 Task: Research Airbnb accommodation in Mlowo, Tanzania from 10th January 2024 to 25th January 2024 for 3 adults, 1 child. Place can be shared room with 2 bedrooms having 3 beds and 2 bathrooms. Property type can be guest house. Amenities needed are: wifi, TV, free parkinig on premises, gym, breakfast.
Action: Mouse moved to (562, 149)
Screenshot: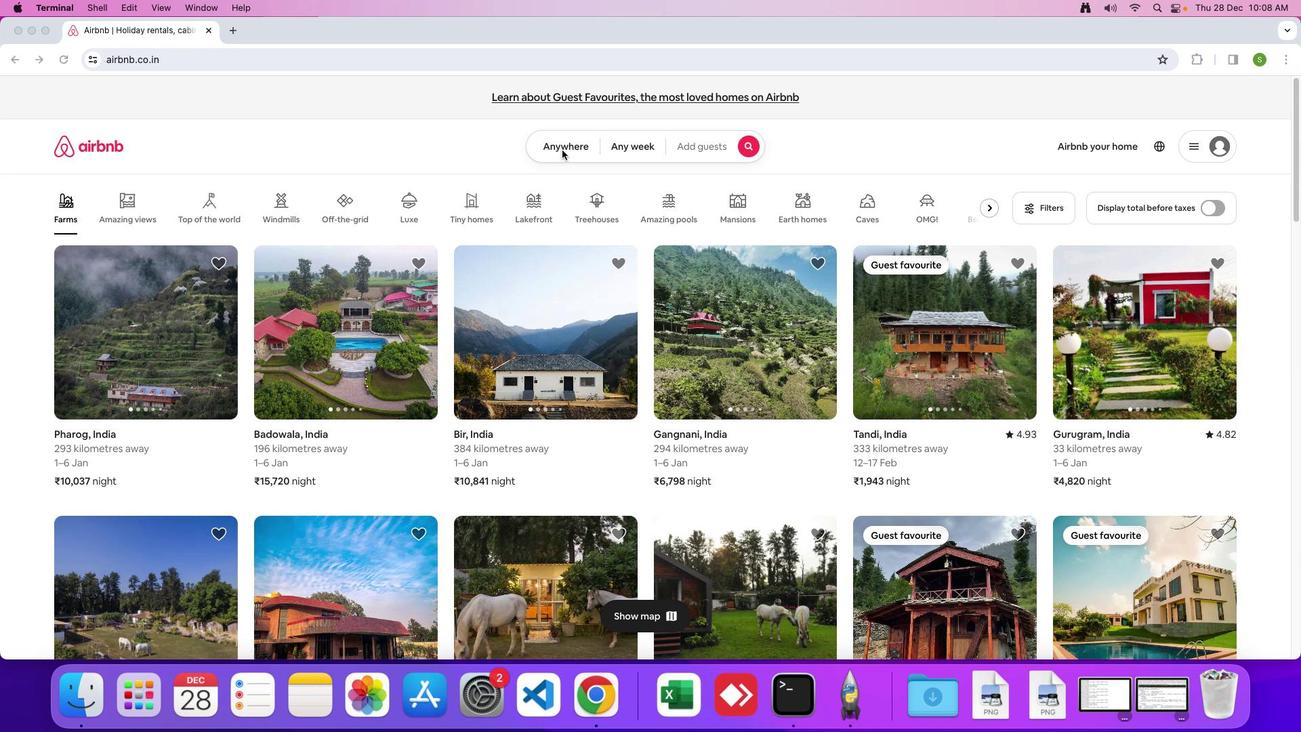 
Action: Mouse pressed left at (562, 149)
Screenshot: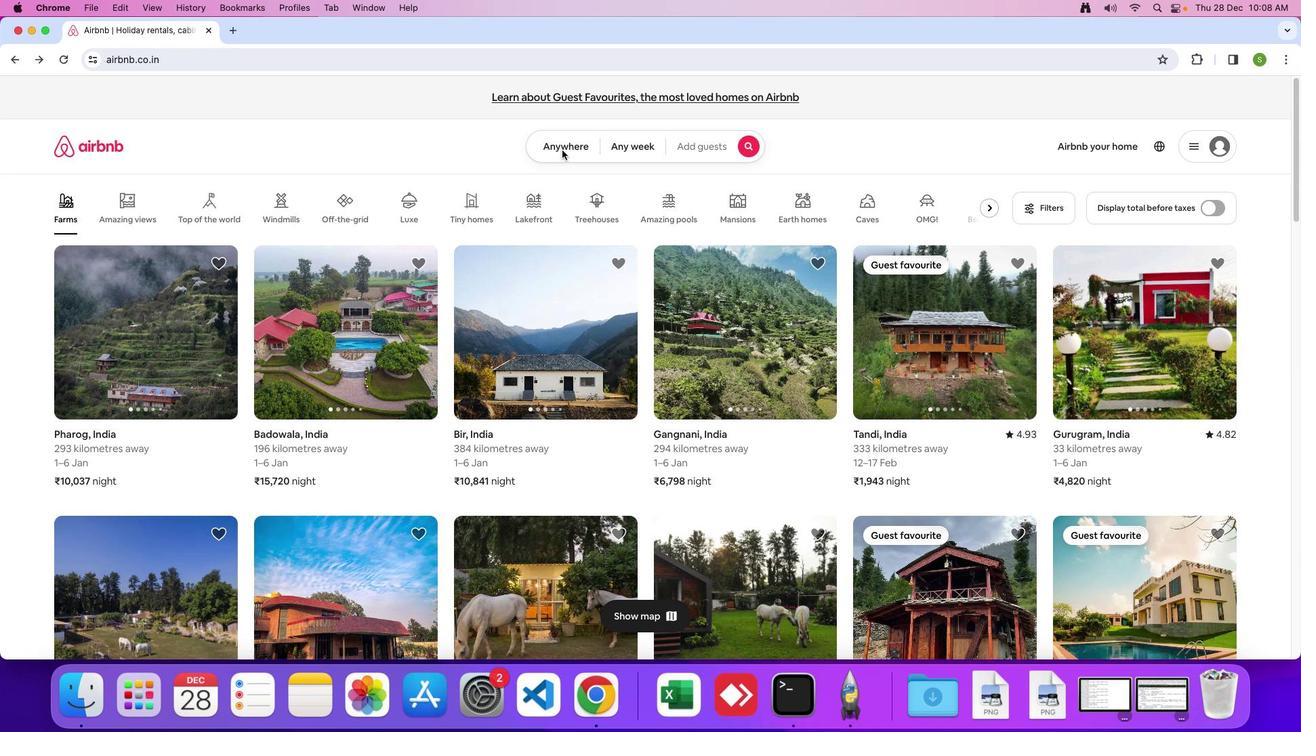 
Action: Mouse moved to (559, 145)
Screenshot: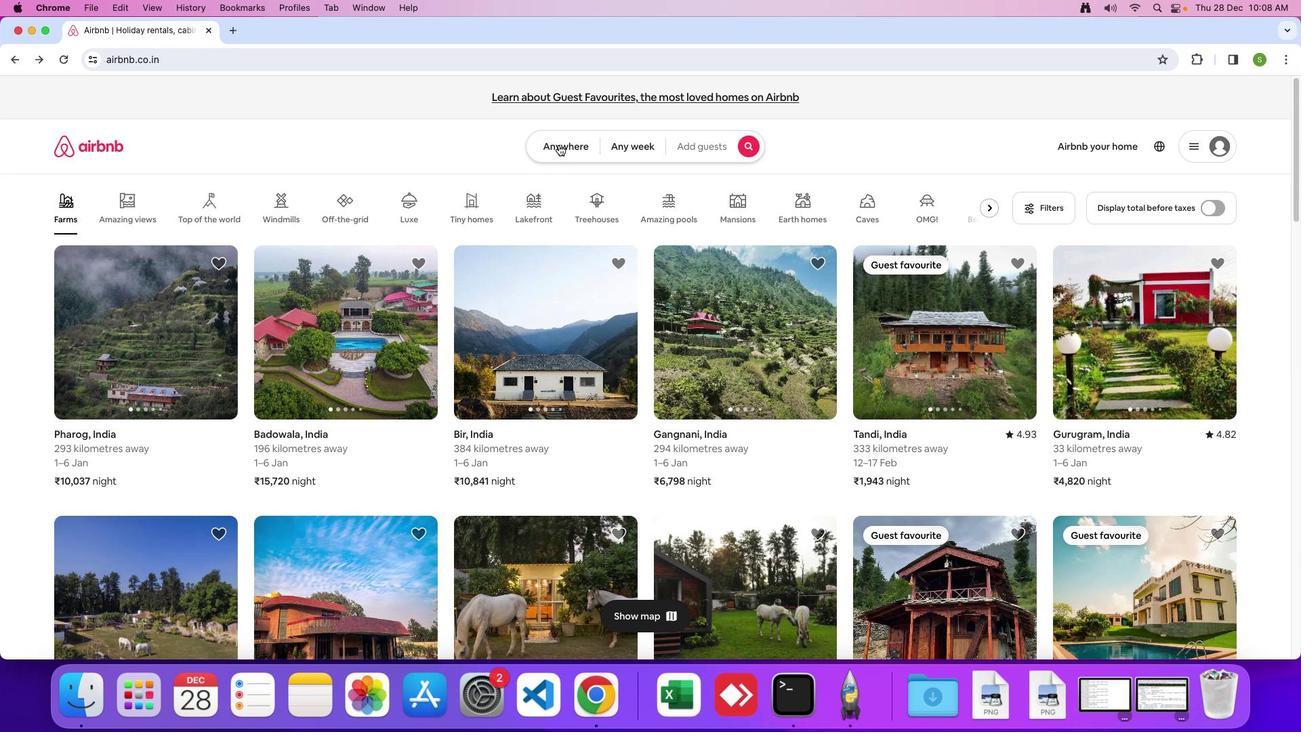 
Action: Mouse pressed left at (559, 145)
Screenshot: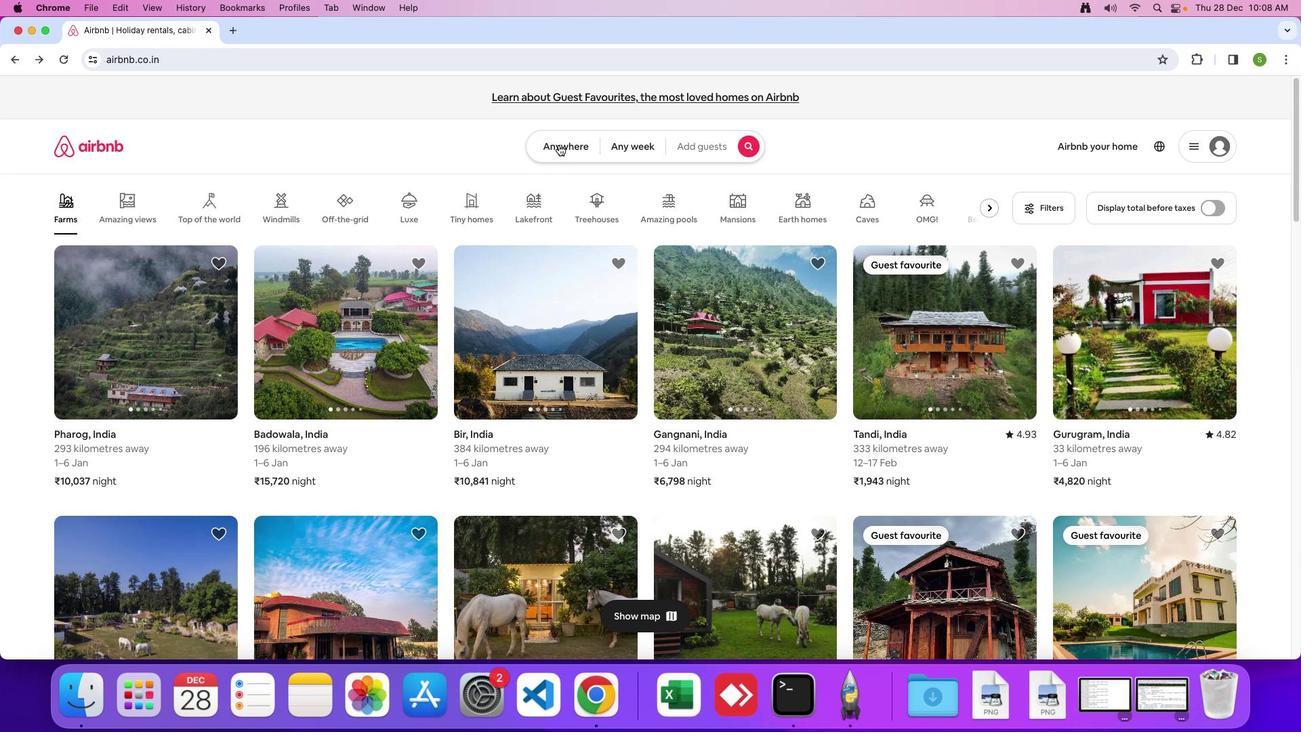 
Action: Mouse moved to (442, 192)
Screenshot: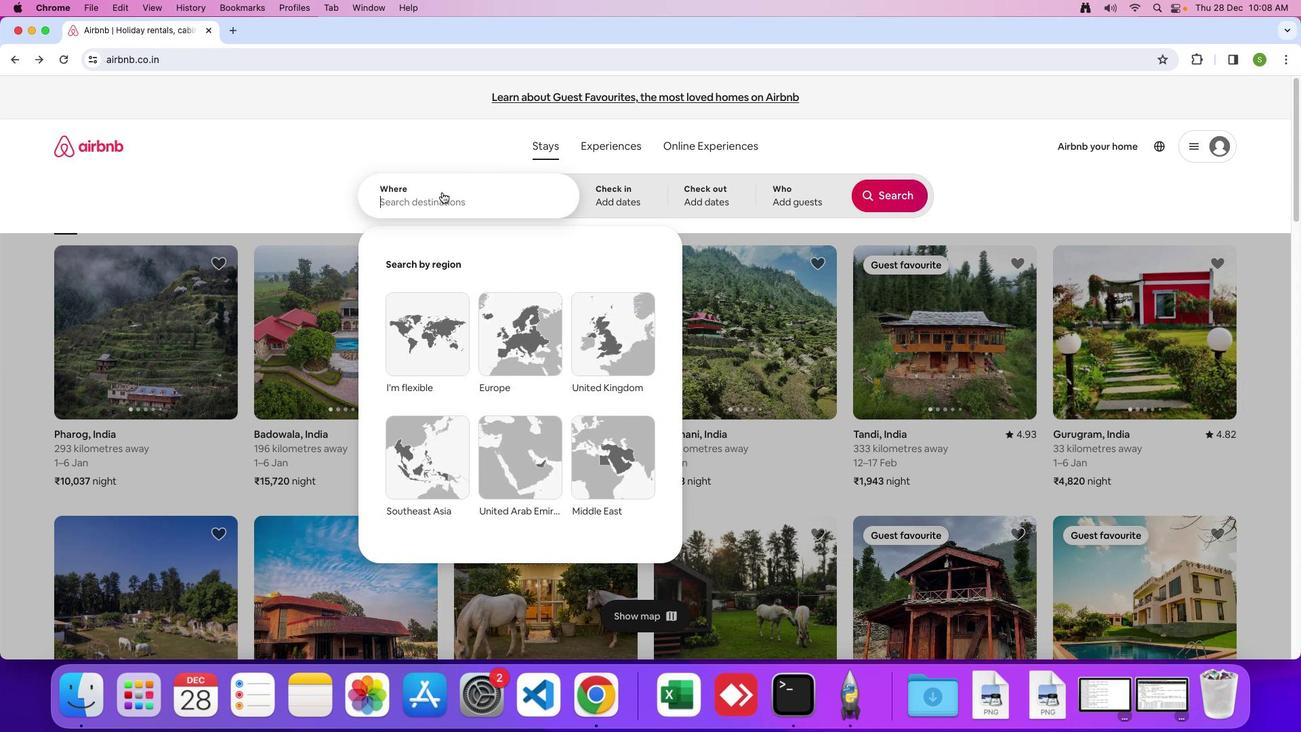 
Action: Mouse pressed left at (442, 192)
Screenshot: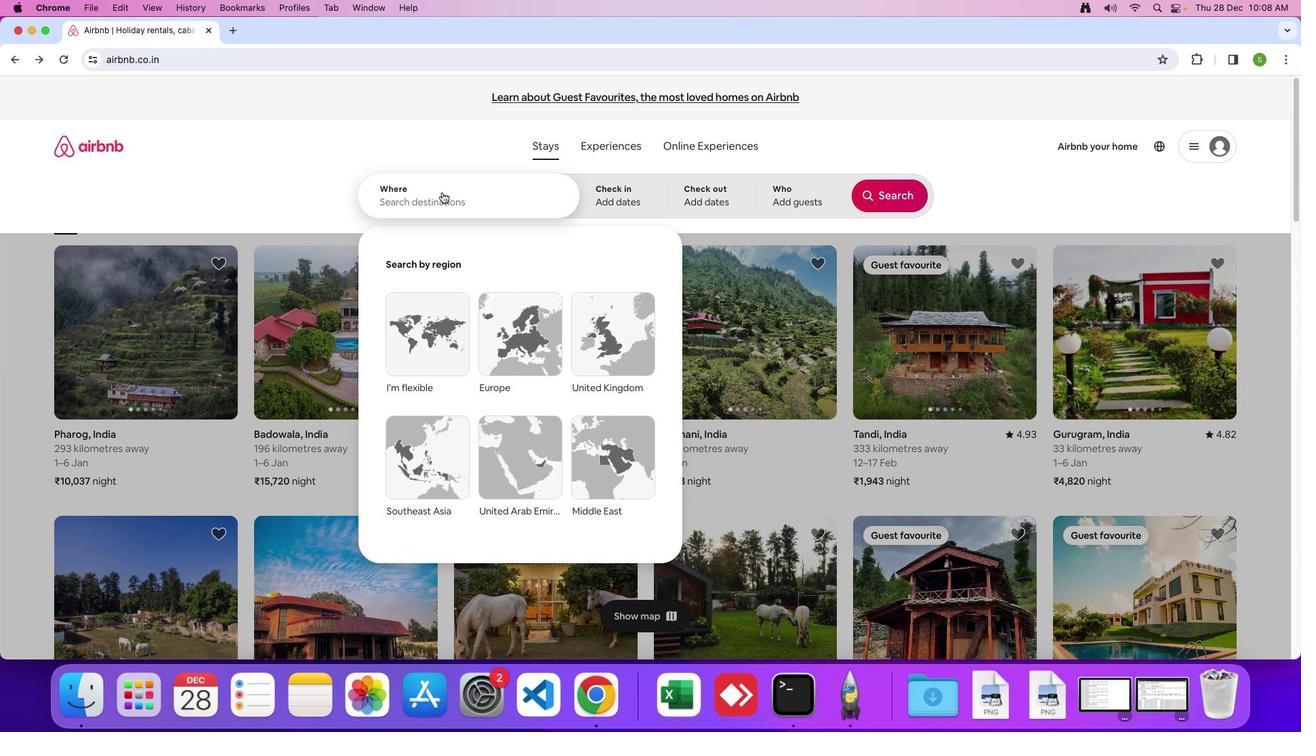 
Action: Key pressed 'M'Key.caps_lock'l''o''w''o'','Key.spaceKey.shift'T''a''n''z''a''n''i''a'Key.enter
Screenshot: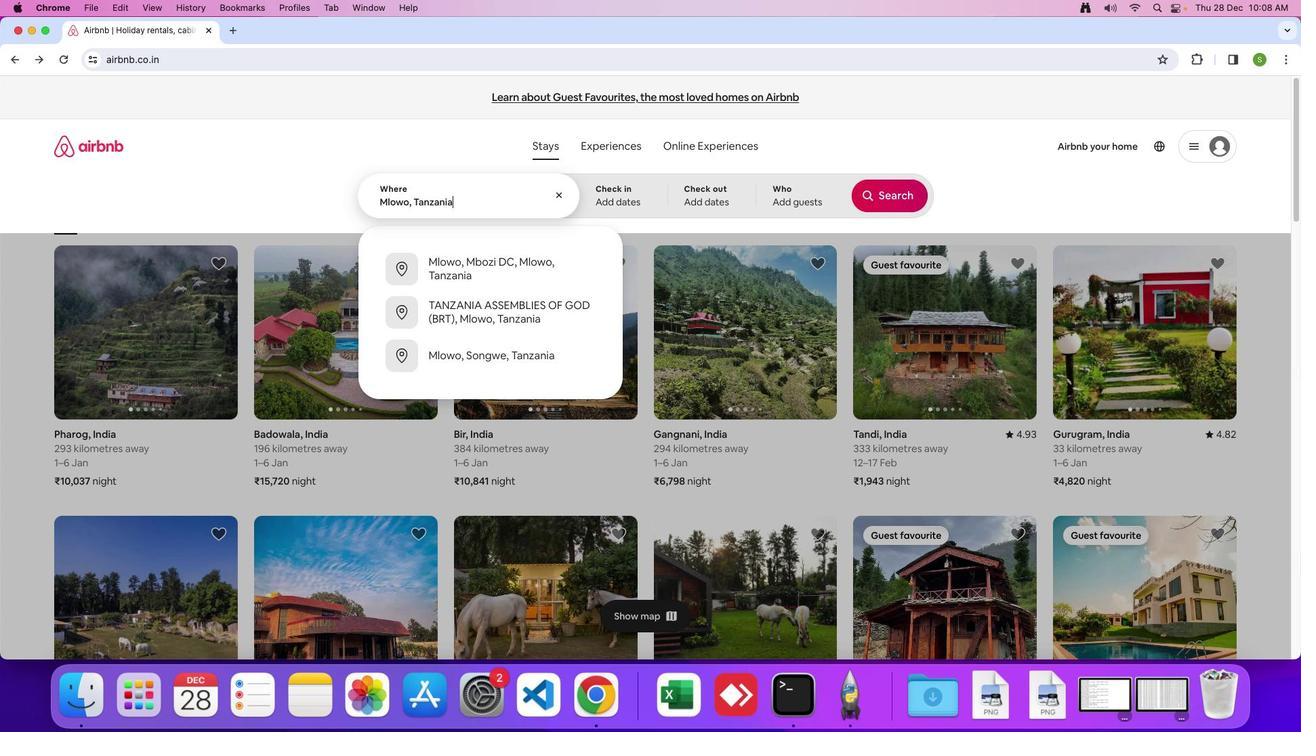 
Action: Mouse moved to (785, 396)
Screenshot: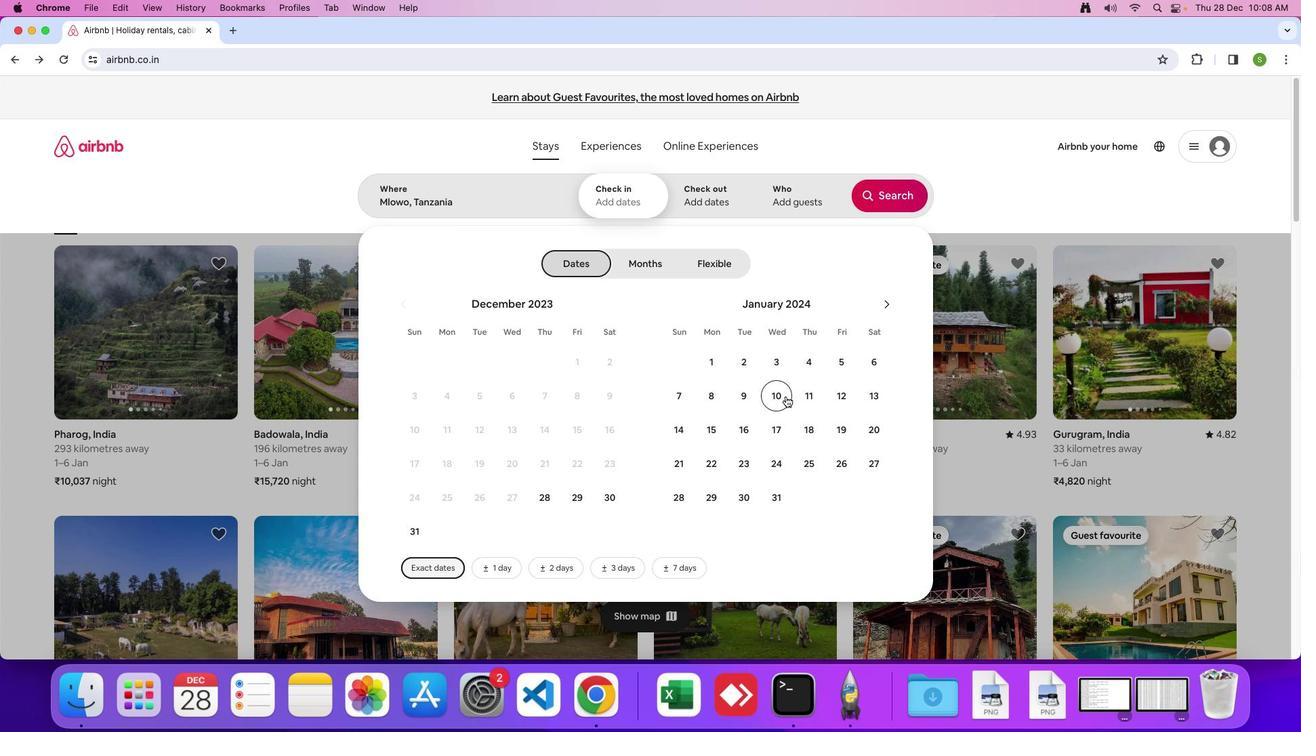 
Action: Mouse pressed left at (785, 396)
Screenshot: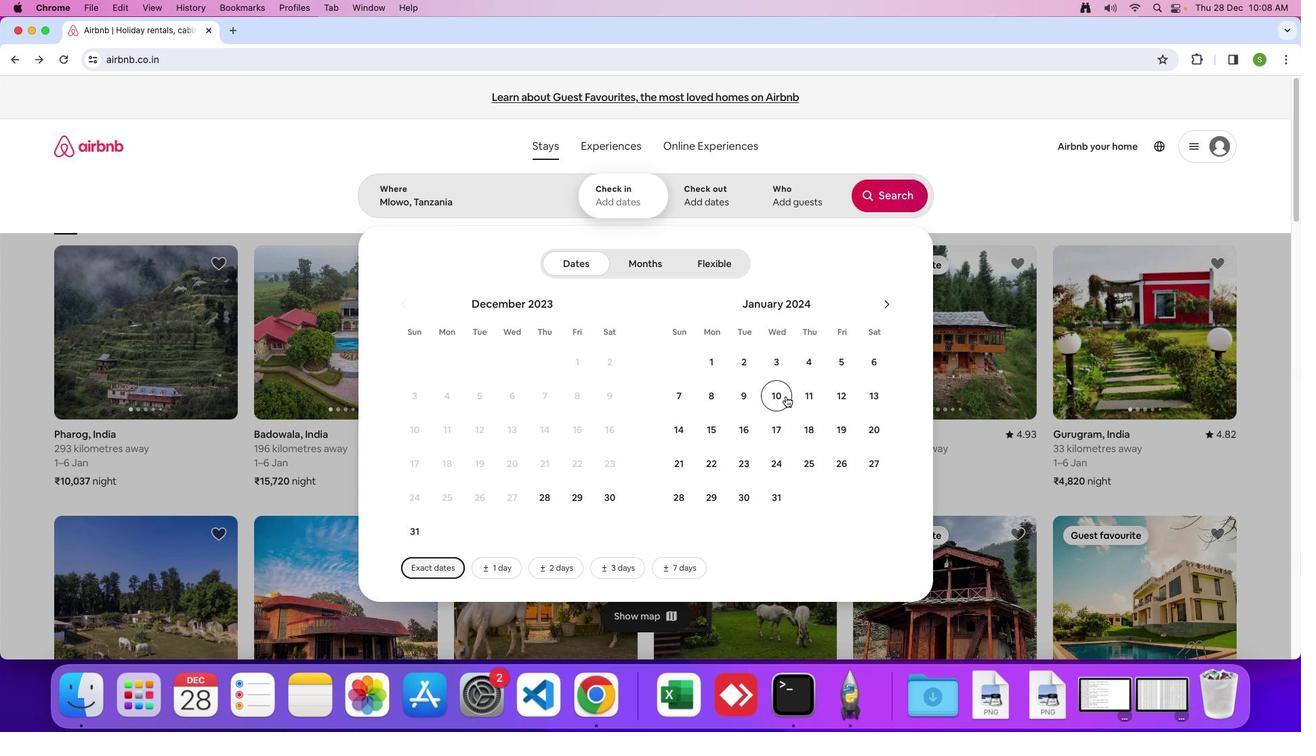 
Action: Mouse moved to (806, 460)
Screenshot: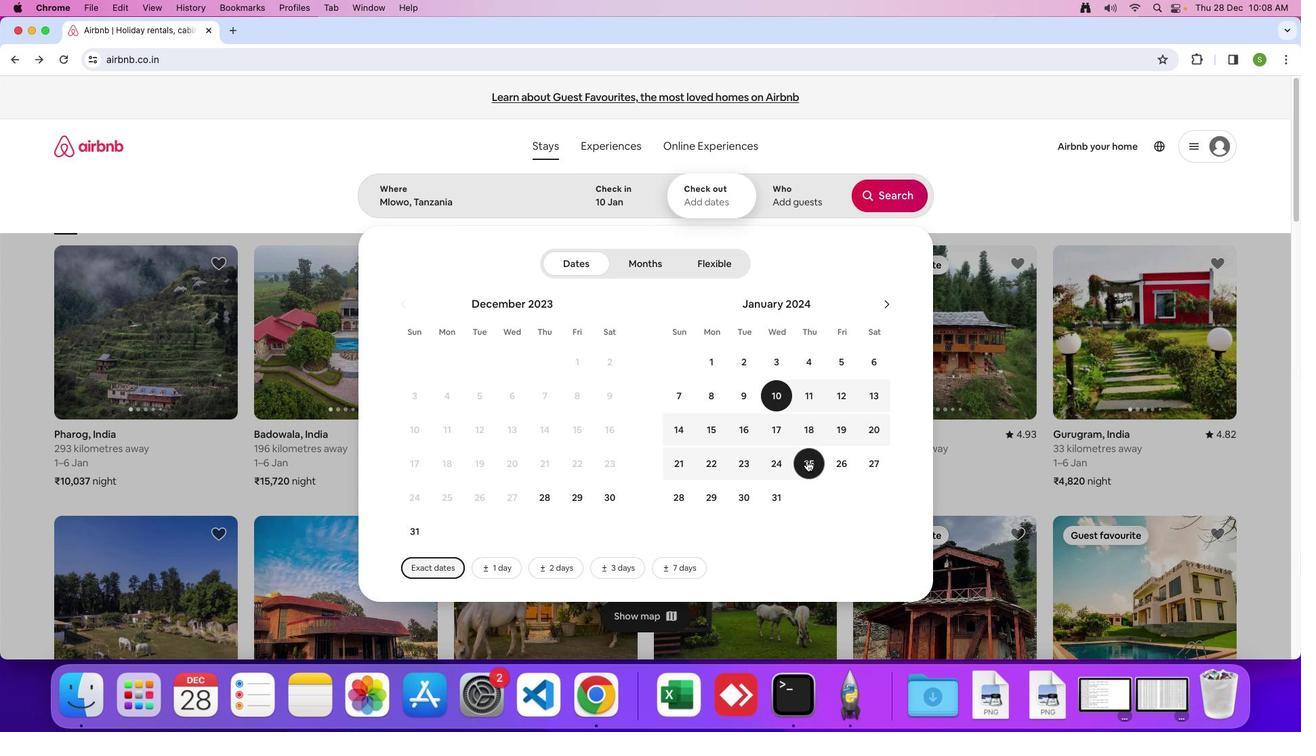 
Action: Mouse pressed left at (806, 460)
Screenshot: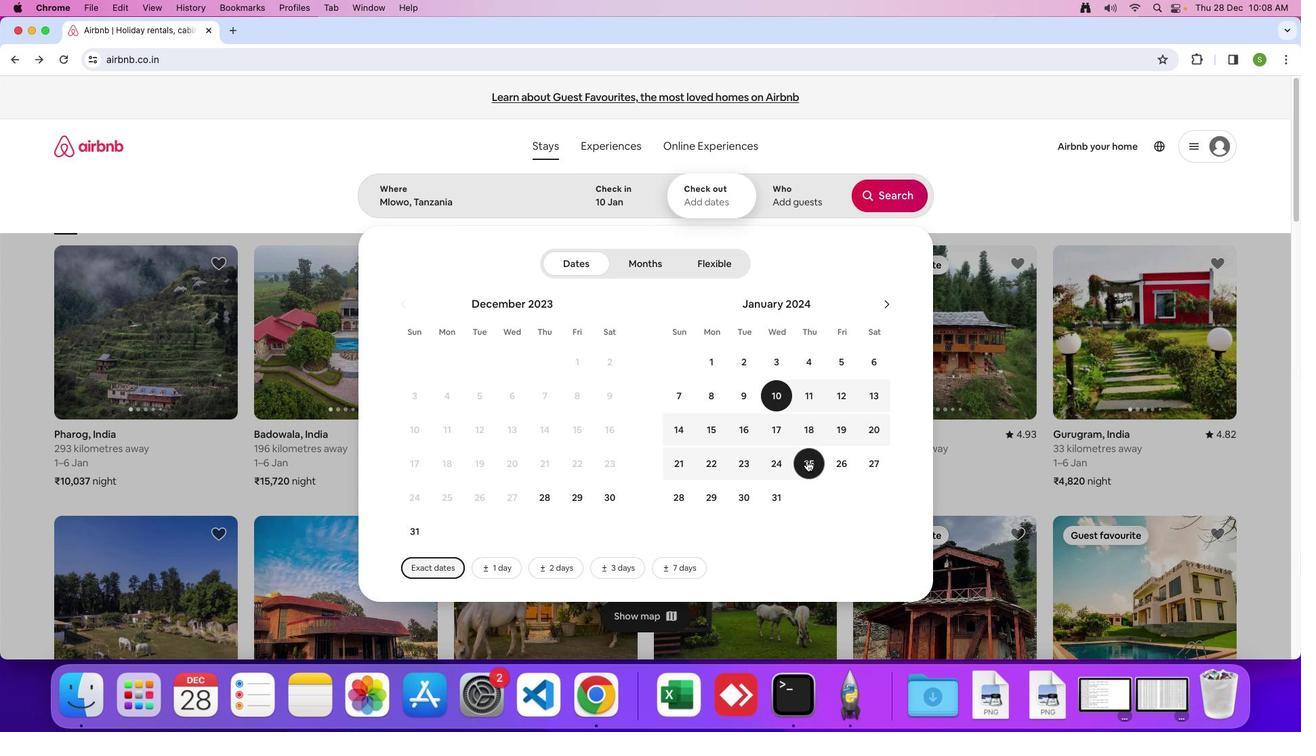 
Action: Mouse moved to (792, 204)
Screenshot: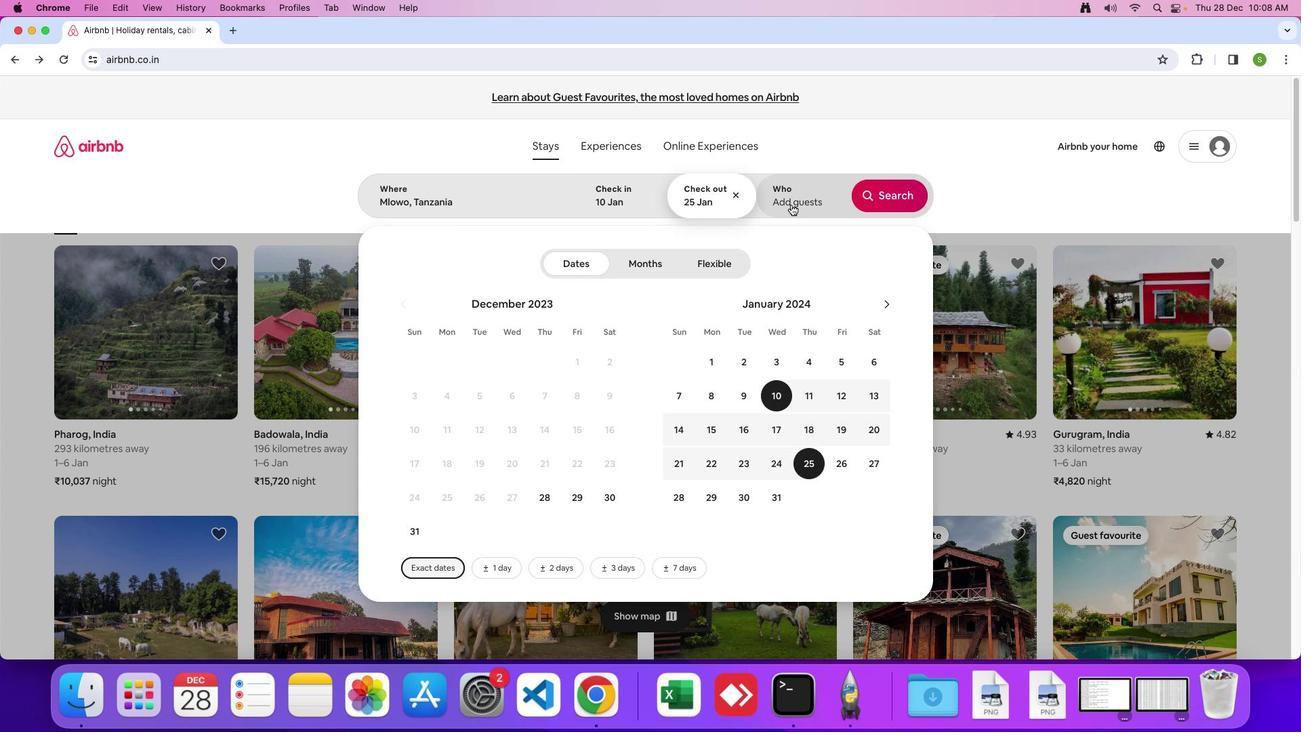 
Action: Mouse pressed left at (792, 204)
Screenshot: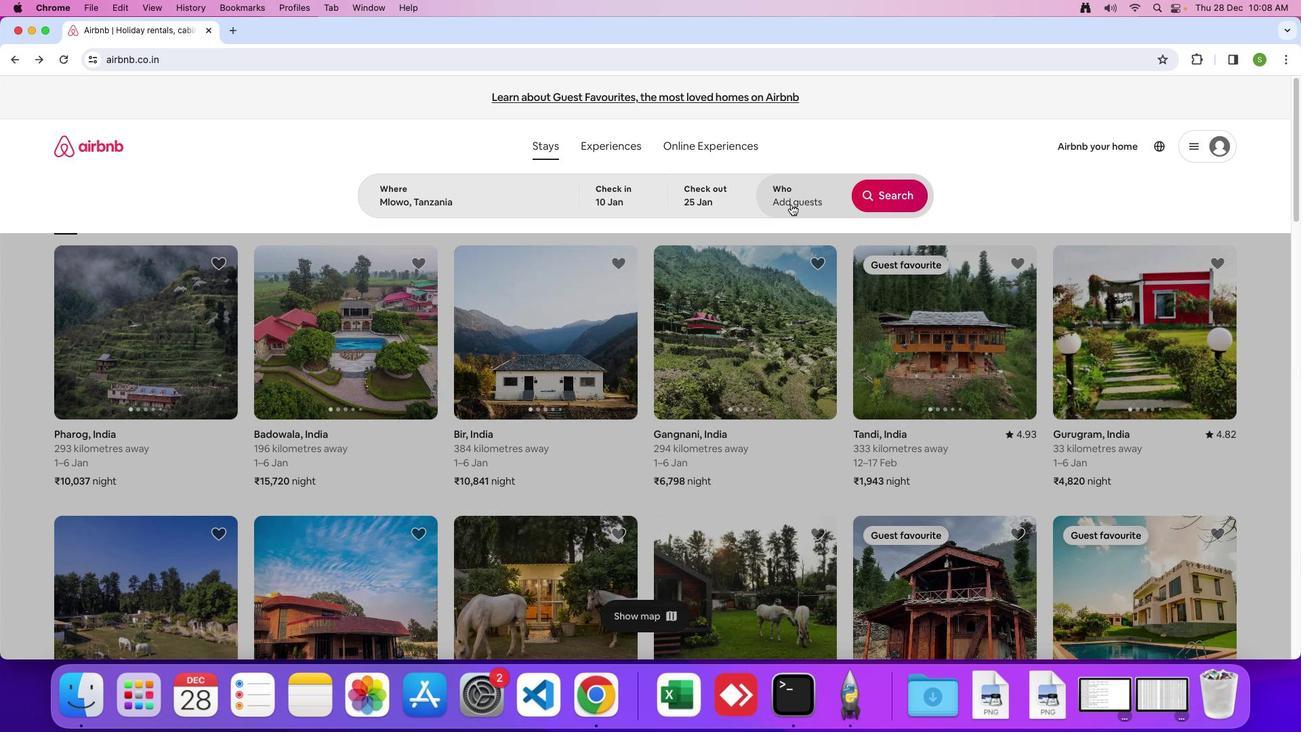
Action: Mouse moved to (899, 267)
Screenshot: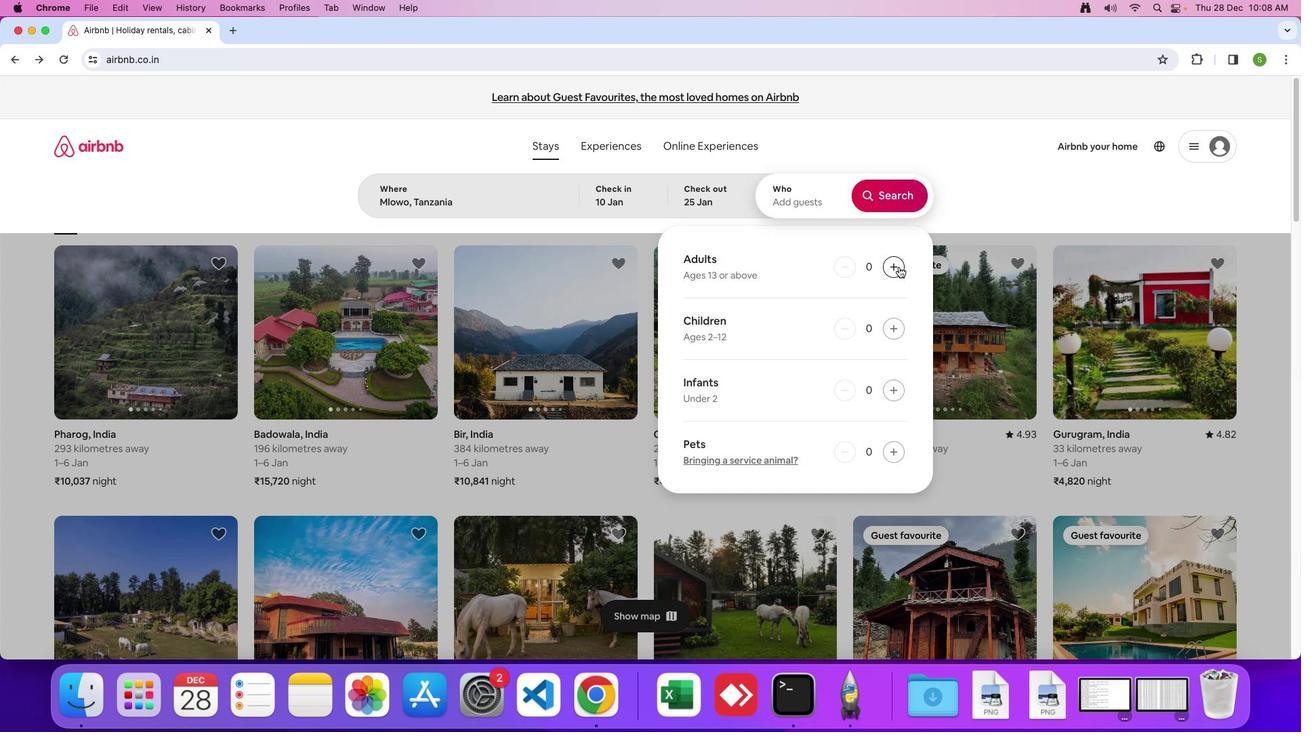 
Action: Mouse pressed left at (899, 267)
Screenshot: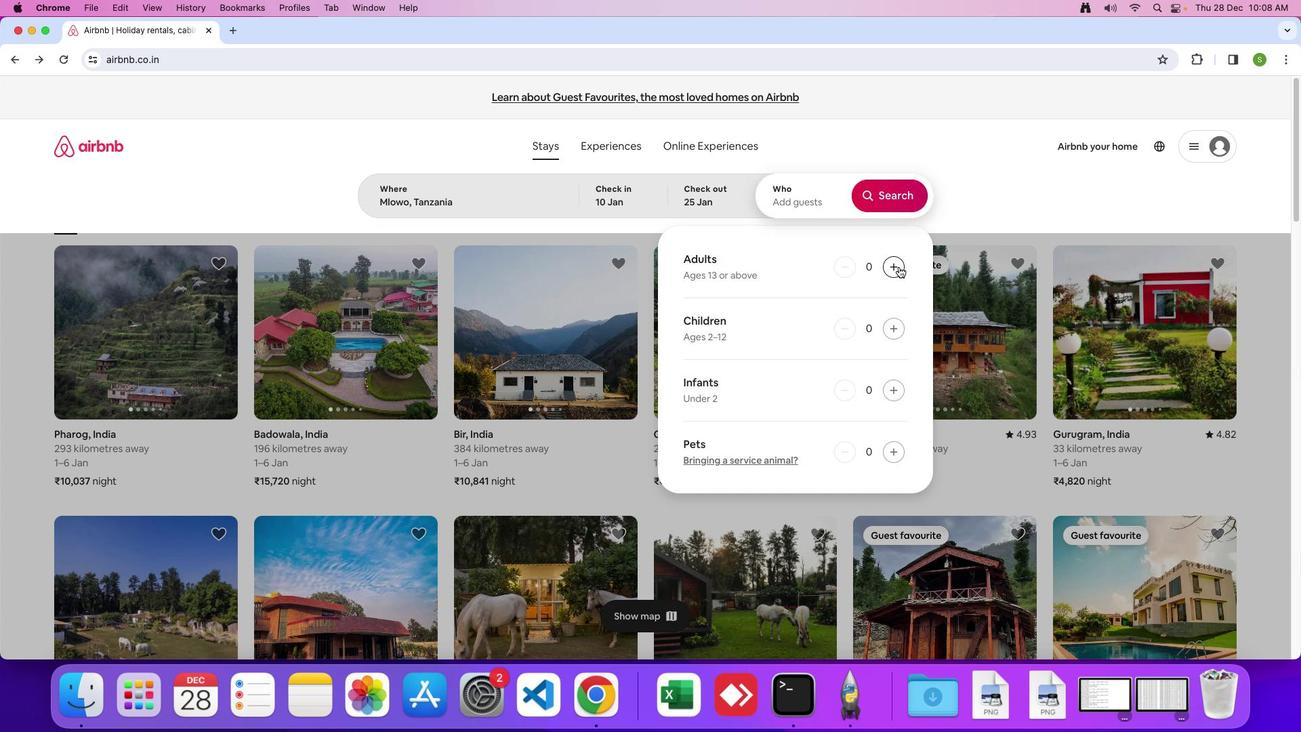 
Action: Mouse pressed left at (899, 267)
Screenshot: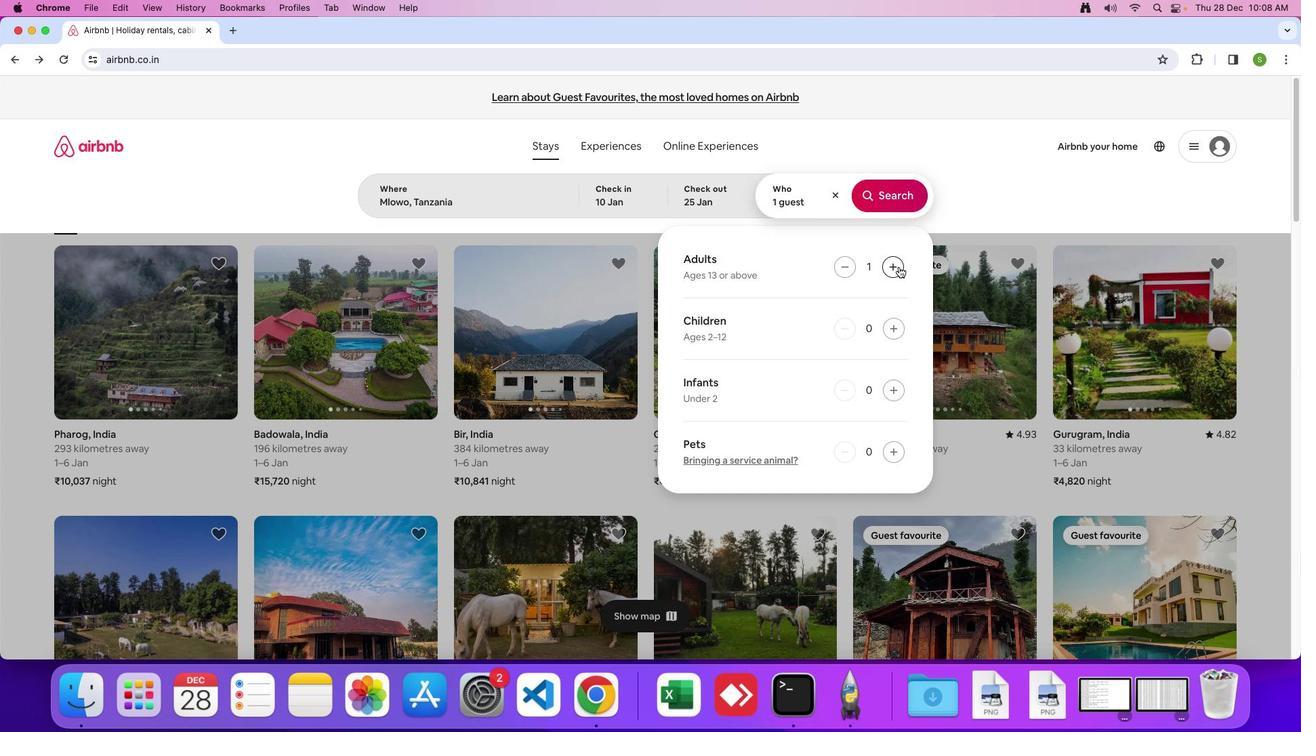 
Action: Mouse pressed left at (899, 267)
Screenshot: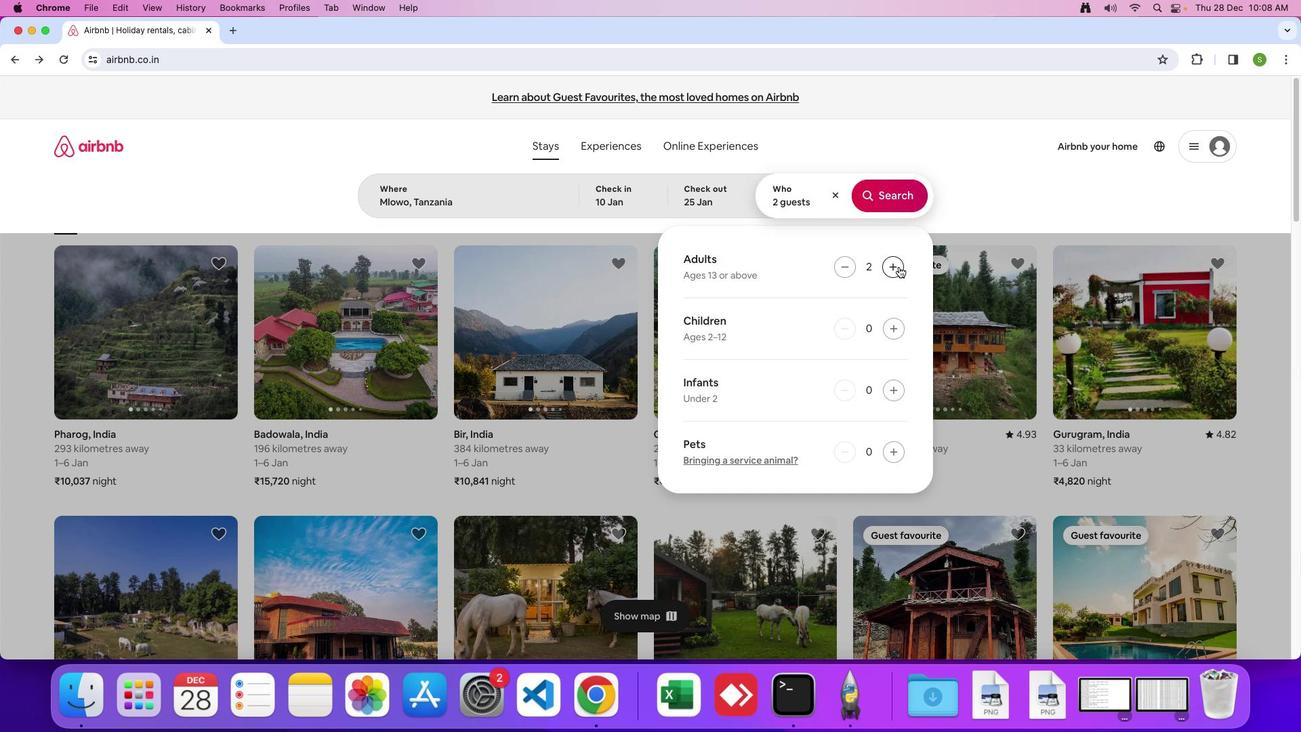 
Action: Mouse moved to (887, 324)
Screenshot: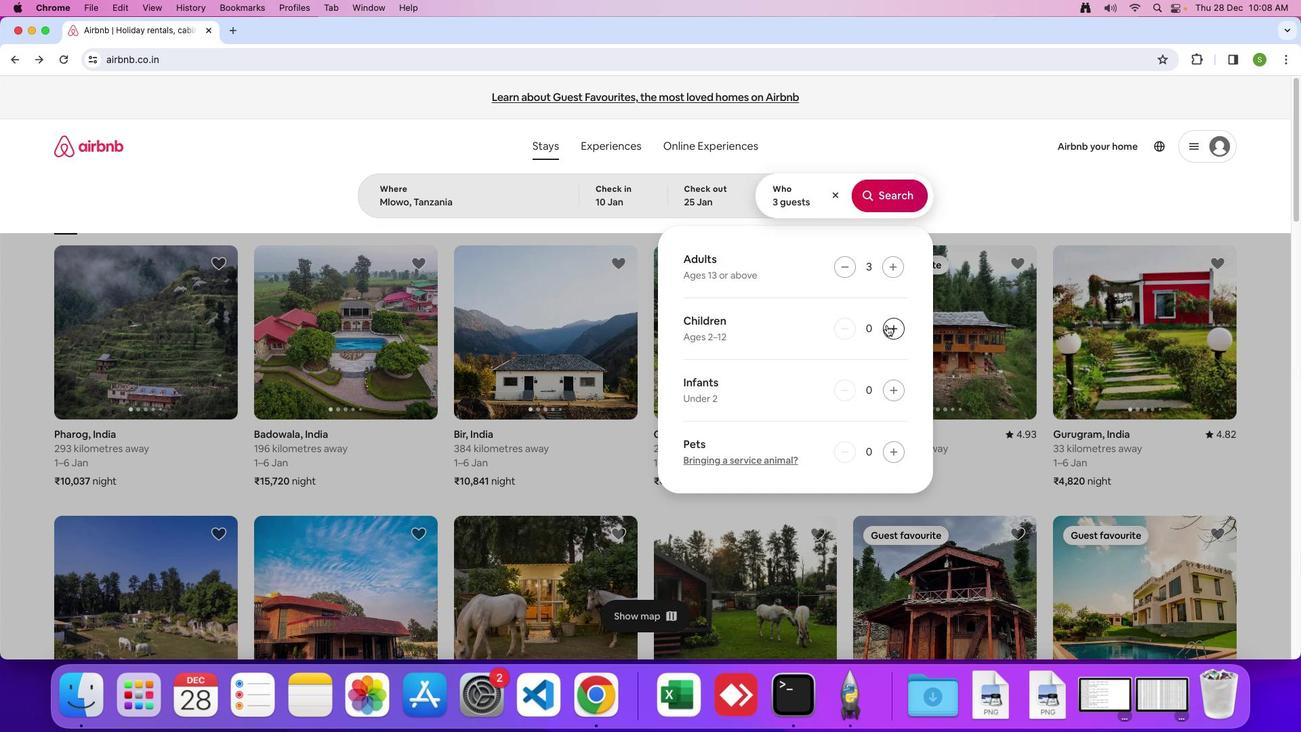 
Action: Mouse pressed left at (887, 324)
Screenshot: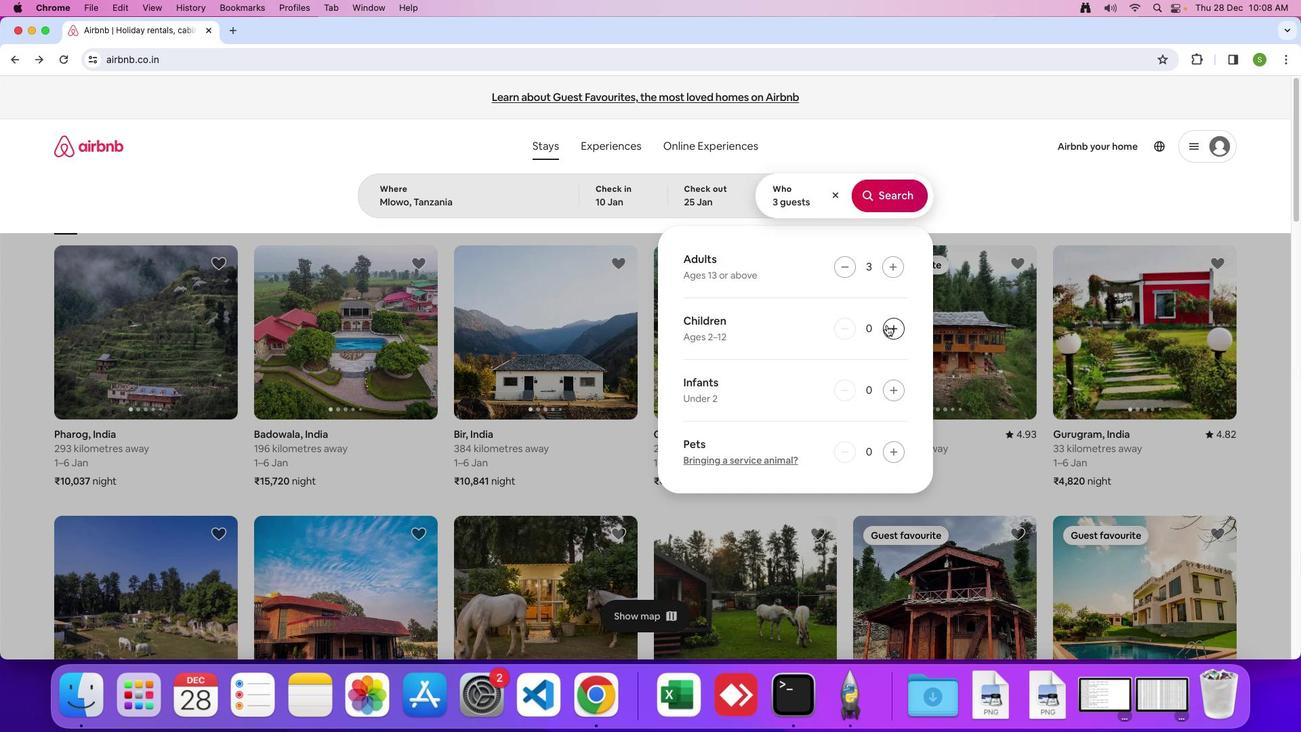 
Action: Mouse moved to (882, 202)
Screenshot: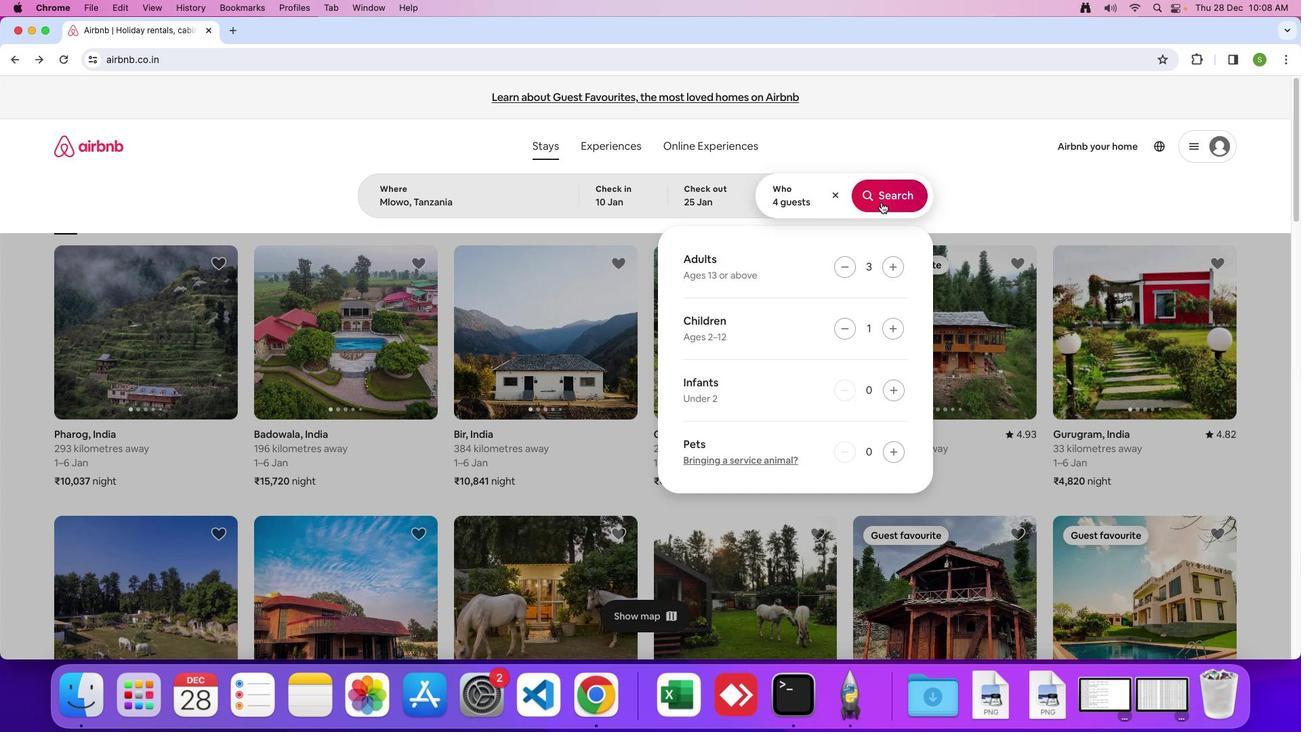 
Action: Mouse pressed left at (882, 202)
Screenshot: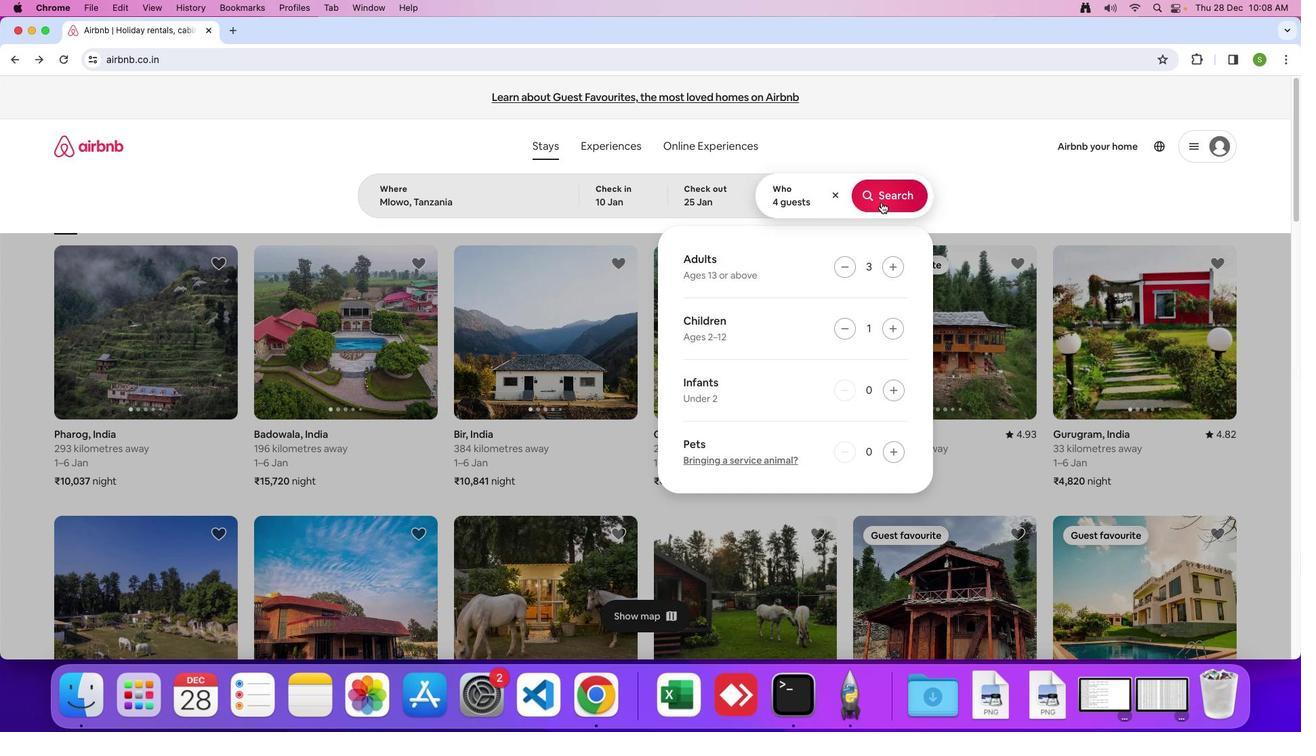 
Action: Mouse moved to (1088, 169)
Screenshot: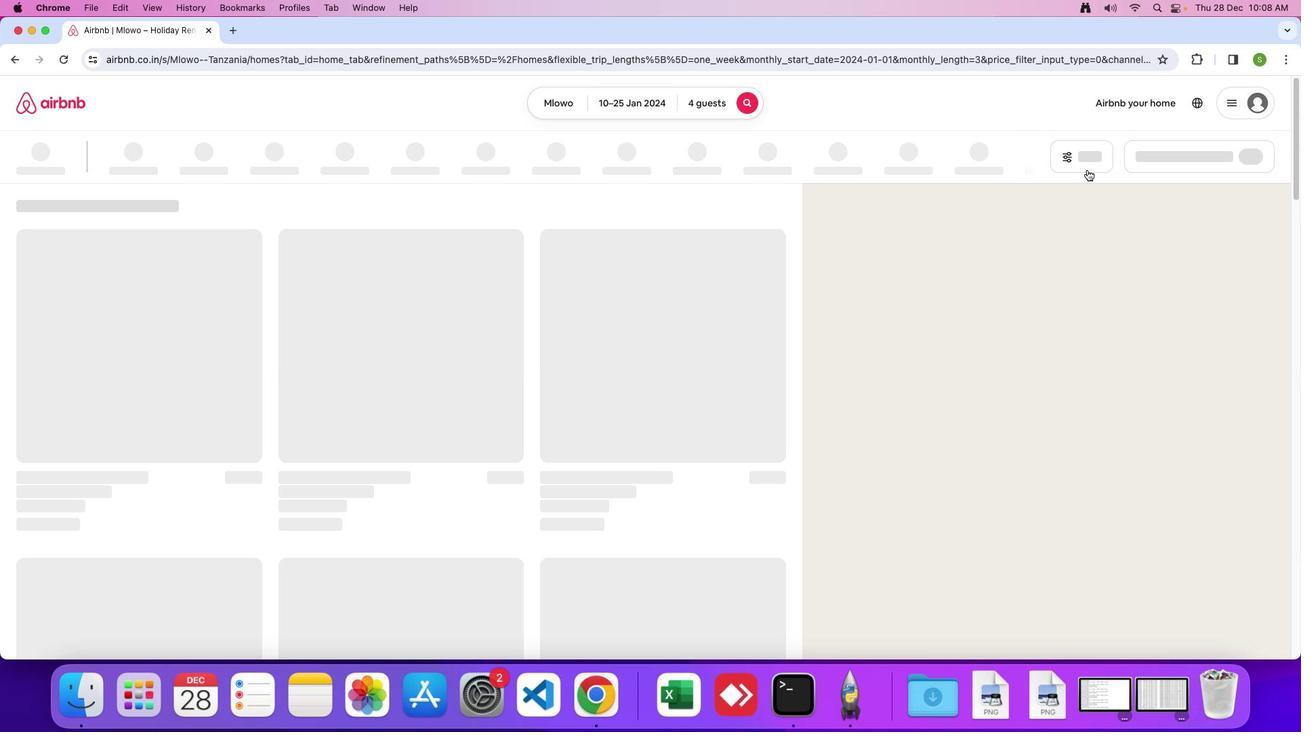 
Action: Mouse pressed left at (1088, 169)
Screenshot: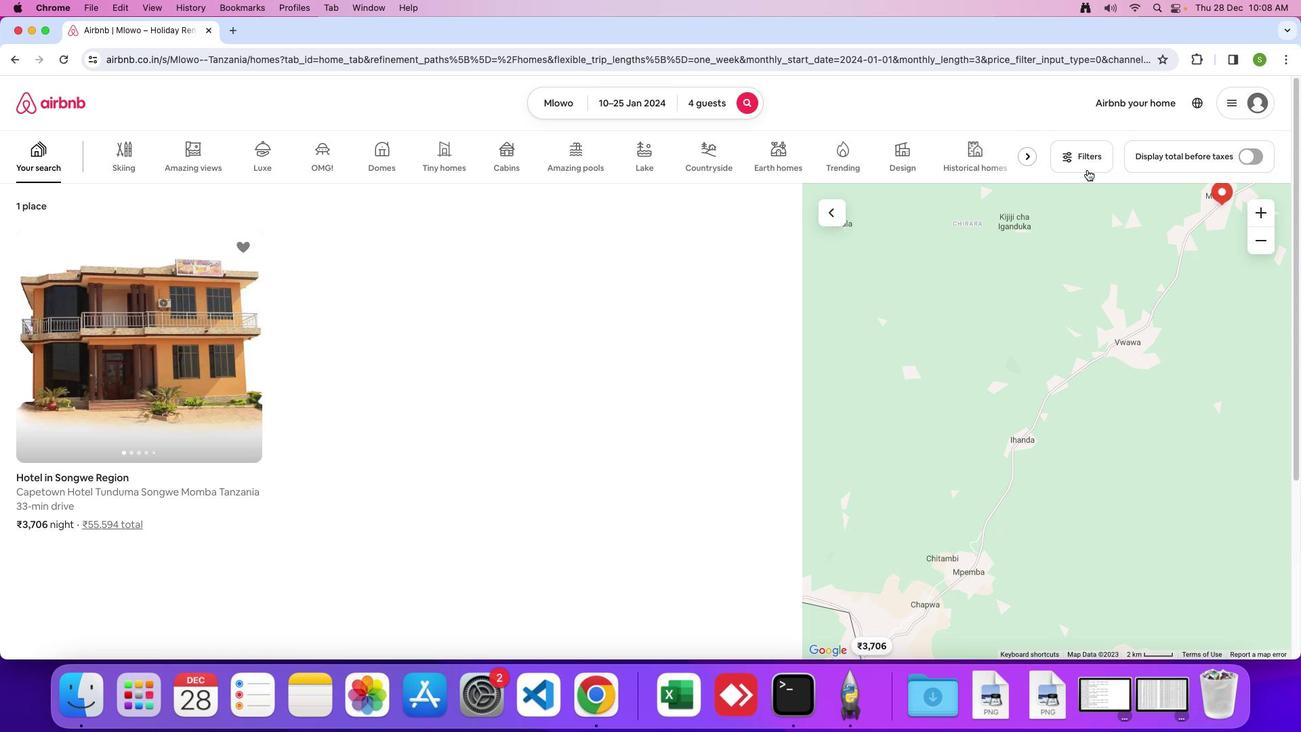 
Action: Mouse moved to (752, 387)
Screenshot: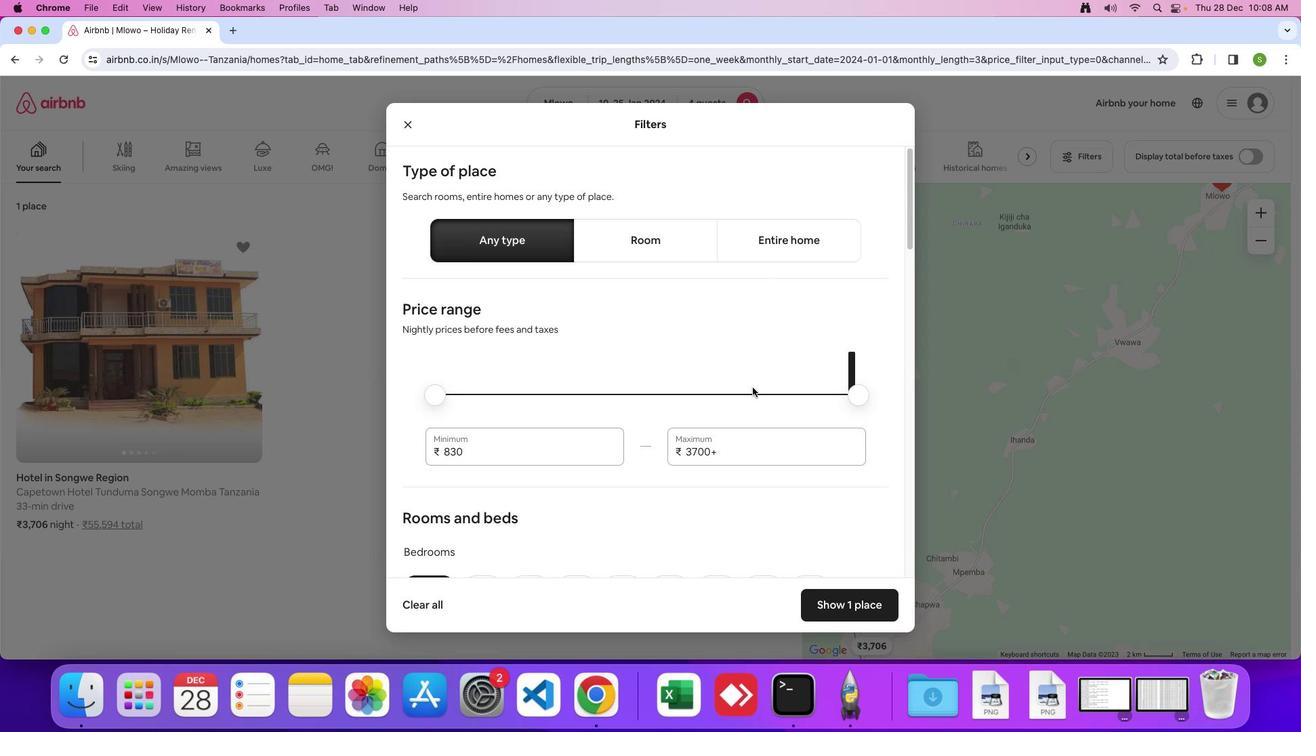 
Action: Mouse scrolled (752, 387) with delta (0, 0)
Screenshot: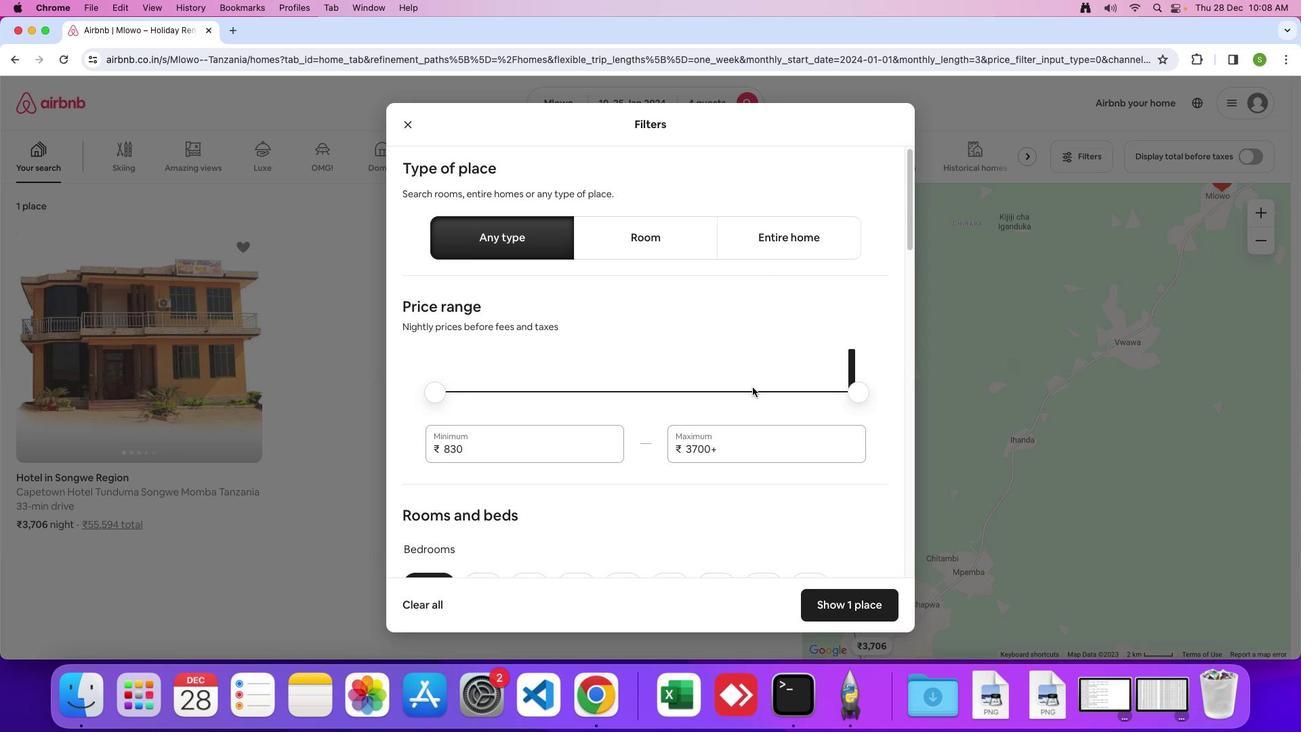 
Action: Mouse scrolled (752, 387) with delta (0, 0)
Screenshot: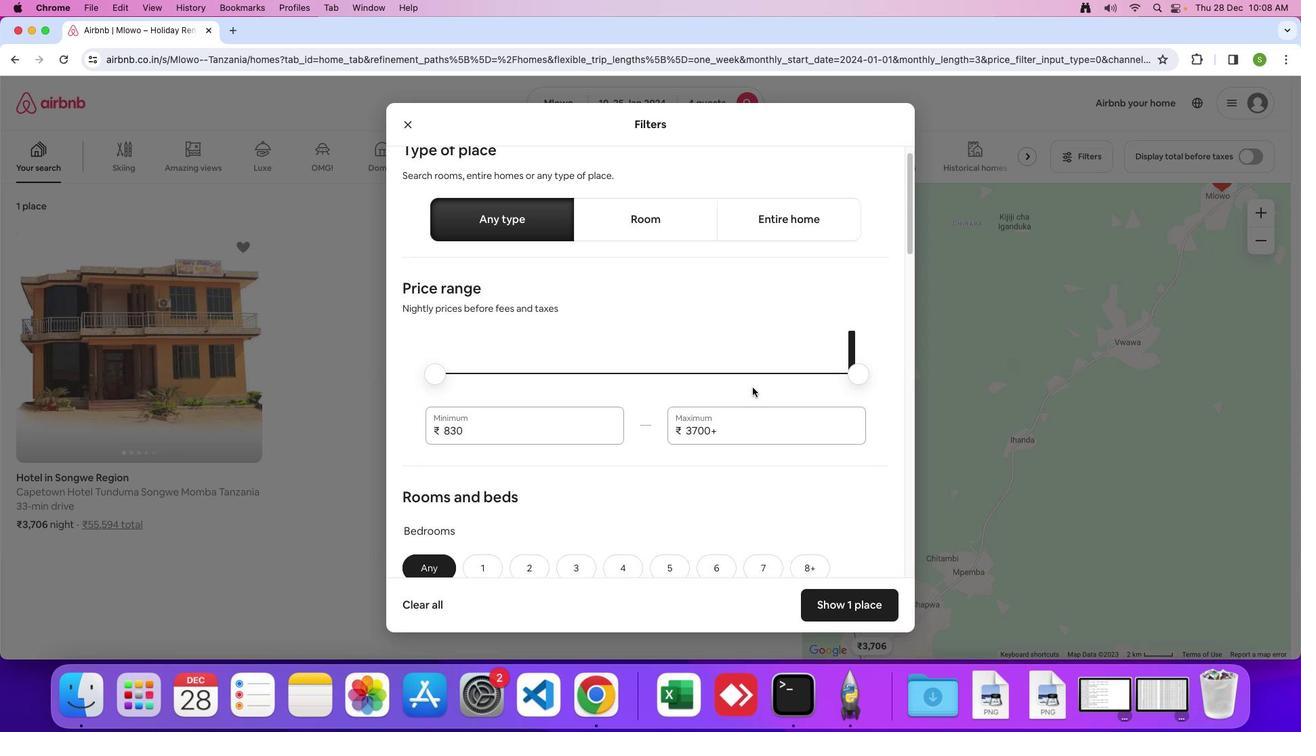 
Action: Mouse scrolled (752, 387) with delta (0, -1)
Screenshot: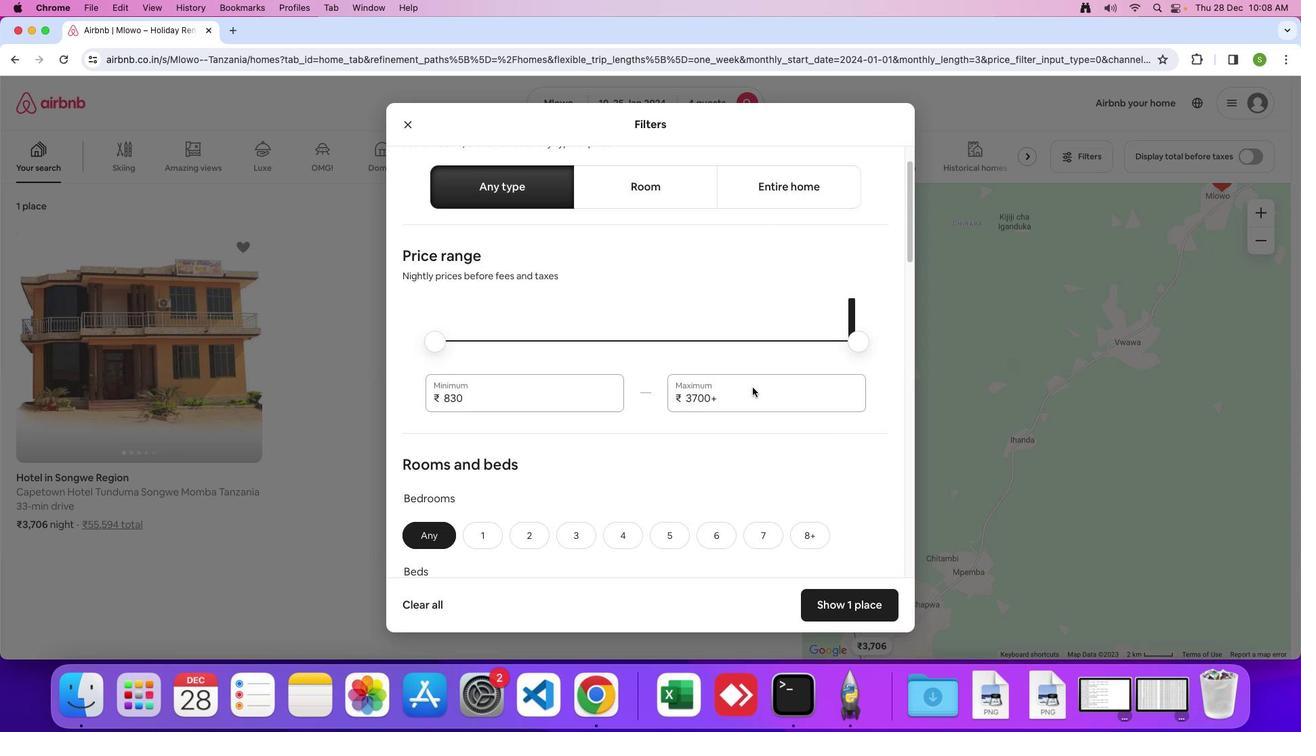 
Action: Mouse moved to (753, 385)
Screenshot: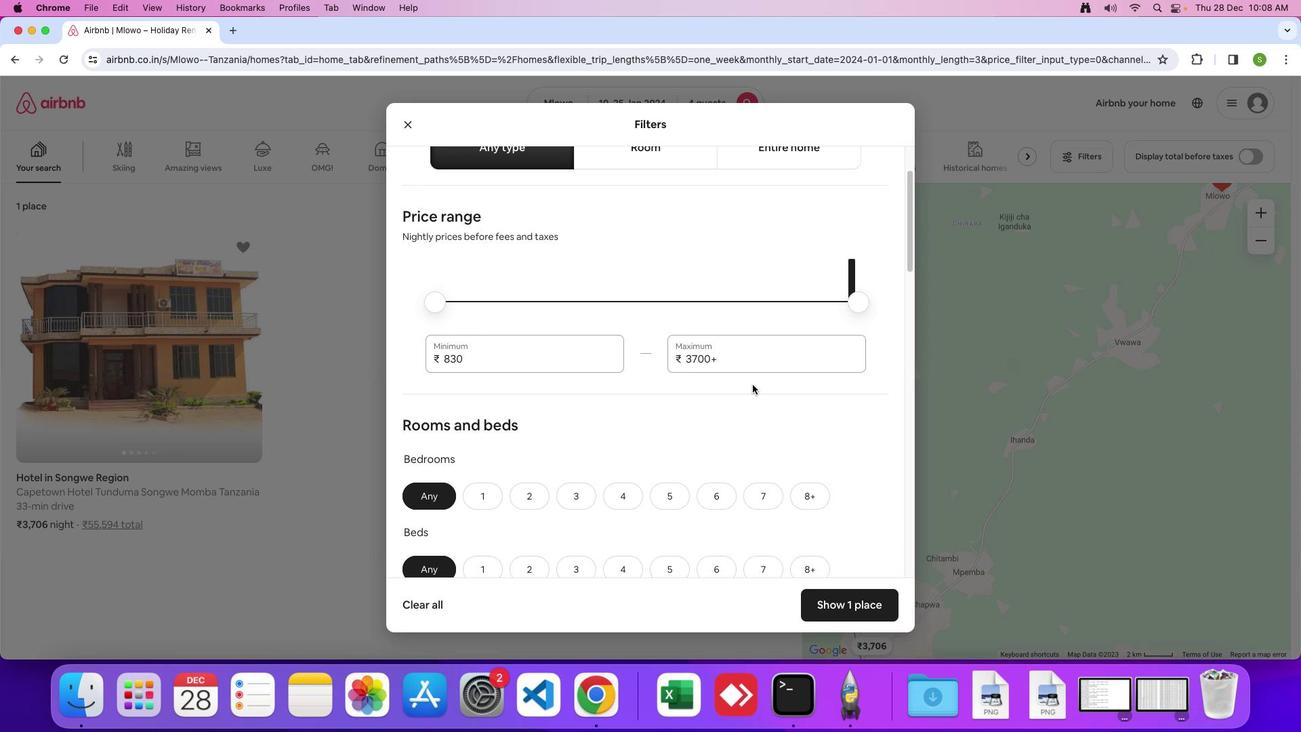 
Action: Mouse scrolled (753, 385) with delta (0, 0)
Screenshot: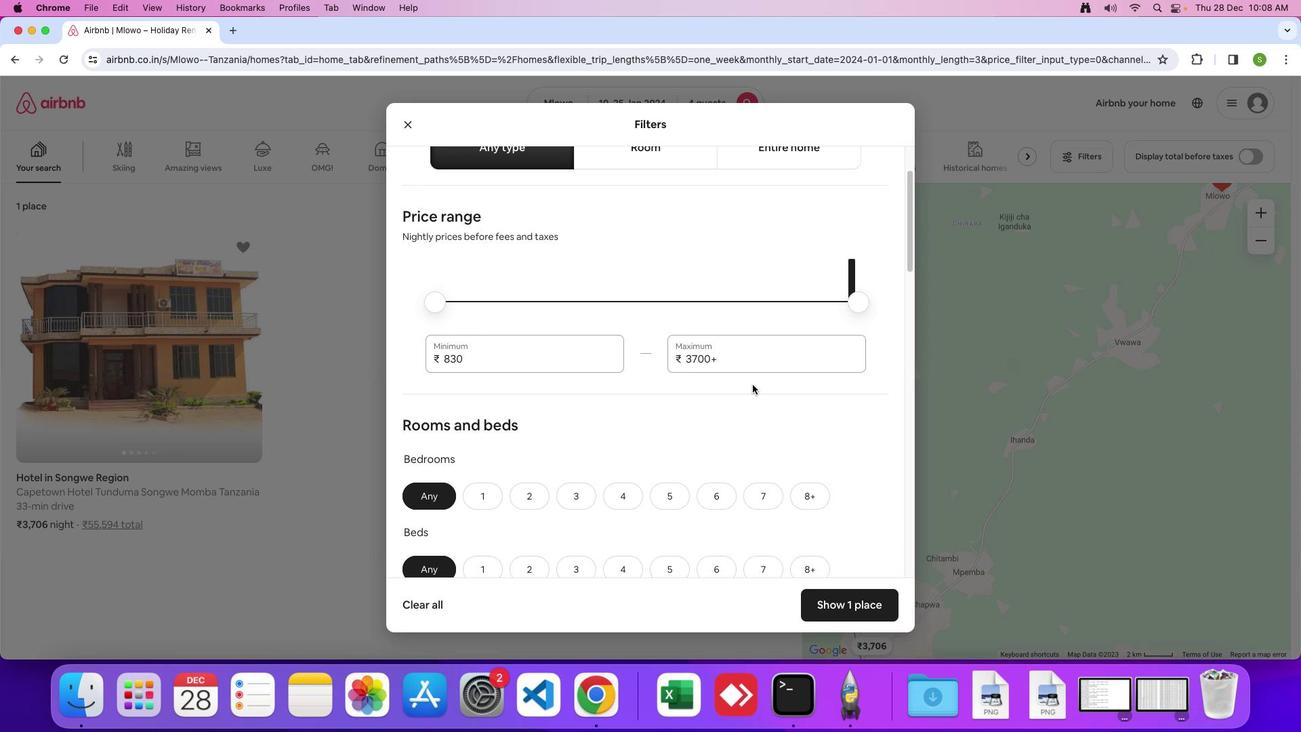 
Action: Mouse moved to (753, 384)
Screenshot: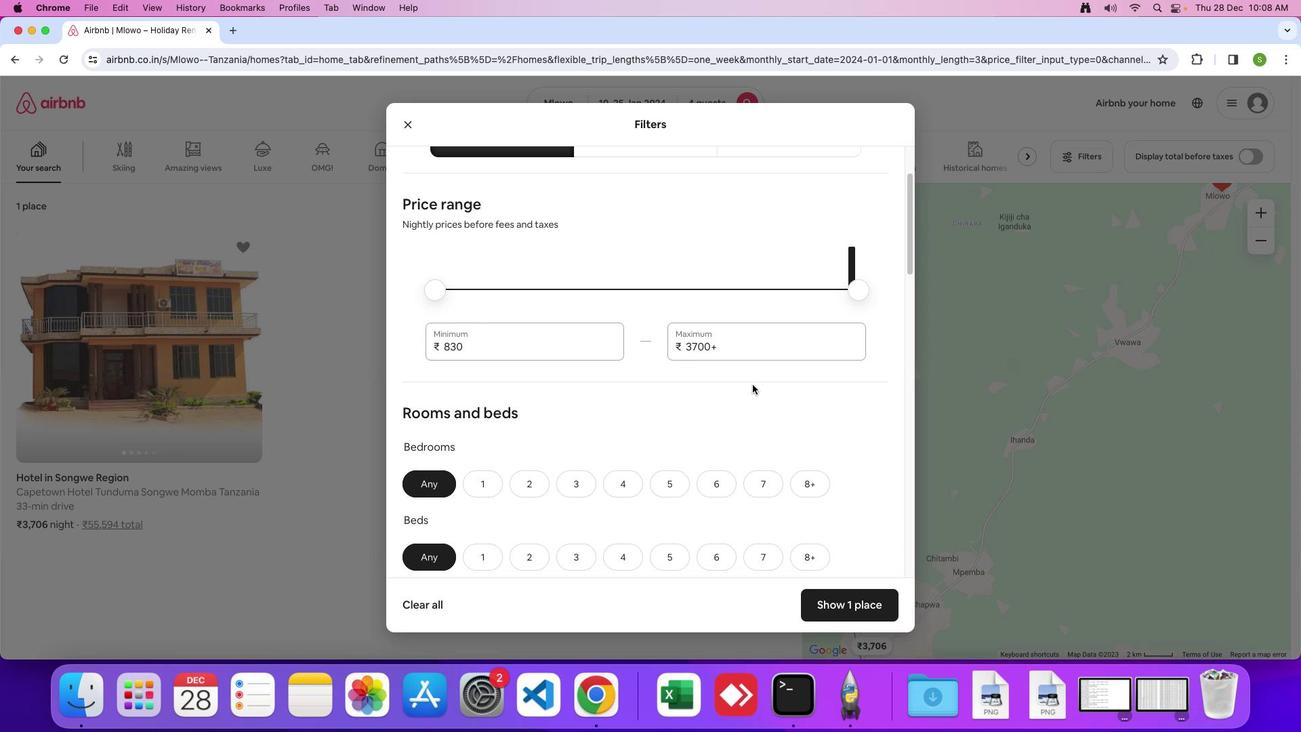 
Action: Mouse scrolled (753, 384) with delta (0, 0)
Screenshot: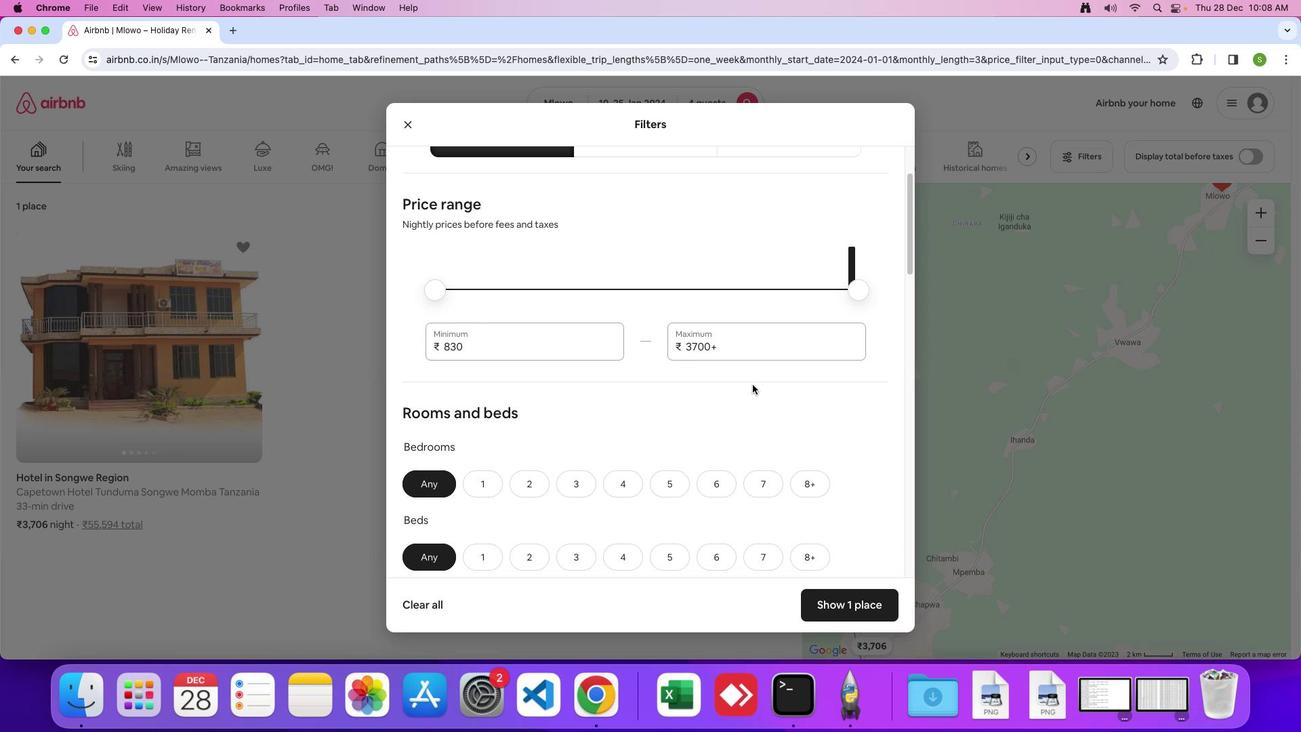 
Action: Mouse moved to (753, 384)
Screenshot: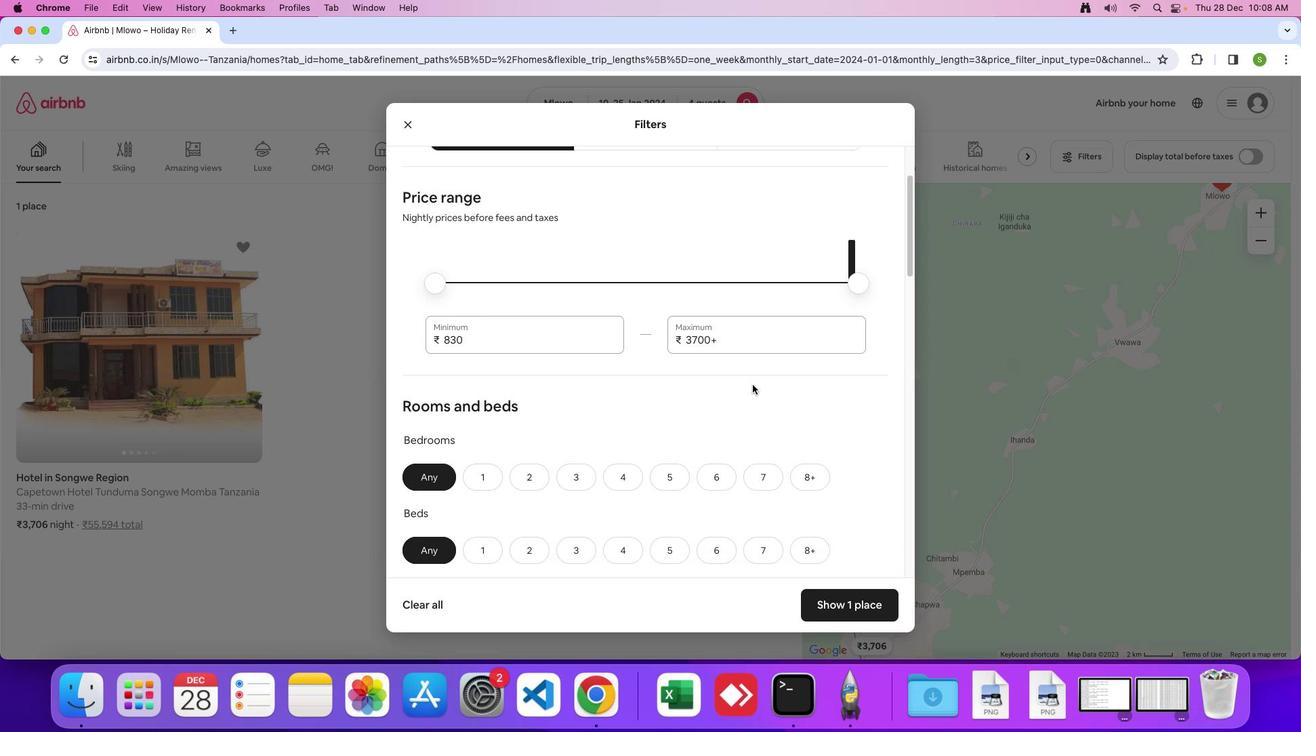 
Action: Mouse scrolled (753, 384) with delta (0, 0)
Screenshot: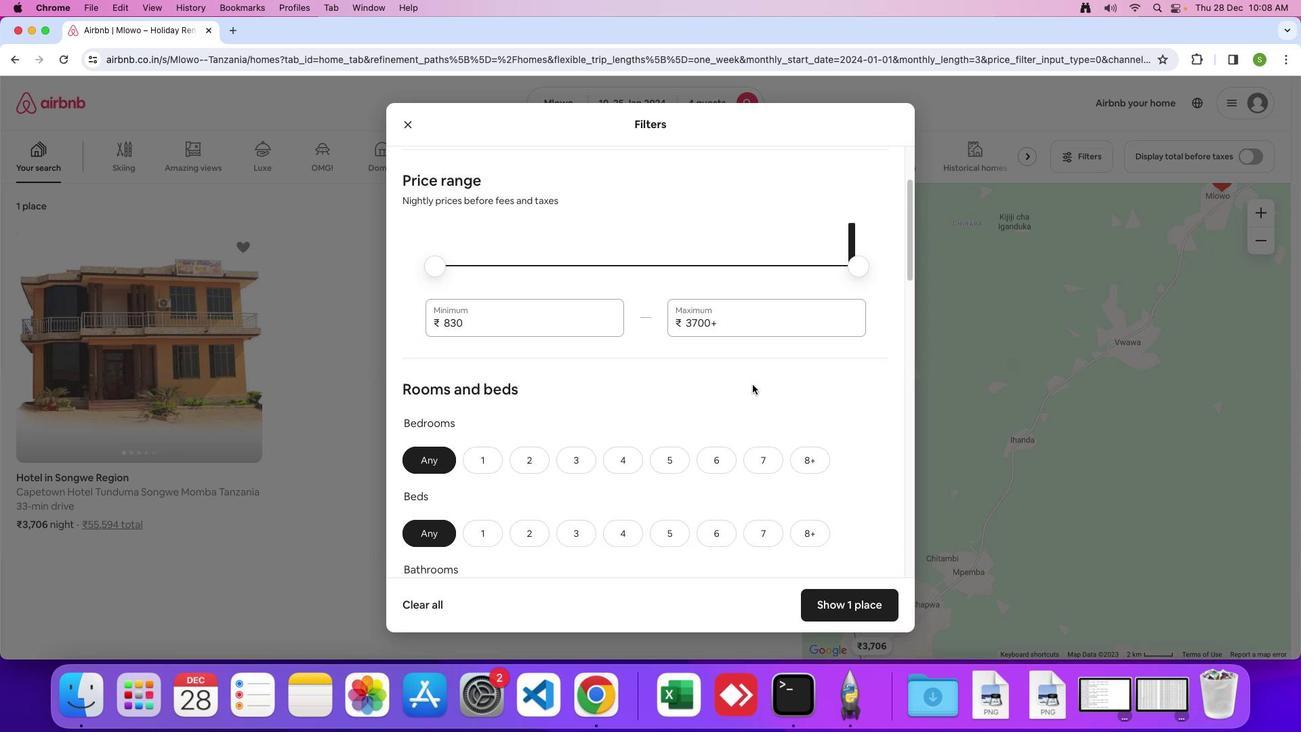 
Action: Mouse moved to (753, 383)
Screenshot: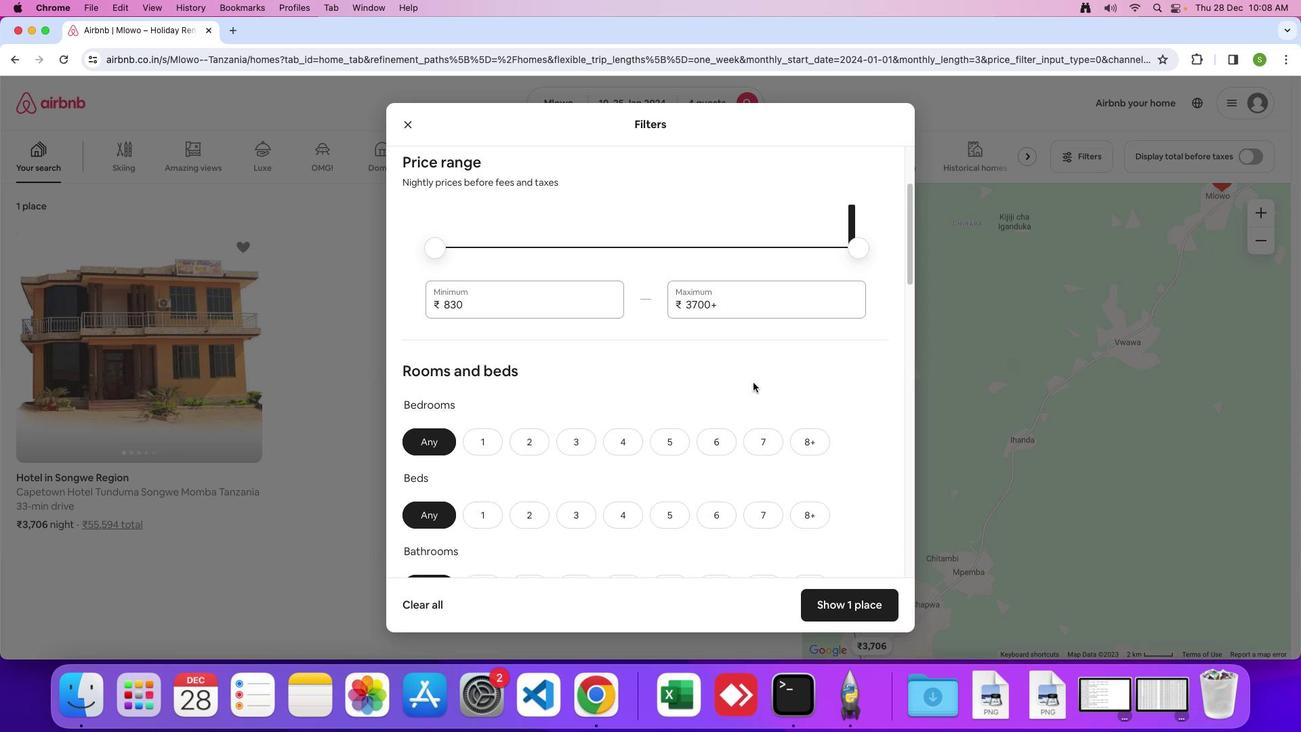 
Action: Mouse scrolled (753, 383) with delta (0, 0)
Screenshot: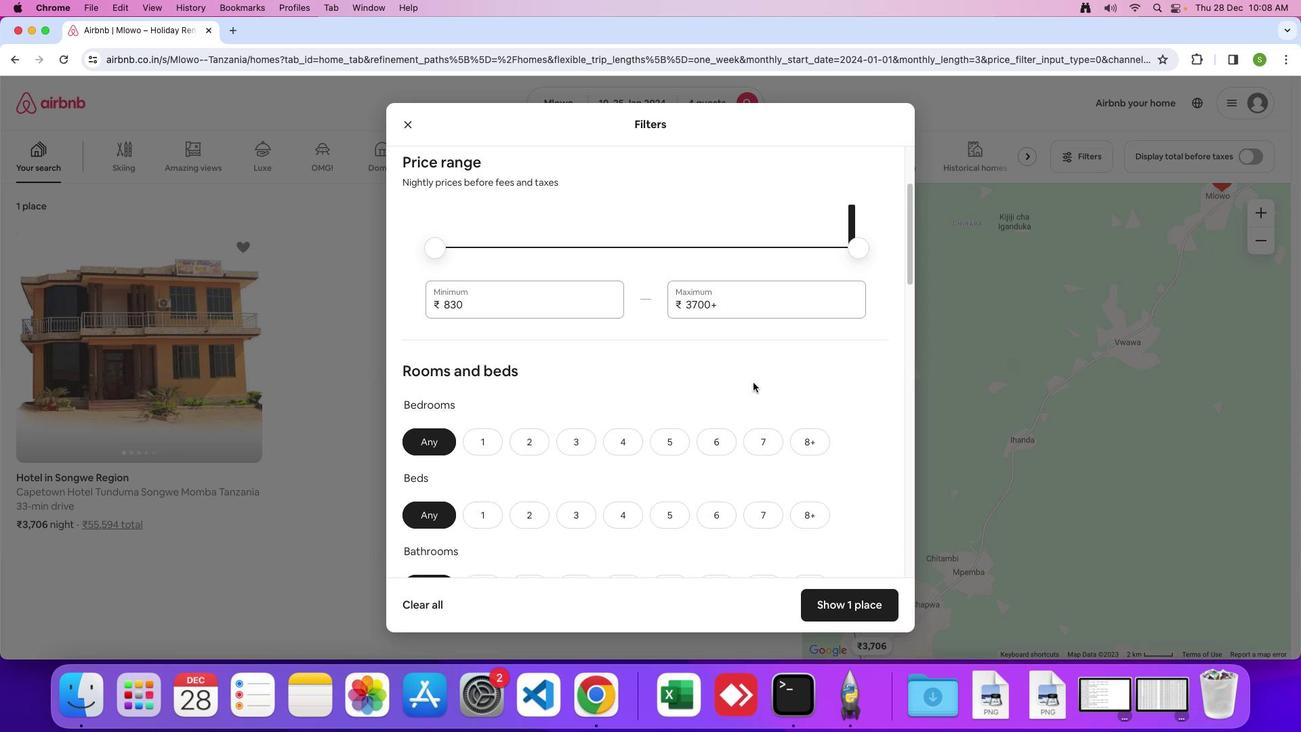 
Action: Mouse moved to (753, 383)
Screenshot: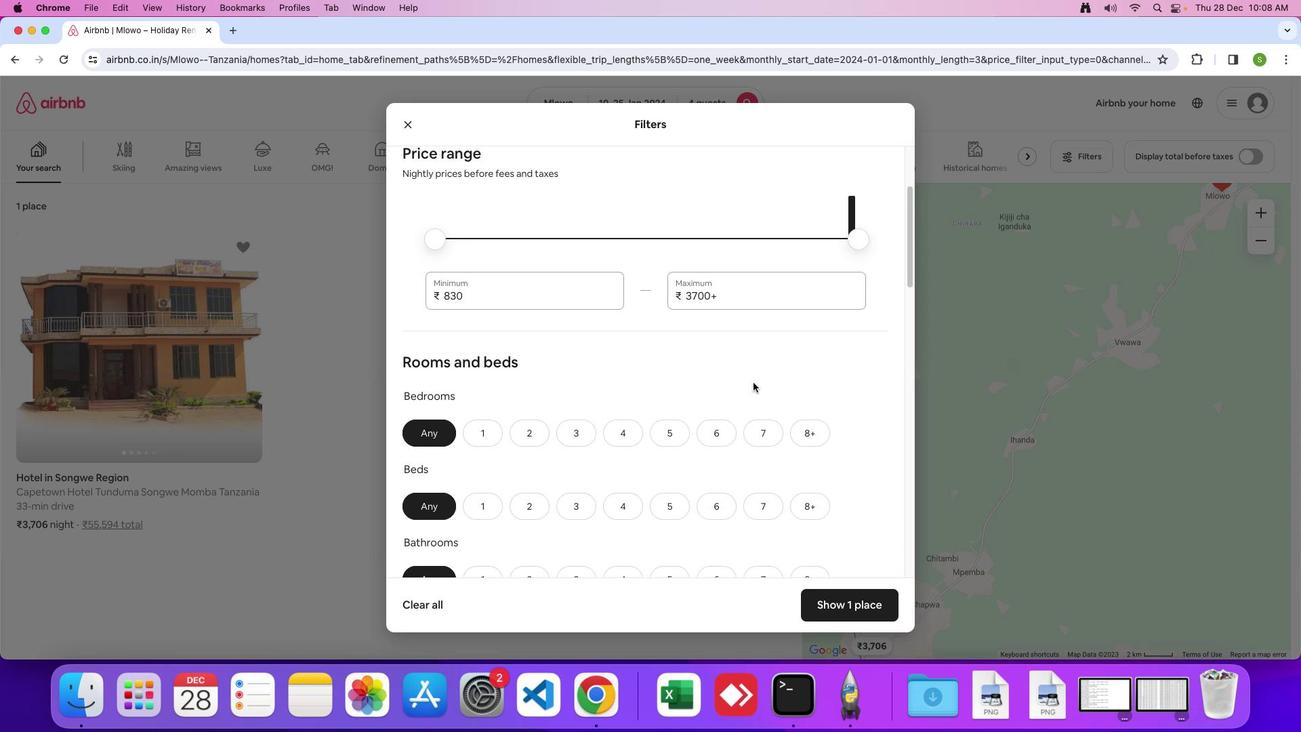 
Action: Mouse scrolled (753, 383) with delta (0, 0)
Screenshot: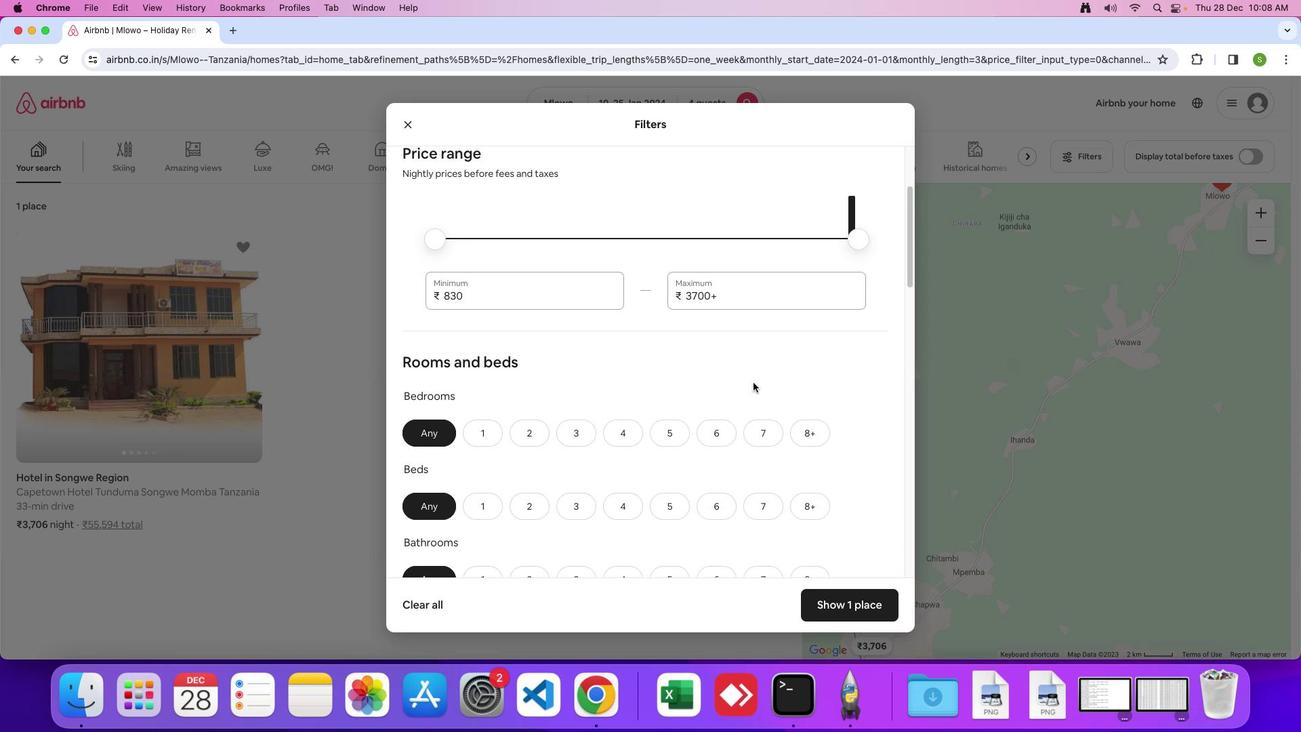 
Action: Mouse moved to (753, 382)
Screenshot: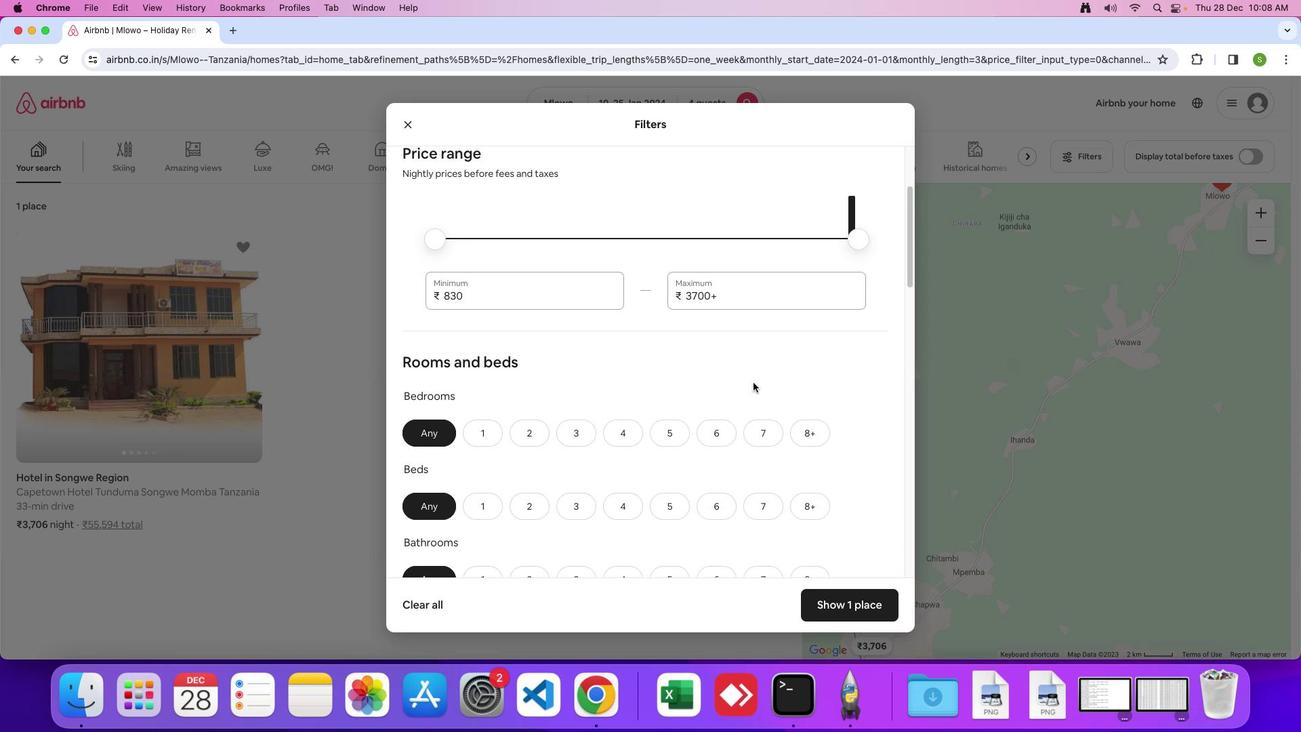 
Action: Mouse scrolled (753, 382) with delta (0, 0)
Screenshot: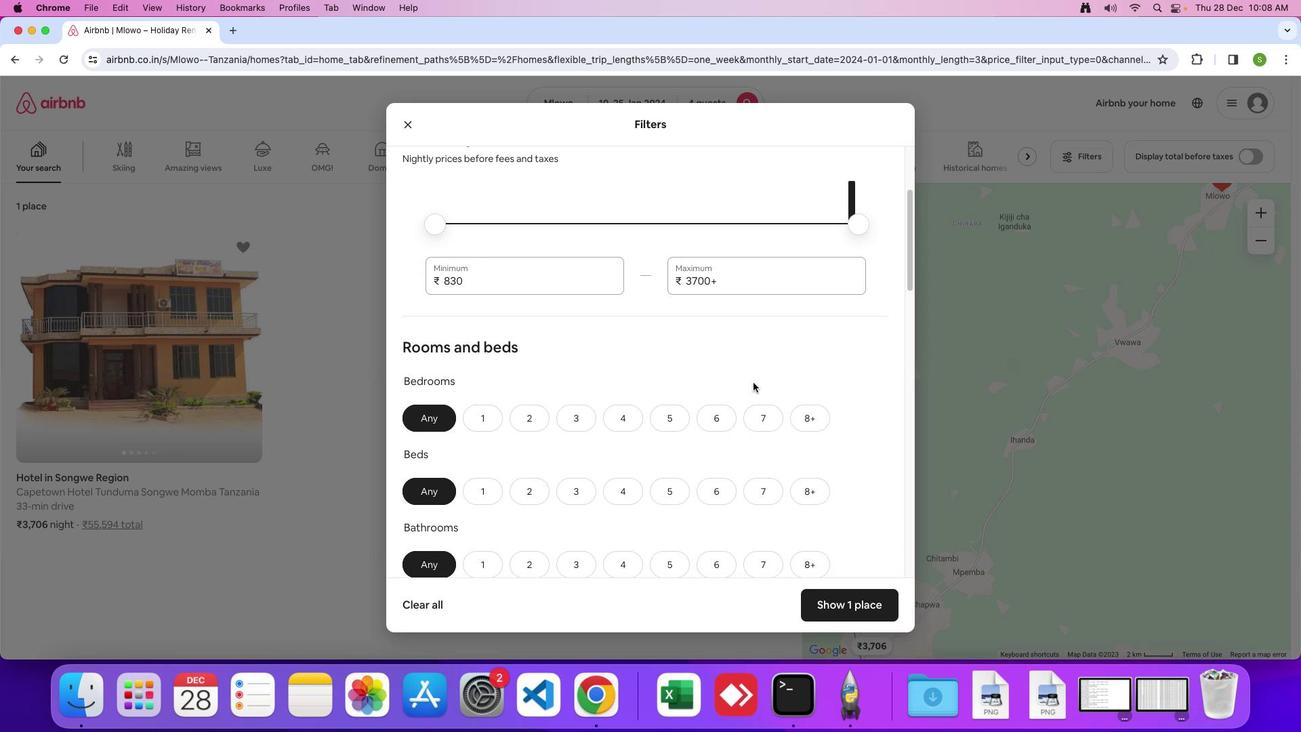 
Action: Mouse scrolled (753, 382) with delta (0, 0)
Screenshot: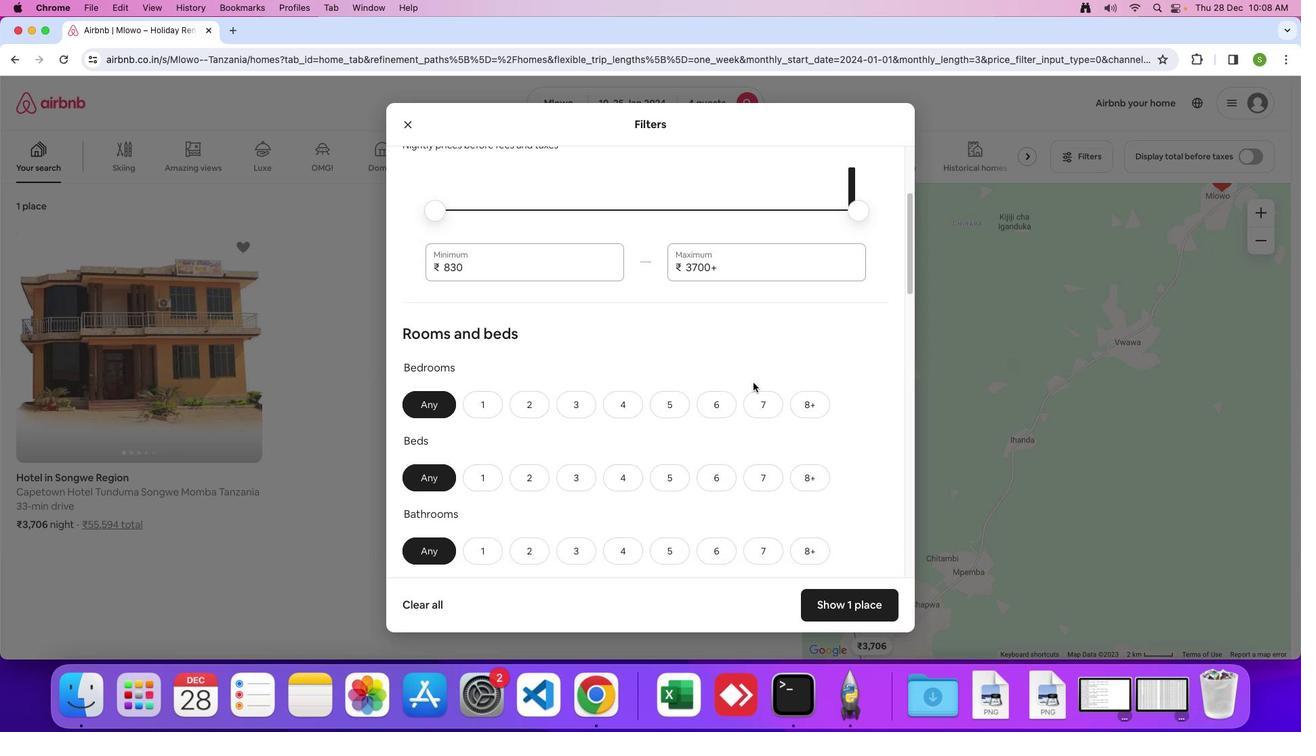 
Action: Mouse scrolled (753, 382) with delta (0, -2)
Screenshot: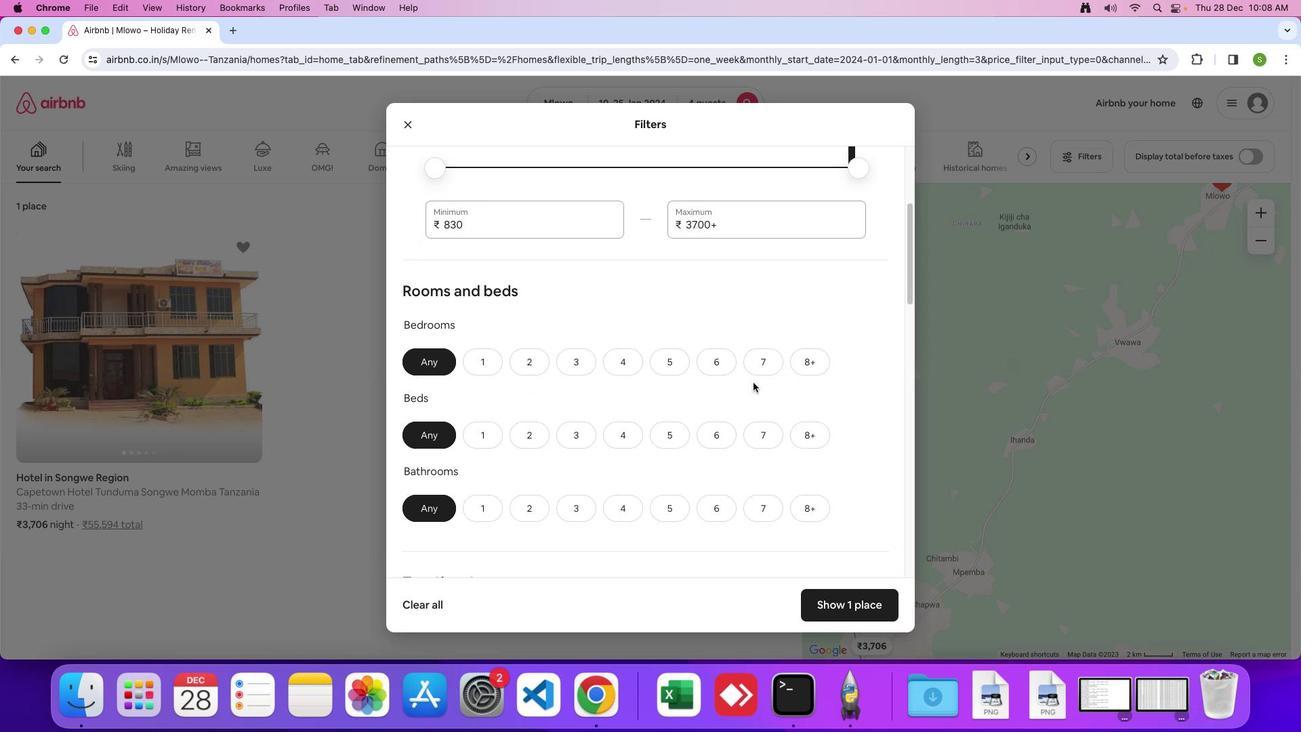 
Action: Mouse scrolled (753, 382) with delta (0, 0)
Screenshot: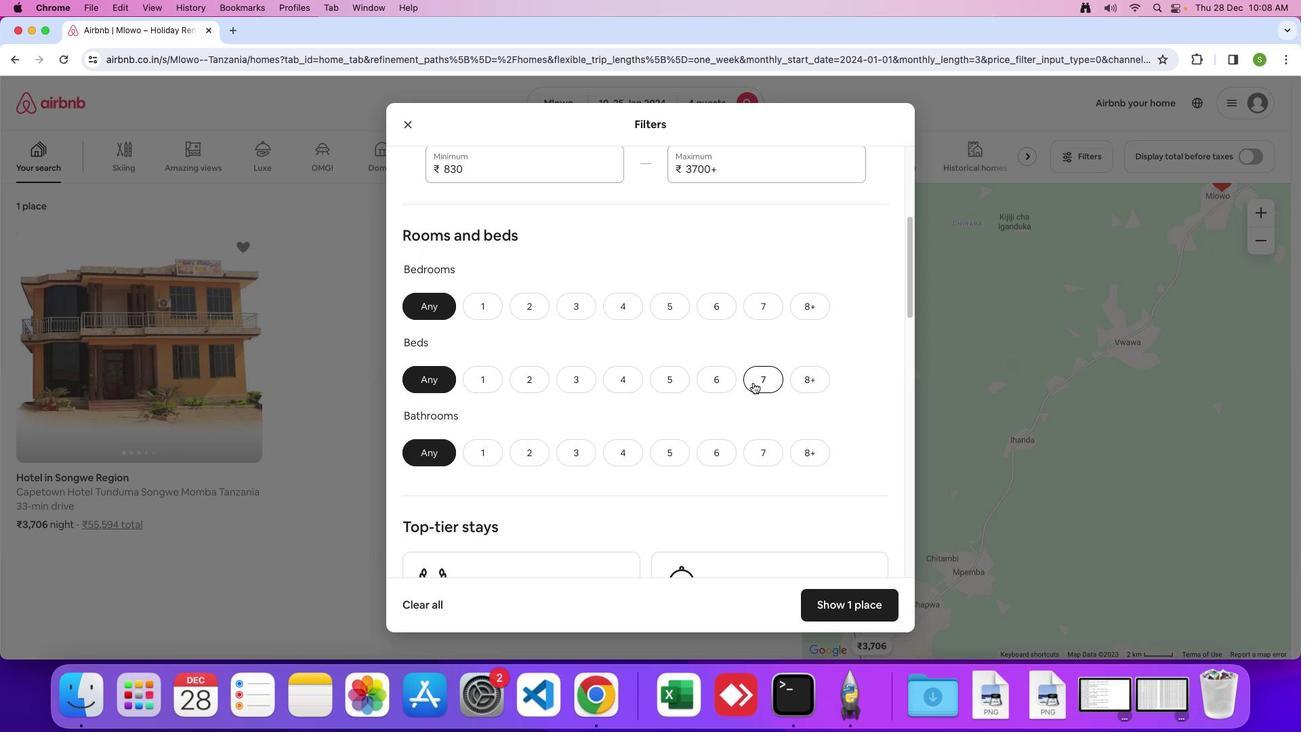 
Action: Mouse scrolled (753, 382) with delta (0, 0)
Screenshot: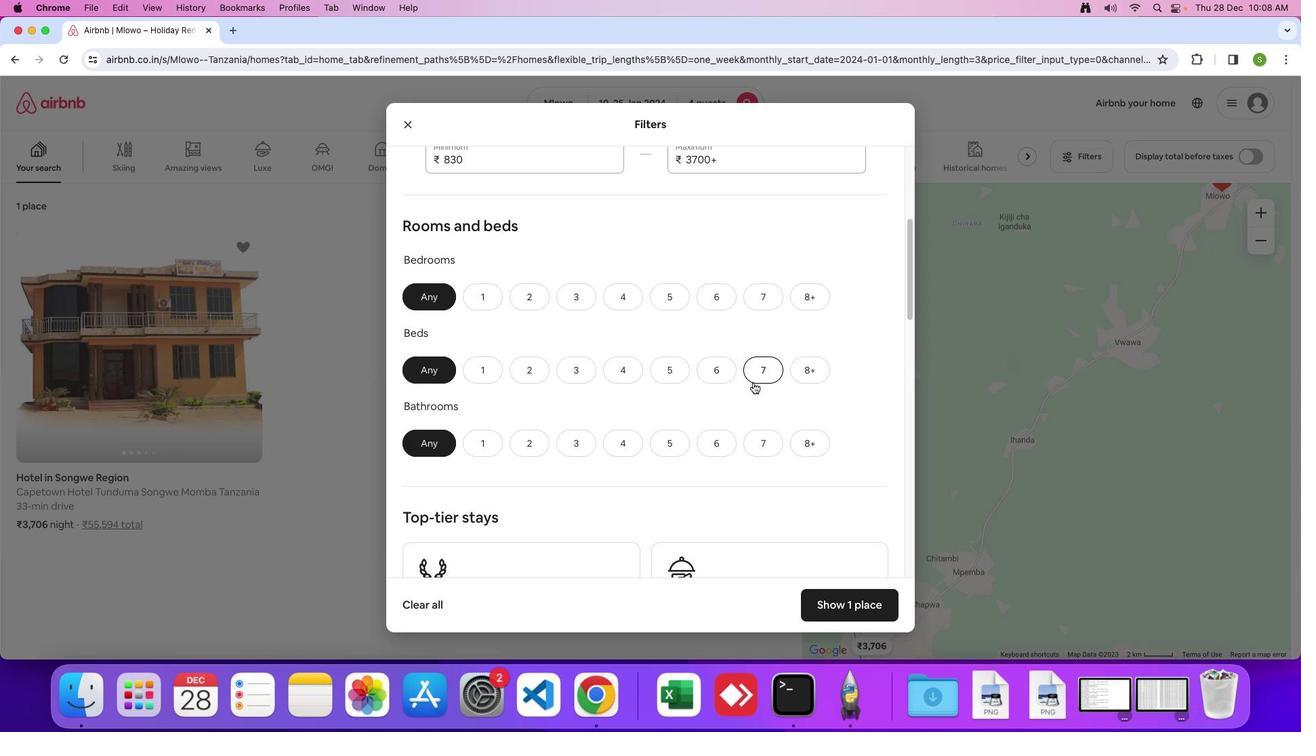 
Action: Mouse moved to (753, 381)
Screenshot: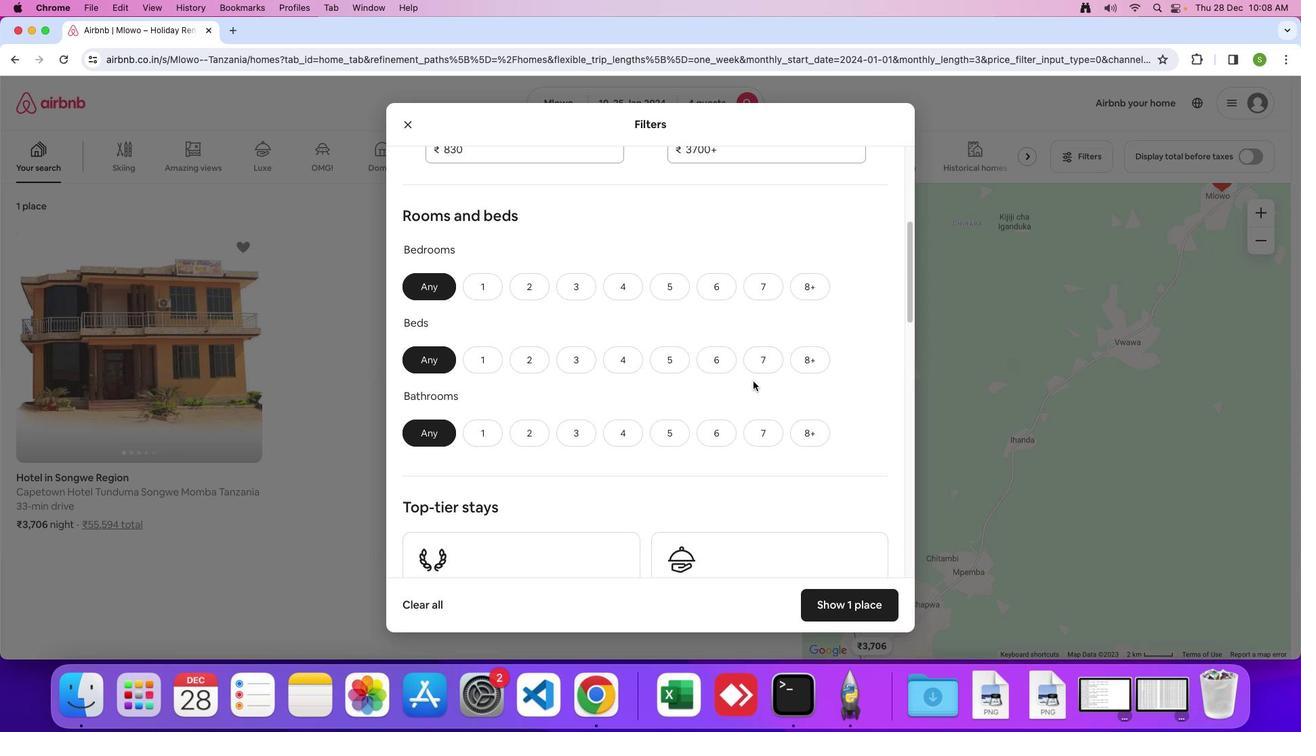 
Action: Mouse scrolled (753, 381) with delta (0, 0)
Screenshot: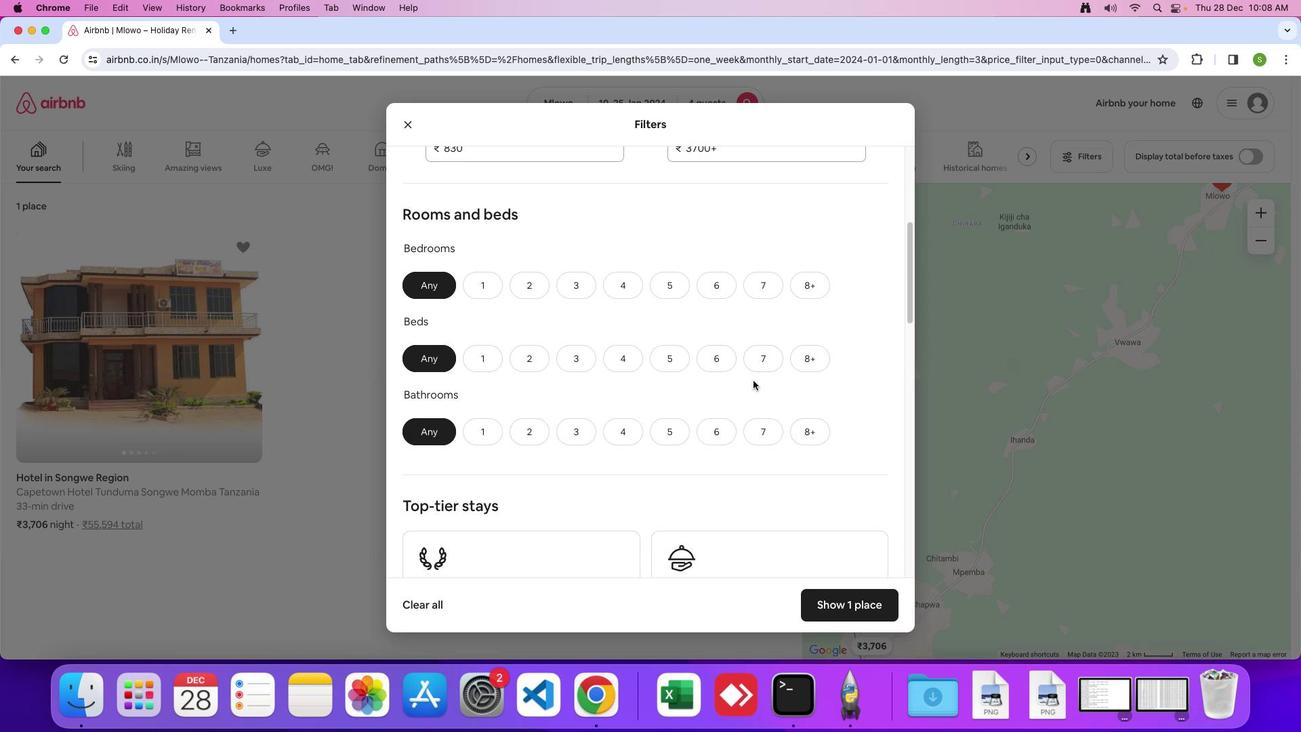 
Action: Mouse moved to (753, 380)
Screenshot: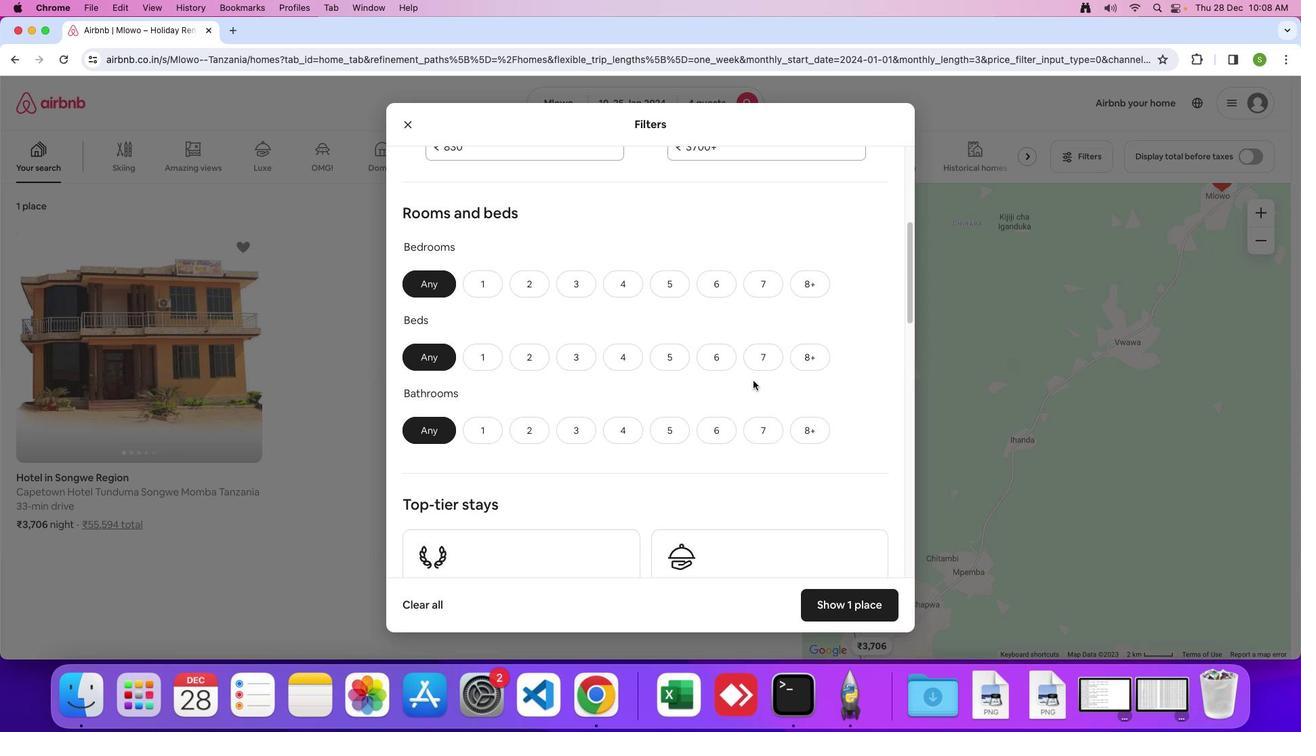 
Action: Mouse scrolled (753, 380) with delta (0, 0)
Screenshot: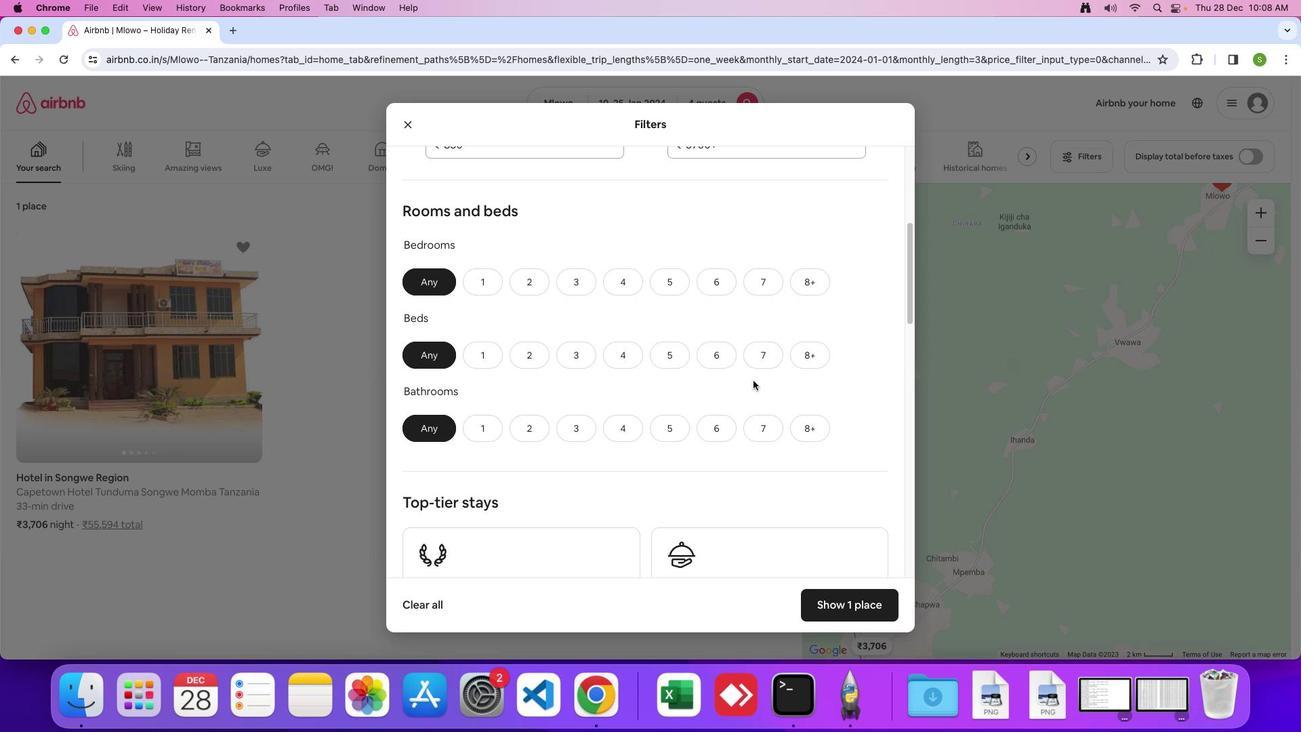 
Action: Mouse moved to (753, 378)
Screenshot: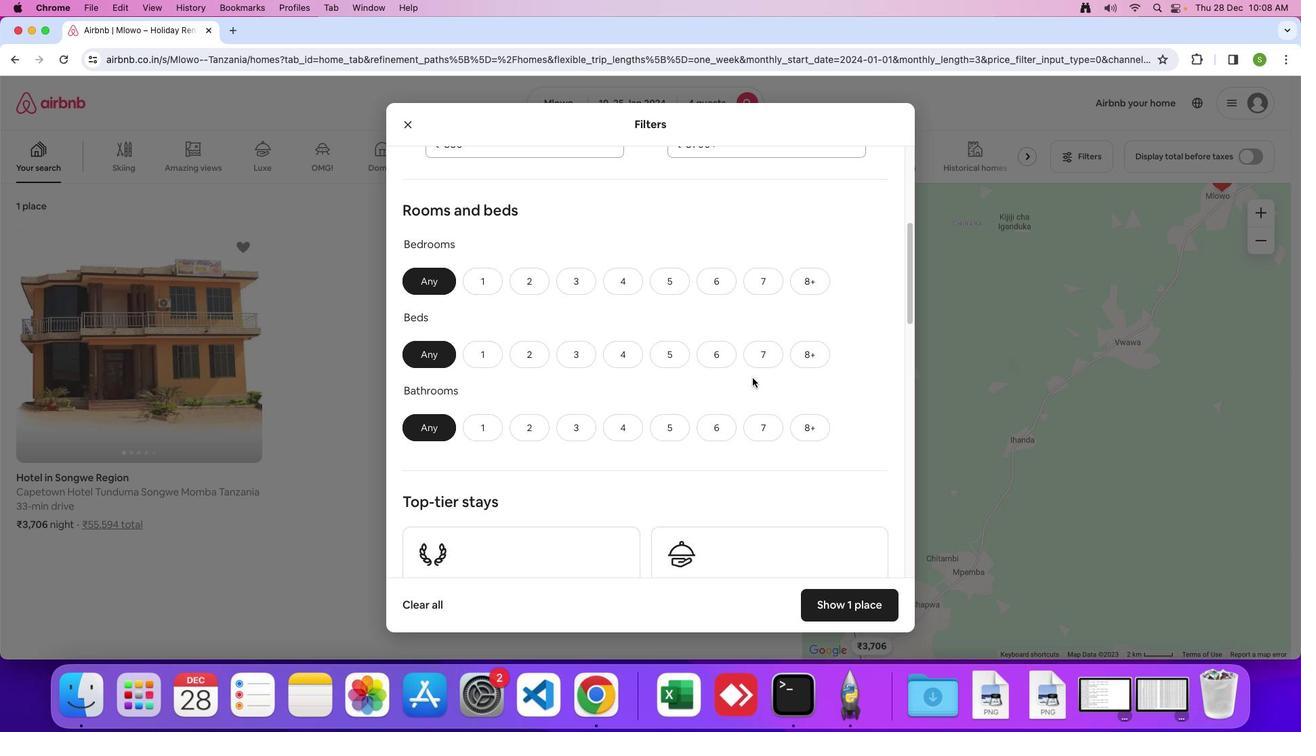 
Action: Mouse scrolled (753, 378) with delta (0, 0)
Screenshot: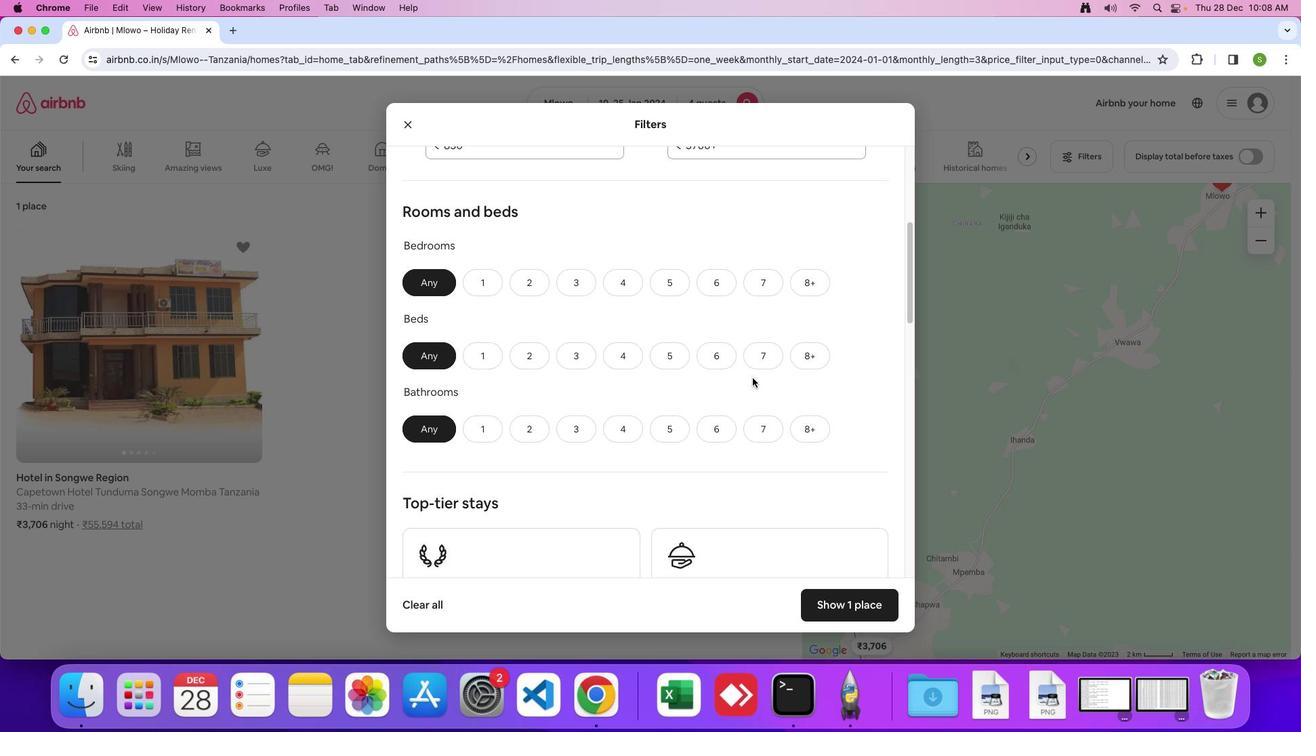 
Action: Mouse moved to (542, 284)
Screenshot: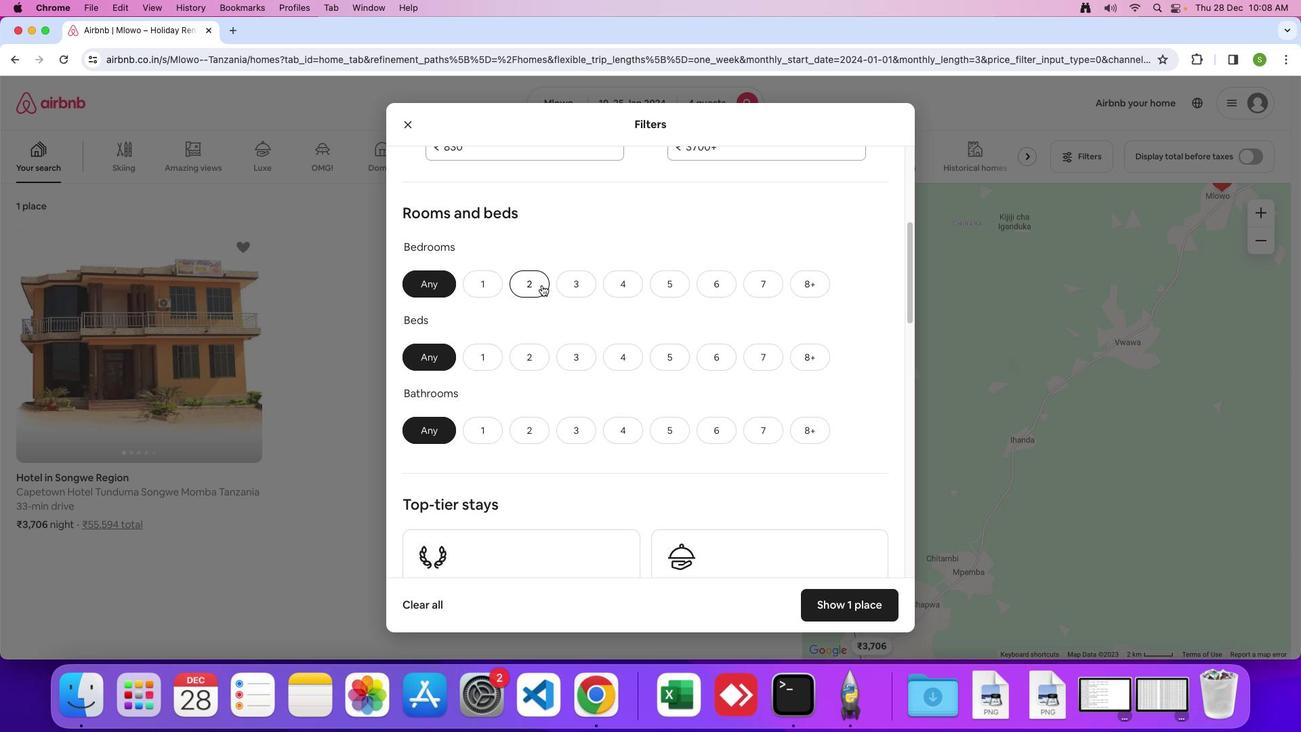 
Action: Mouse pressed left at (542, 284)
Screenshot: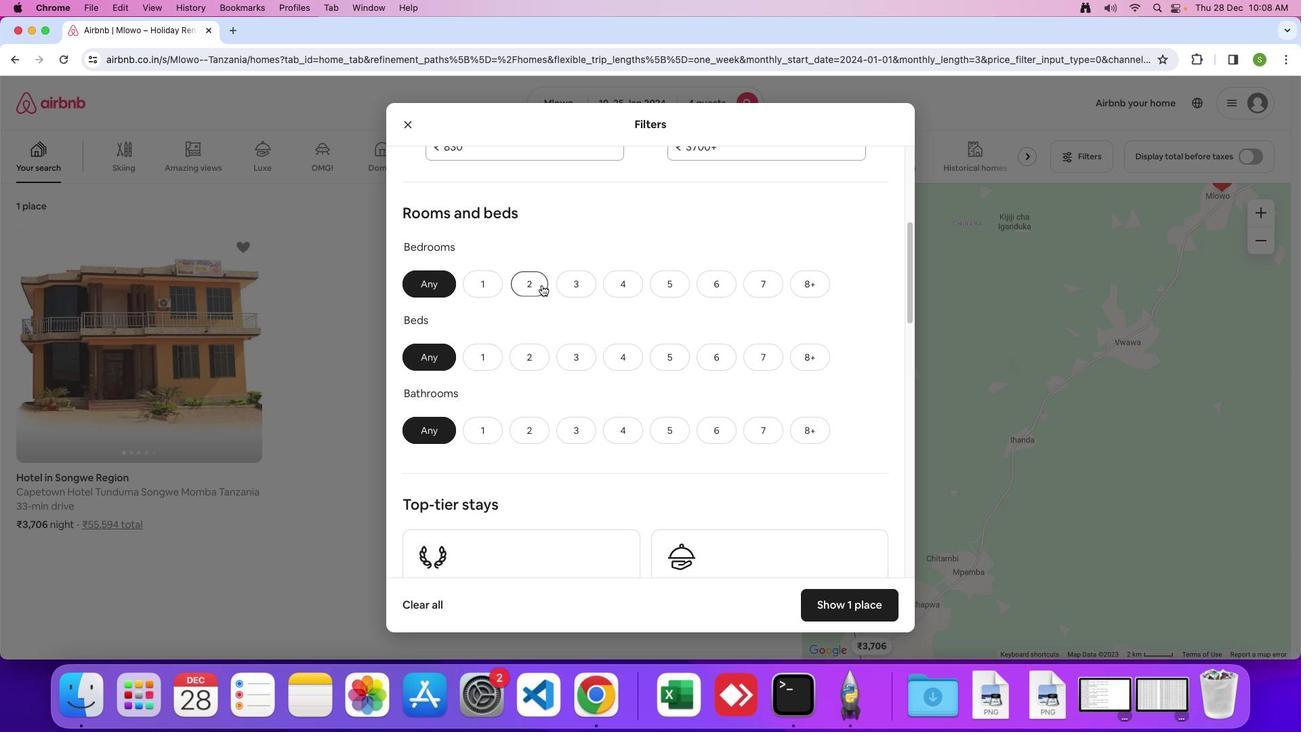 
Action: Mouse moved to (579, 352)
Screenshot: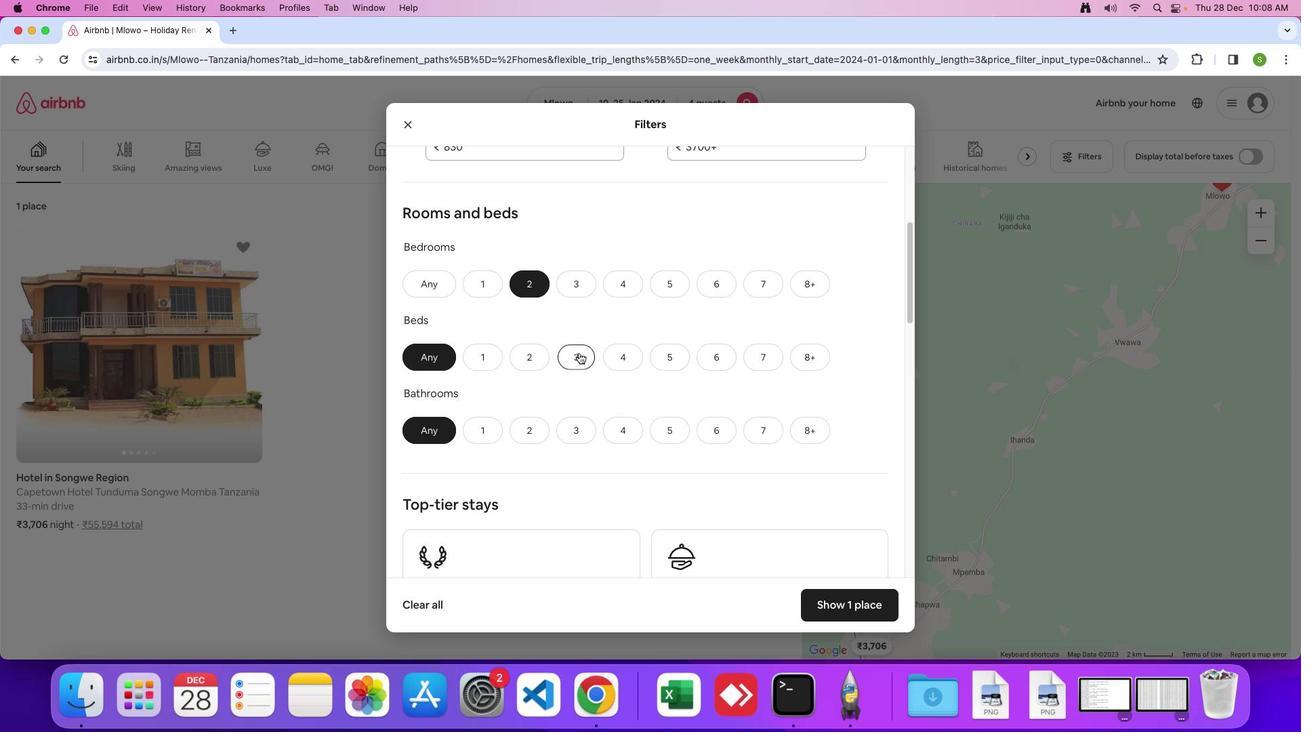 
Action: Mouse pressed left at (579, 352)
Screenshot: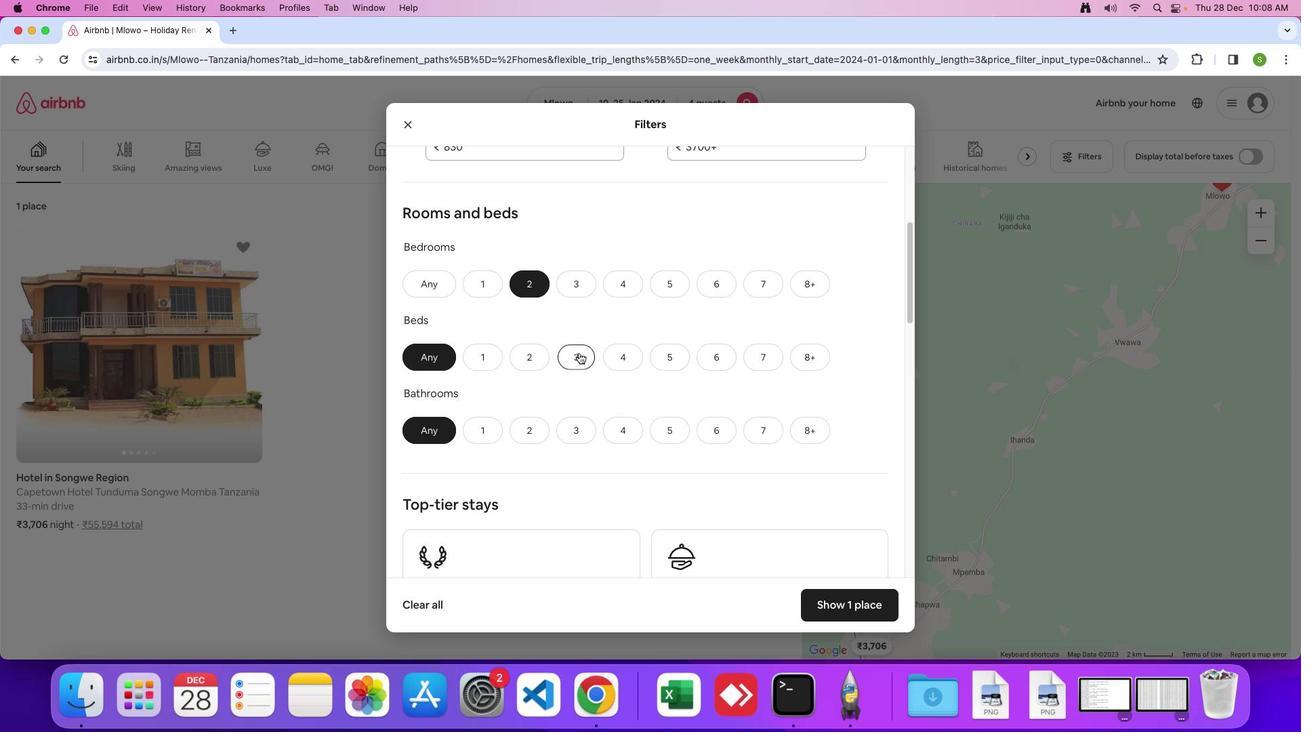 
Action: Mouse moved to (535, 421)
Screenshot: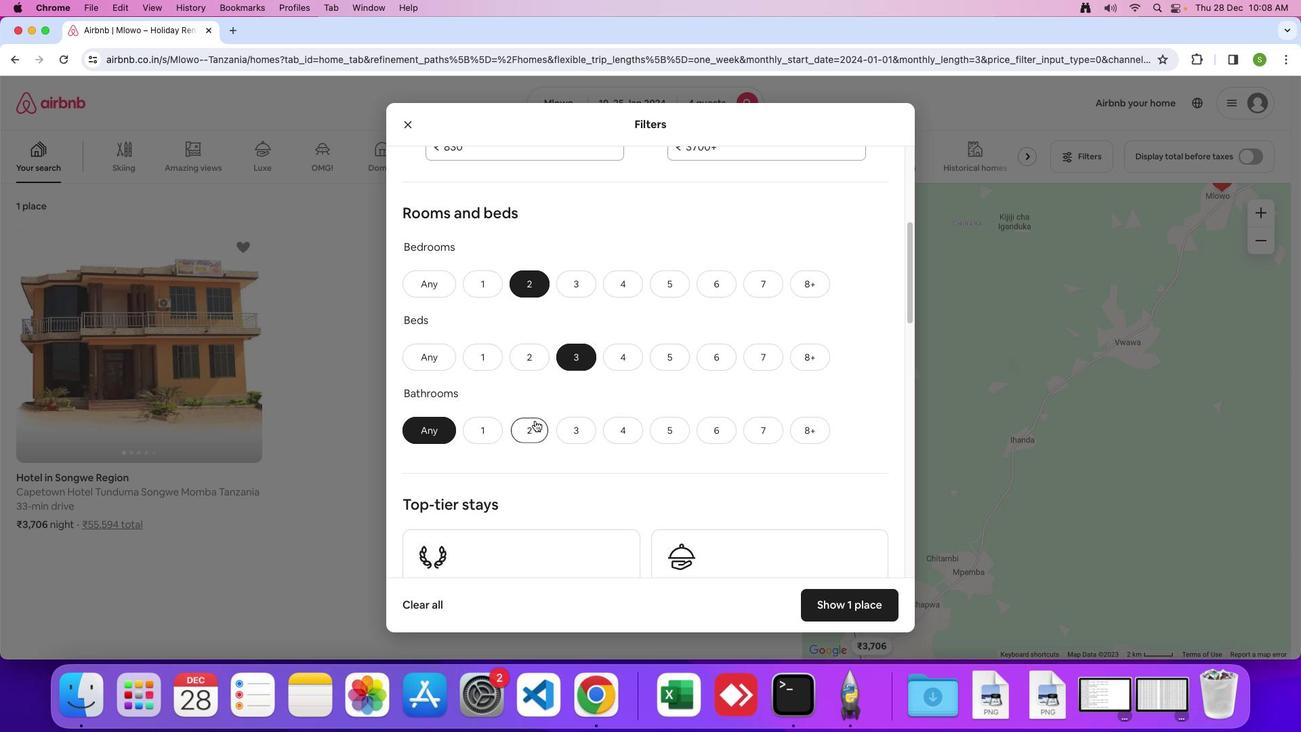 
Action: Mouse pressed left at (535, 421)
Screenshot: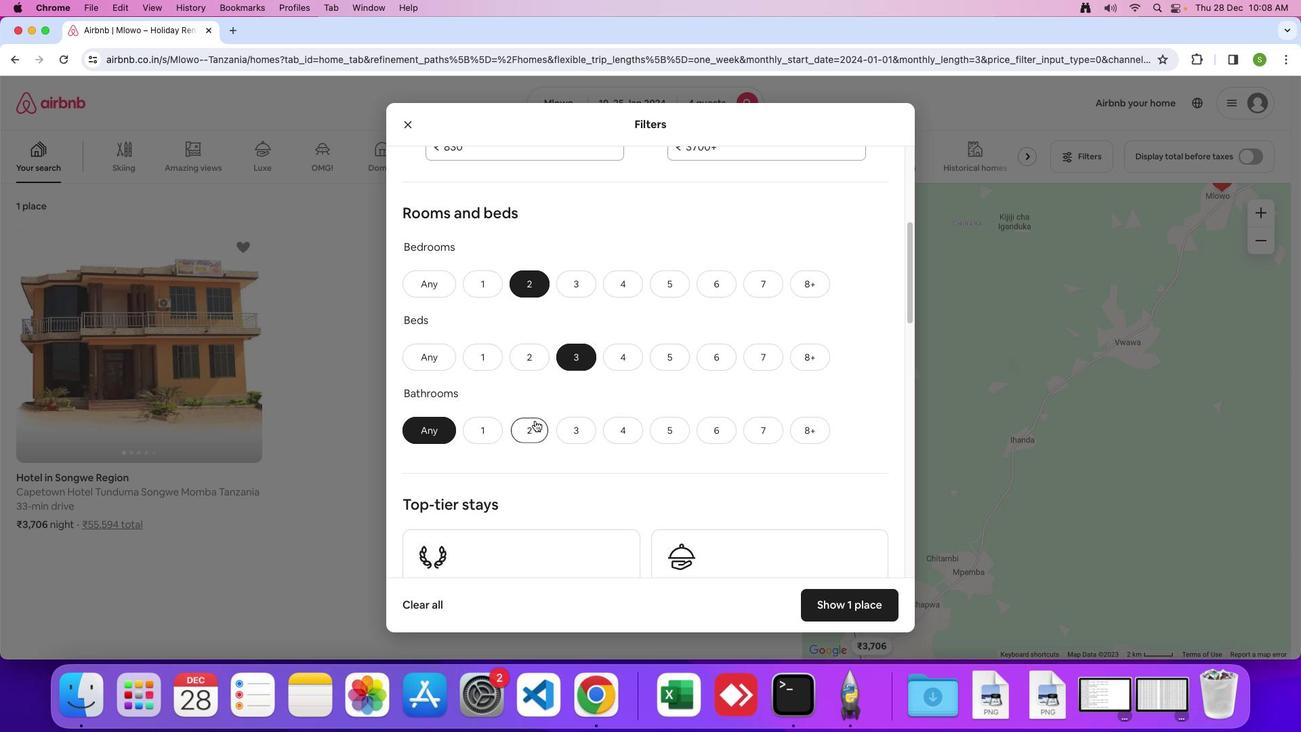 
Action: Mouse moved to (664, 395)
Screenshot: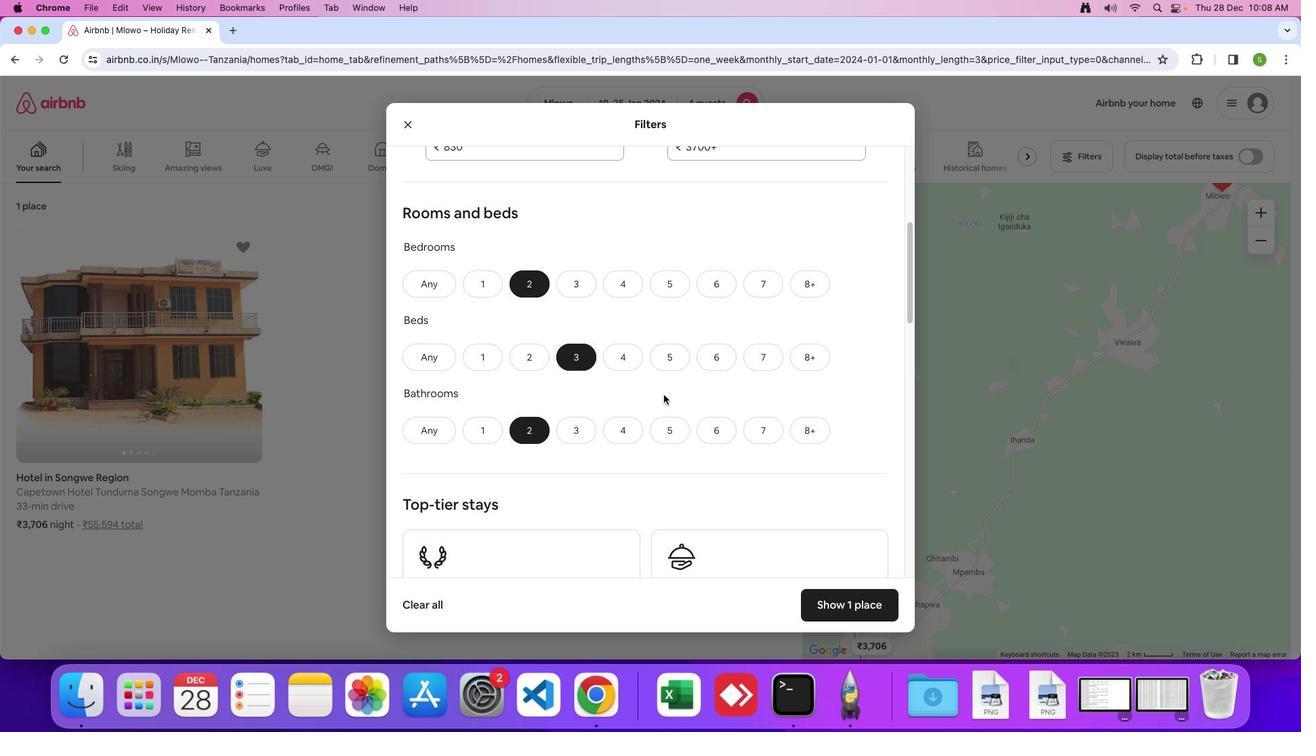 
Action: Mouse scrolled (664, 395) with delta (0, 0)
Screenshot: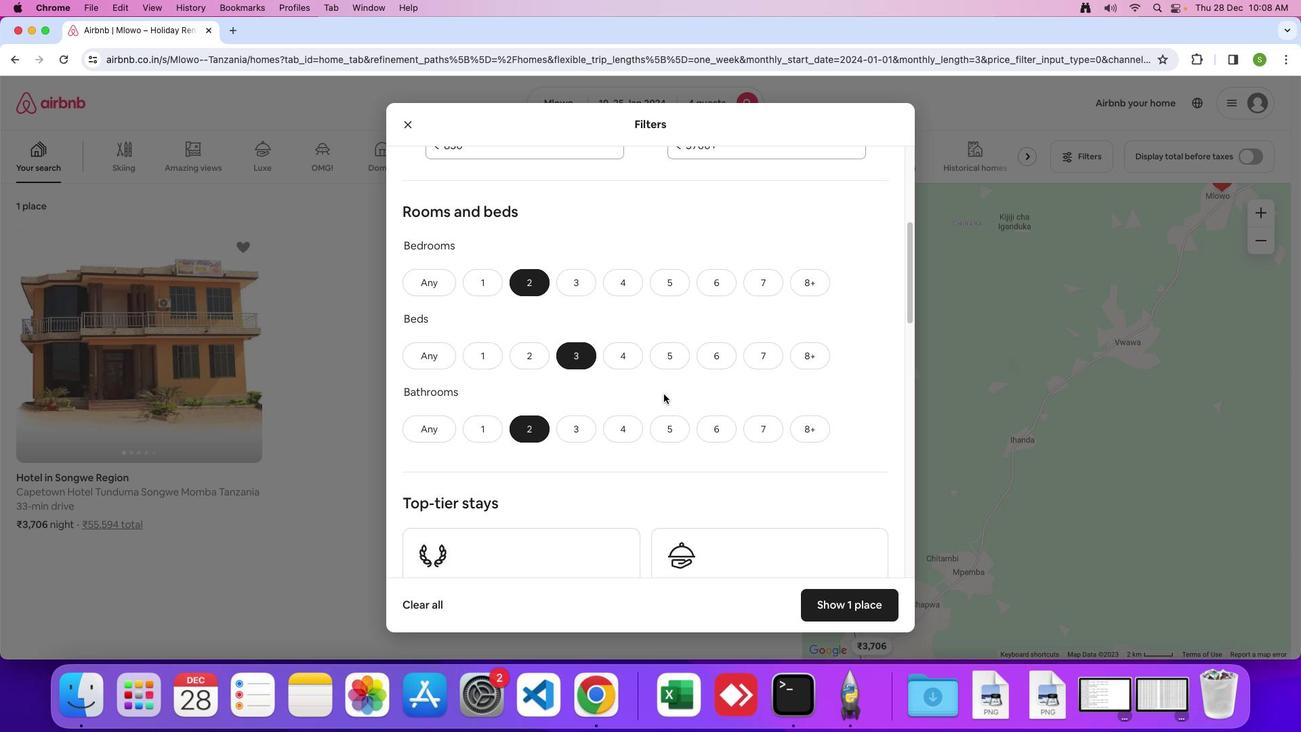 
Action: Mouse moved to (664, 393)
Screenshot: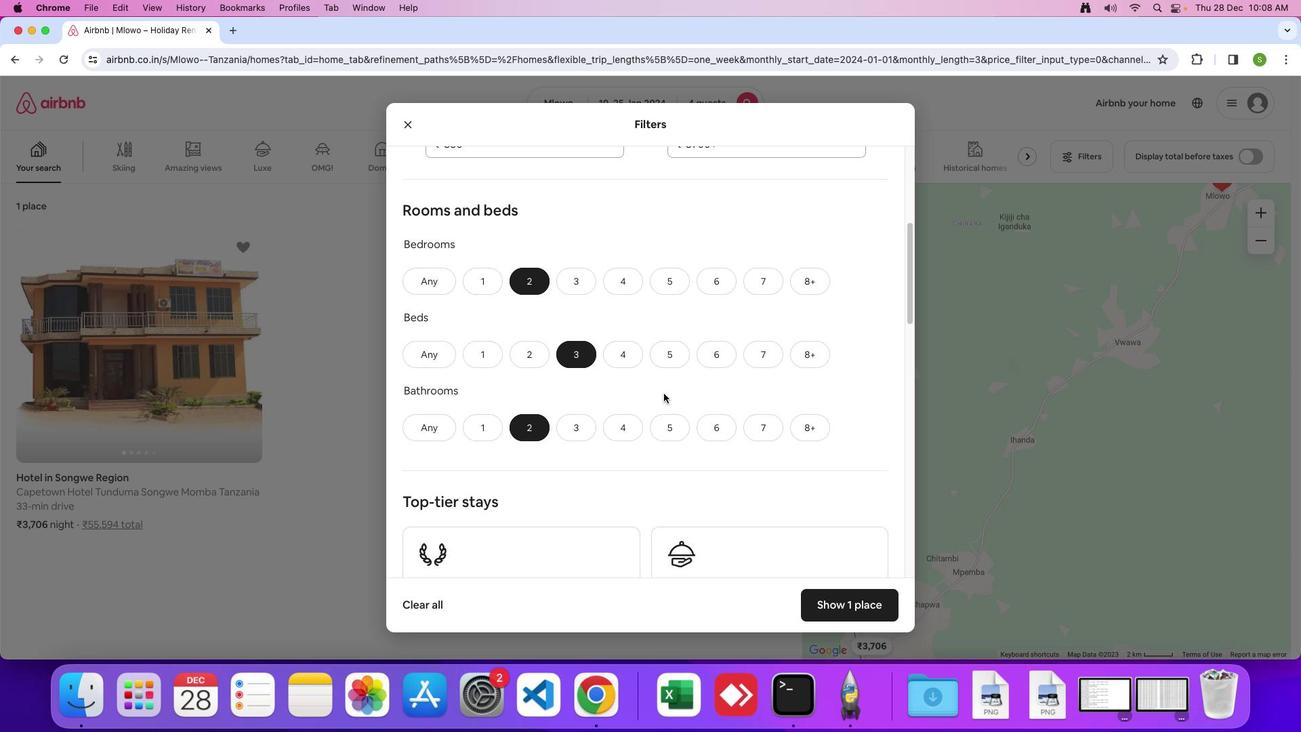 
Action: Mouse scrolled (664, 393) with delta (0, 0)
Screenshot: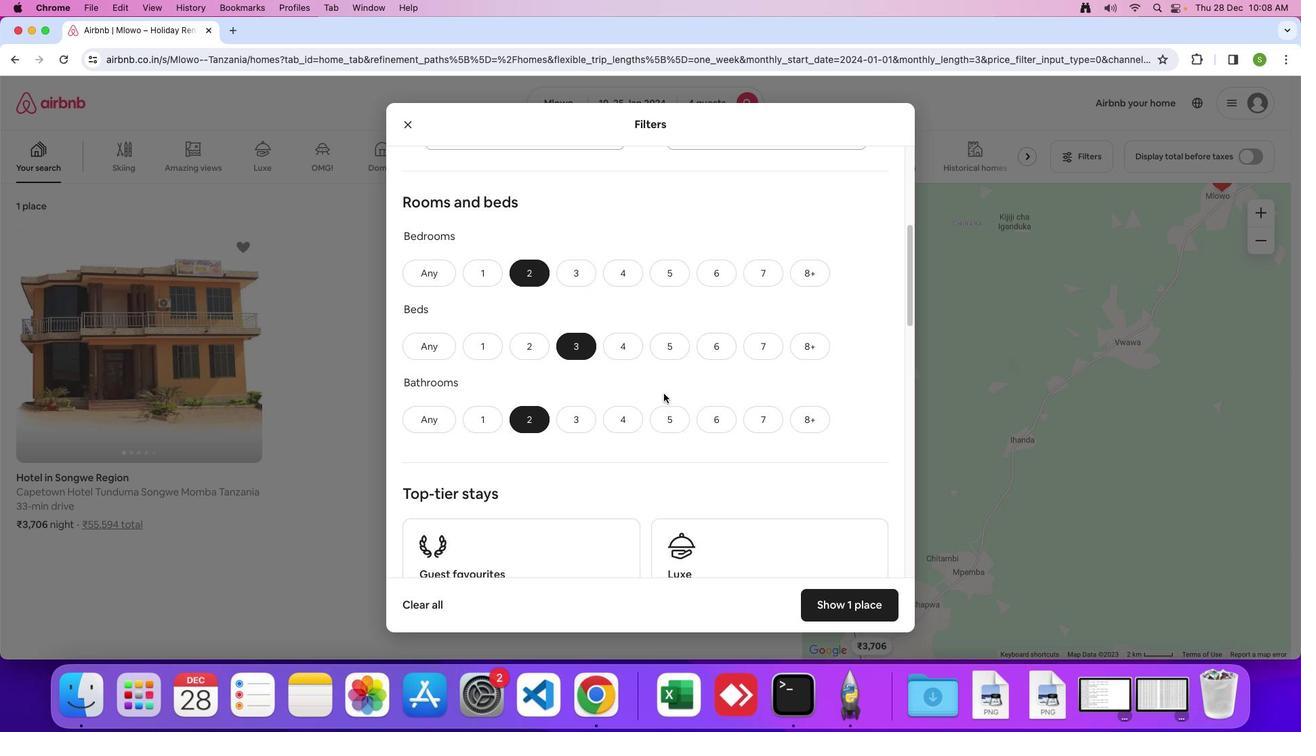 
Action: Mouse scrolled (664, 393) with delta (0, 0)
Screenshot: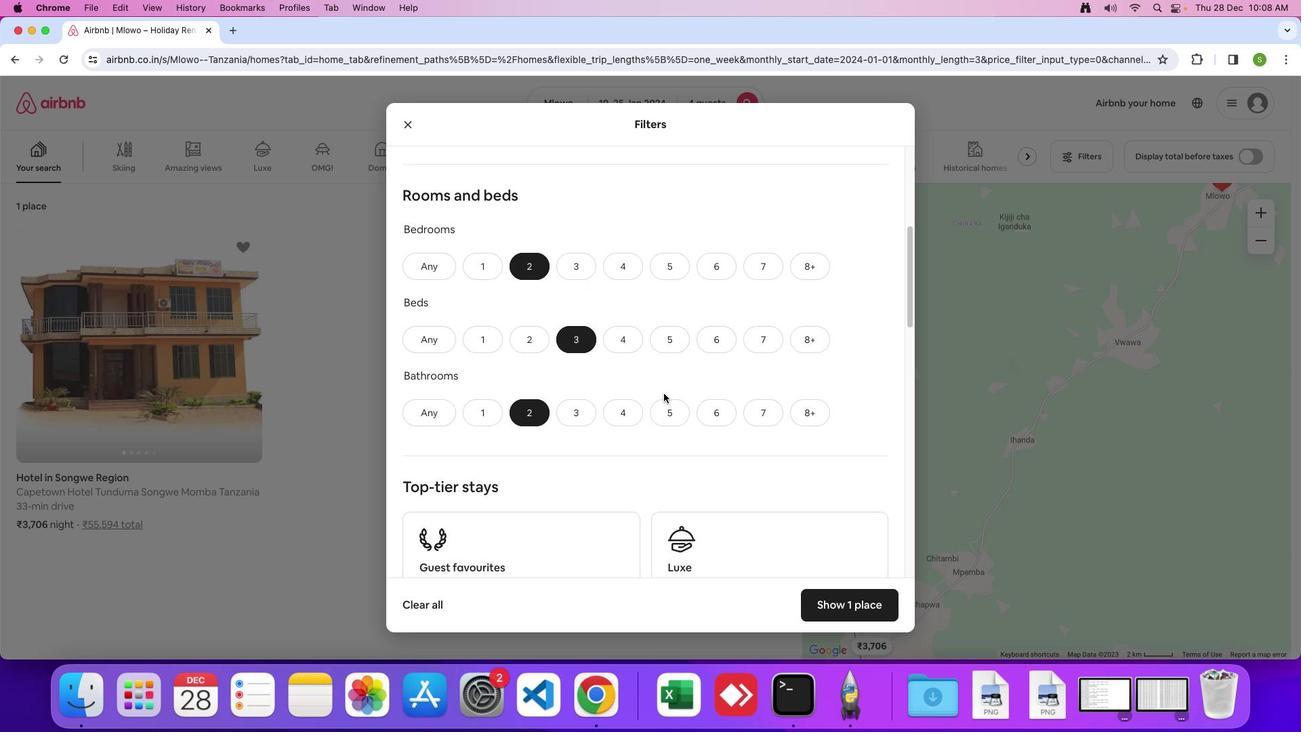 
Action: Mouse moved to (664, 393)
Screenshot: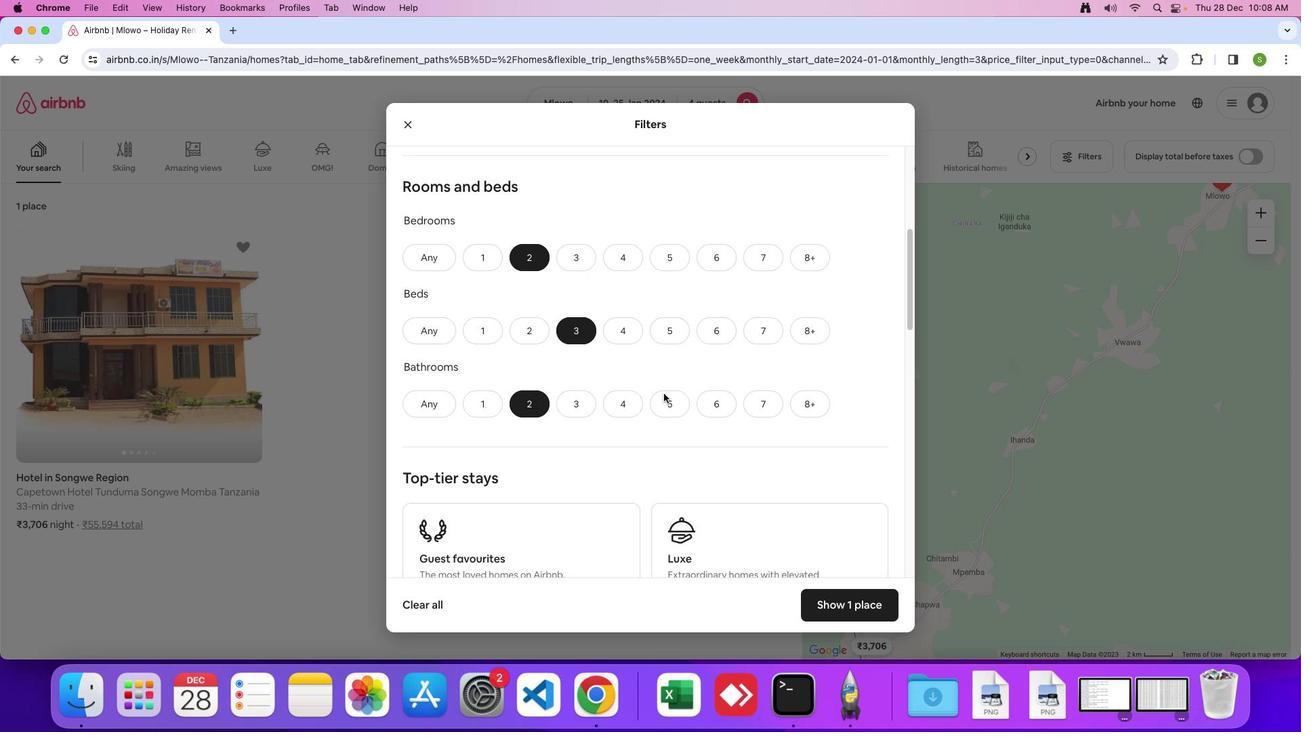 
Action: Mouse scrolled (664, 393) with delta (0, 0)
Screenshot: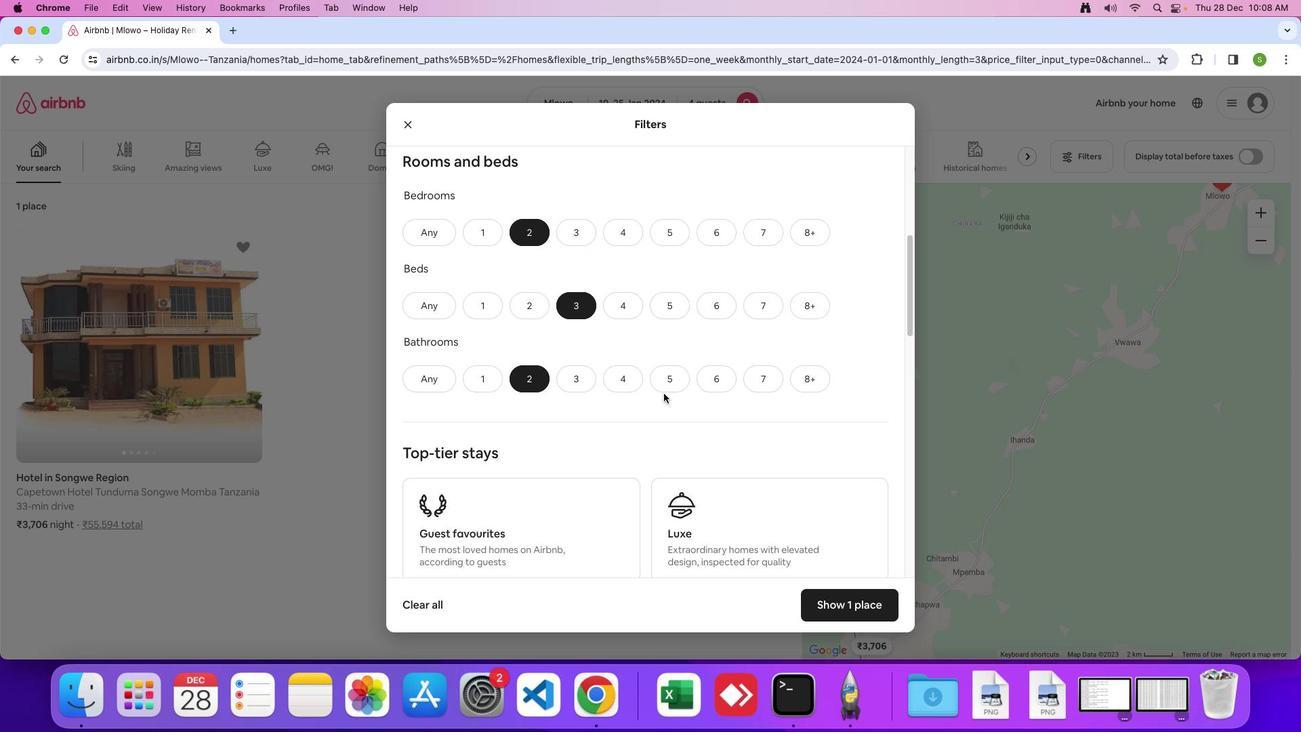 
Action: Mouse scrolled (664, 393) with delta (0, 0)
Screenshot: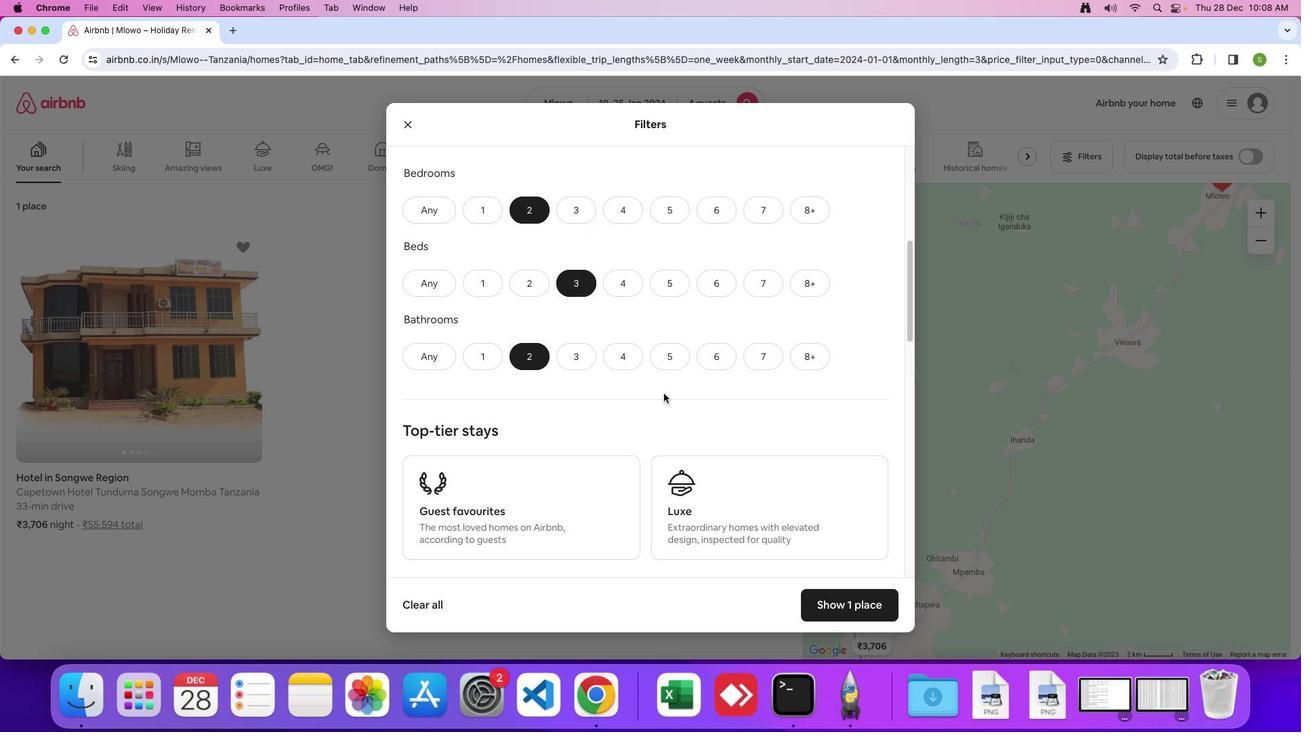 
Action: Mouse scrolled (664, 393) with delta (0, 0)
Screenshot: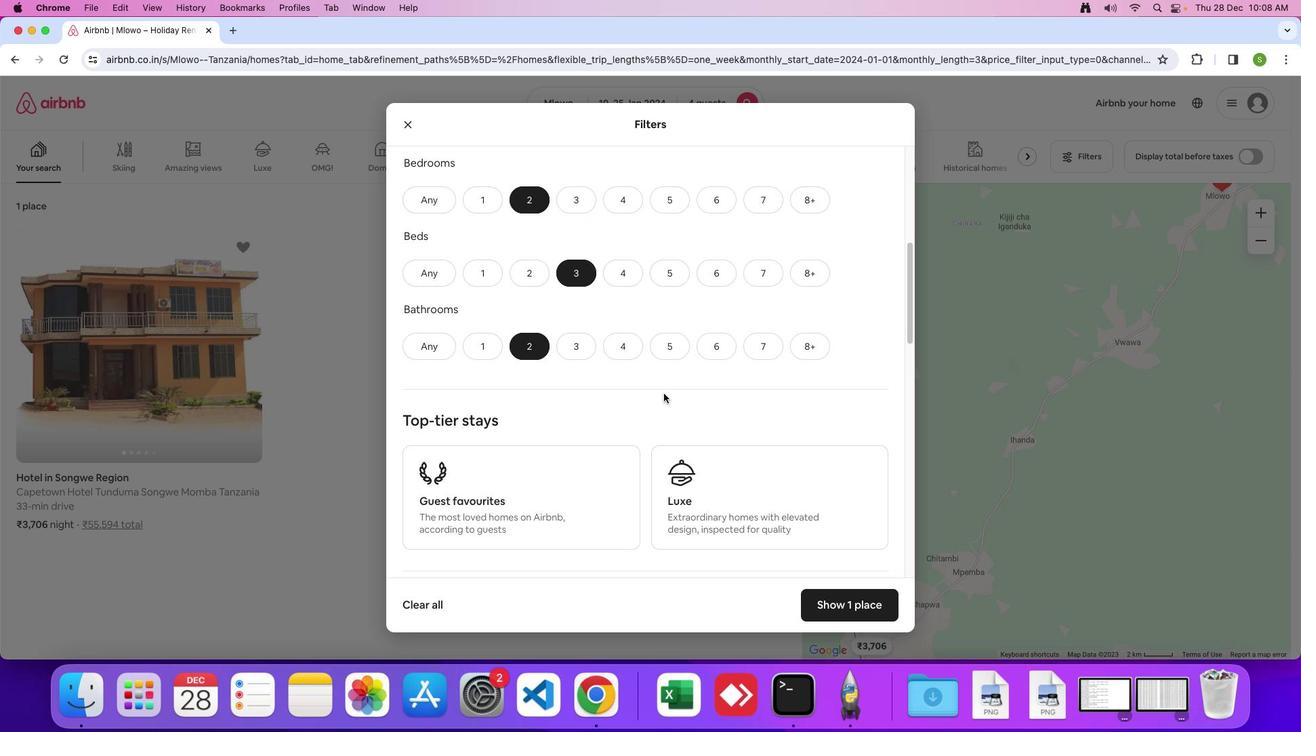 
Action: Mouse scrolled (664, 393) with delta (0, 0)
Screenshot: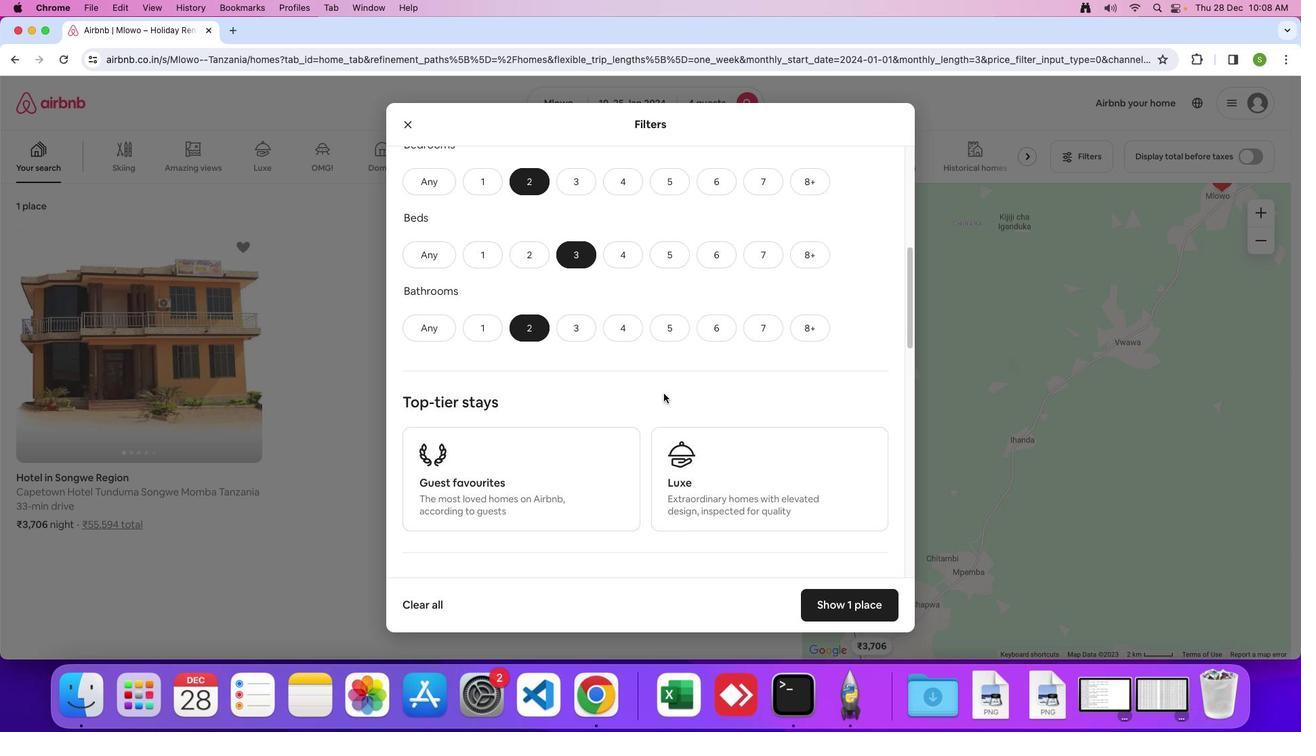 
Action: Mouse scrolled (664, 393) with delta (0, 0)
Screenshot: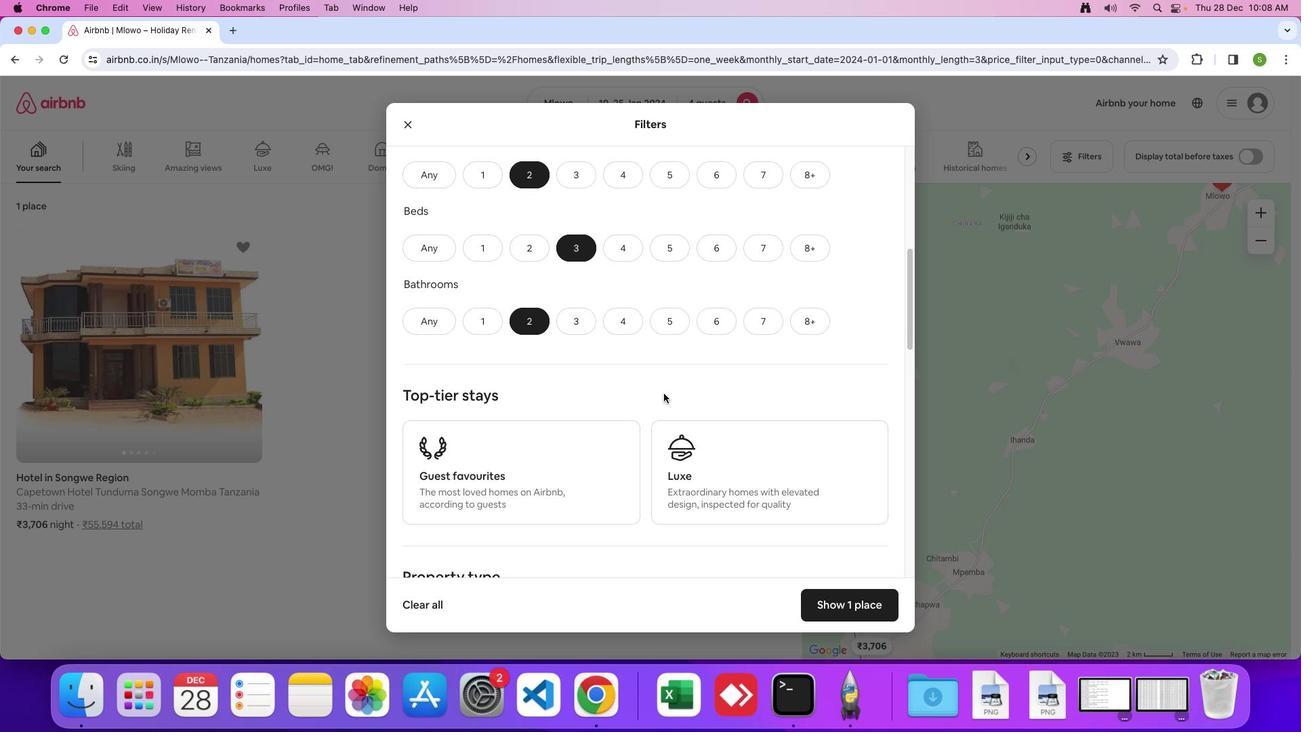 
Action: Mouse scrolled (664, 393) with delta (0, 0)
Screenshot: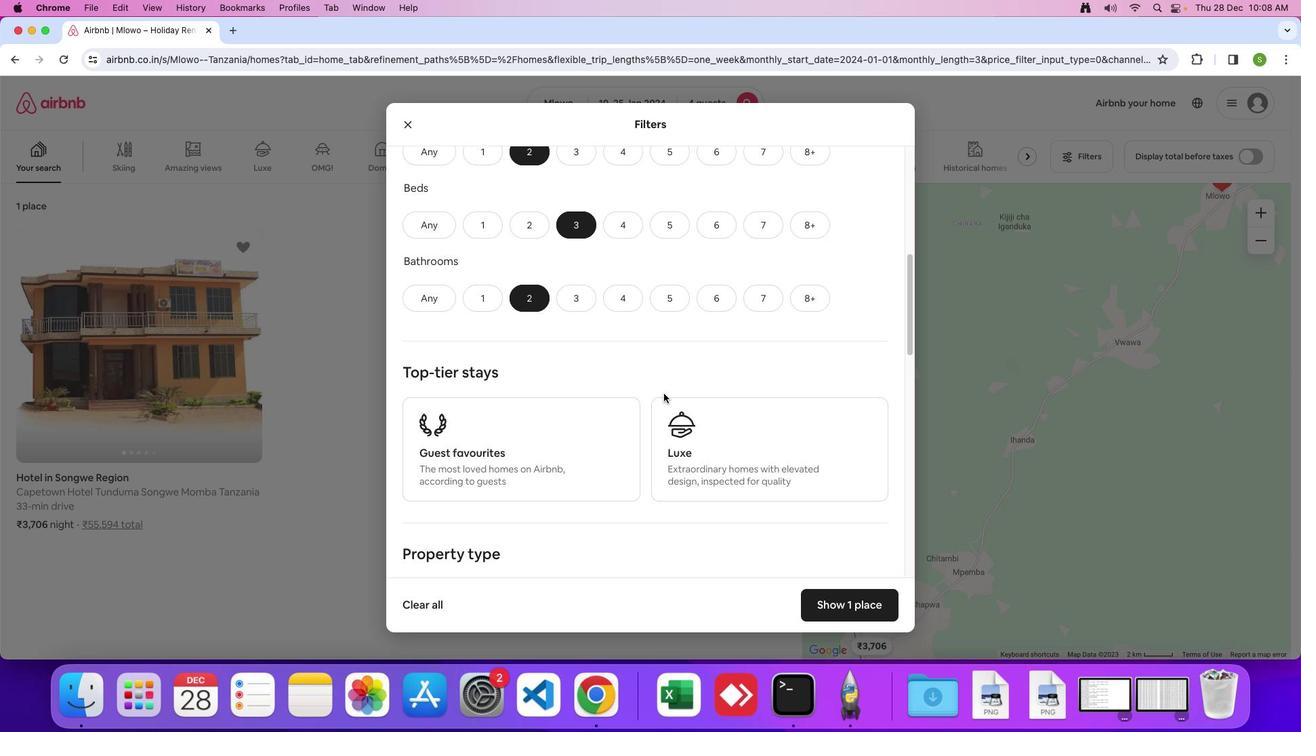 
Action: Mouse scrolled (664, 393) with delta (0, 0)
Screenshot: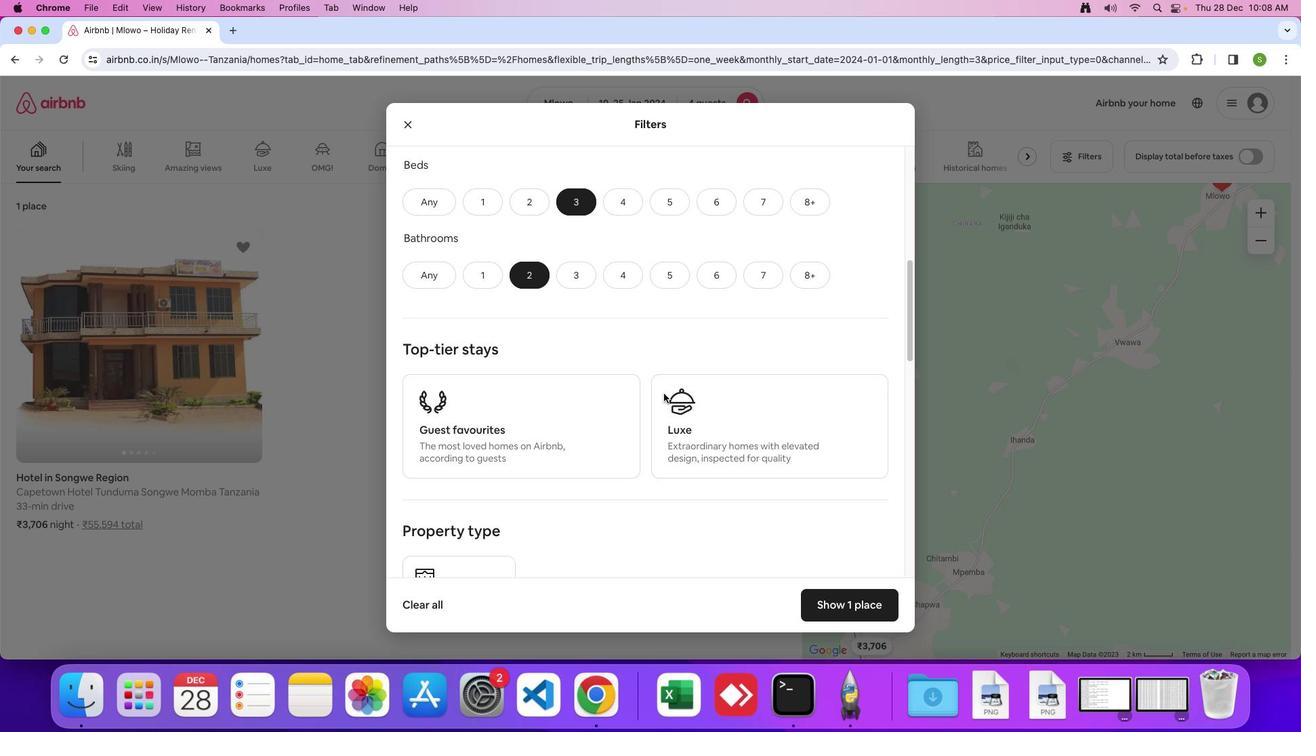 
Action: Mouse scrolled (664, 393) with delta (0, -2)
Screenshot: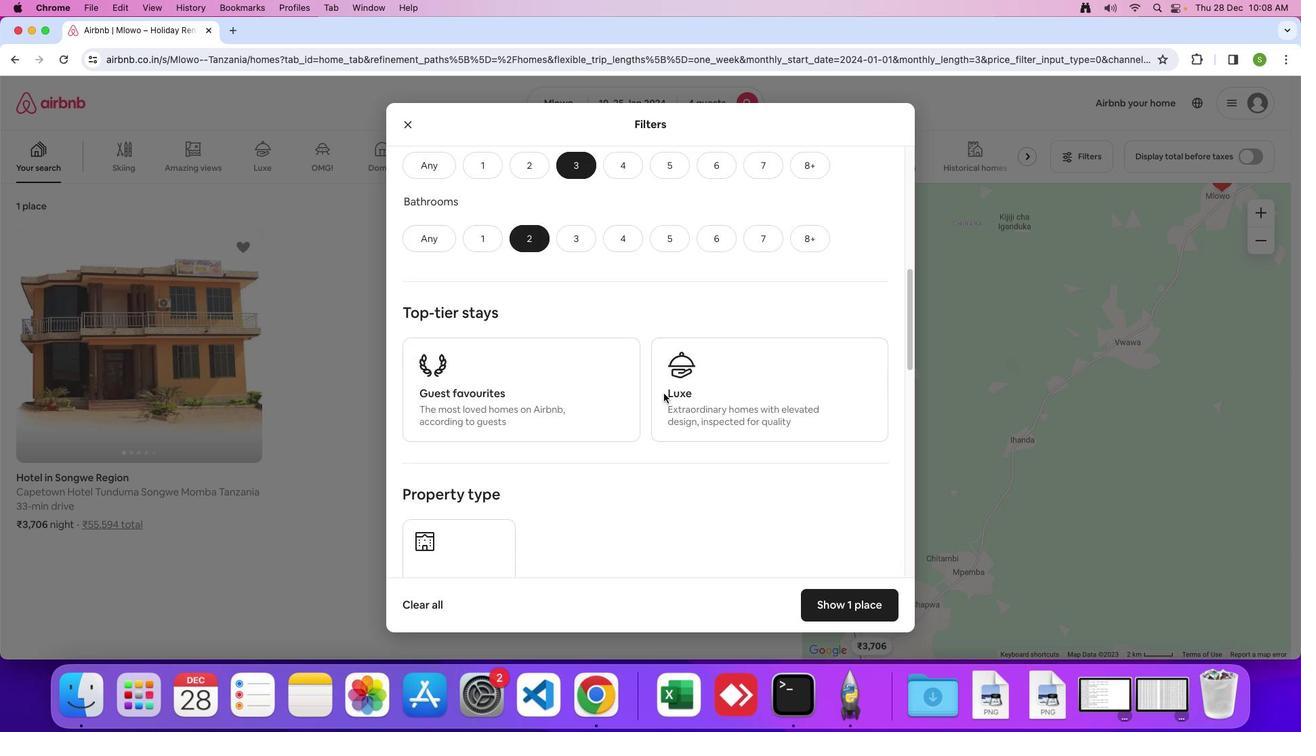 
Action: Mouse scrolled (664, 393) with delta (0, 0)
Screenshot: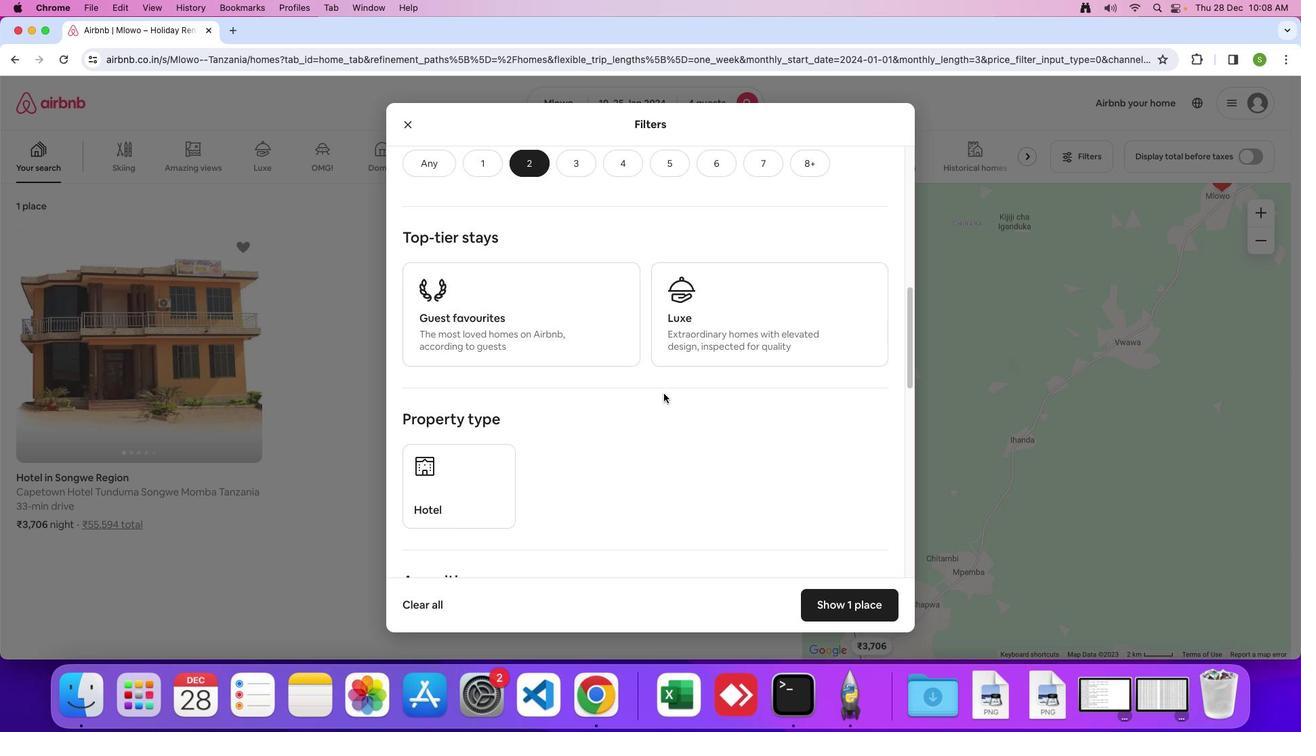 
Action: Mouse scrolled (664, 393) with delta (0, 0)
Screenshot: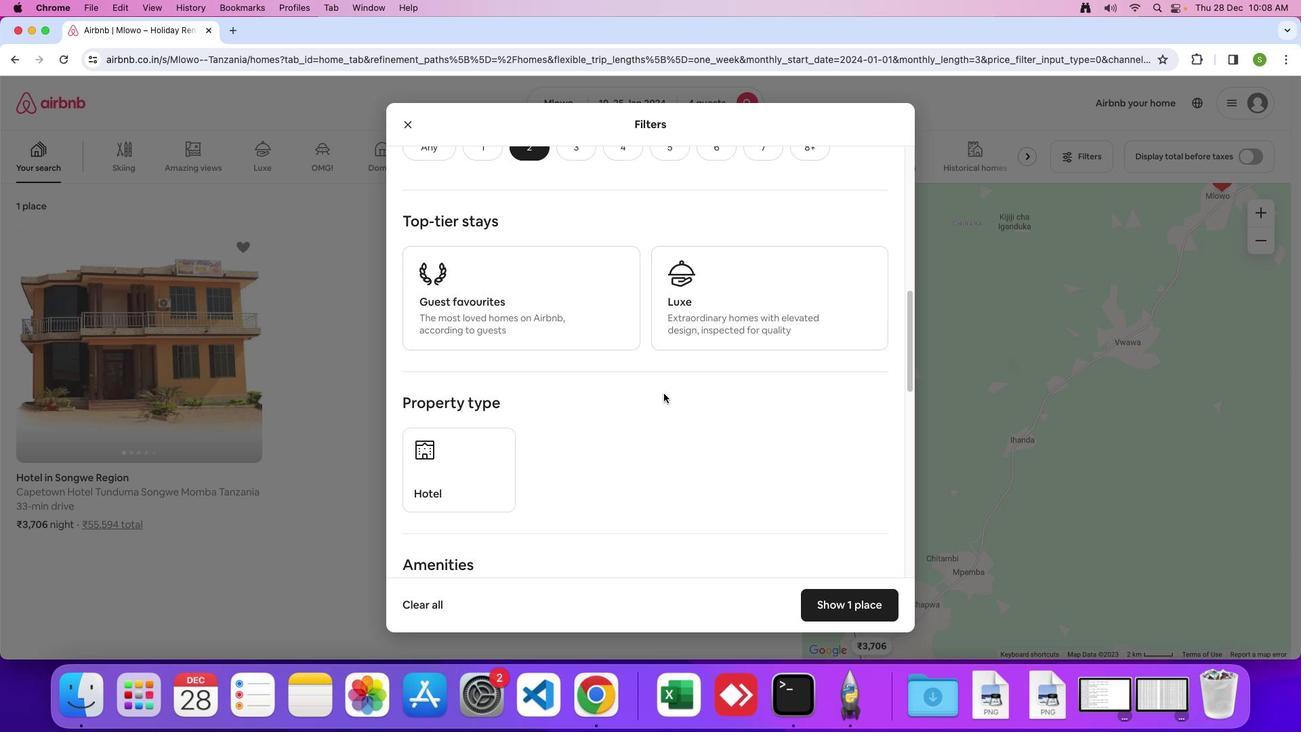 
Action: Mouse scrolled (664, 393) with delta (0, -2)
Screenshot: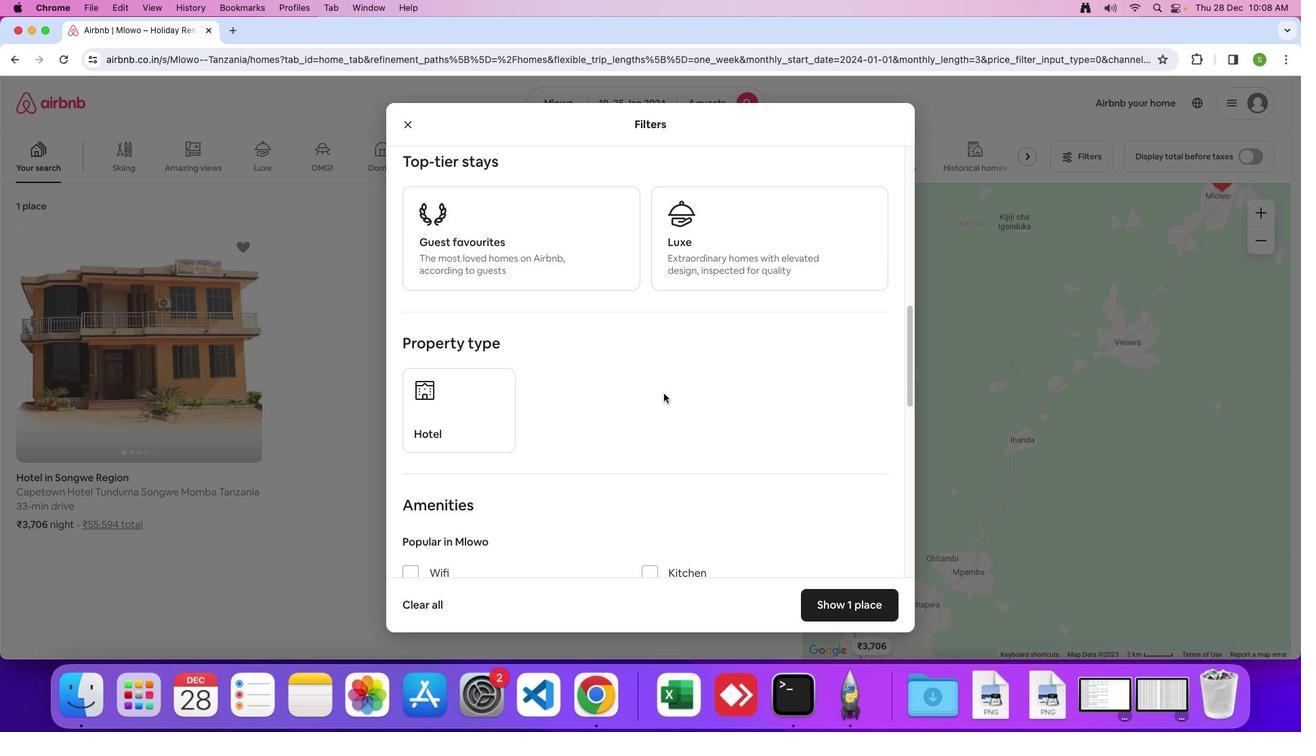 
Action: Mouse moved to (588, 386)
Screenshot: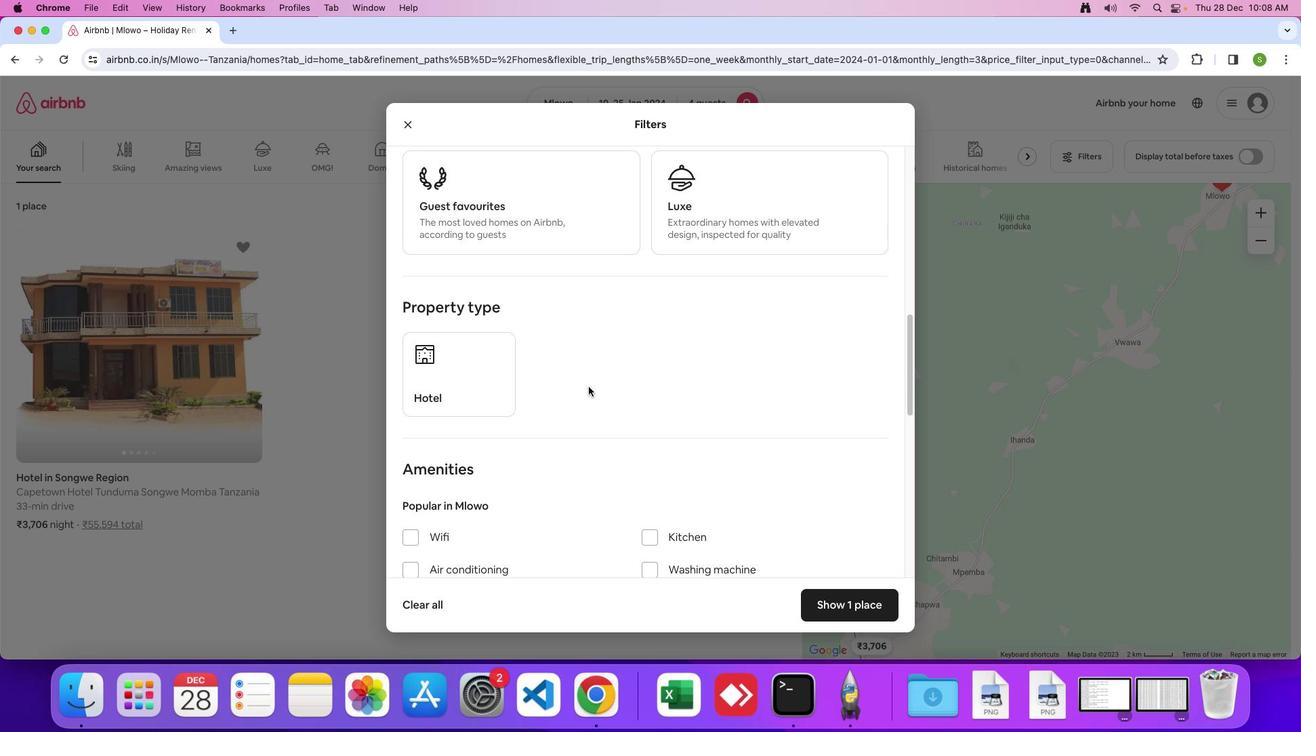 
Action: Mouse scrolled (588, 386) with delta (0, 0)
Screenshot: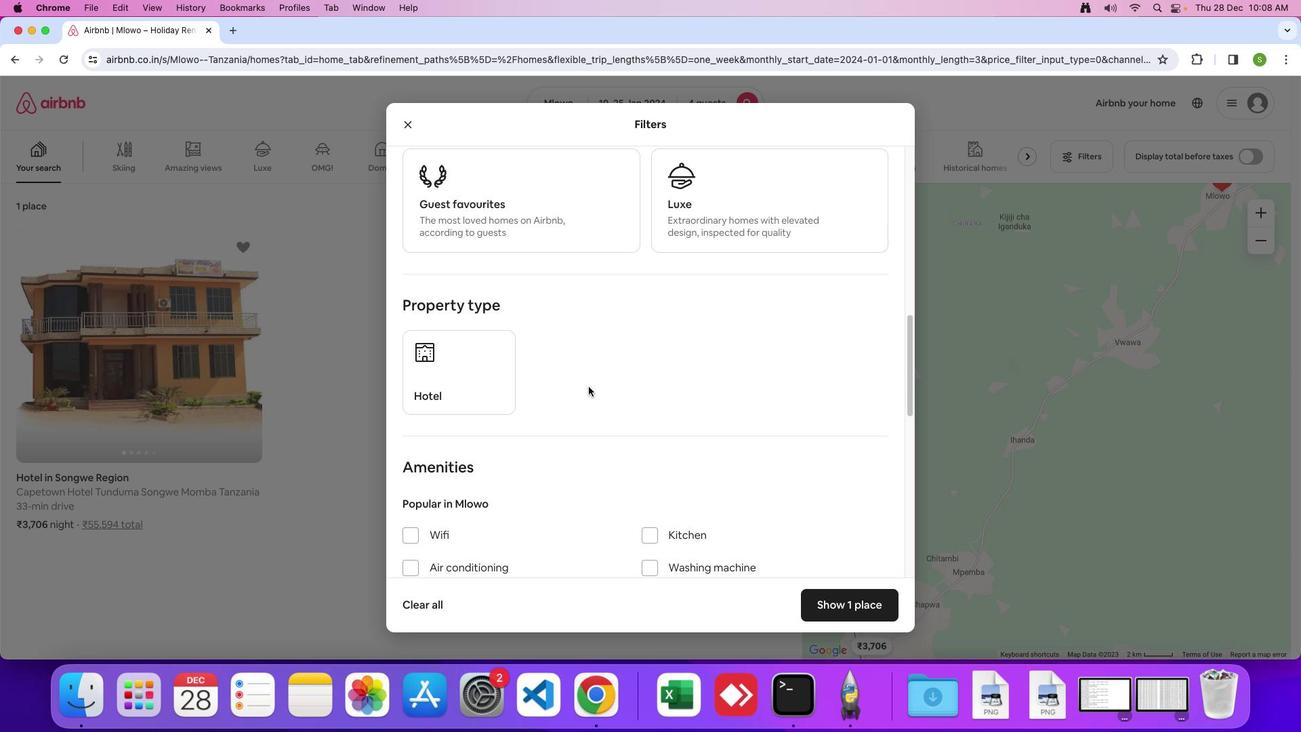 
Action: Mouse scrolled (588, 386) with delta (0, 0)
Screenshot: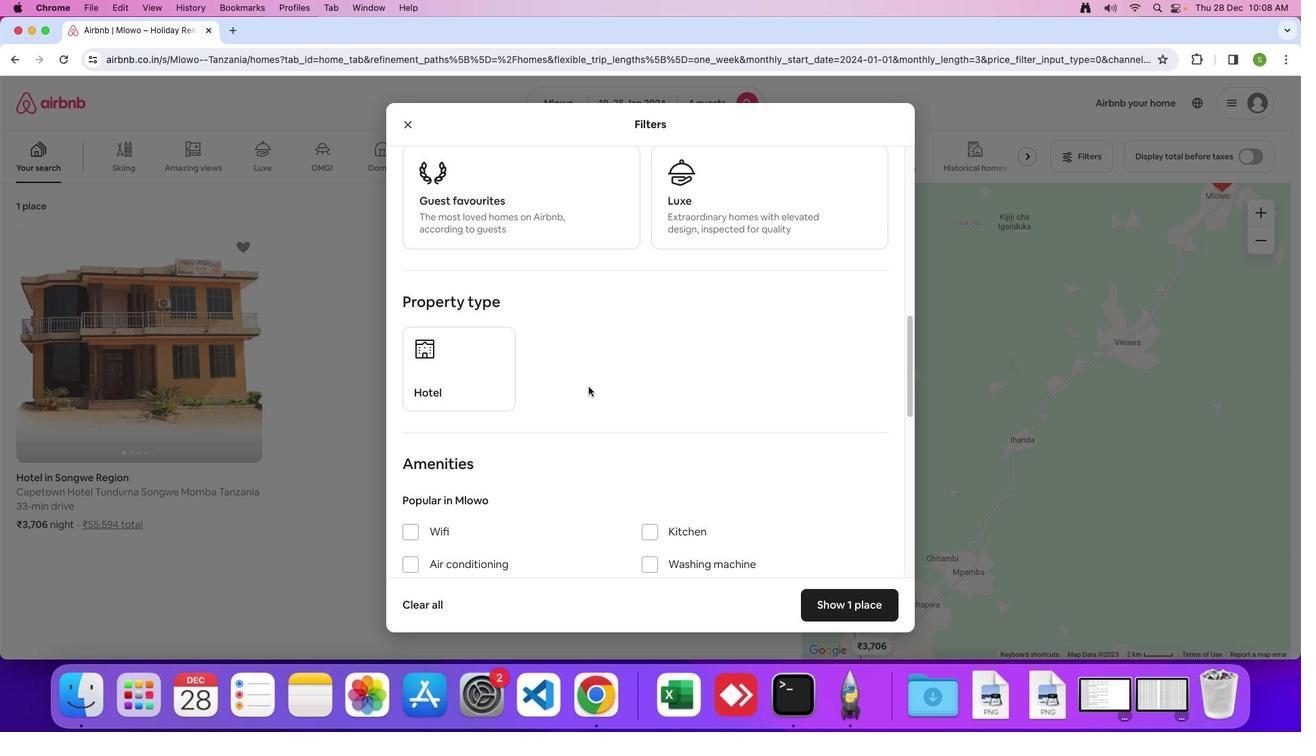 
Action: Mouse scrolled (588, 386) with delta (0, 0)
Screenshot: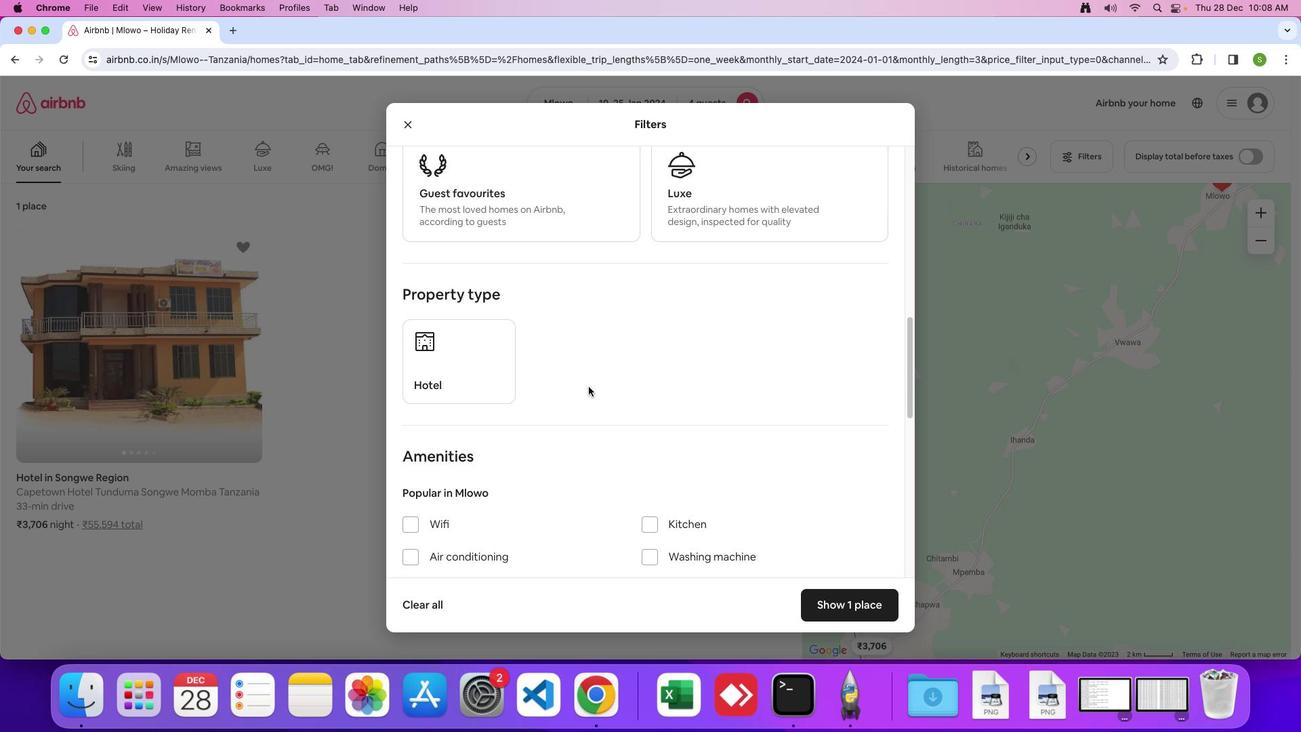 
Action: Mouse scrolled (588, 386) with delta (0, 0)
Screenshot: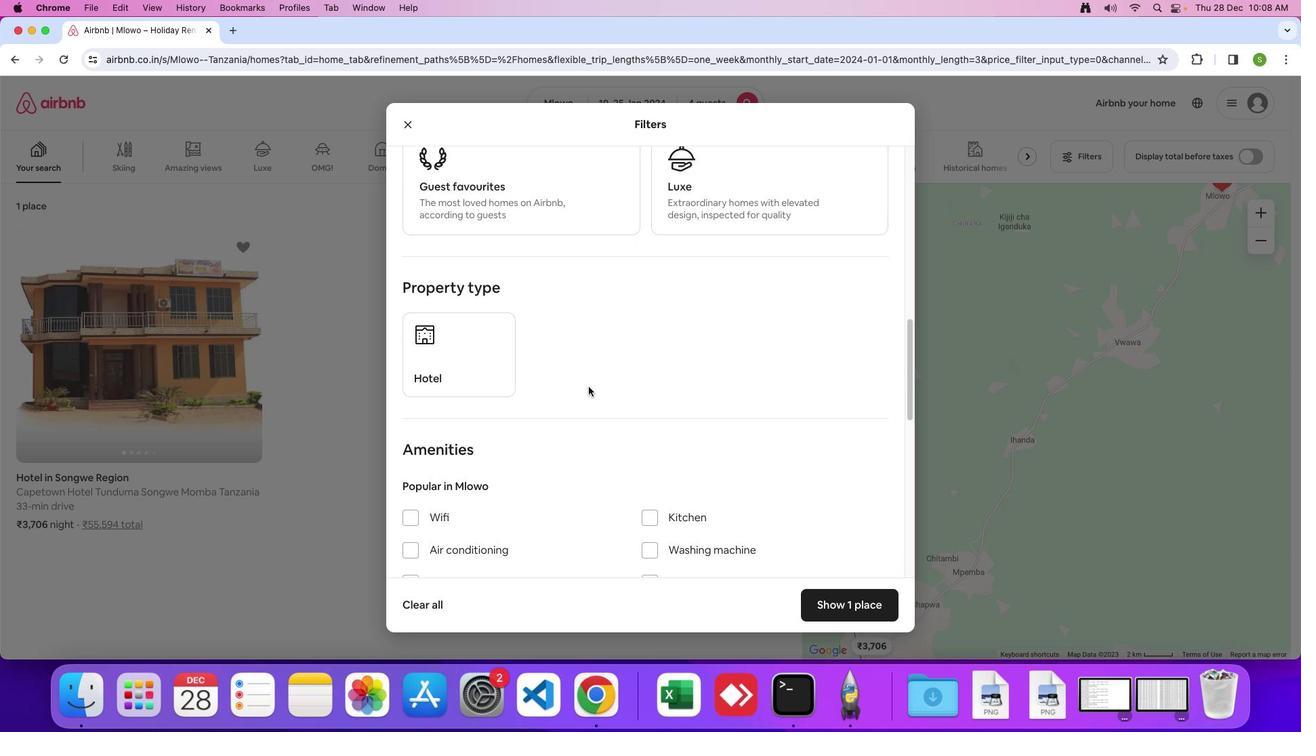 
Action: Mouse scrolled (588, 386) with delta (0, 0)
Screenshot: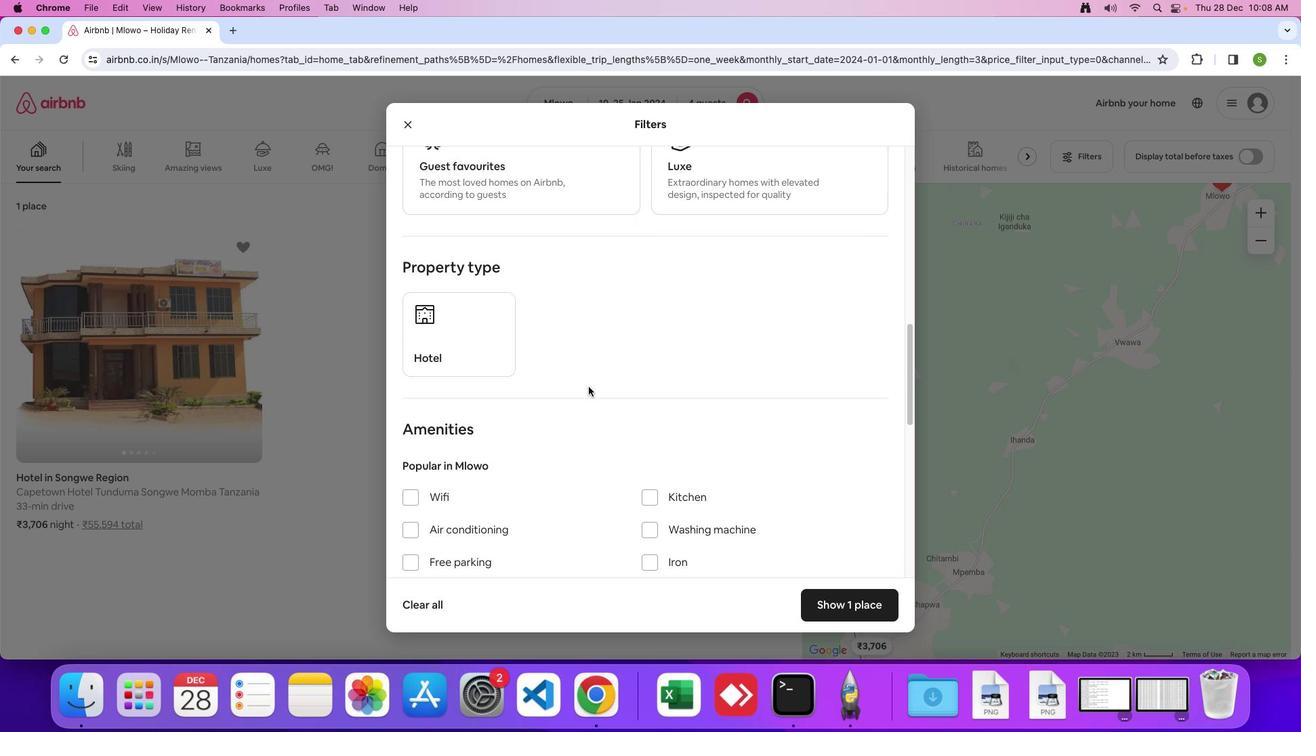
Action: Mouse scrolled (588, 386) with delta (0, 0)
Screenshot: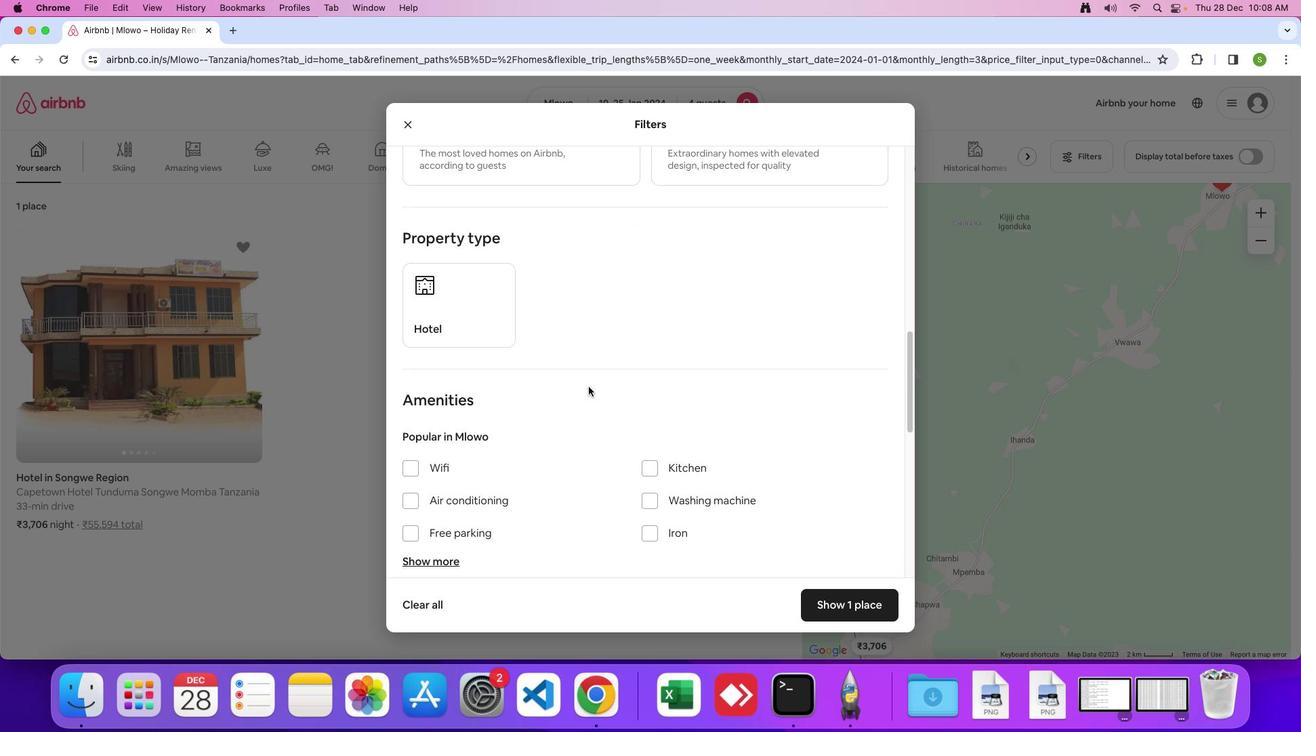 
Action: Mouse scrolled (588, 386) with delta (0, -2)
Screenshot: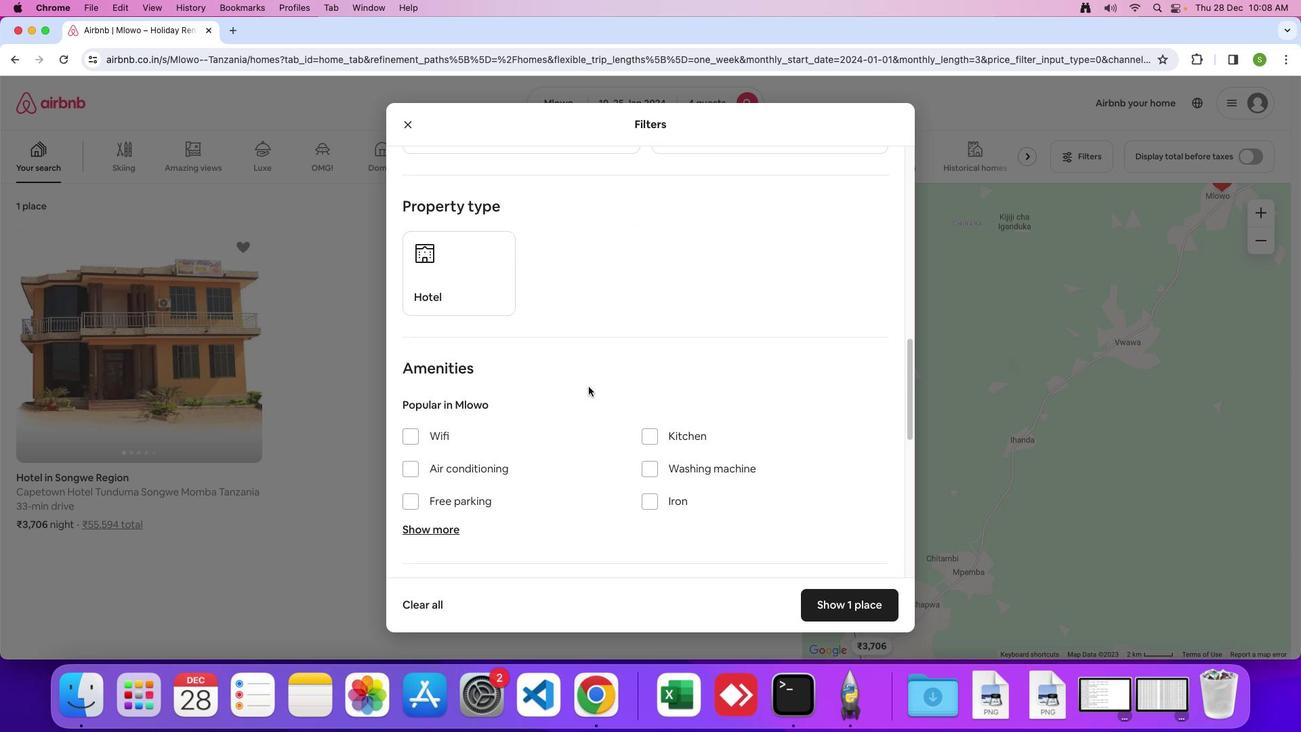 
Action: Mouse scrolled (588, 386) with delta (0, 0)
Screenshot: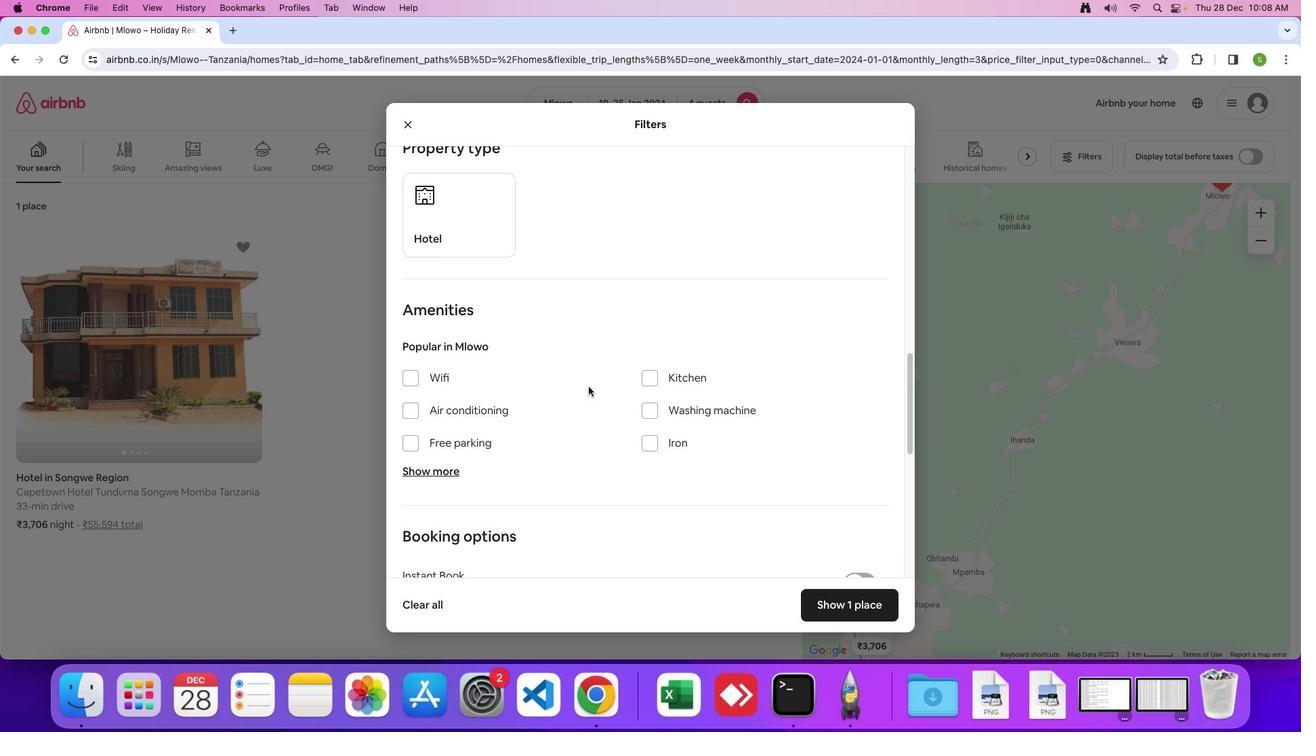 
Action: Mouse scrolled (588, 386) with delta (0, 0)
Screenshot: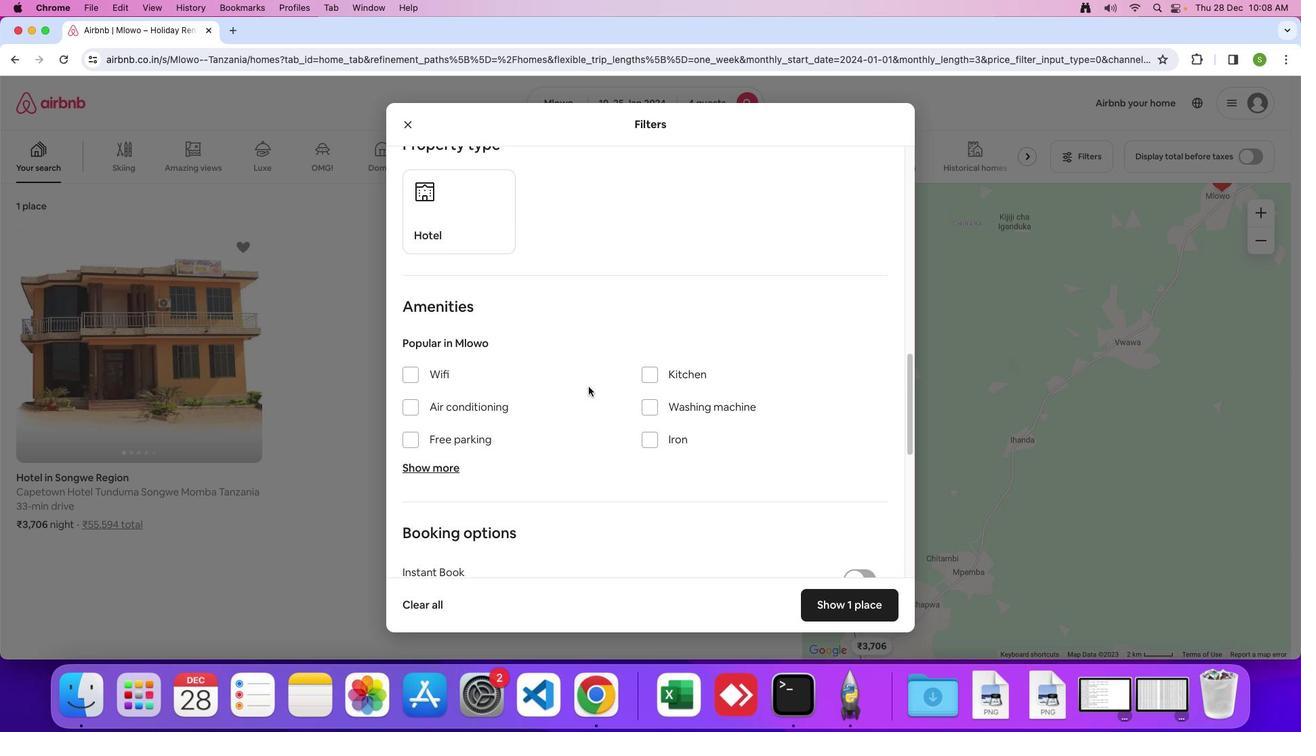 
Action: Mouse moved to (417, 362)
Screenshot: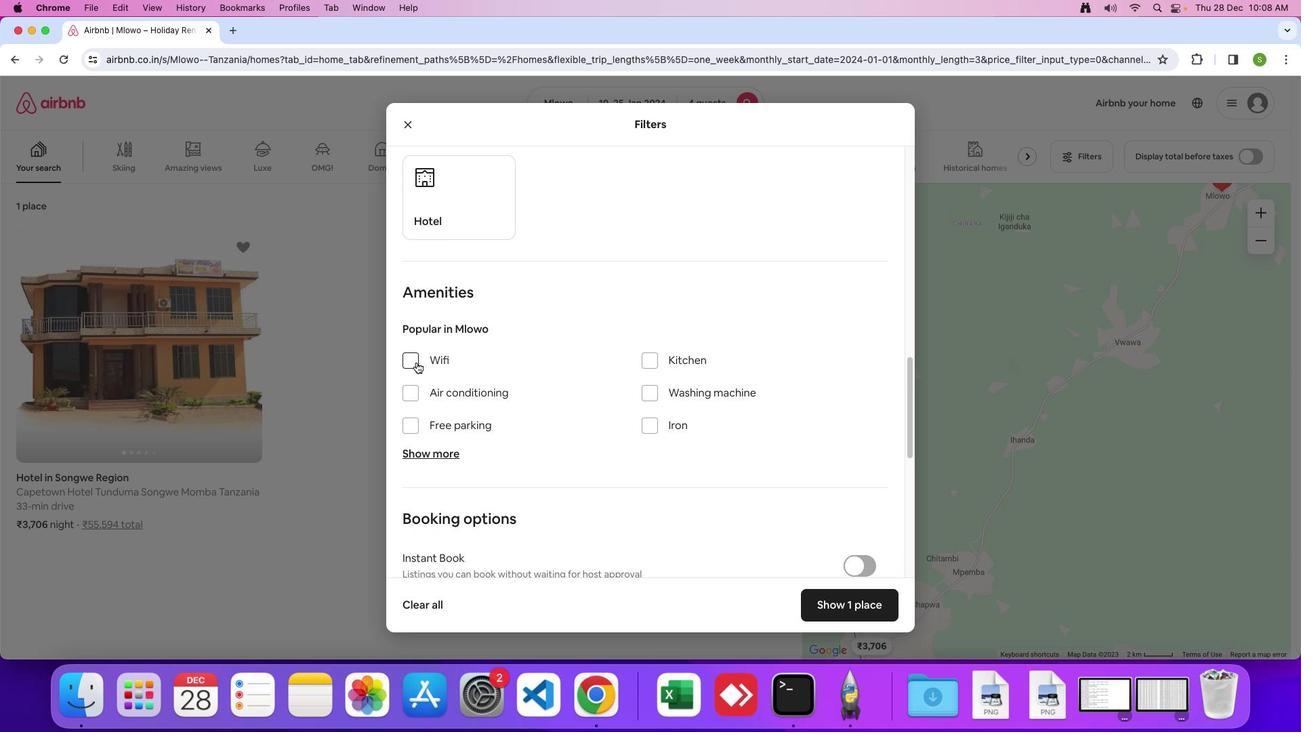 
Action: Mouse pressed left at (417, 362)
Screenshot: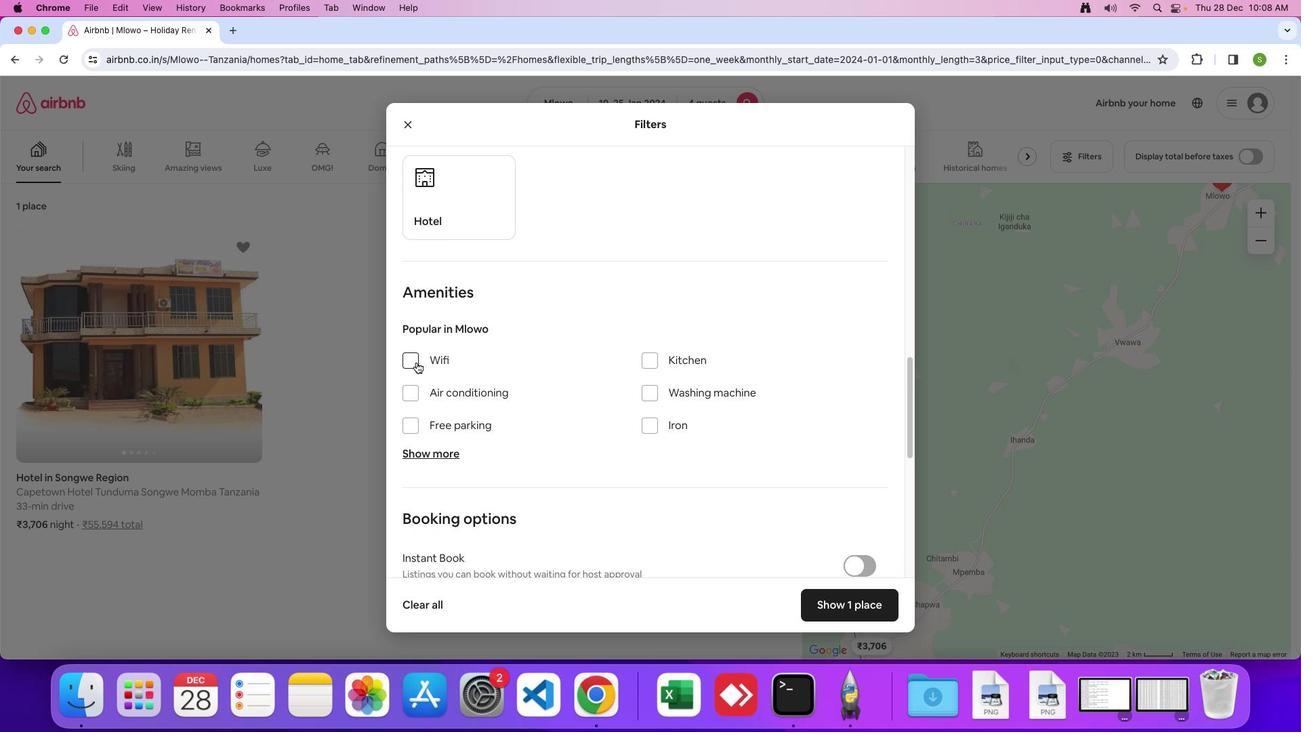 
Action: Mouse moved to (412, 425)
Screenshot: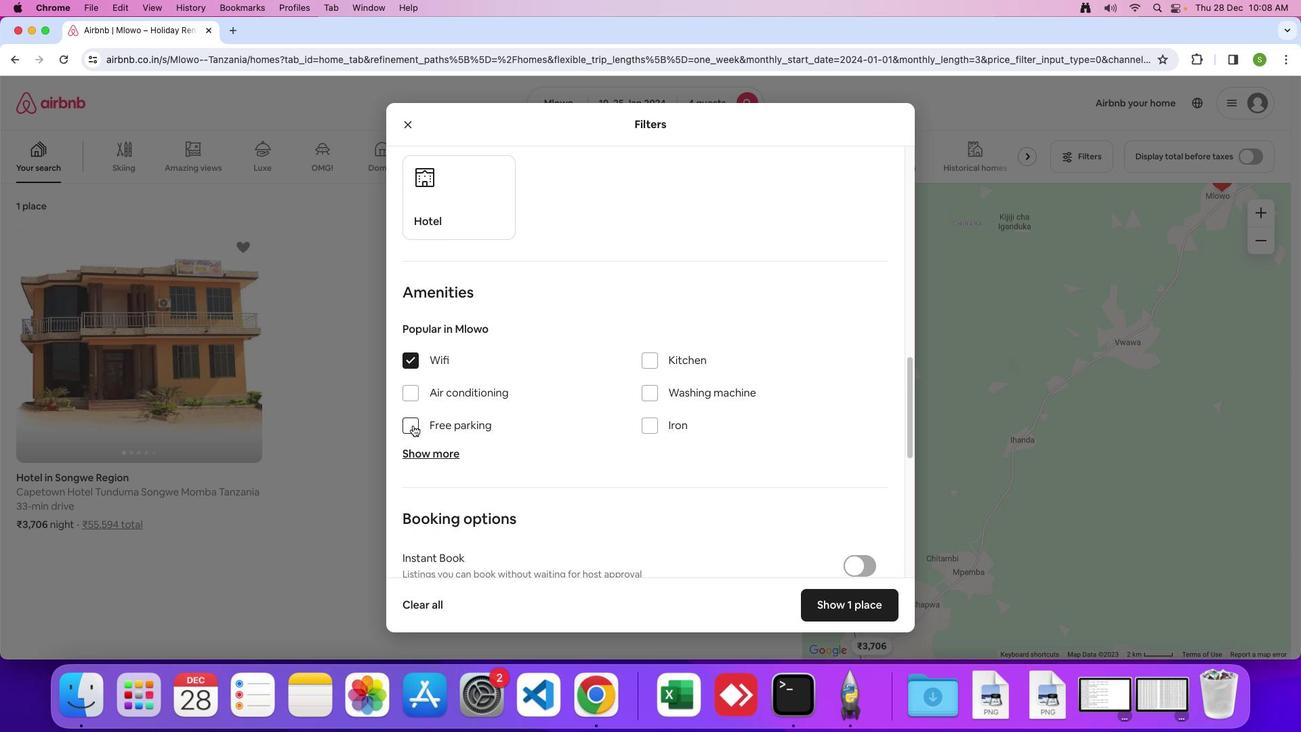 
Action: Mouse pressed left at (412, 425)
Screenshot: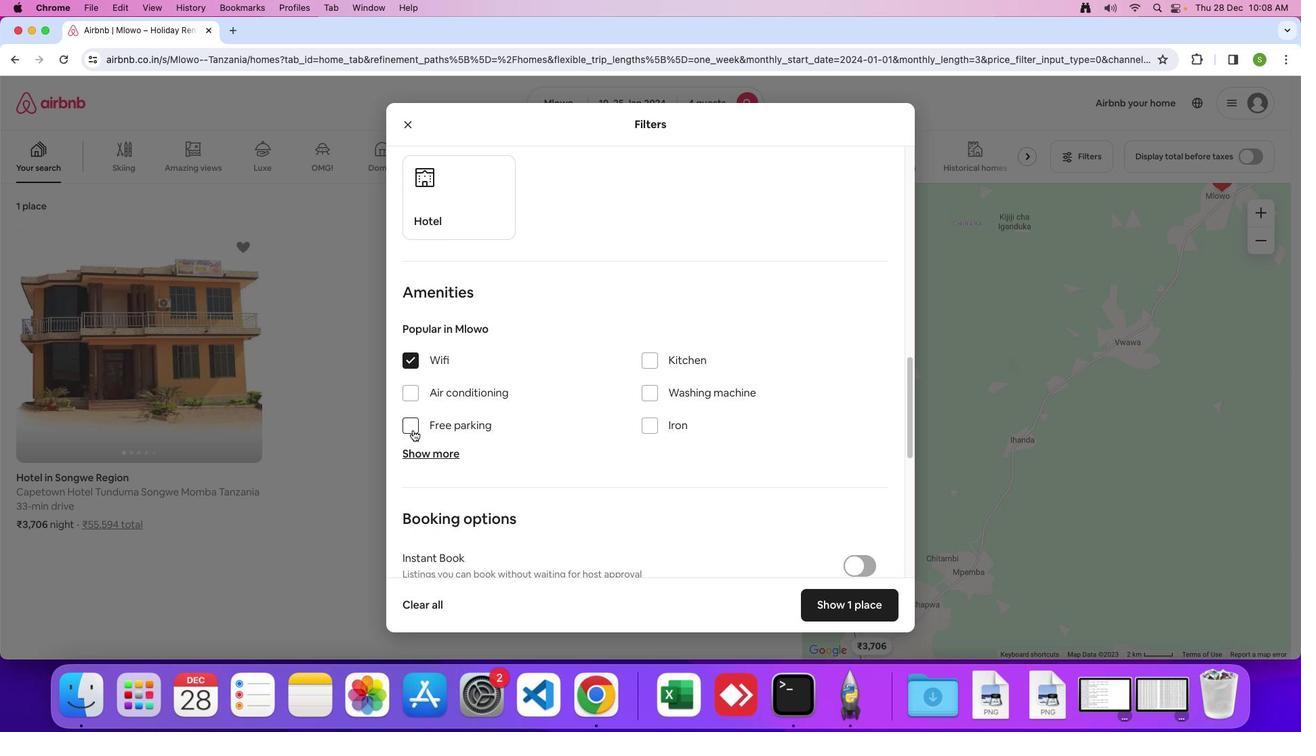 
Action: Mouse moved to (424, 452)
Screenshot: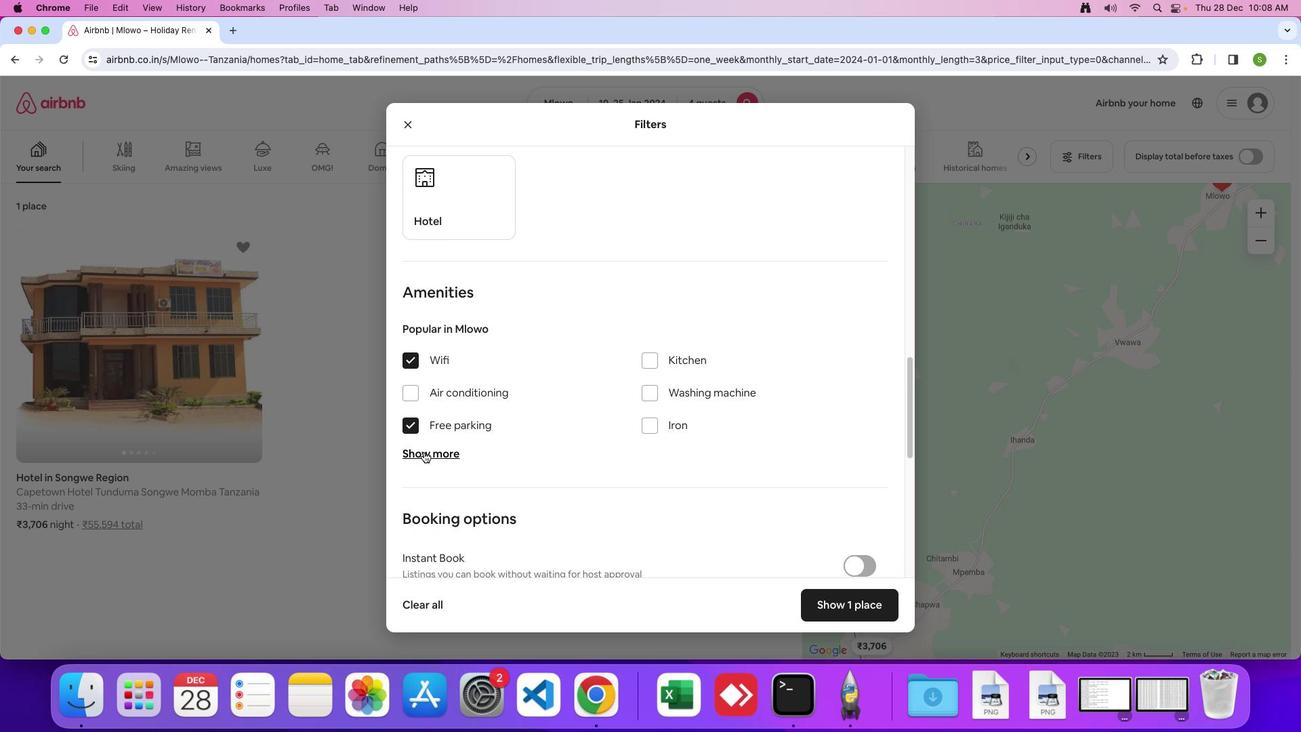 
Action: Mouse pressed left at (424, 452)
Screenshot: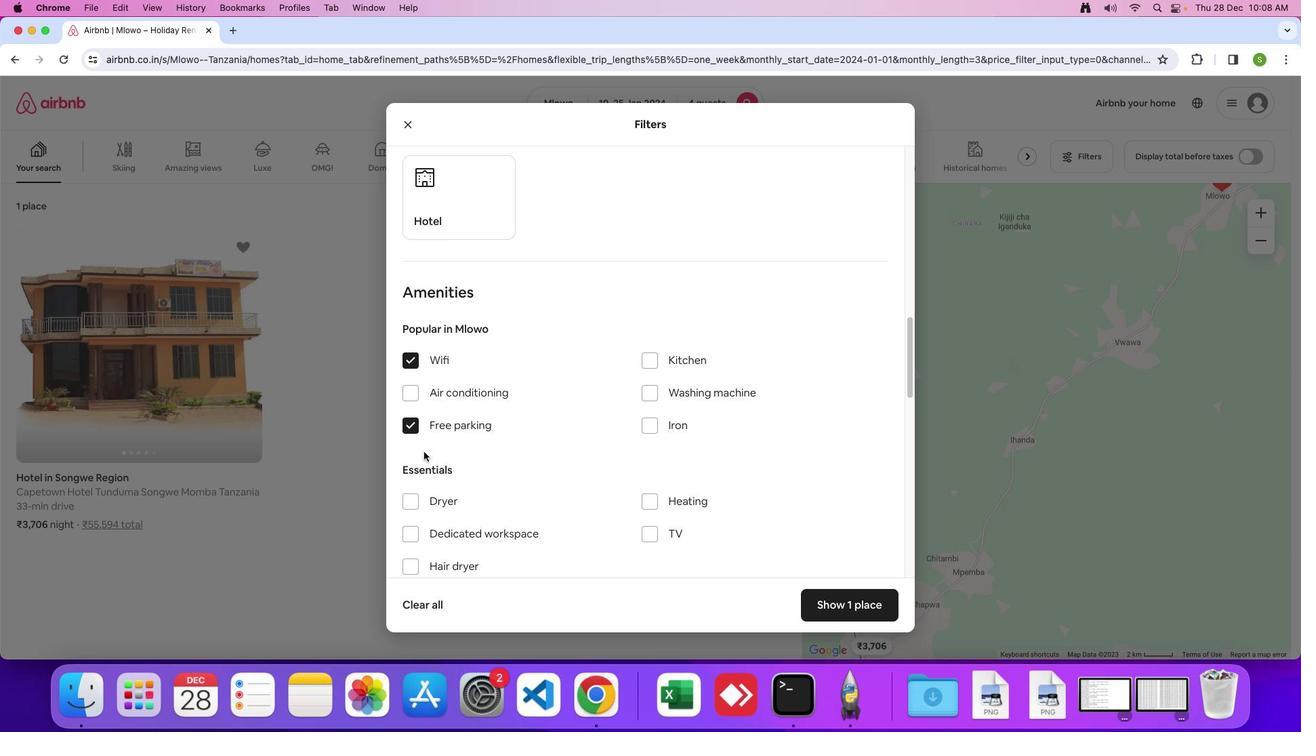
Action: Mouse moved to (647, 528)
Screenshot: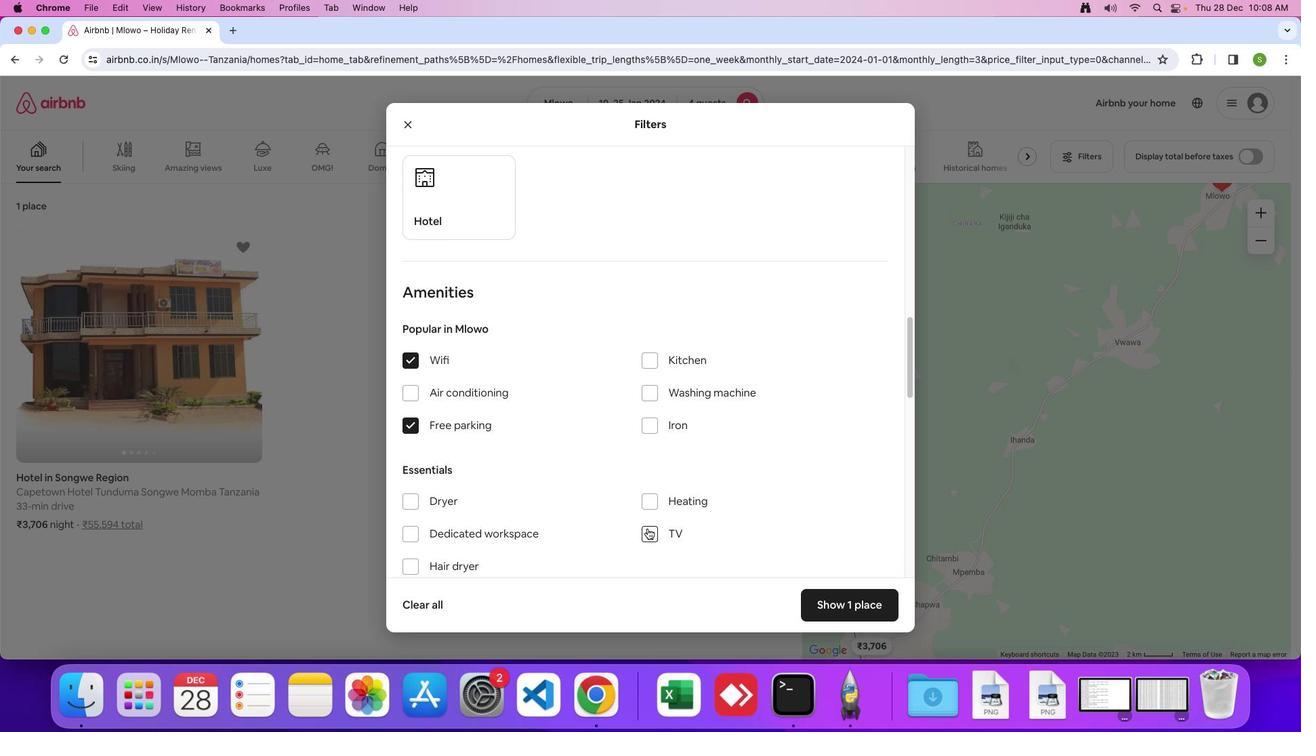 
Action: Mouse pressed left at (647, 528)
Screenshot: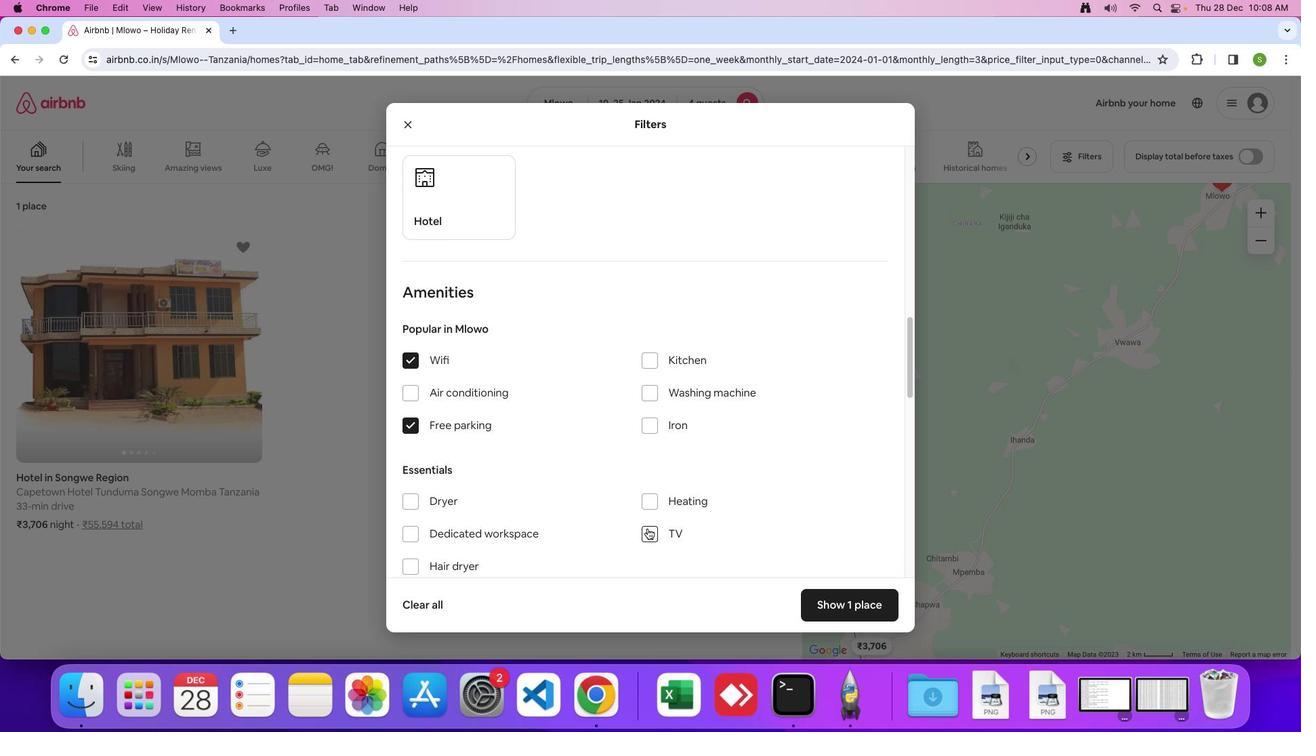 
Action: Mouse moved to (596, 436)
Screenshot: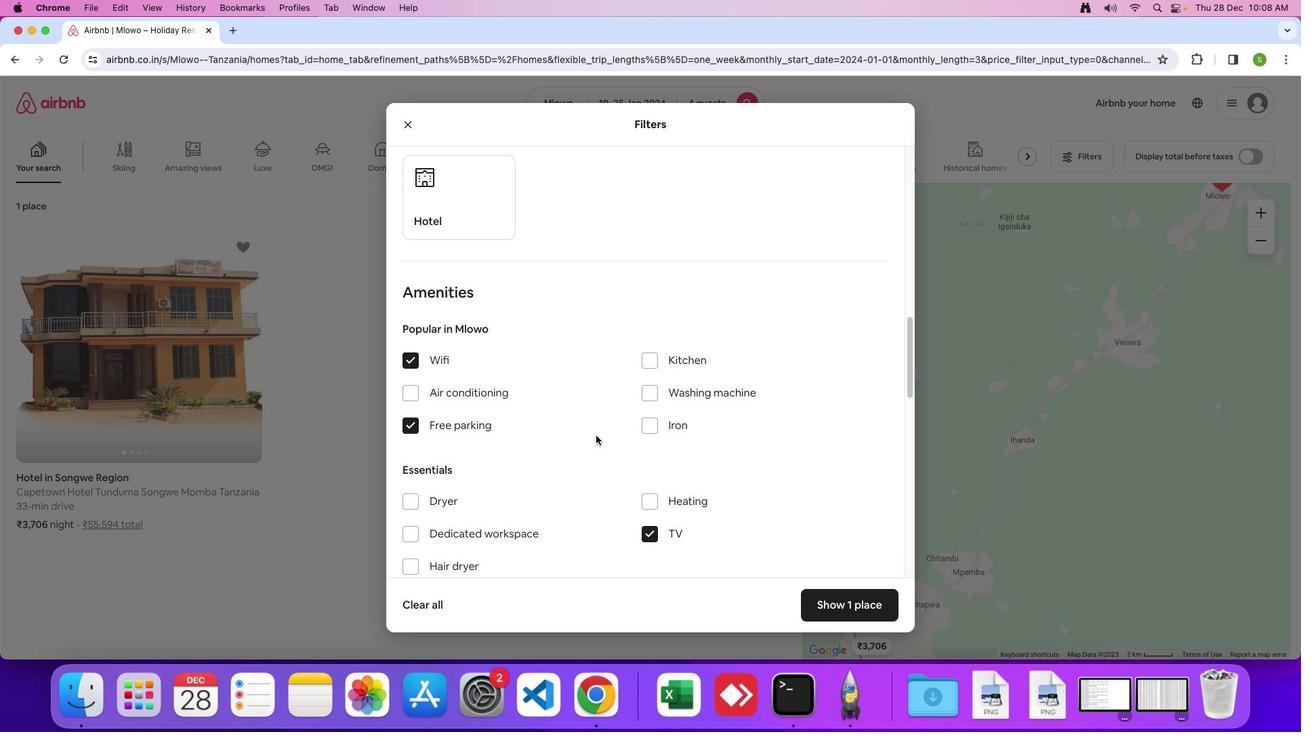 
Action: Mouse scrolled (596, 436) with delta (0, 0)
Screenshot: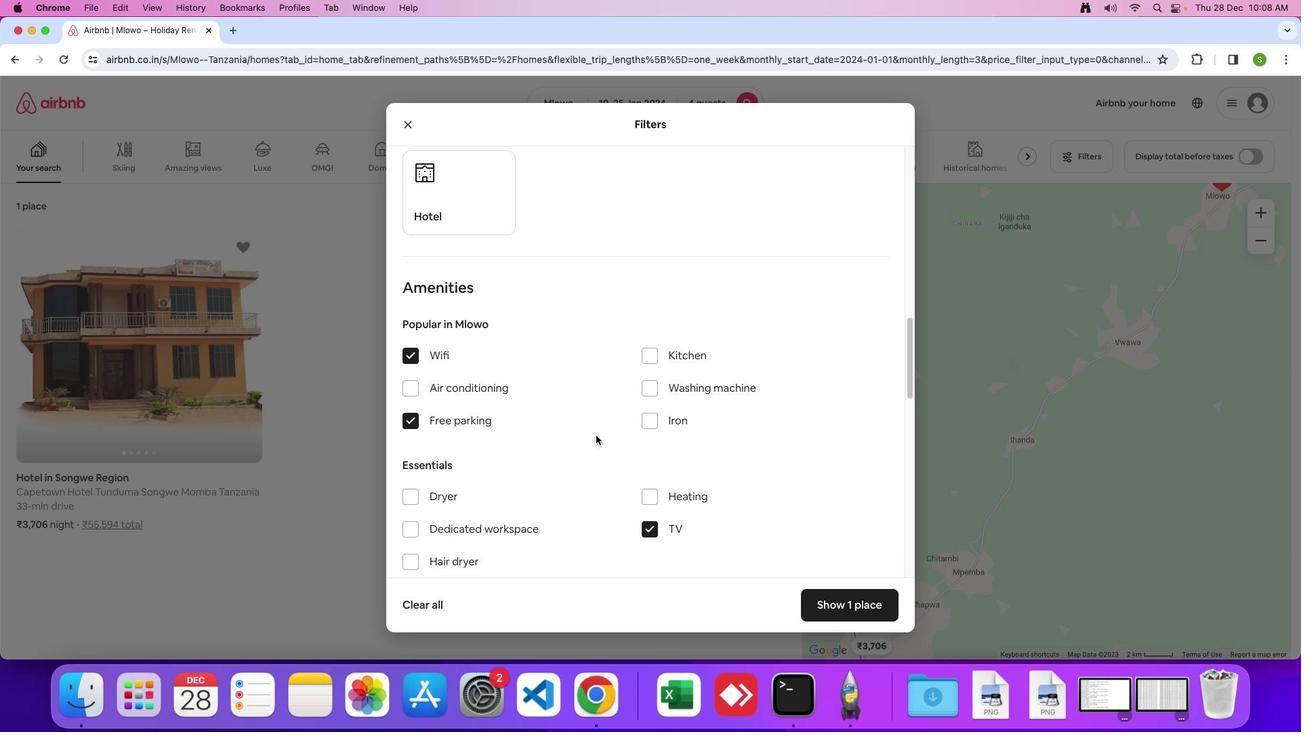 
Action: Mouse moved to (596, 435)
Screenshot: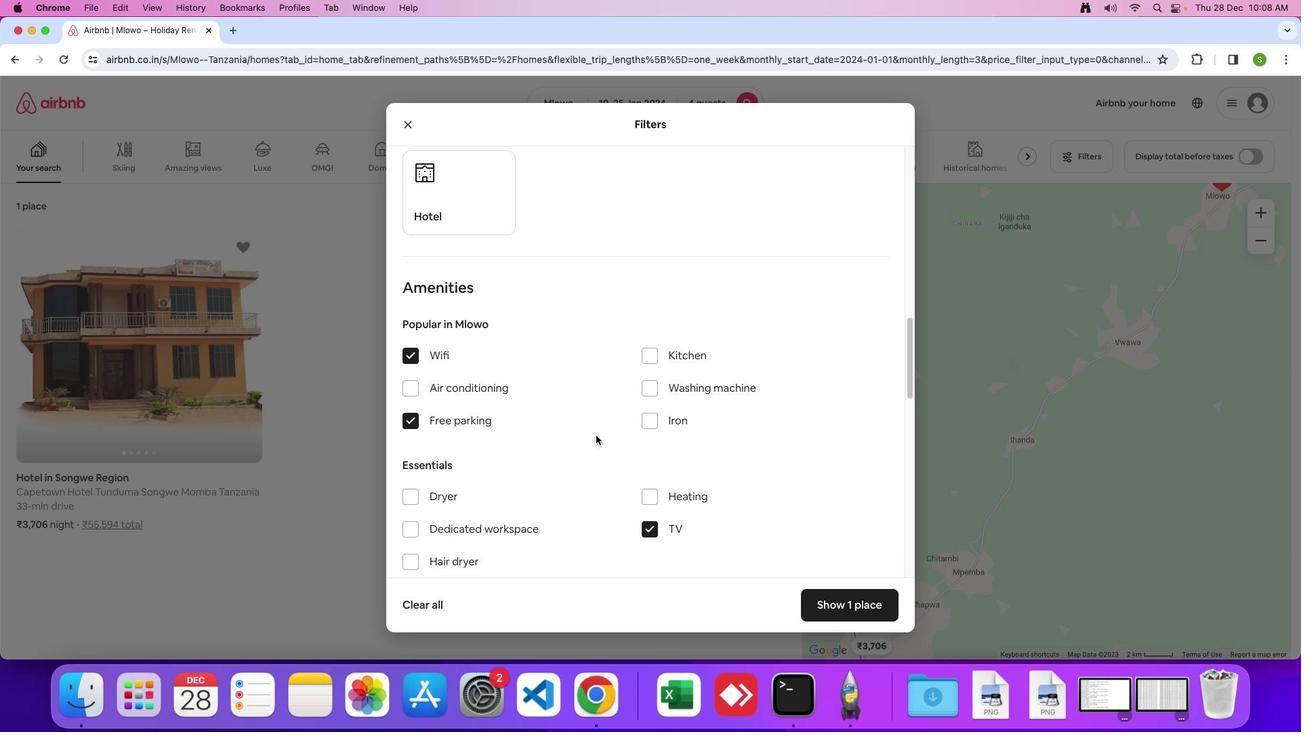 
Action: Mouse scrolled (596, 435) with delta (0, 0)
Screenshot: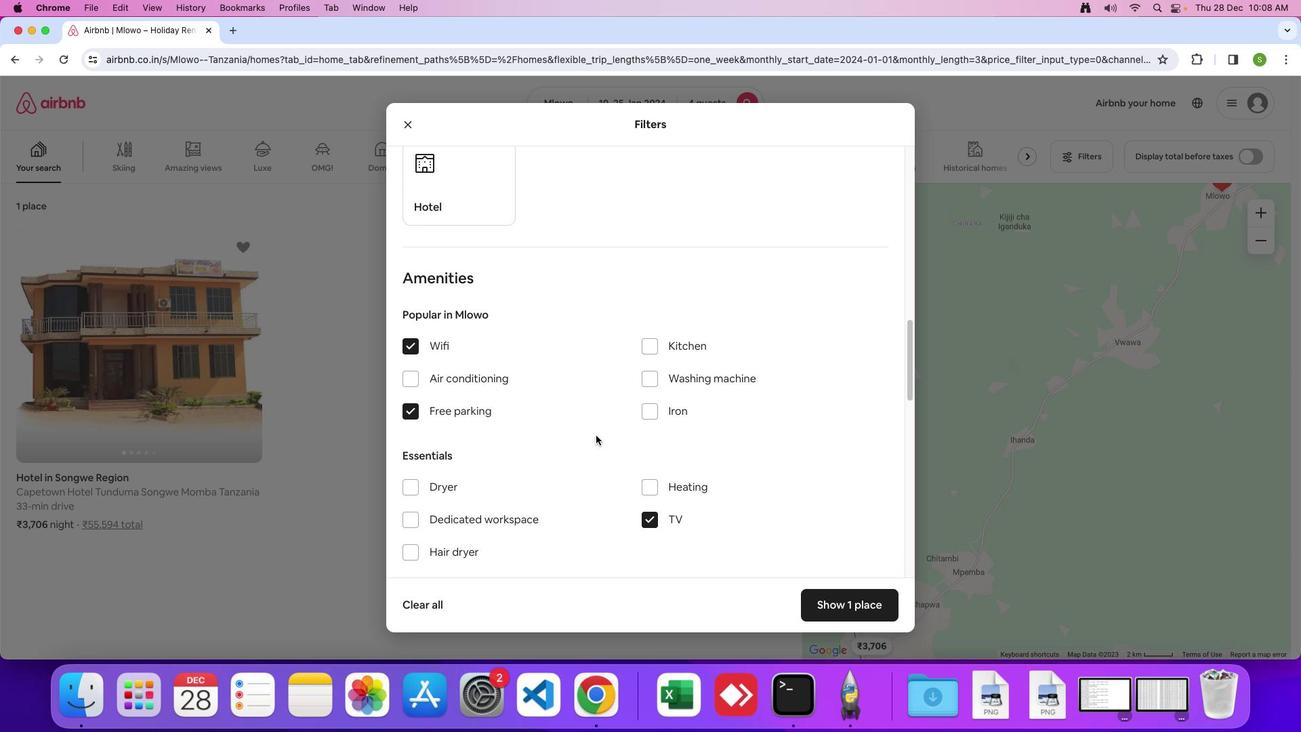 
Action: Mouse moved to (596, 435)
Screenshot: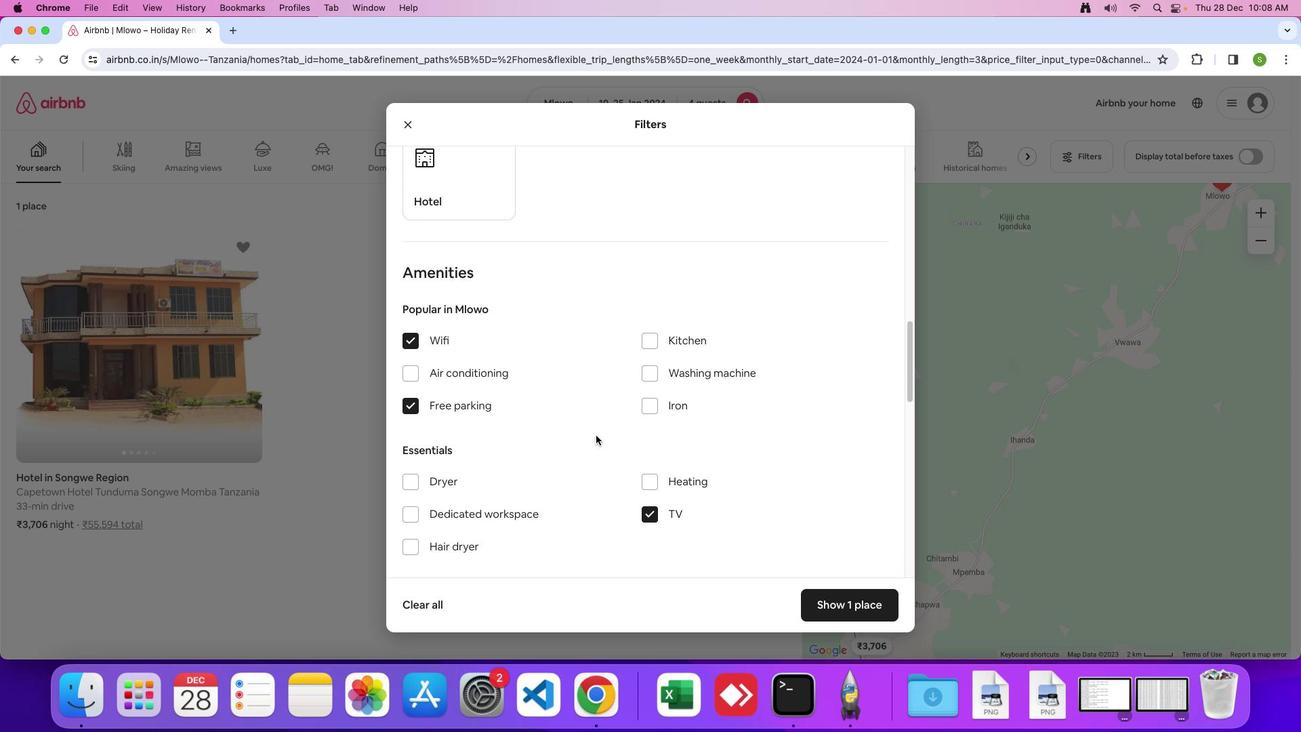 
Action: Mouse scrolled (596, 435) with delta (0, 0)
Screenshot: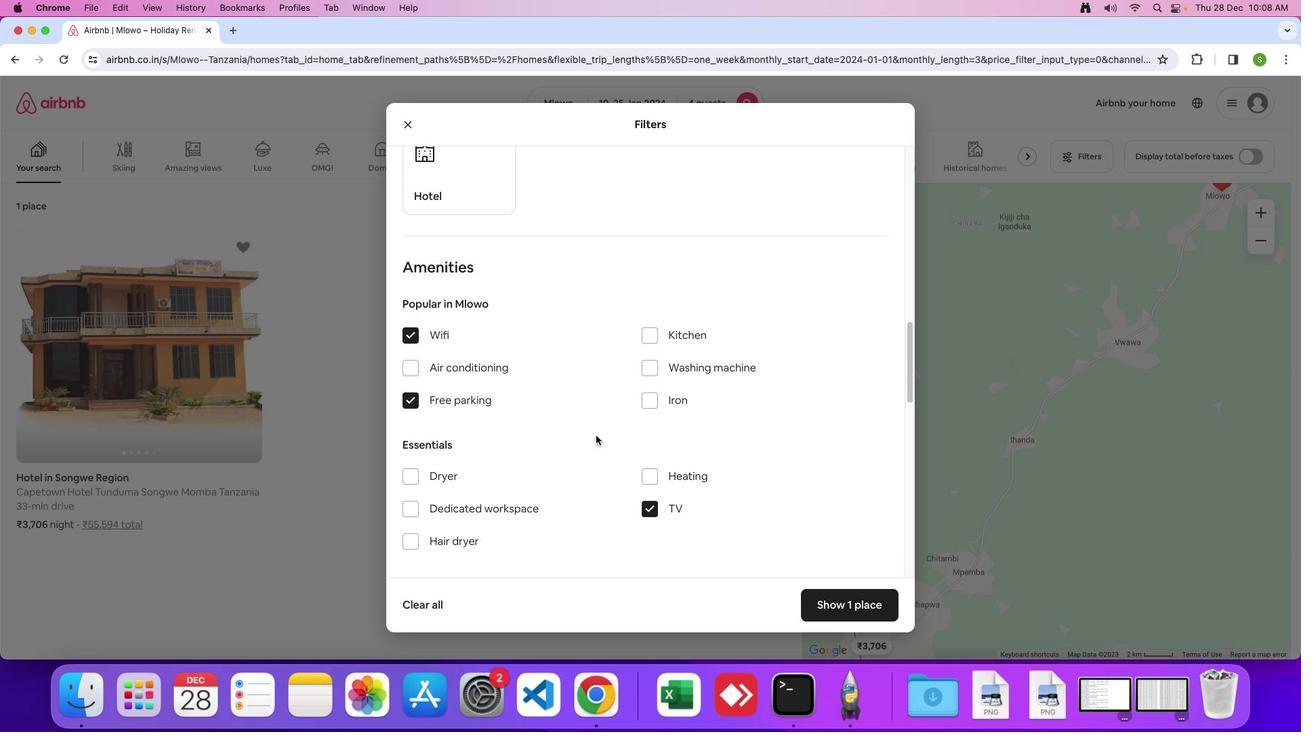
Action: Mouse scrolled (596, 435) with delta (0, 0)
Screenshot: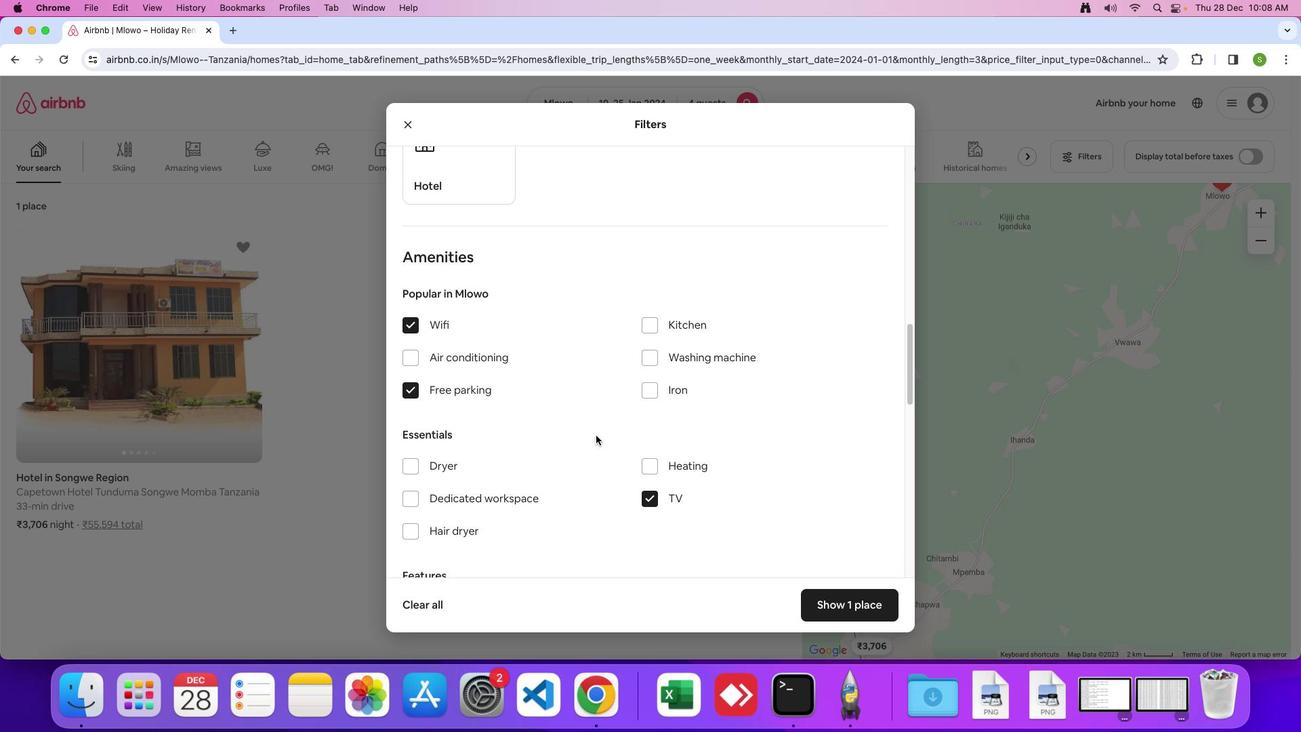 
Action: Mouse scrolled (596, 435) with delta (0, 0)
Screenshot: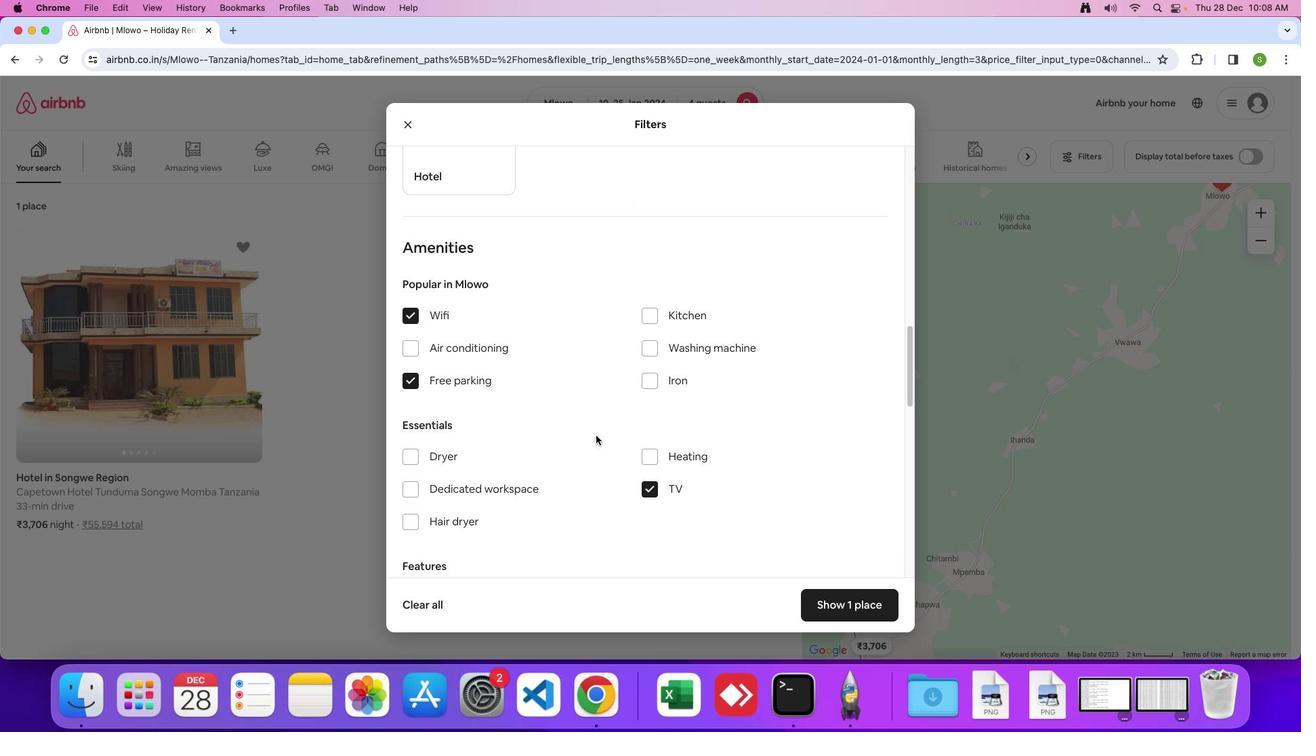 
Action: Mouse scrolled (596, 435) with delta (0, 0)
Screenshot: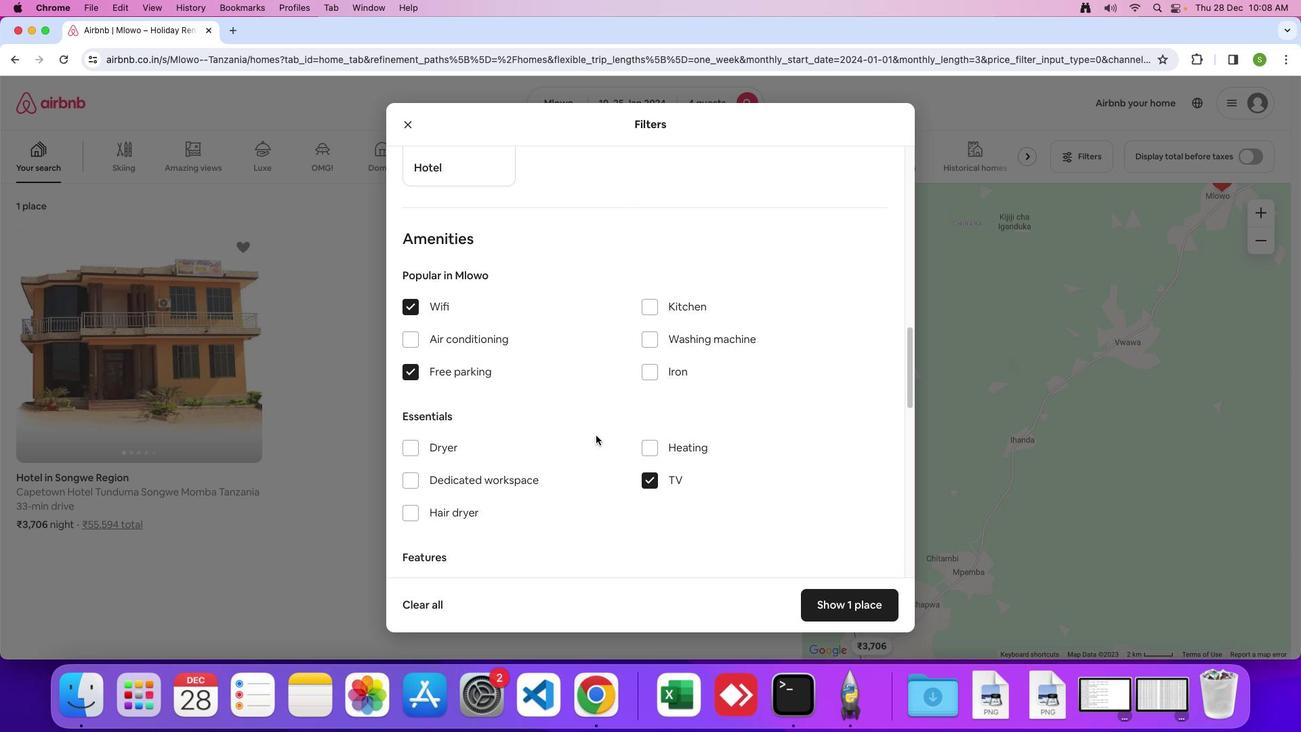 
Action: Mouse scrolled (596, 435) with delta (0, 0)
Screenshot: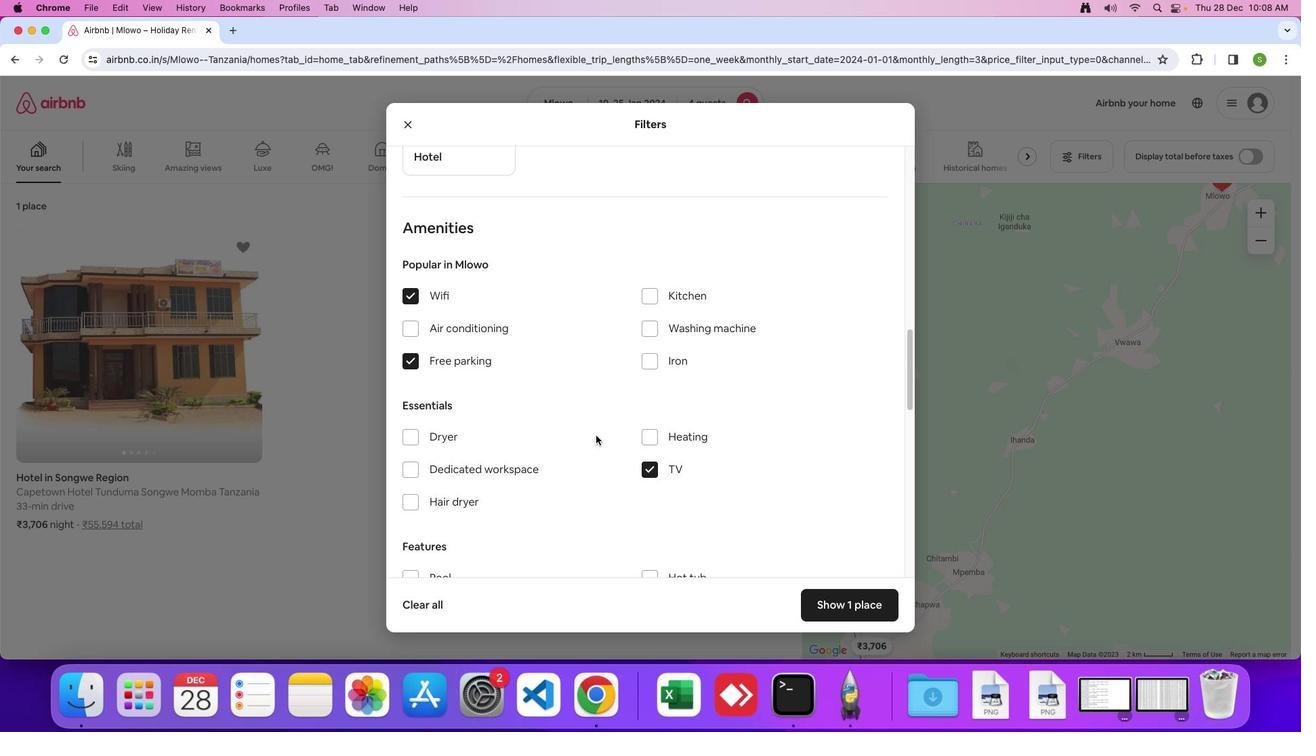 
Action: Mouse scrolled (596, 435) with delta (0, 0)
Screenshot: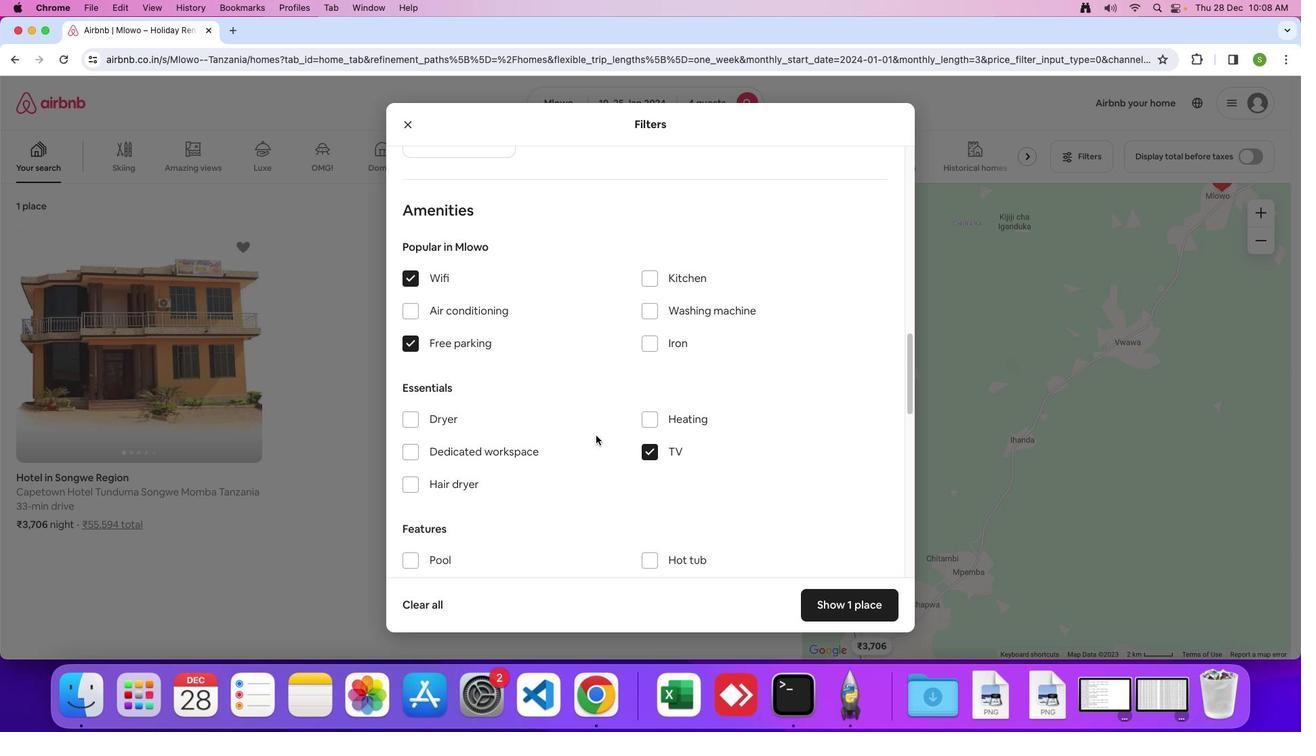 
Action: Mouse scrolled (596, 435) with delta (0, -1)
Screenshot: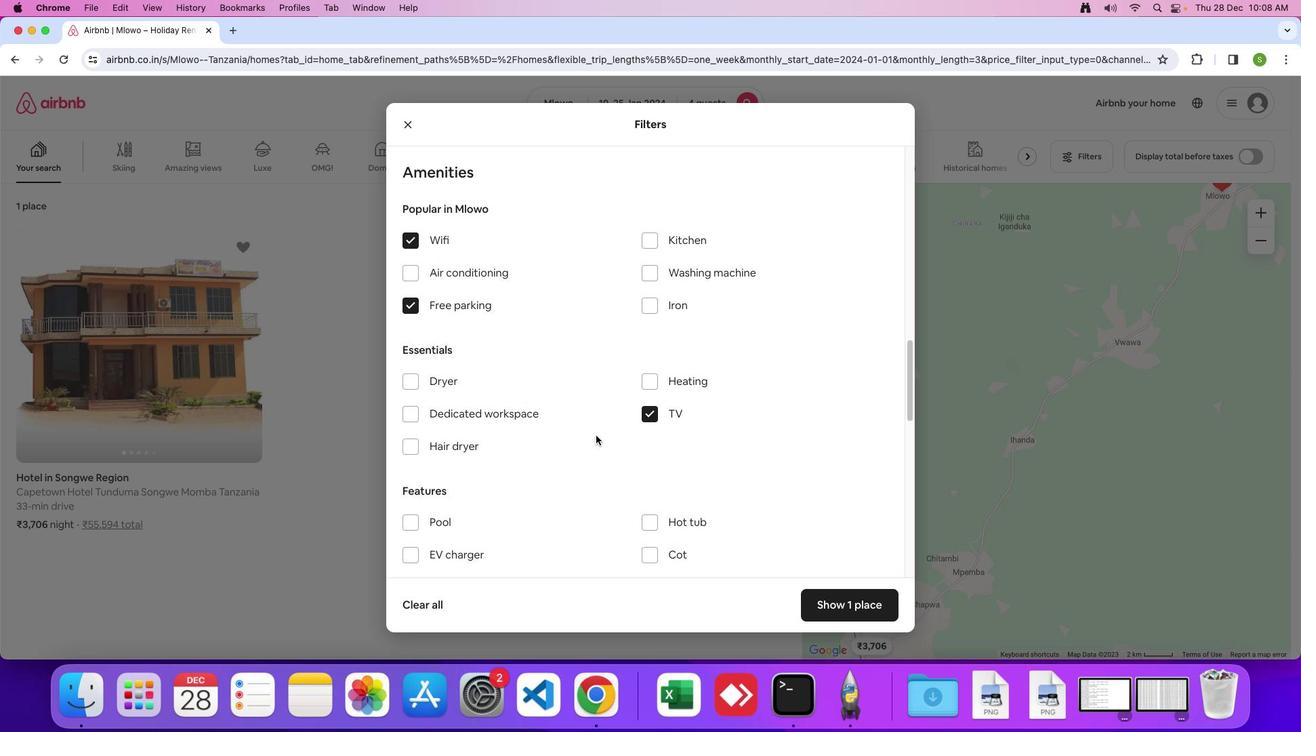 
Action: Mouse scrolled (596, 435) with delta (0, 0)
Screenshot: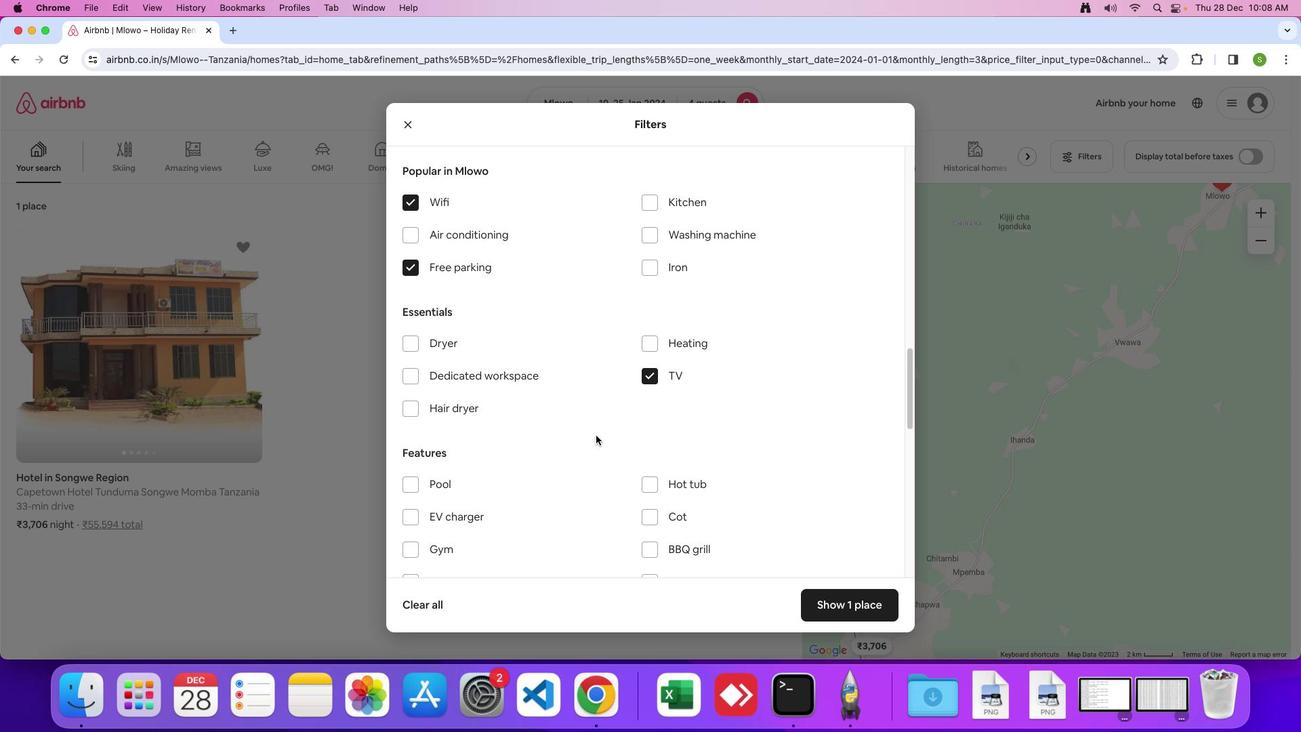 
Action: Mouse scrolled (596, 435) with delta (0, 0)
Screenshot: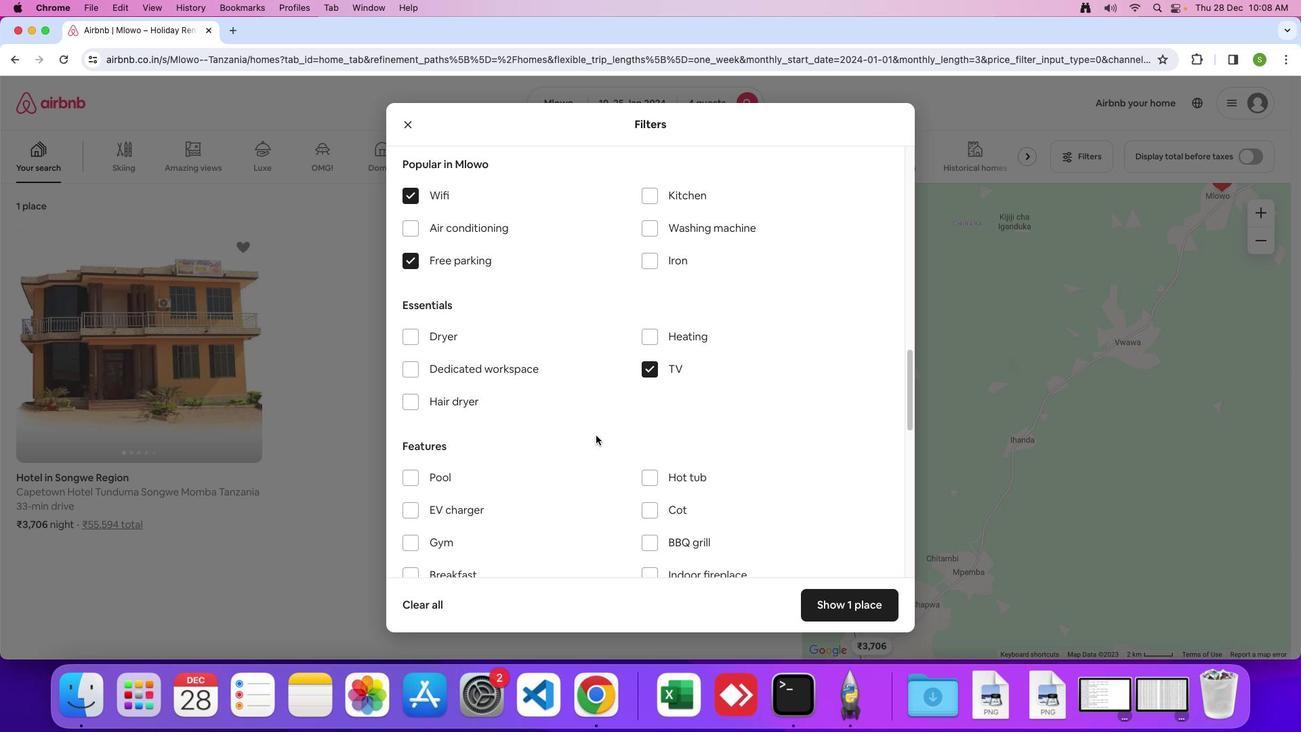 
Action: Mouse moved to (595, 434)
Screenshot: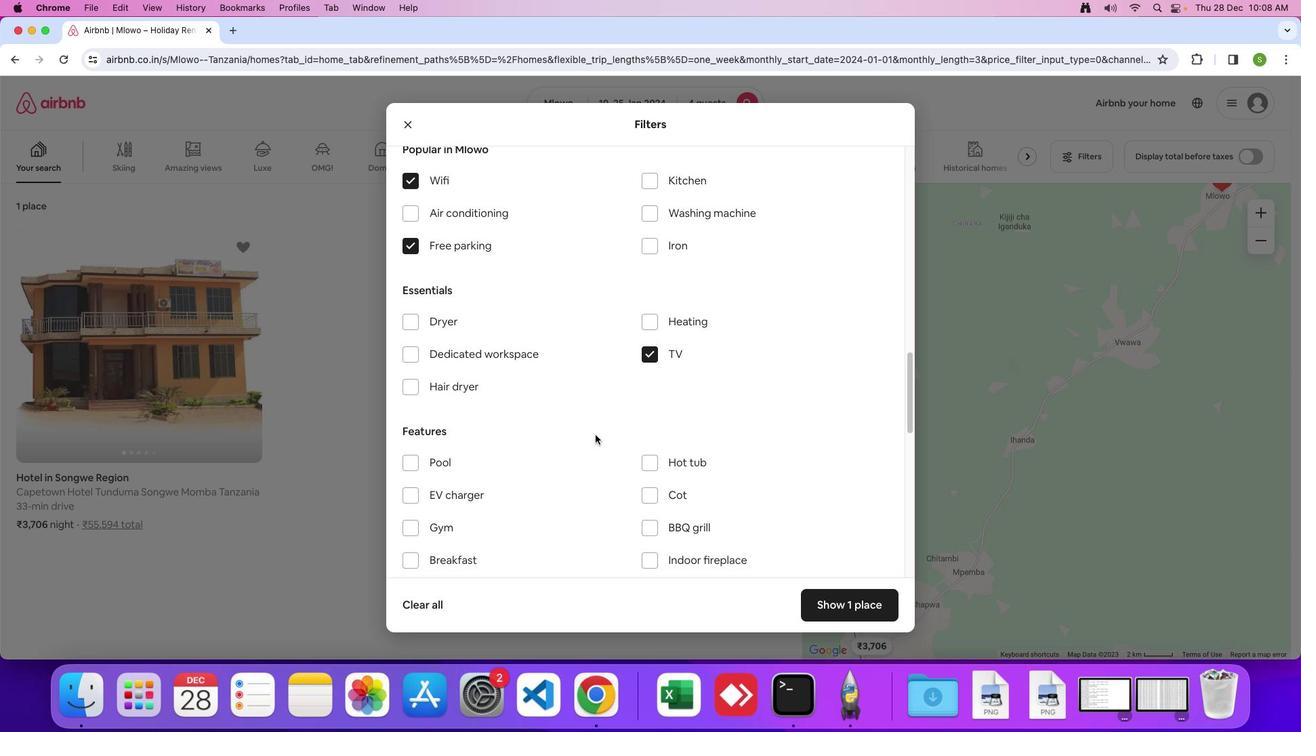 
Action: Mouse scrolled (595, 434) with delta (0, 0)
Screenshot: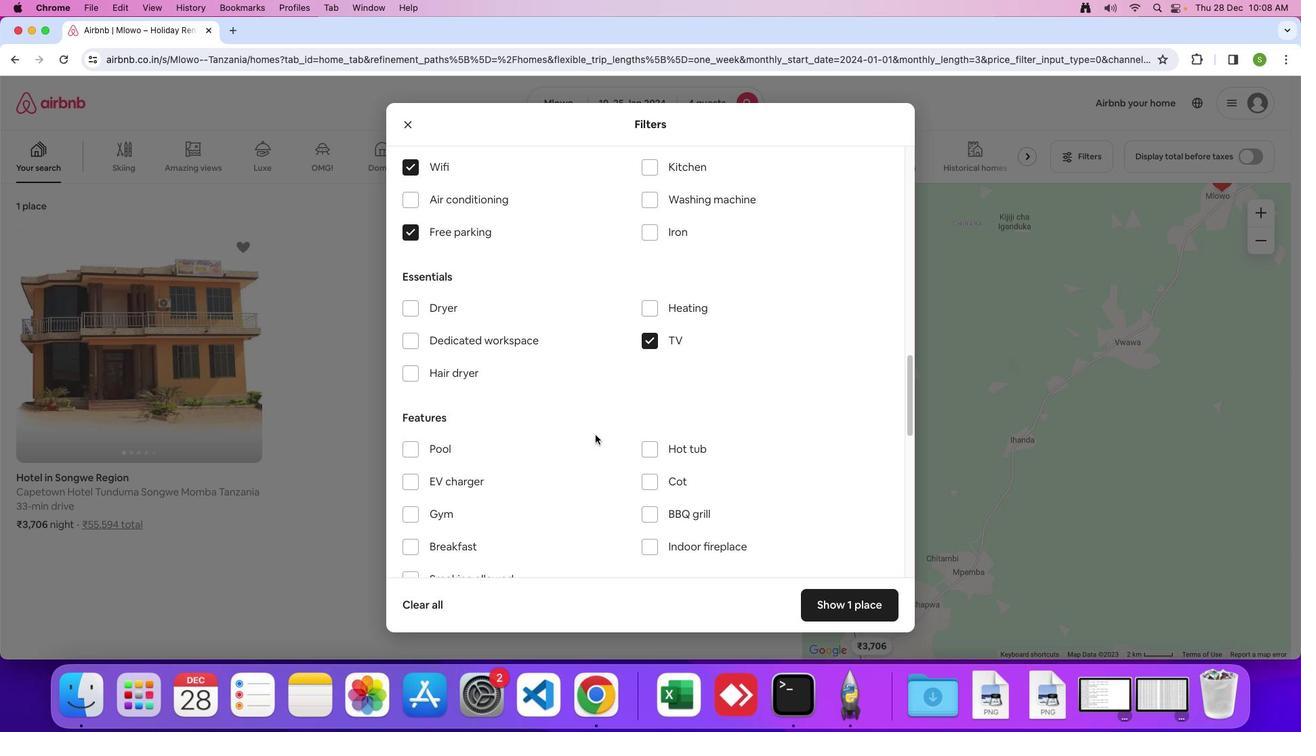
Action: Mouse scrolled (595, 434) with delta (0, 0)
Screenshot: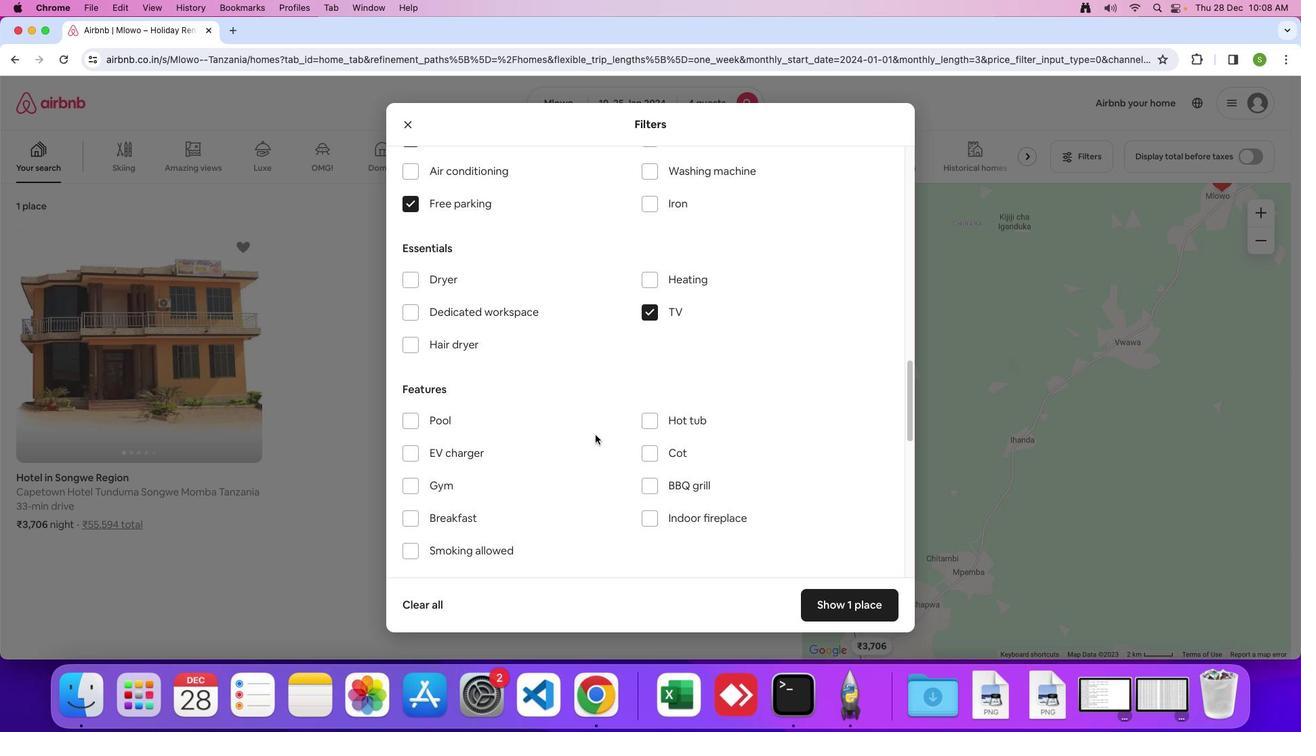 
Action: Mouse scrolled (595, 434) with delta (0, -2)
Screenshot: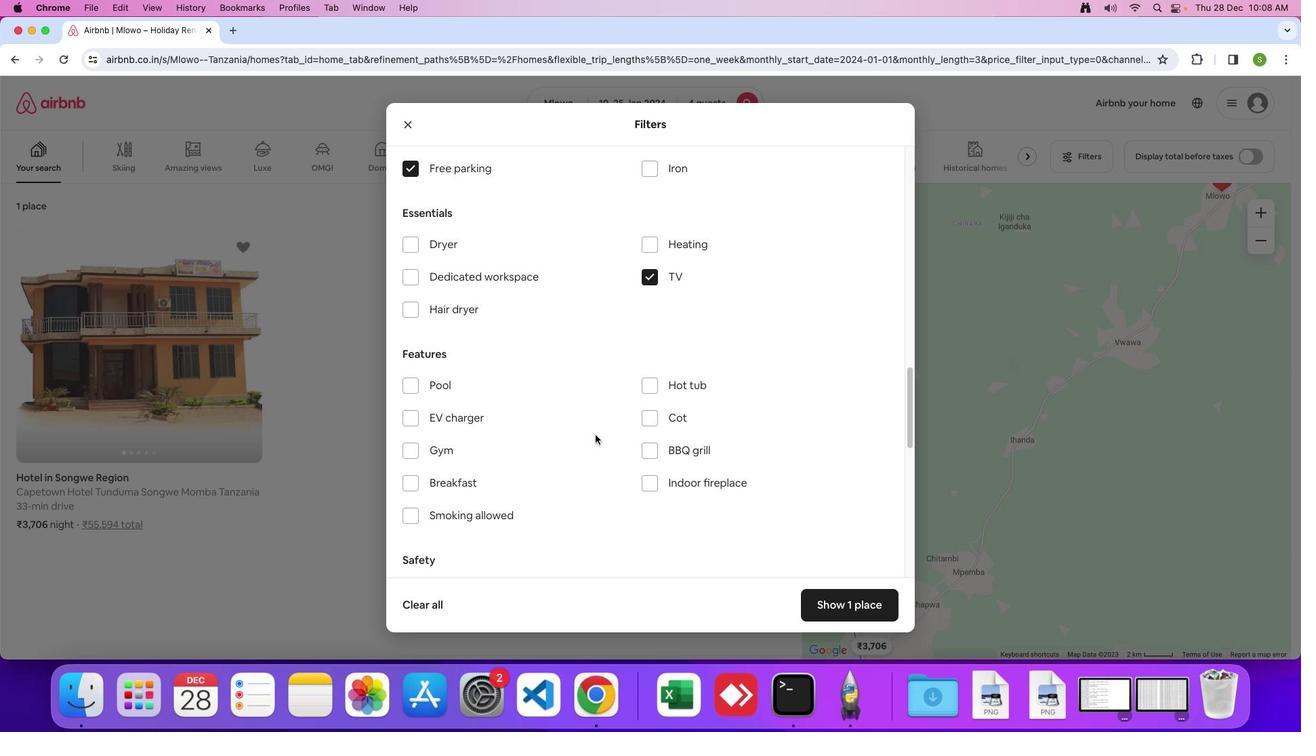 
Action: Mouse moved to (413, 413)
Screenshot: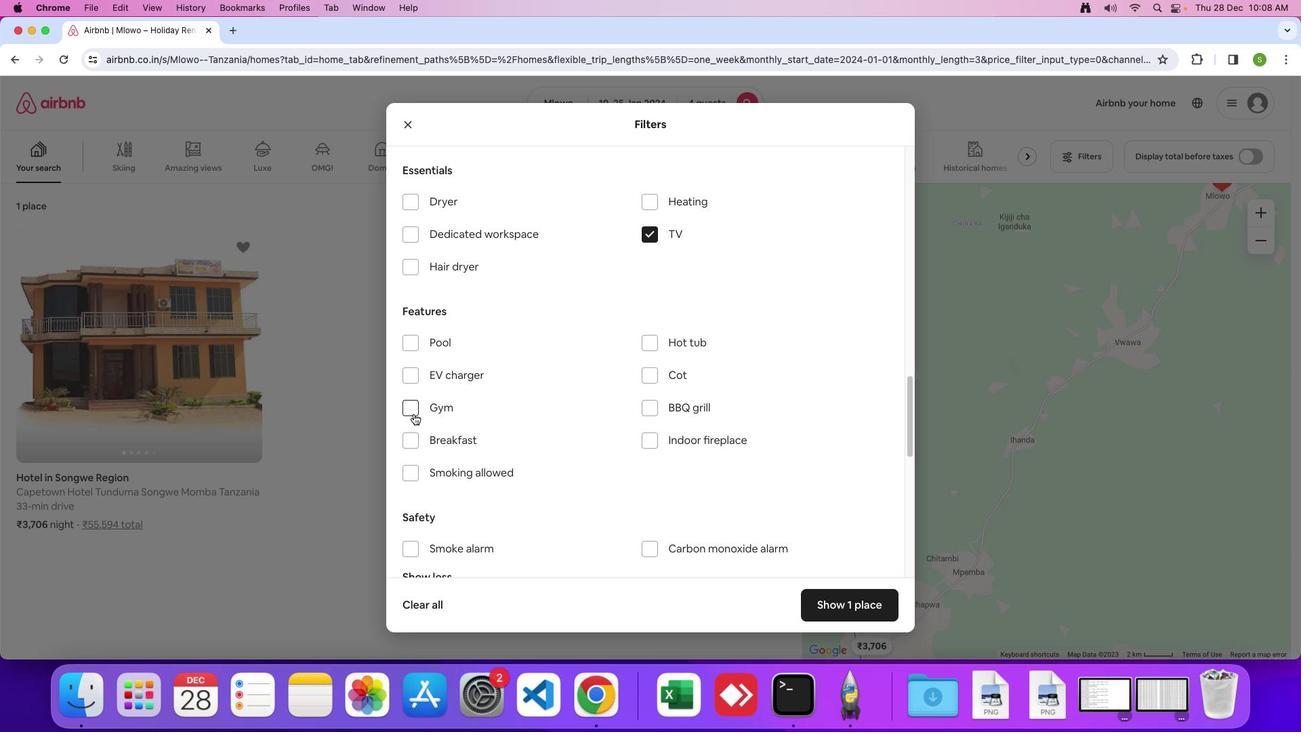 
Action: Mouse pressed left at (413, 413)
Screenshot: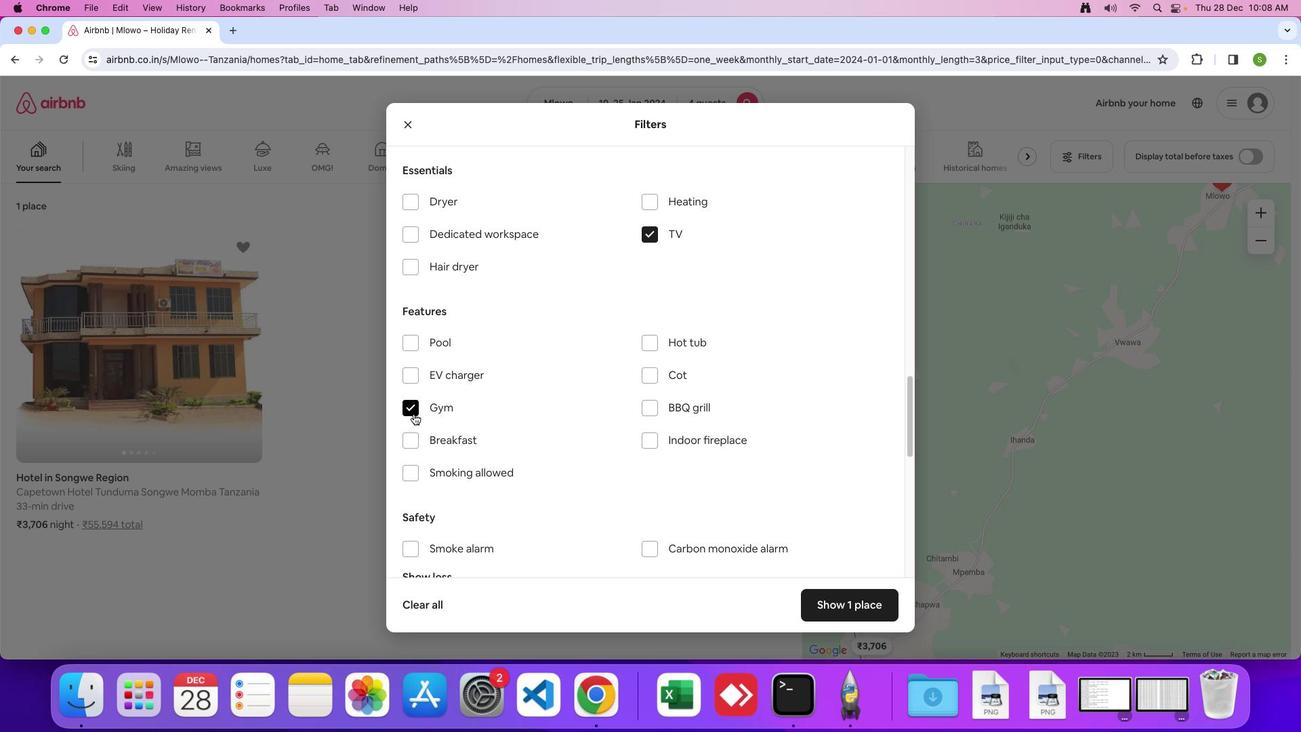 
Action: Mouse moved to (415, 440)
Screenshot: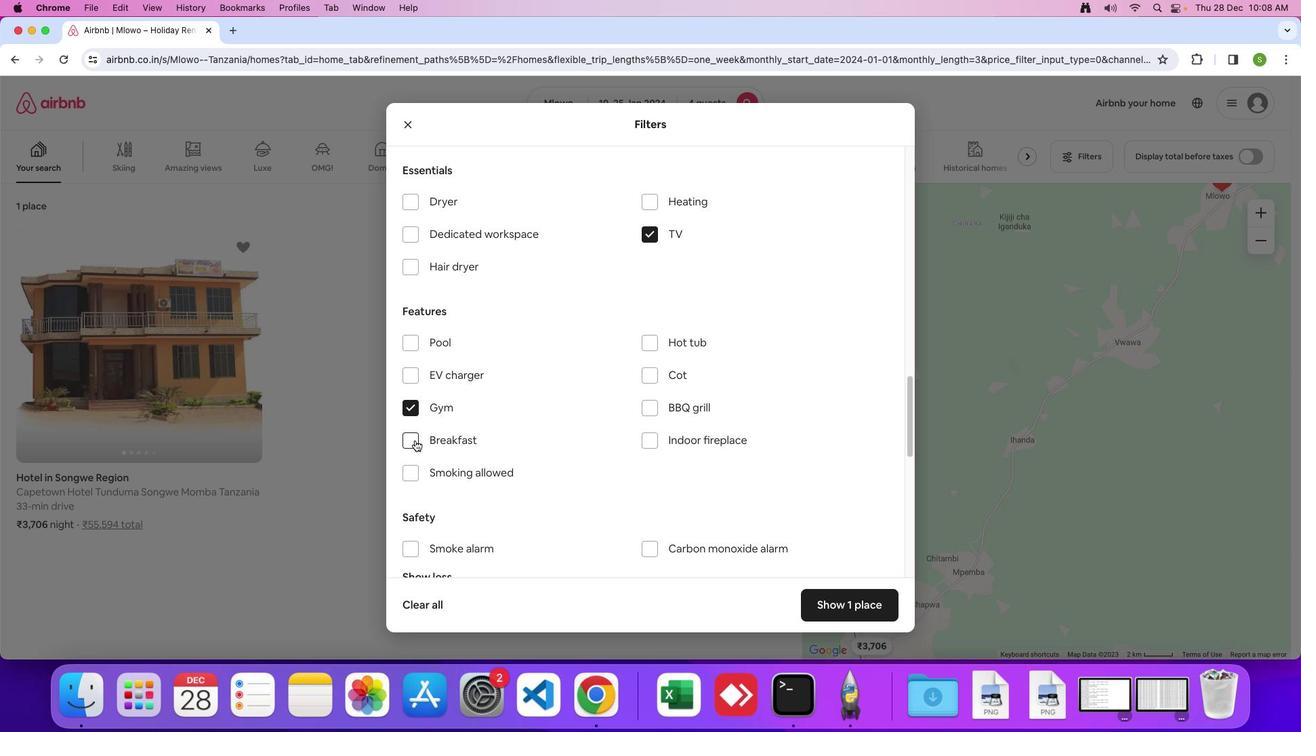 
Action: Mouse pressed left at (415, 440)
Screenshot: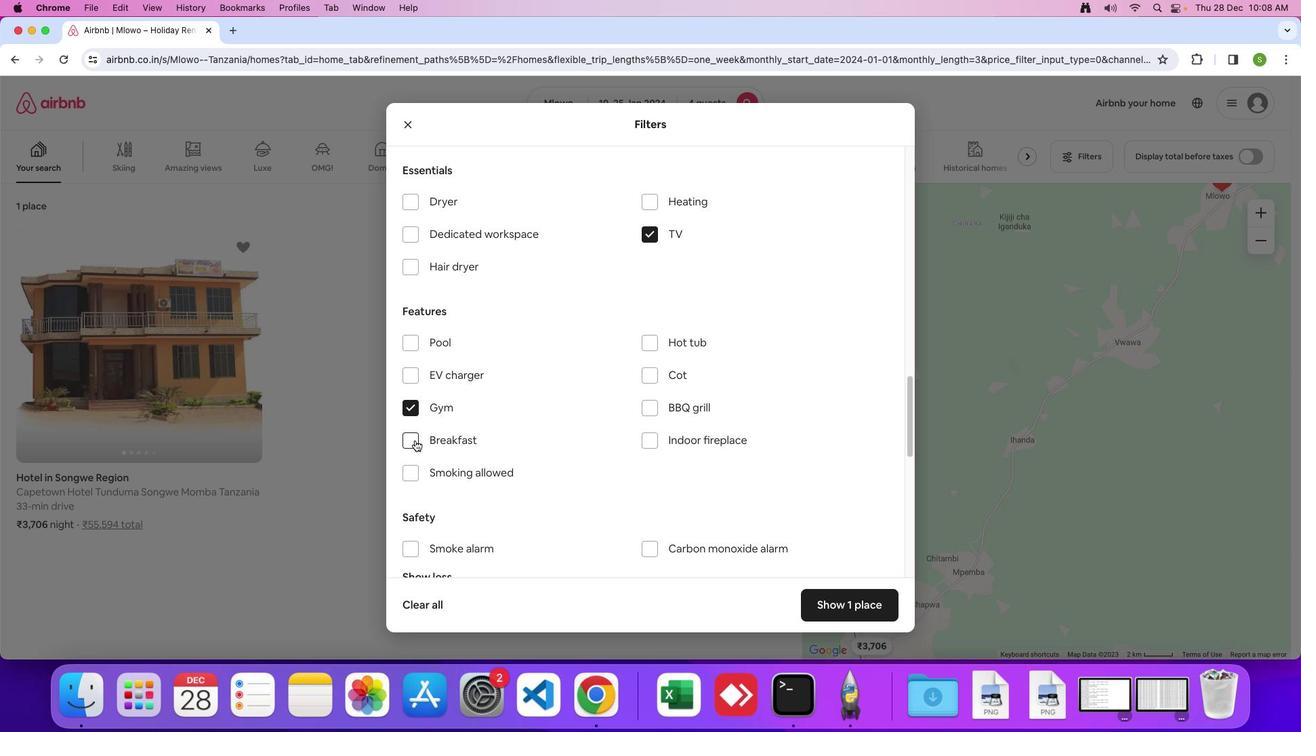 
Action: Mouse moved to (545, 397)
Screenshot: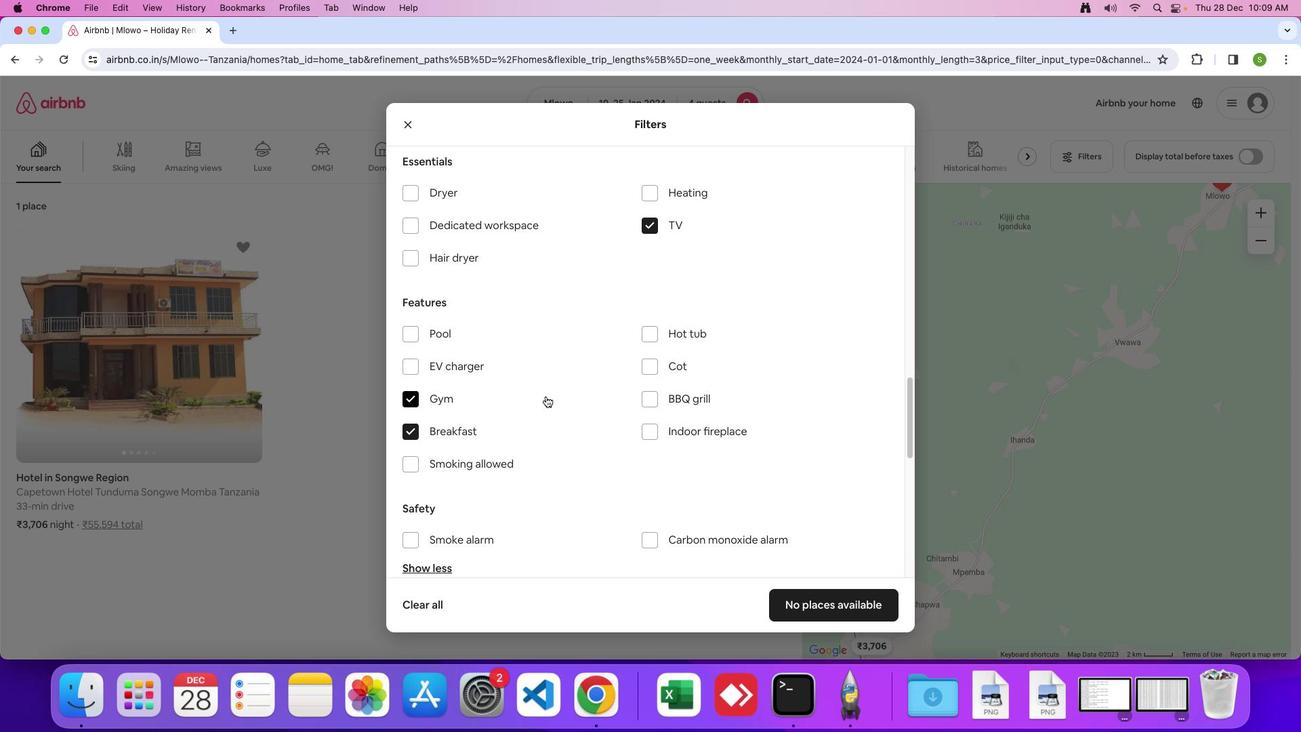 
Action: Mouse scrolled (545, 397) with delta (0, 0)
Screenshot: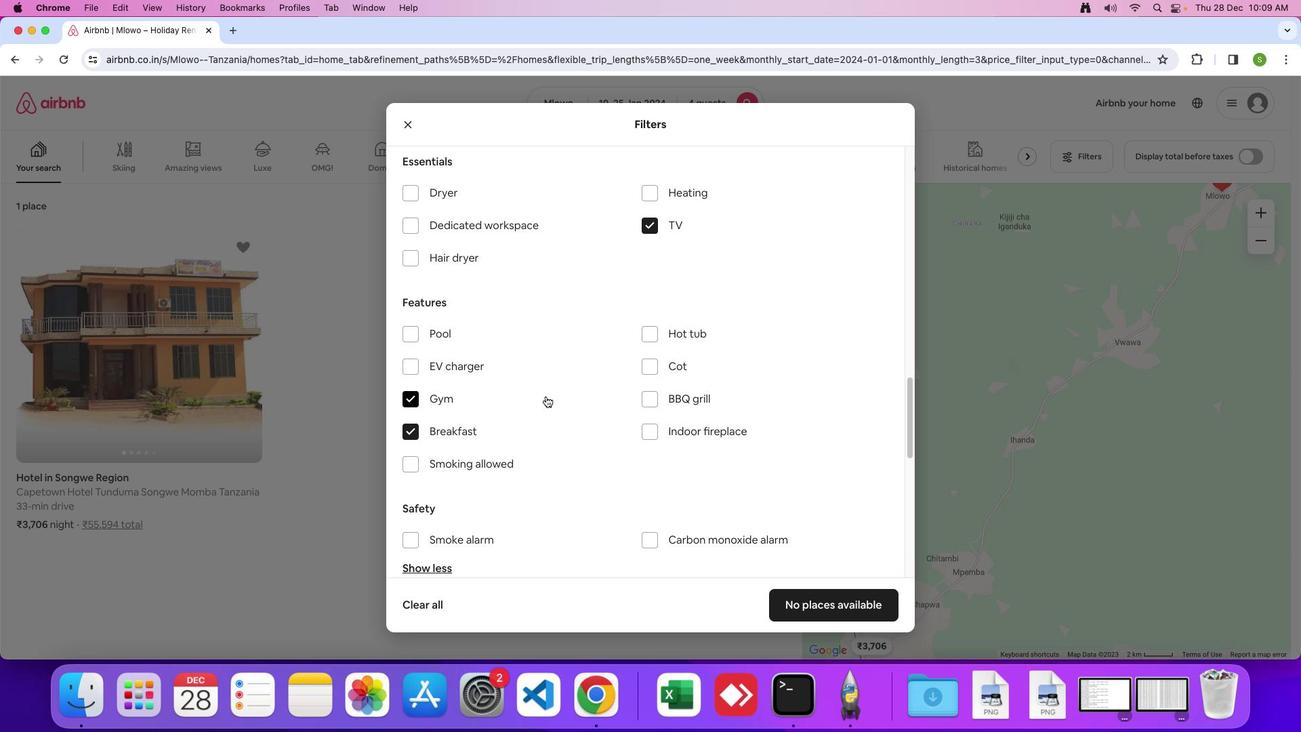 
Action: Mouse moved to (545, 396)
Screenshot: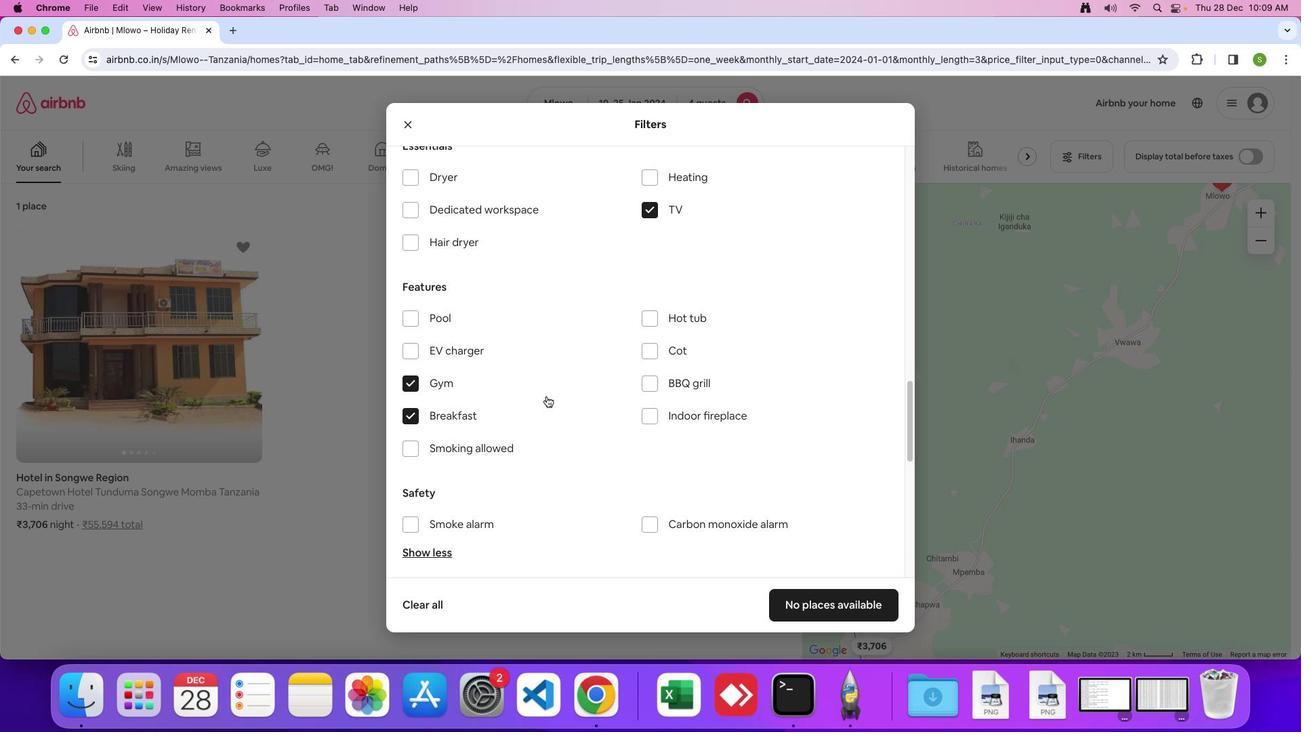 
Action: Mouse scrolled (545, 396) with delta (0, 0)
Screenshot: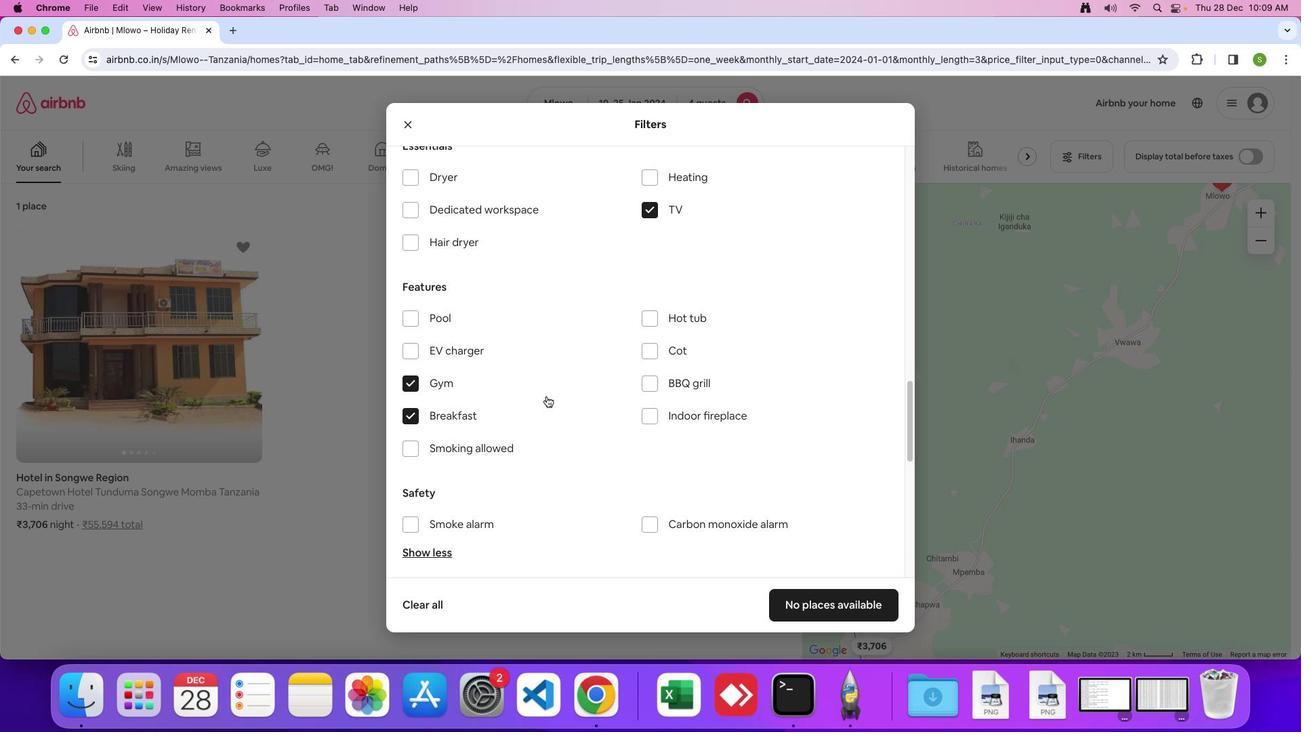 
Action: Mouse moved to (546, 396)
Screenshot: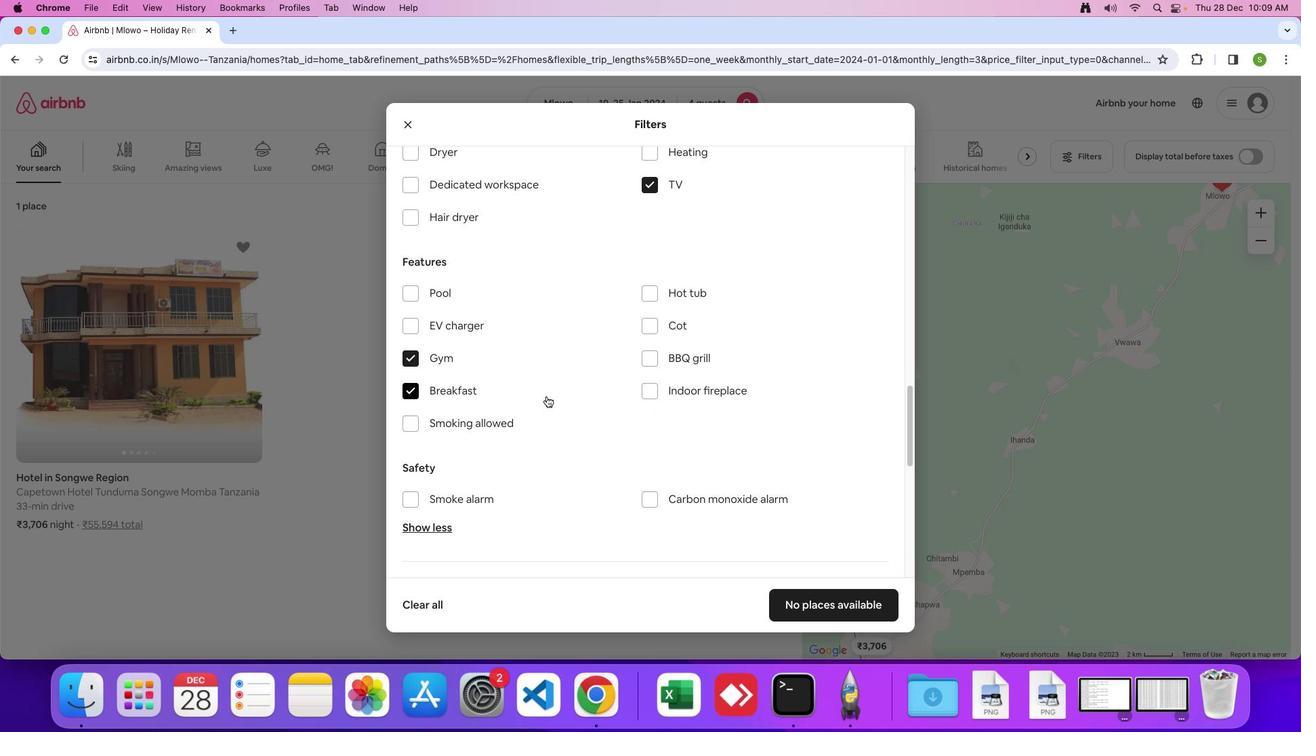
Action: Mouse scrolled (546, 396) with delta (0, -2)
Screenshot: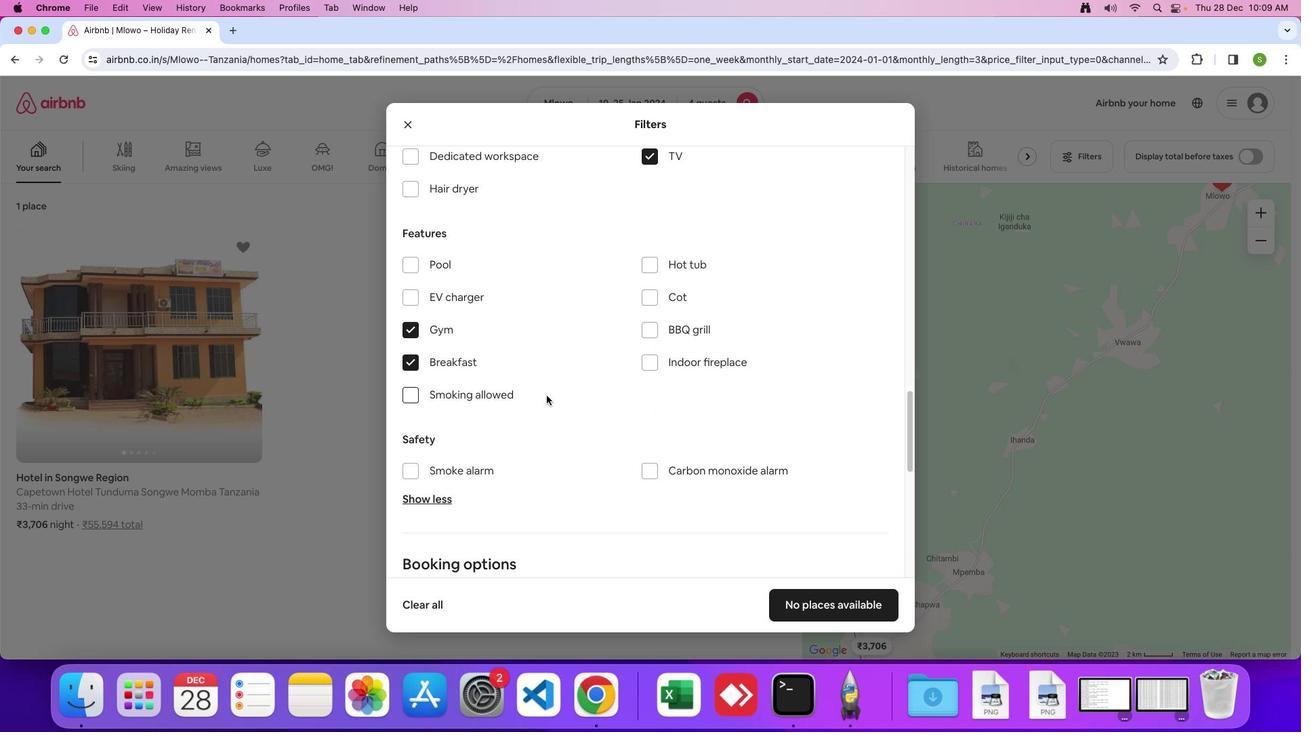 
Action: Mouse moved to (555, 379)
Screenshot: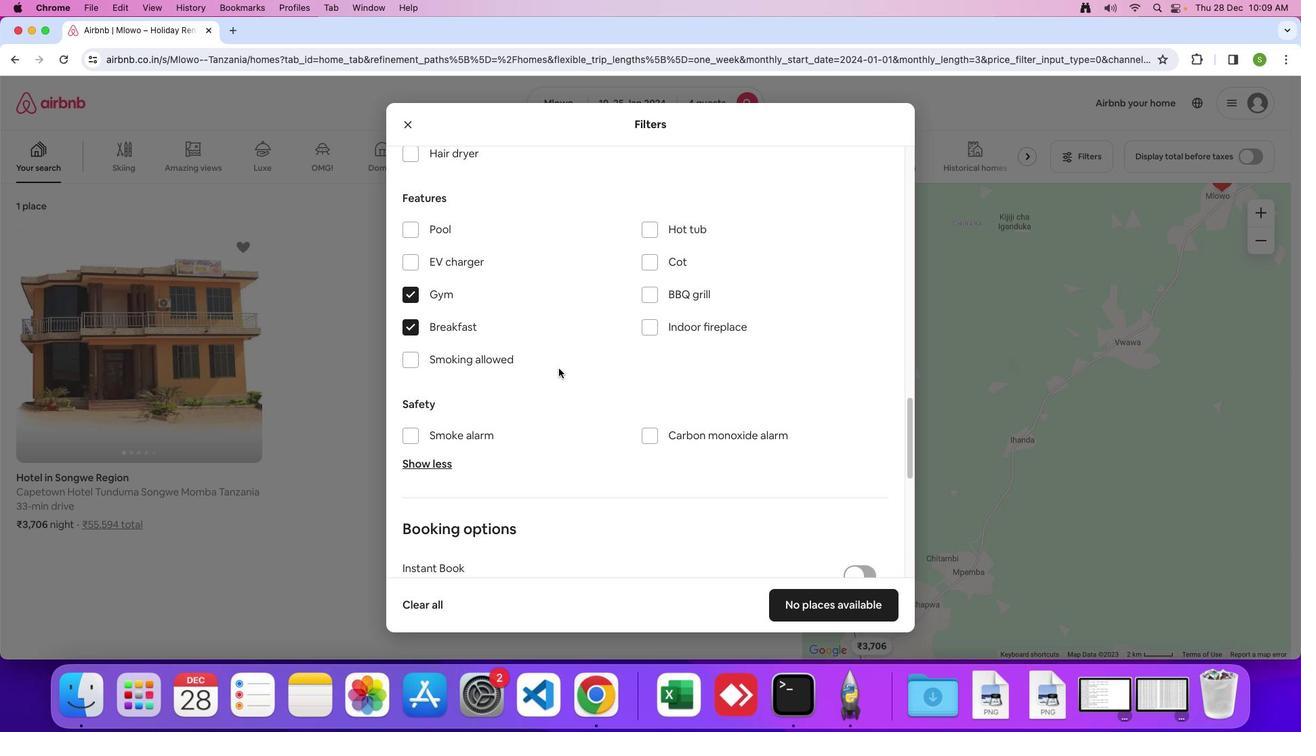 
Action: Mouse scrolled (555, 379) with delta (0, 0)
Screenshot: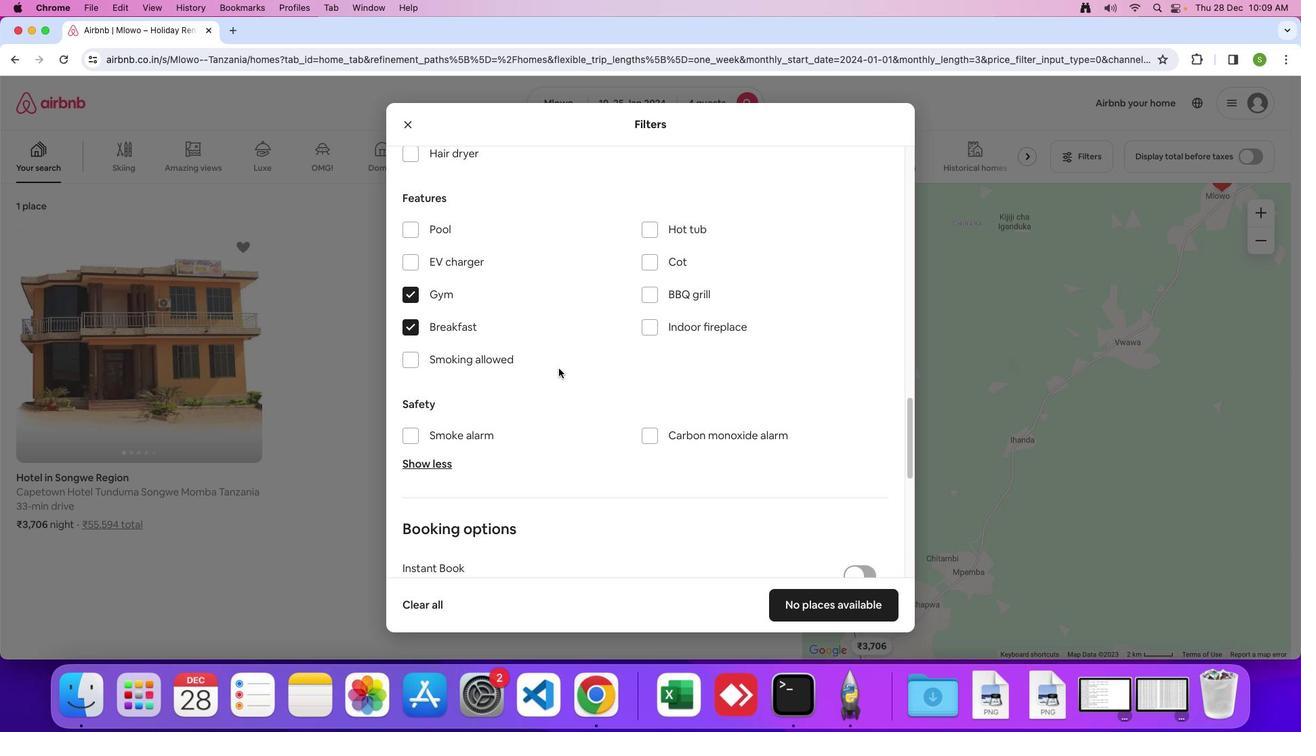 
Action: Mouse moved to (556, 374)
Screenshot: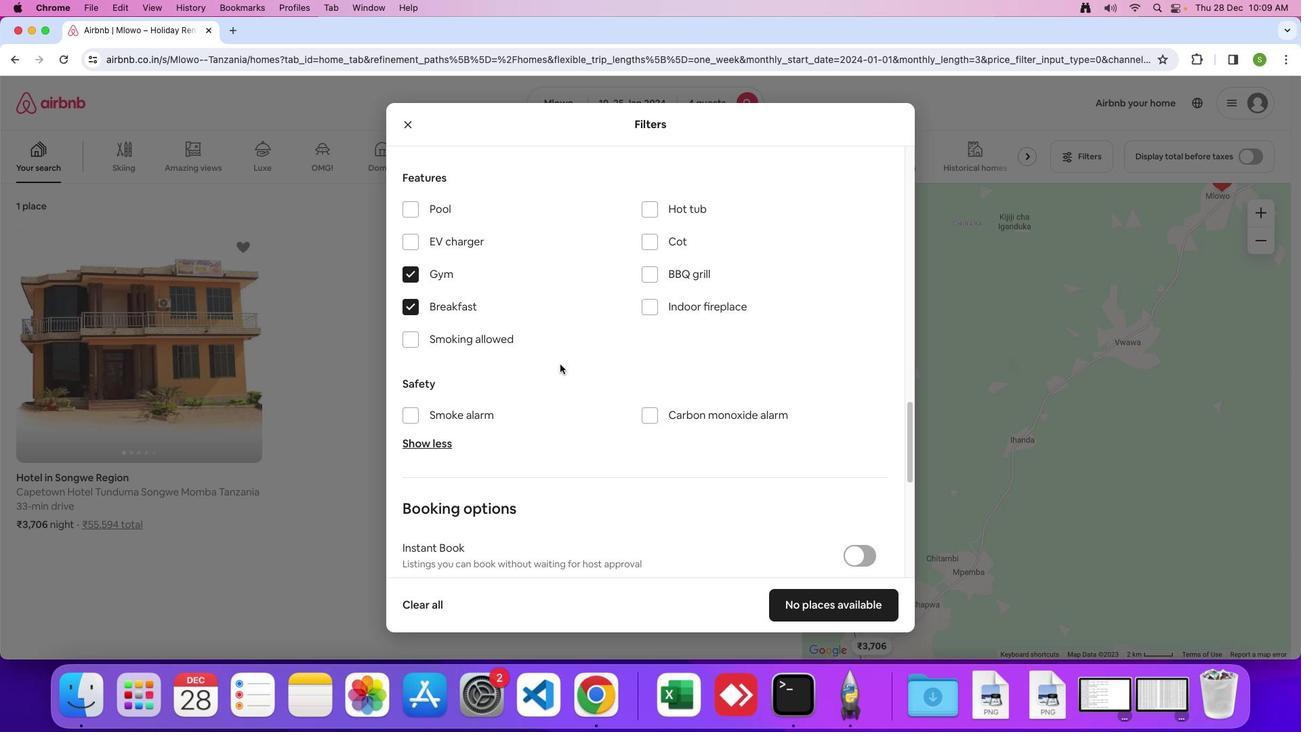 
Action: Mouse scrolled (556, 374) with delta (0, 0)
Screenshot: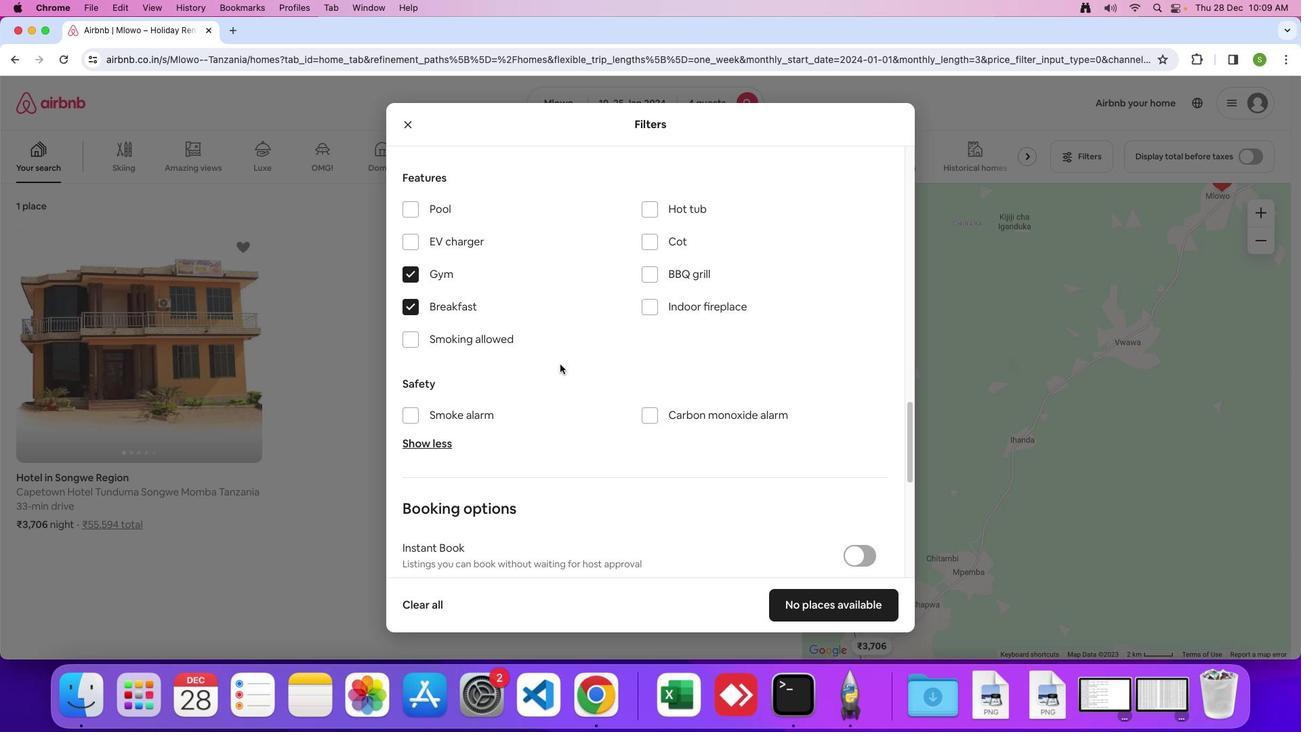 
Action: Mouse moved to (558, 368)
Screenshot: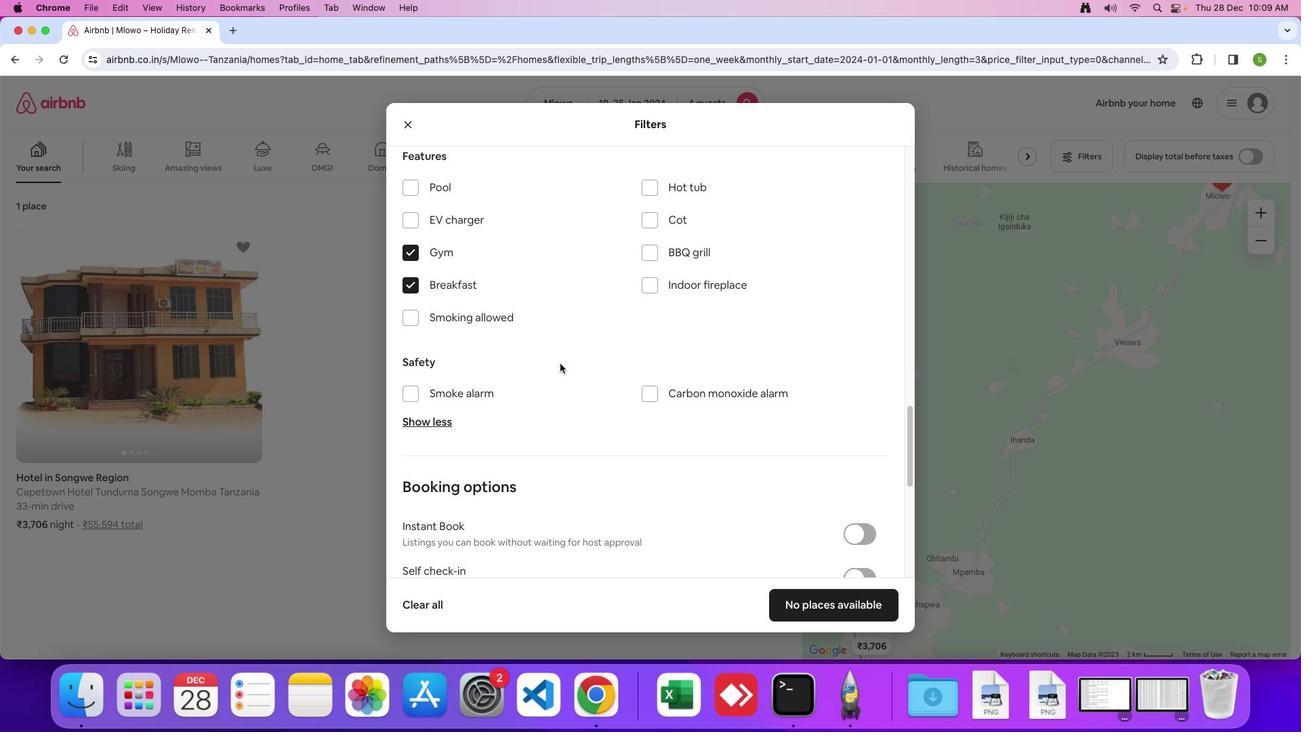
Action: Mouse scrolled (558, 368) with delta (0, -1)
Screenshot: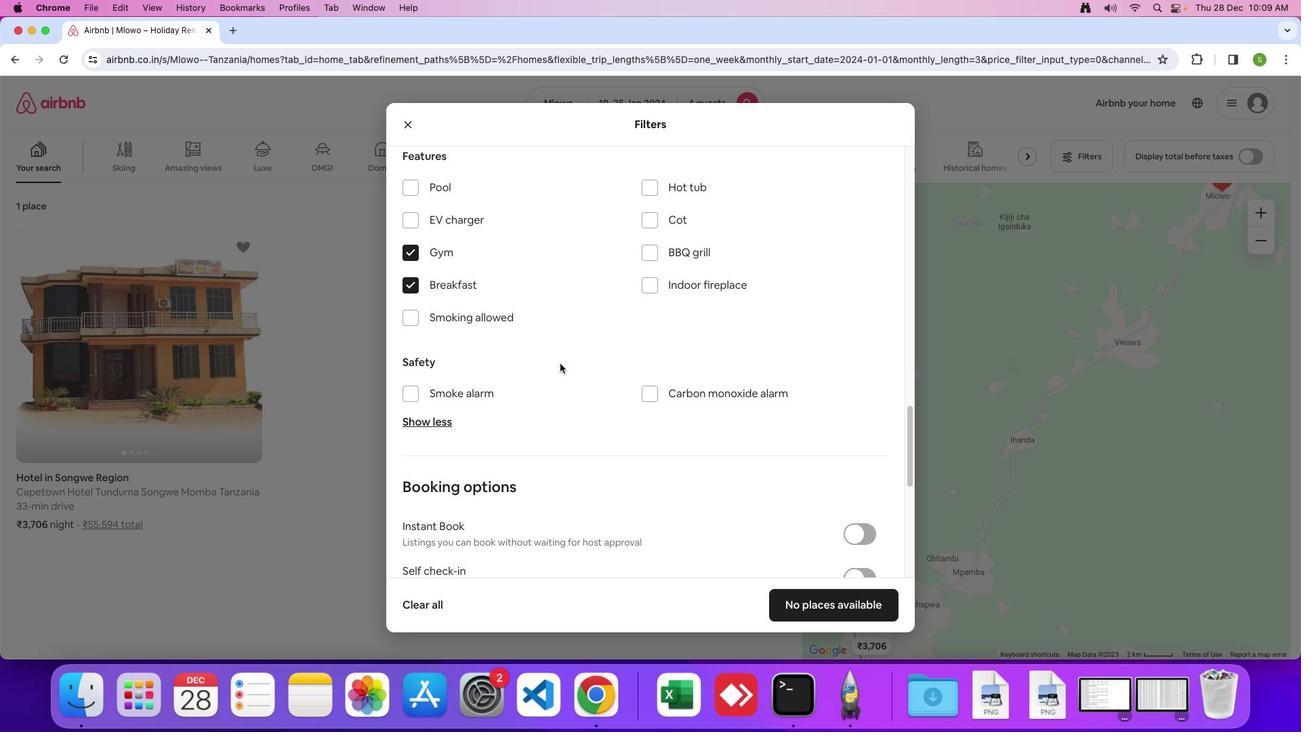 
Action: Mouse moved to (566, 346)
Screenshot: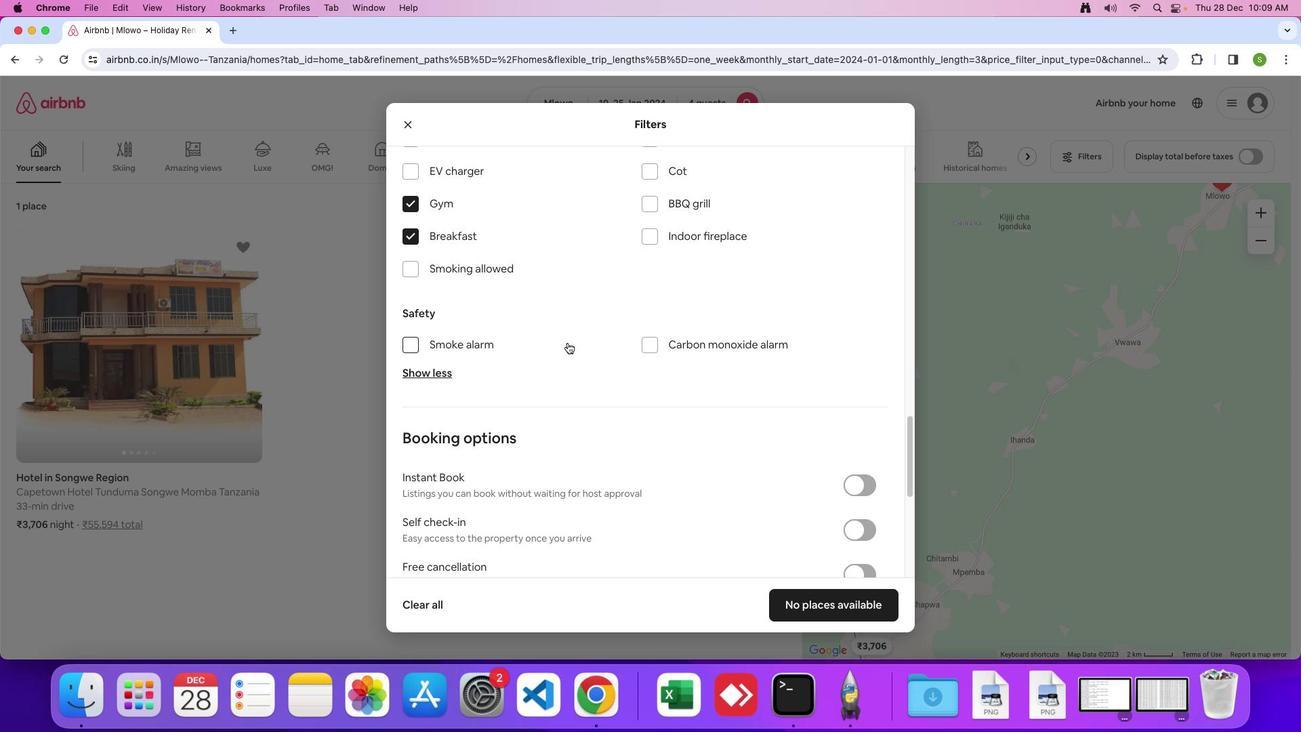 
Action: Mouse scrolled (566, 346) with delta (0, 0)
Screenshot: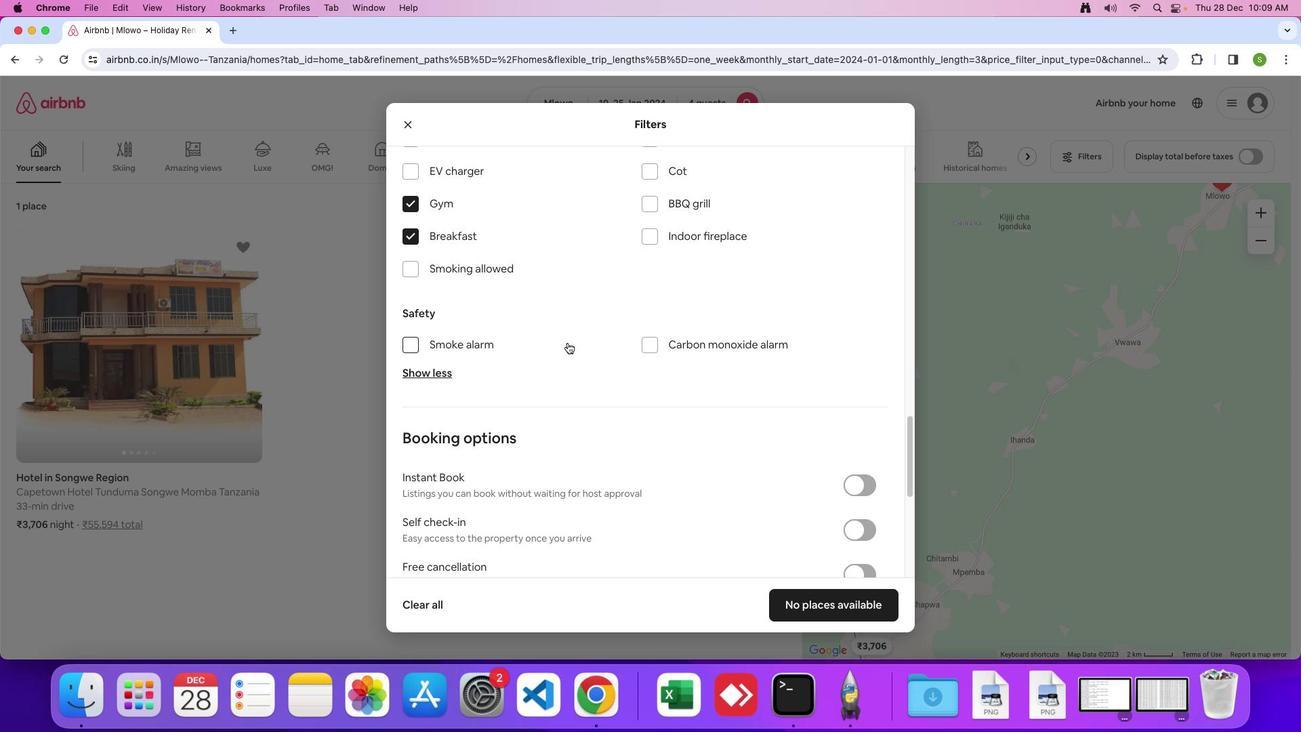 
Action: Mouse moved to (566, 345)
Screenshot: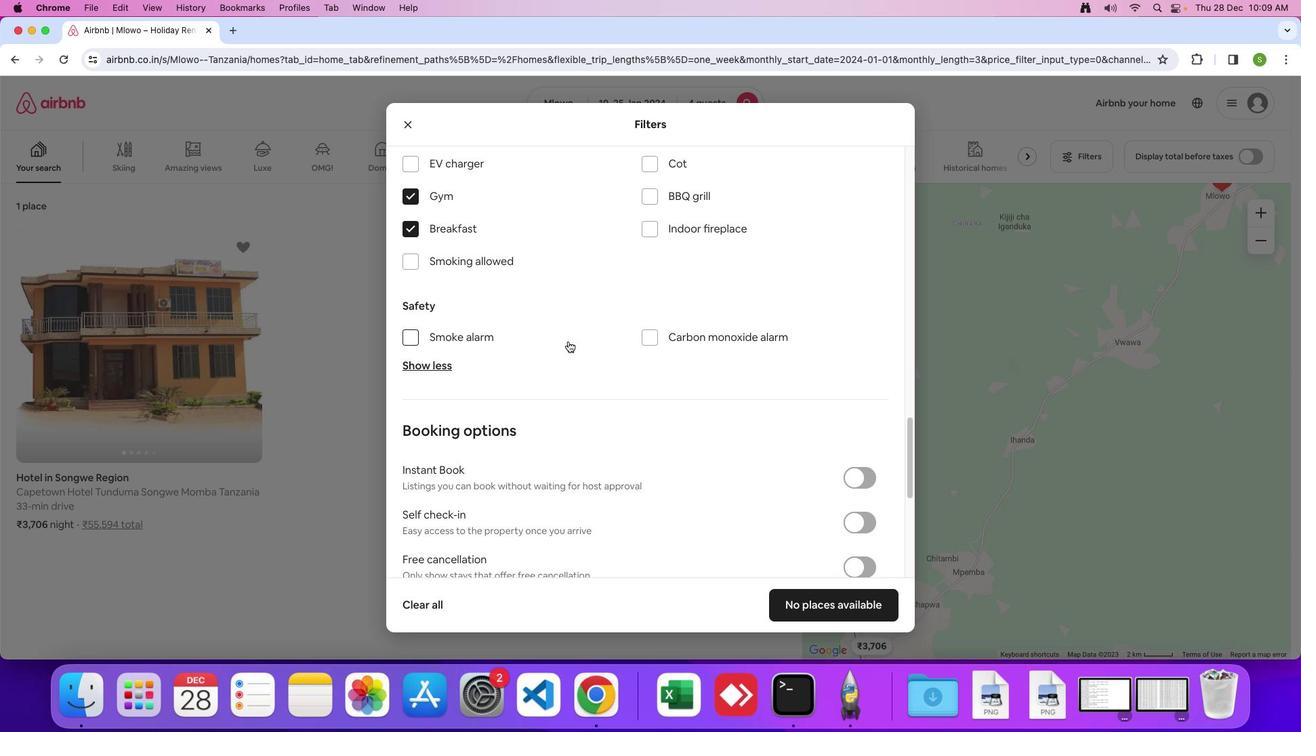 
Action: Mouse scrolled (566, 345) with delta (0, 0)
Screenshot: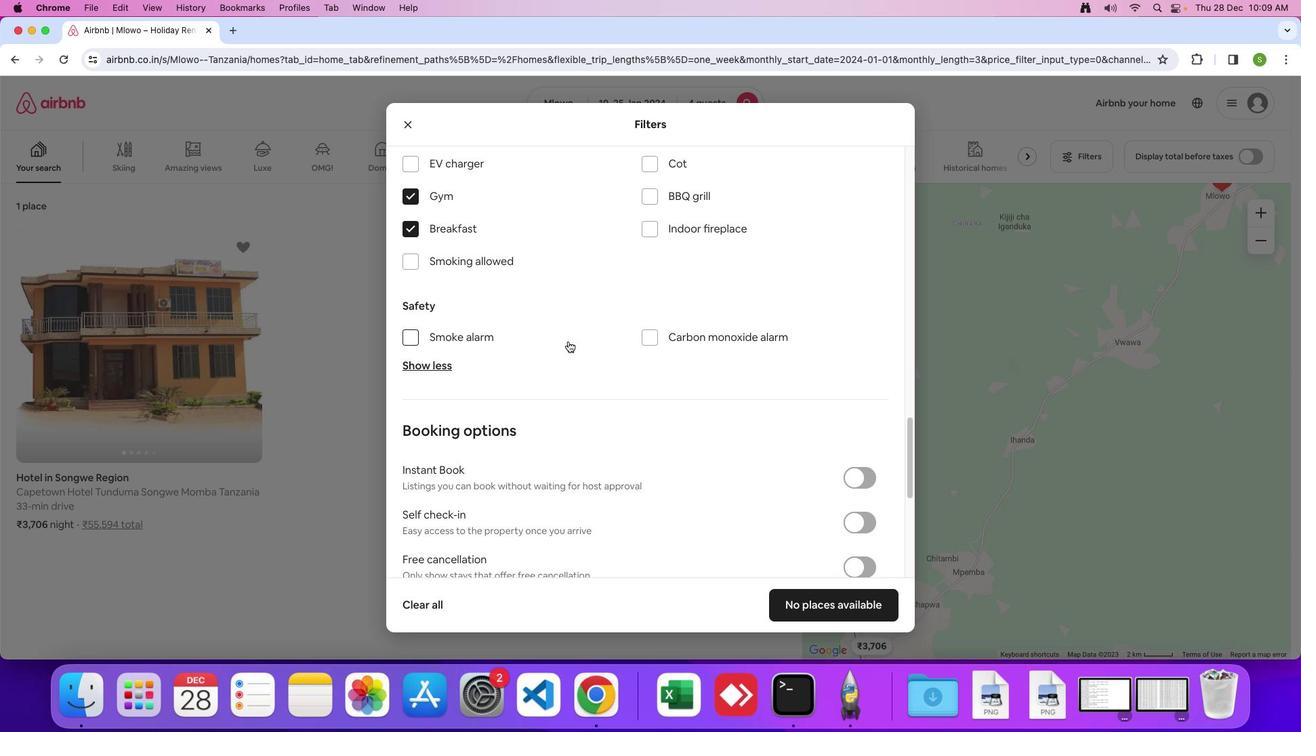 
Action: Mouse moved to (568, 341)
Screenshot: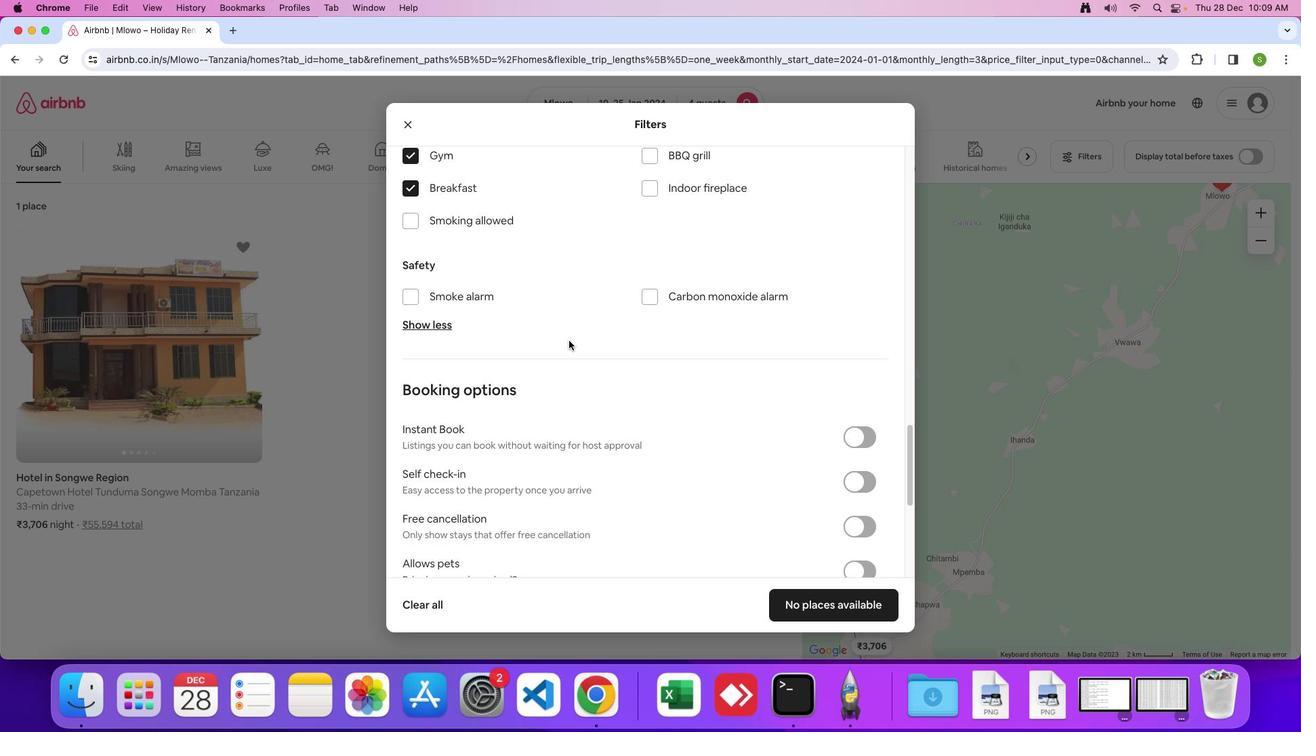 
Action: Mouse scrolled (568, 341) with delta (0, -1)
Screenshot: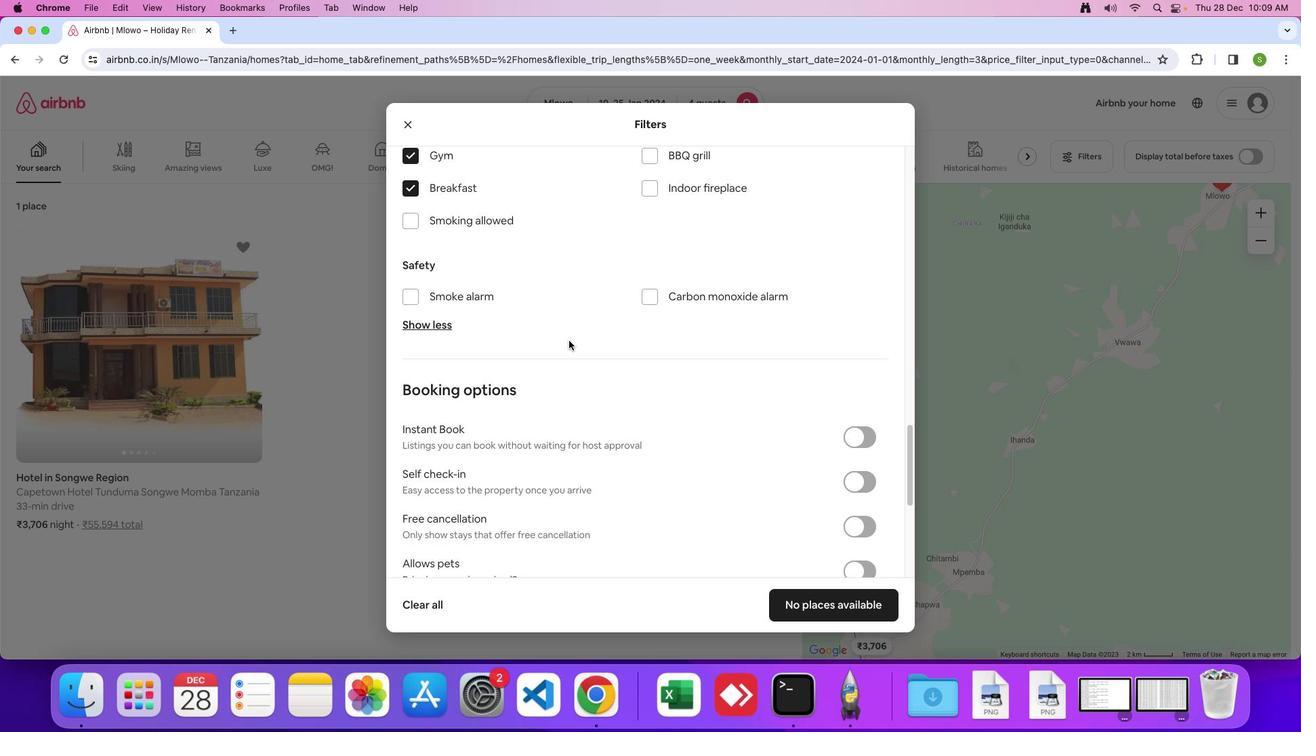 
Action: Mouse moved to (710, 382)
Screenshot: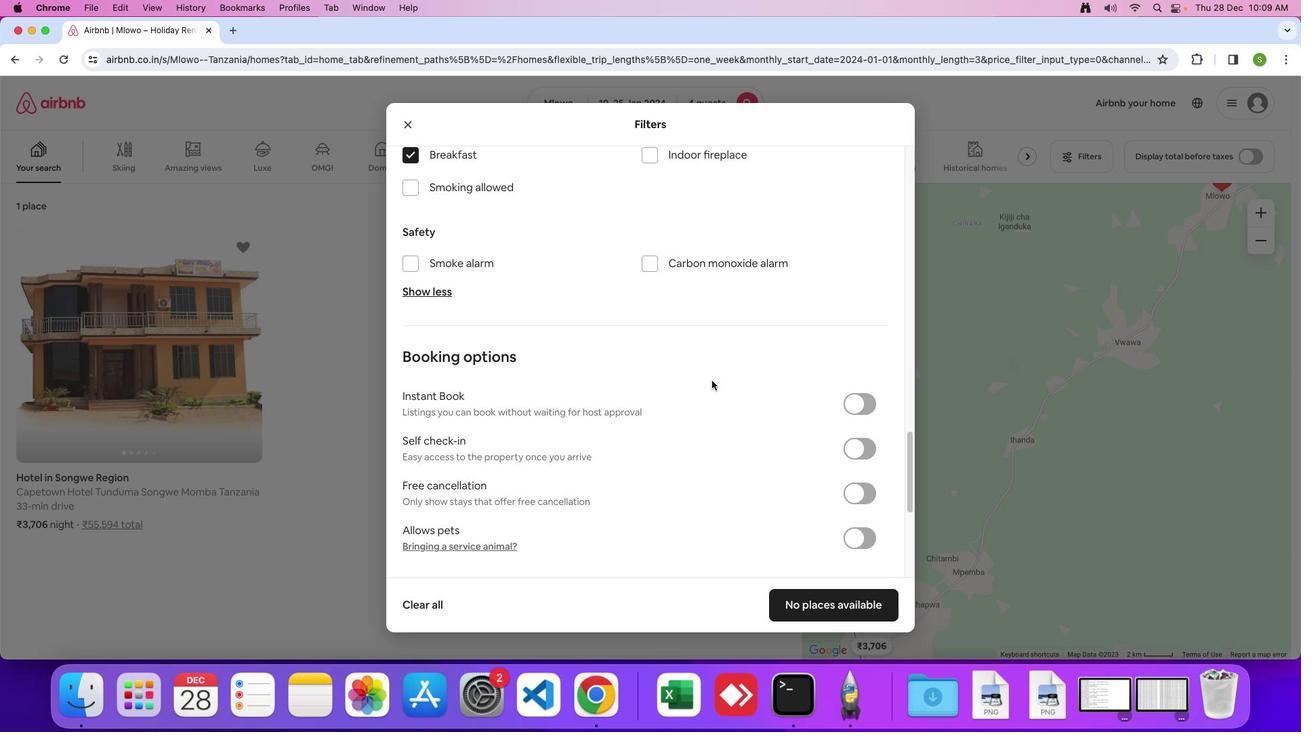 
Action: Mouse scrolled (710, 382) with delta (0, 0)
Screenshot: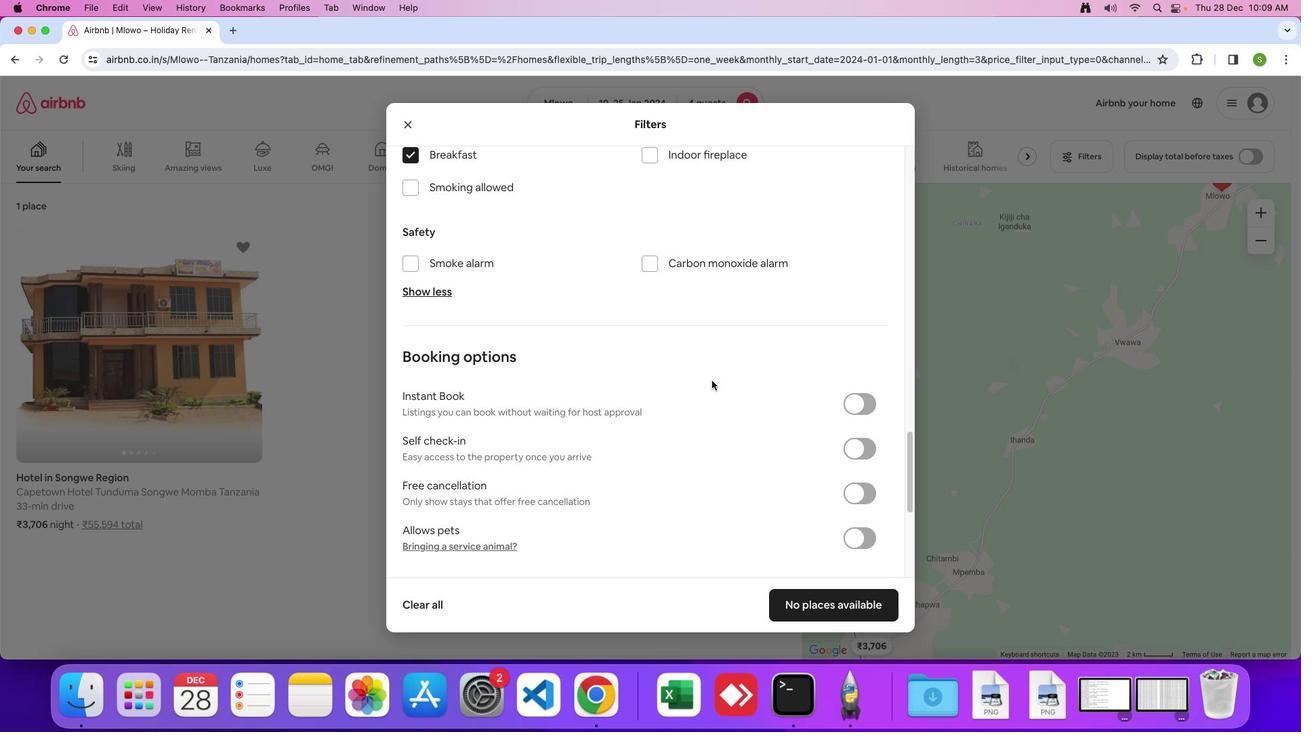 
Action: Mouse moved to (711, 381)
Screenshot: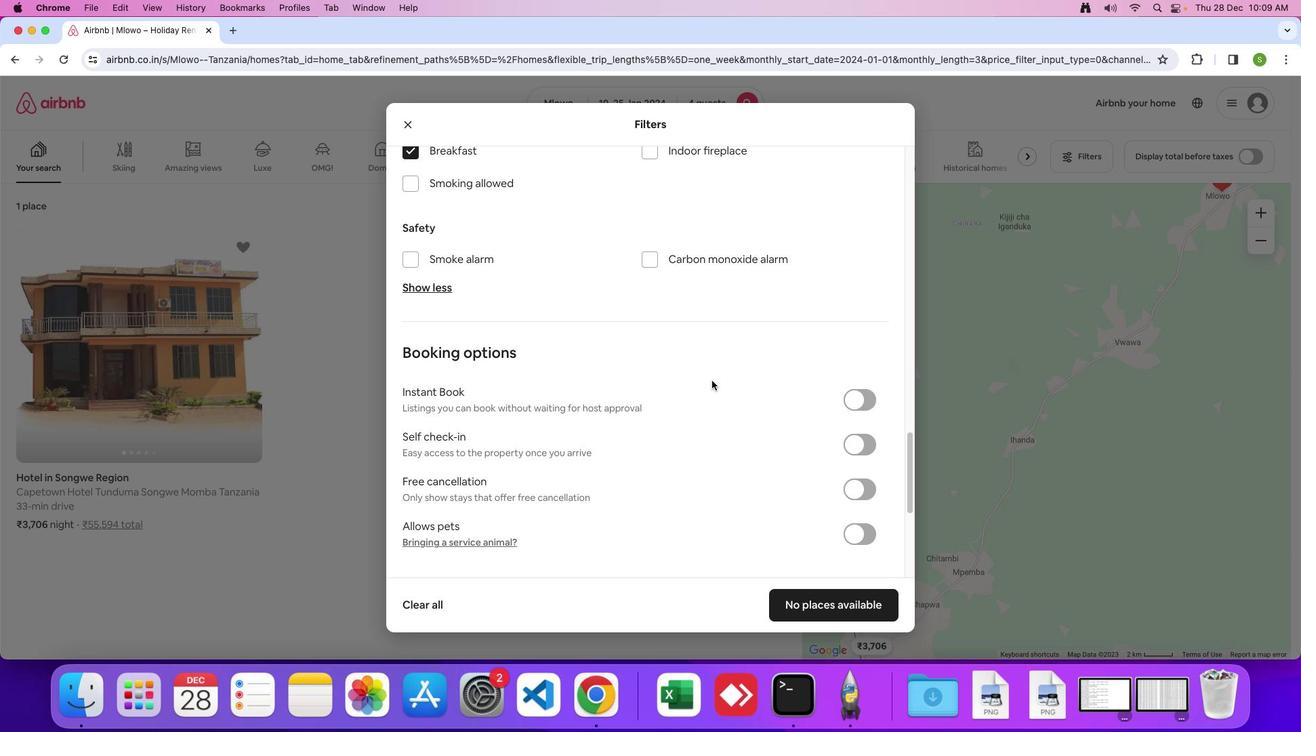
Action: Mouse scrolled (711, 381) with delta (0, 0)
Screenshot: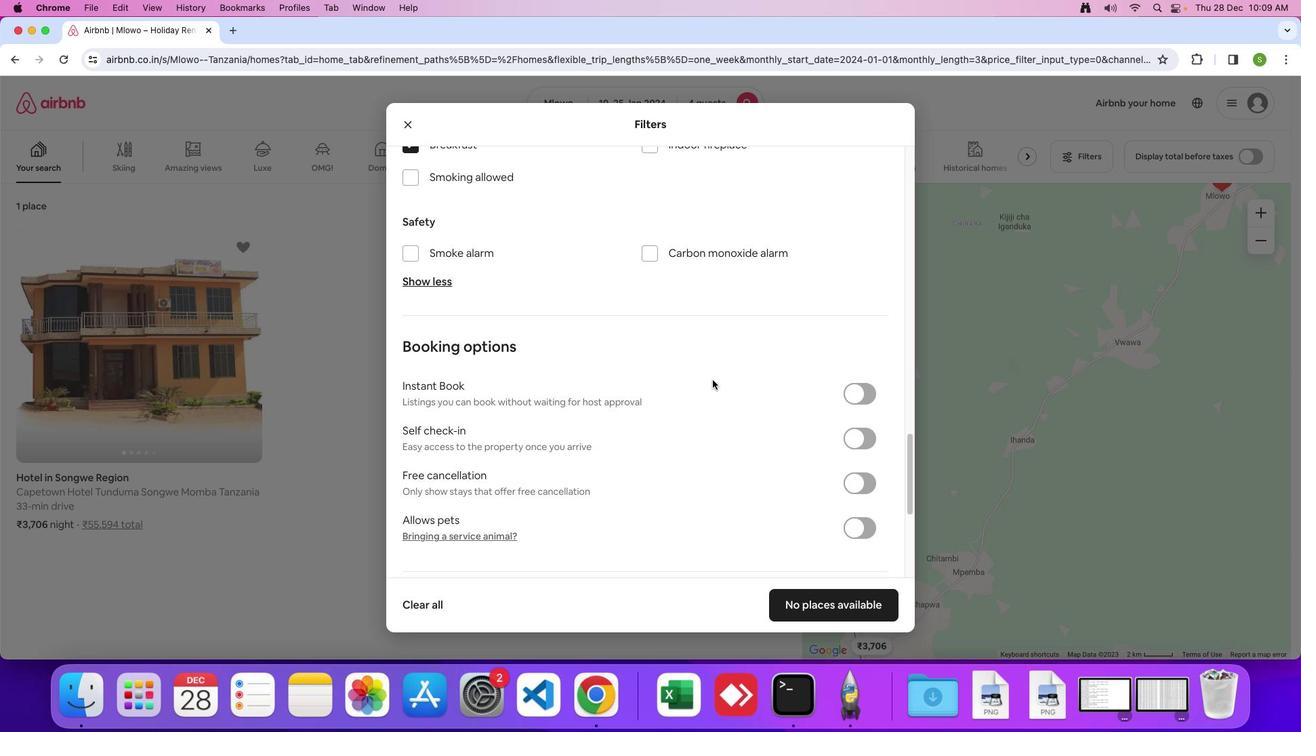 
Action: Mouse moved to (712, 381)
Screenshot: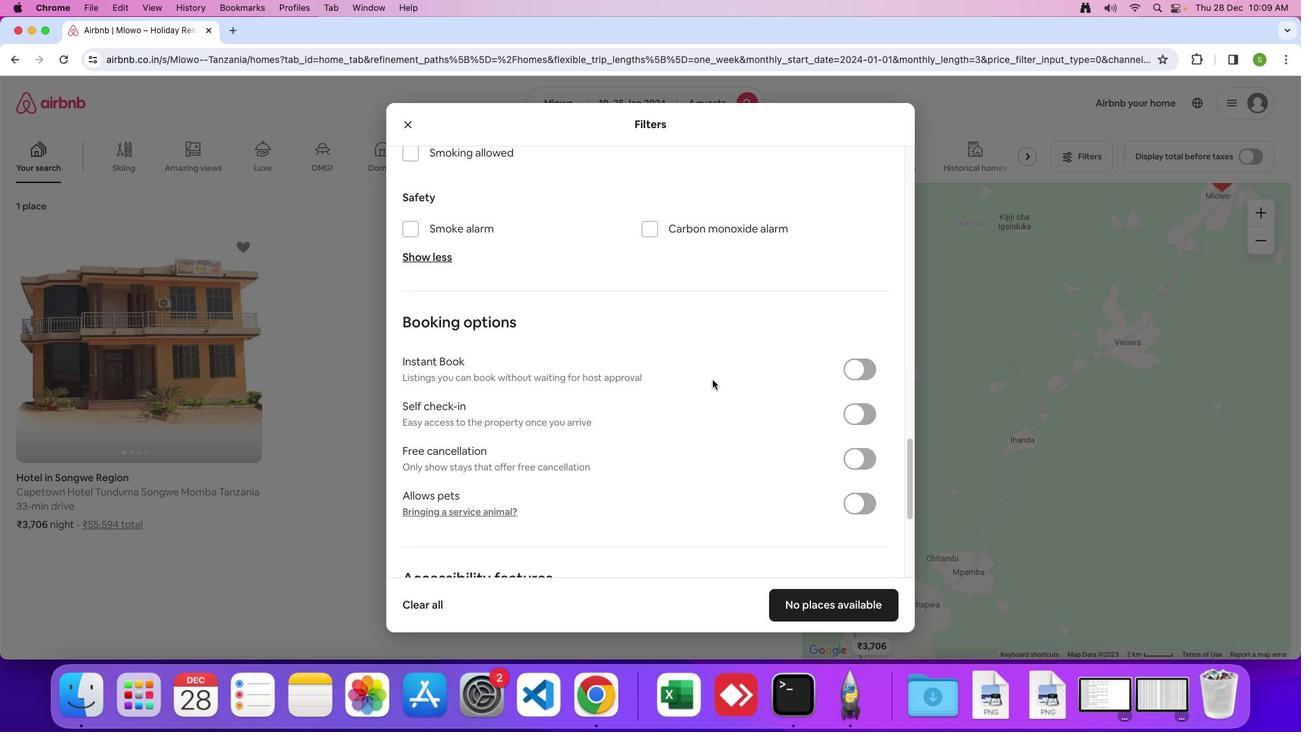 
Action: Mouse scrolled (712, 381) with delta (0, 0)
Screenshot: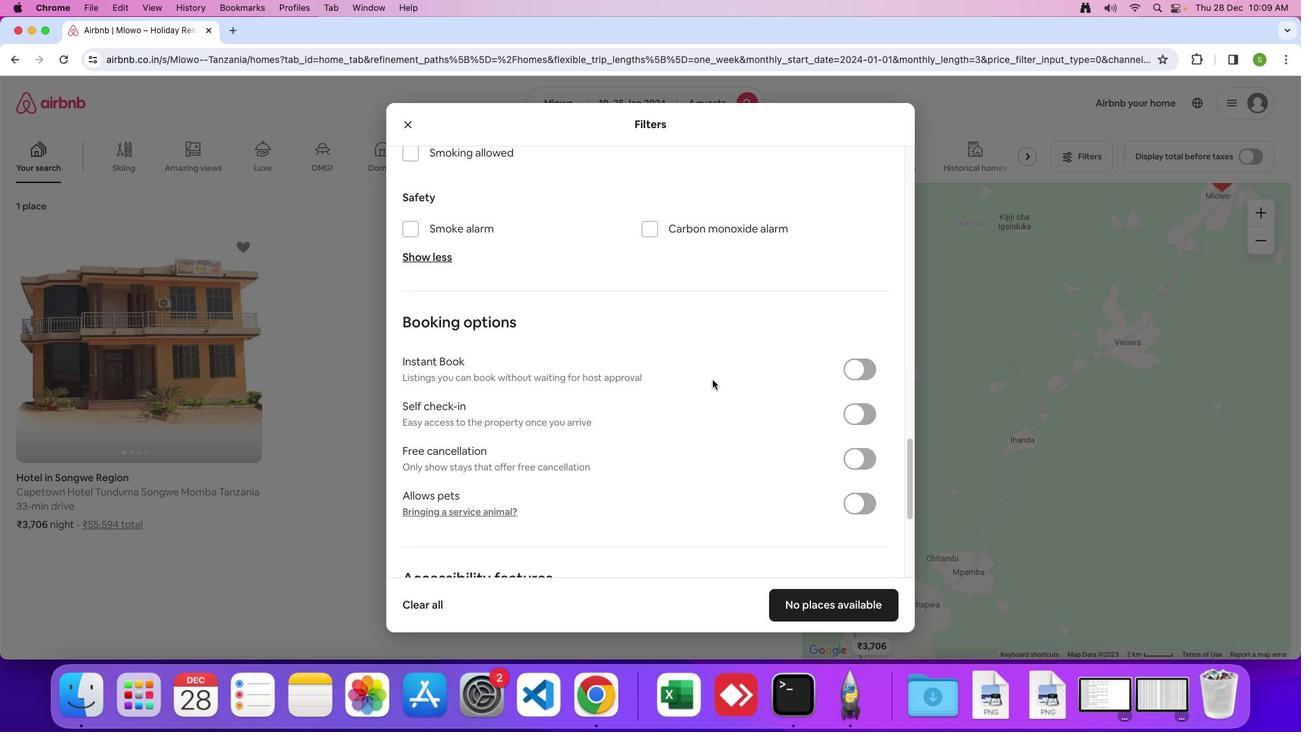 
Action: Mouse moved to (714, 377)
Screenshot: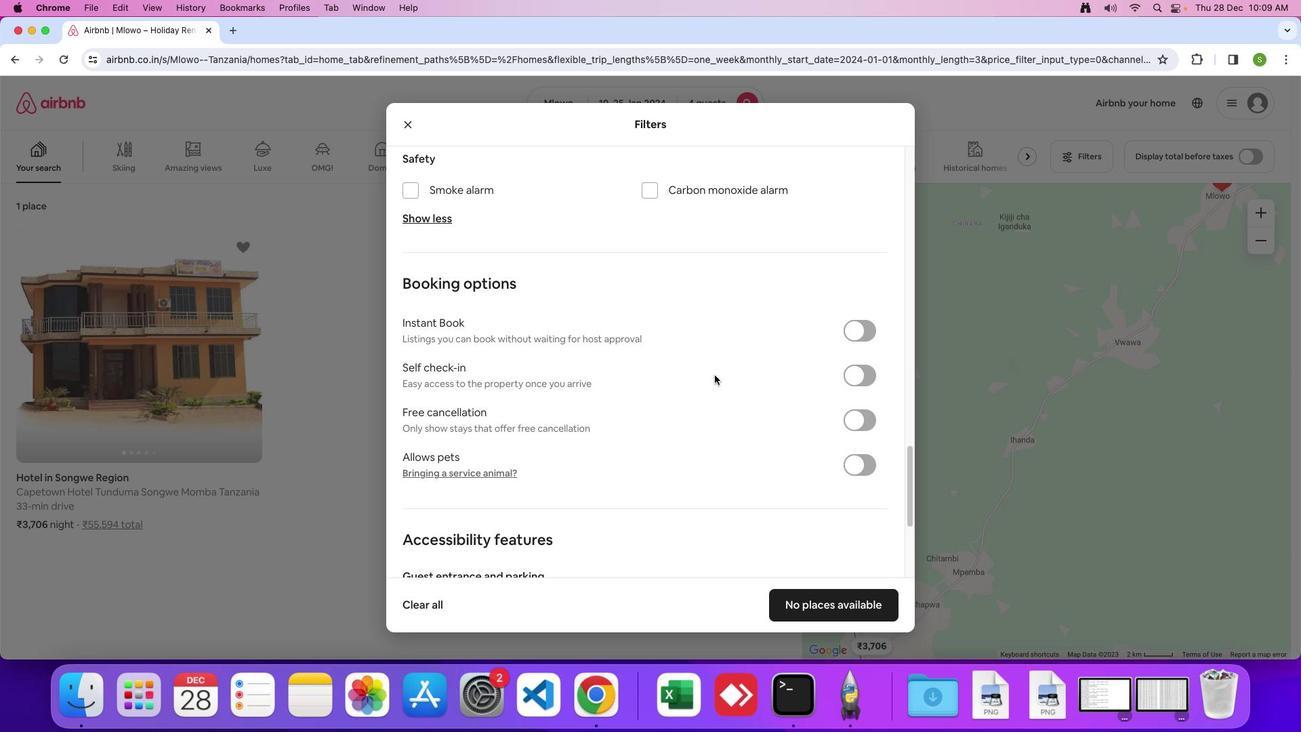 
Action: Mouse scrolled (714, 377) with delta (0, 0)
Screenshot: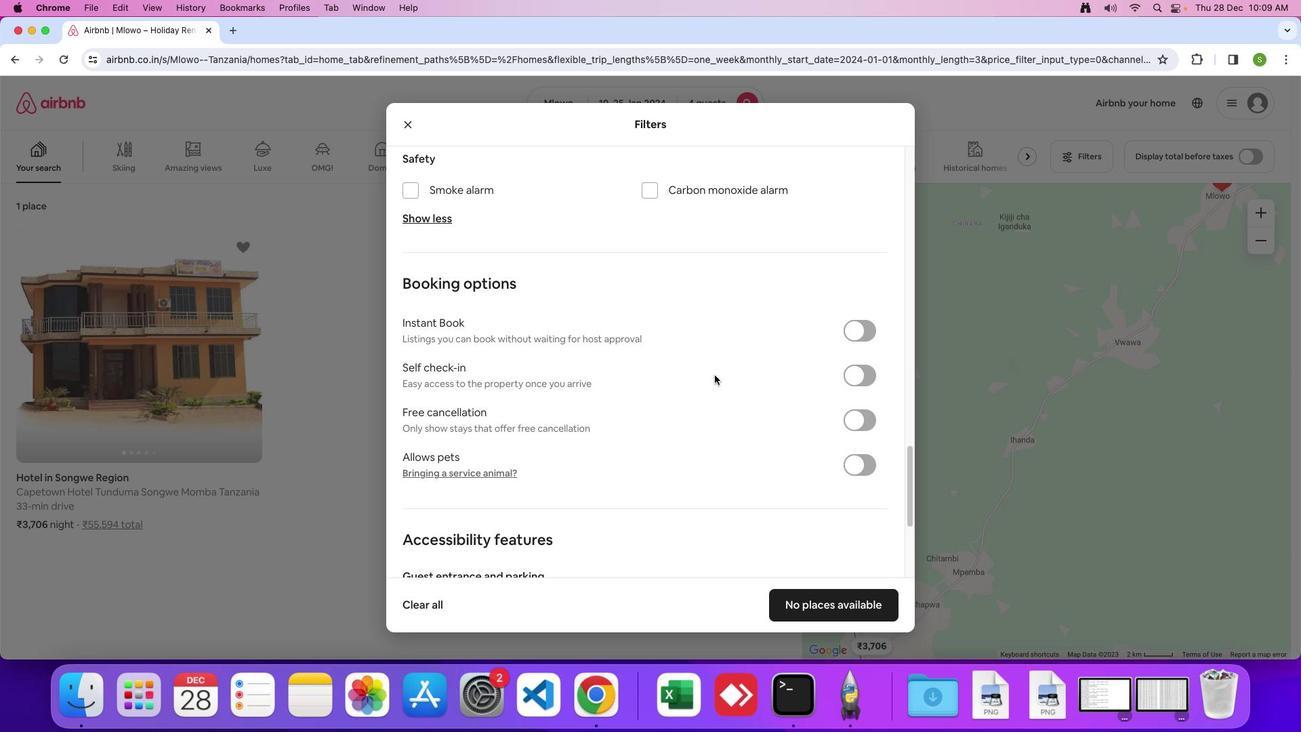 
Action: Mouse moved to (714, 375)
Screenshot: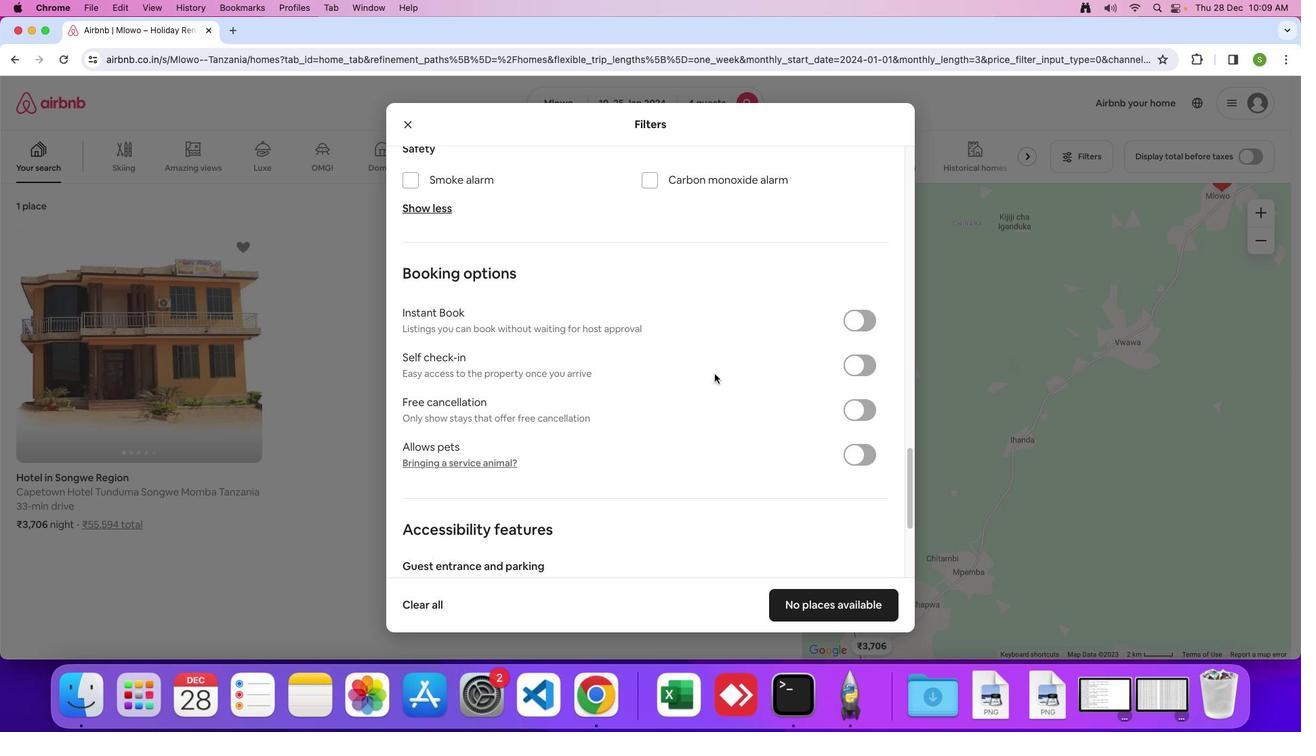 
Action: Mouse scrolled (714, 375) with delta (0, 0)
Screenshot: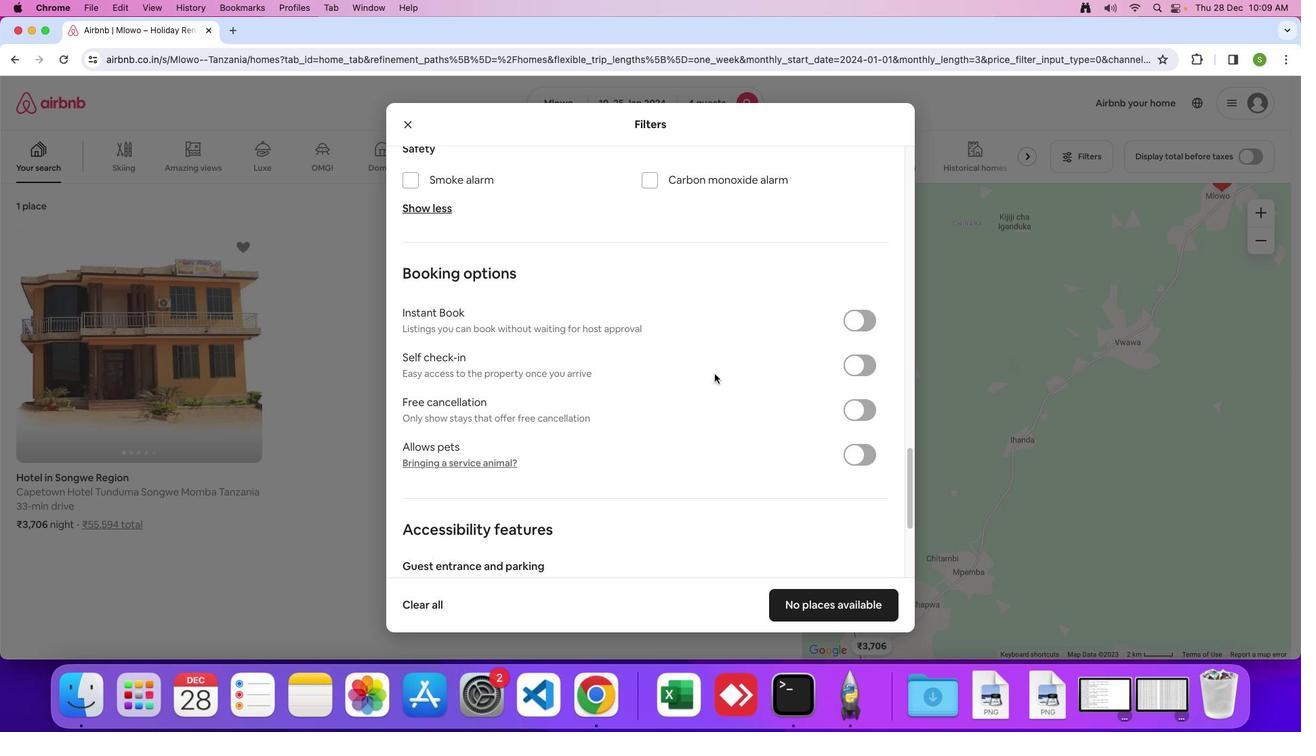 
Action: Mouse moved to (715, 374)
Screenshot: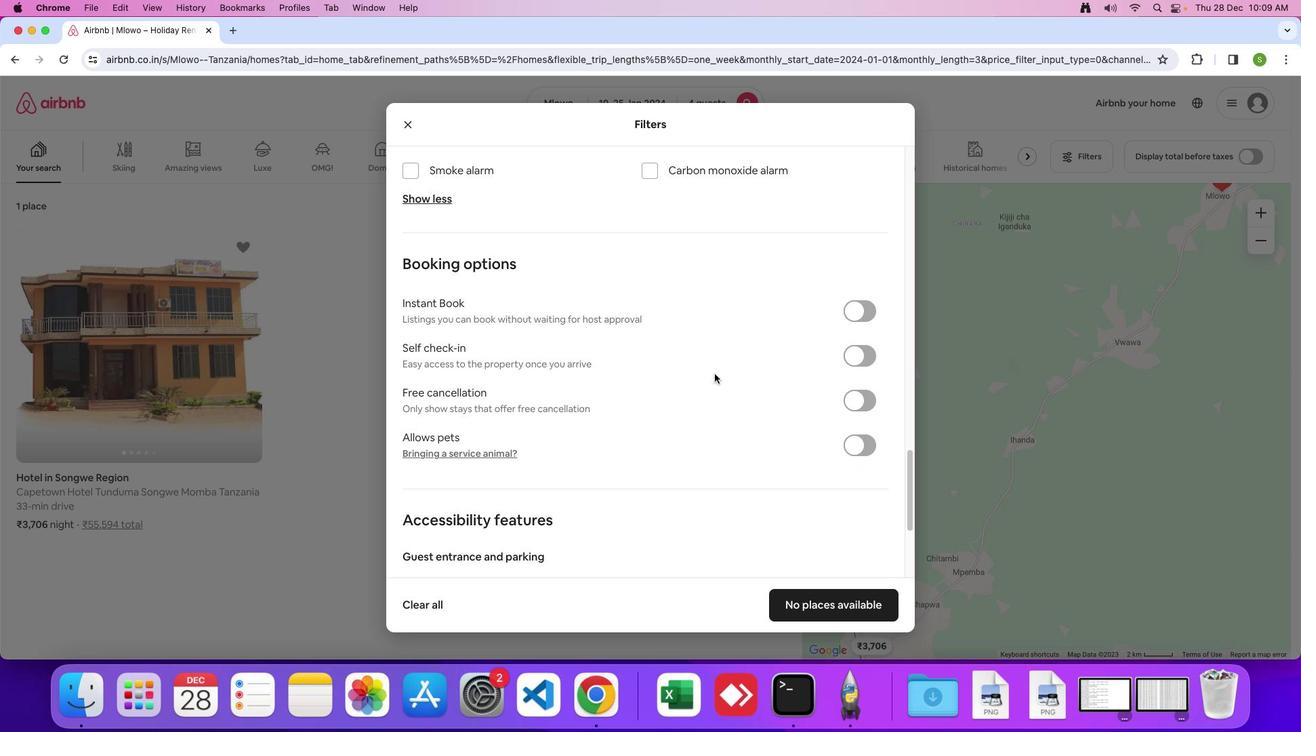 
Action: Mouse scrolled (715, 374) with delta (0, 0)
Screenshot: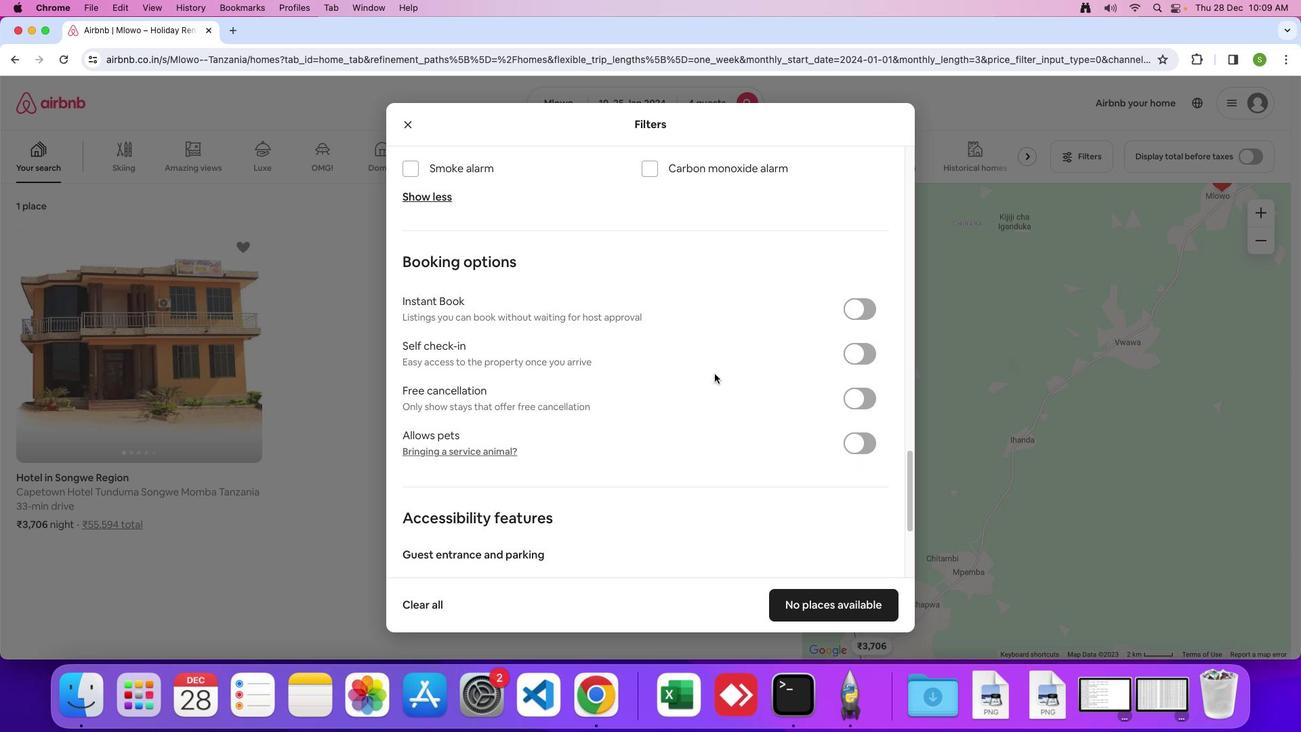 
Action: Mouse scrolled (715, 374) with delta (0, 0)
Screenshot: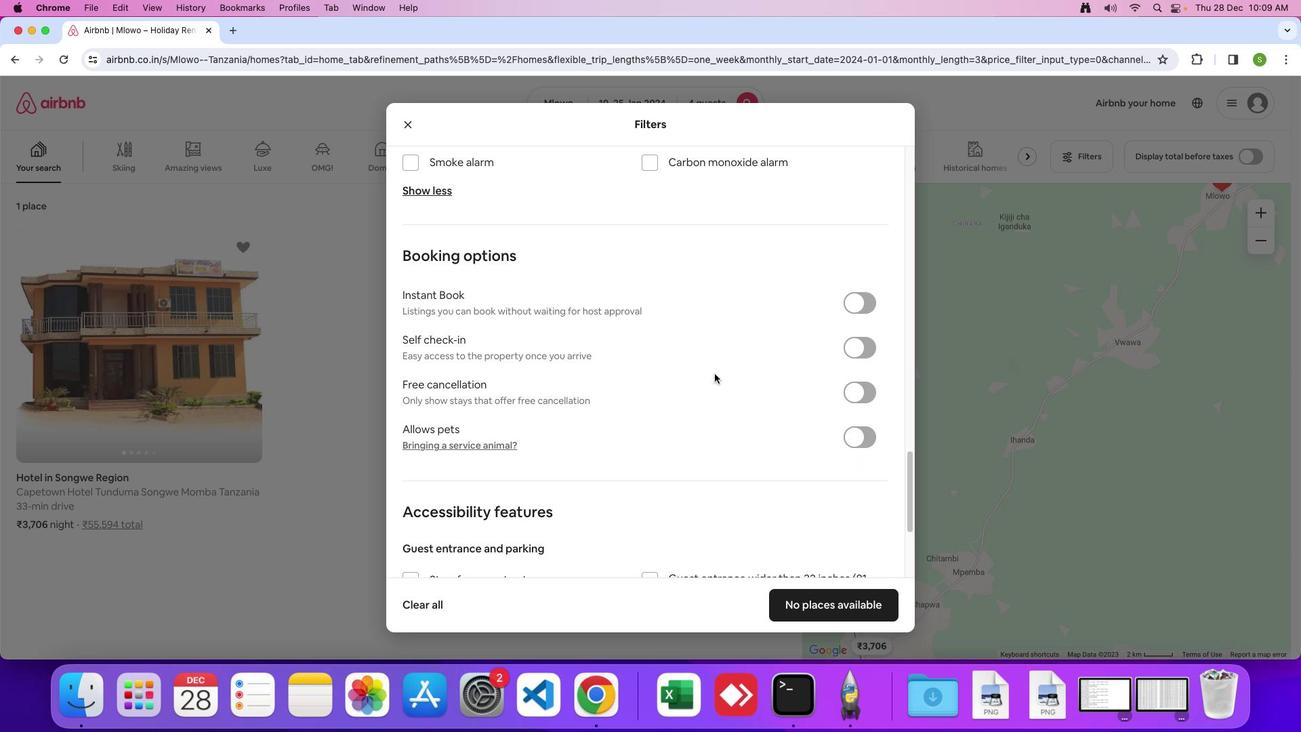 
Action: Mouse moved to (715, 387)
Screenshot: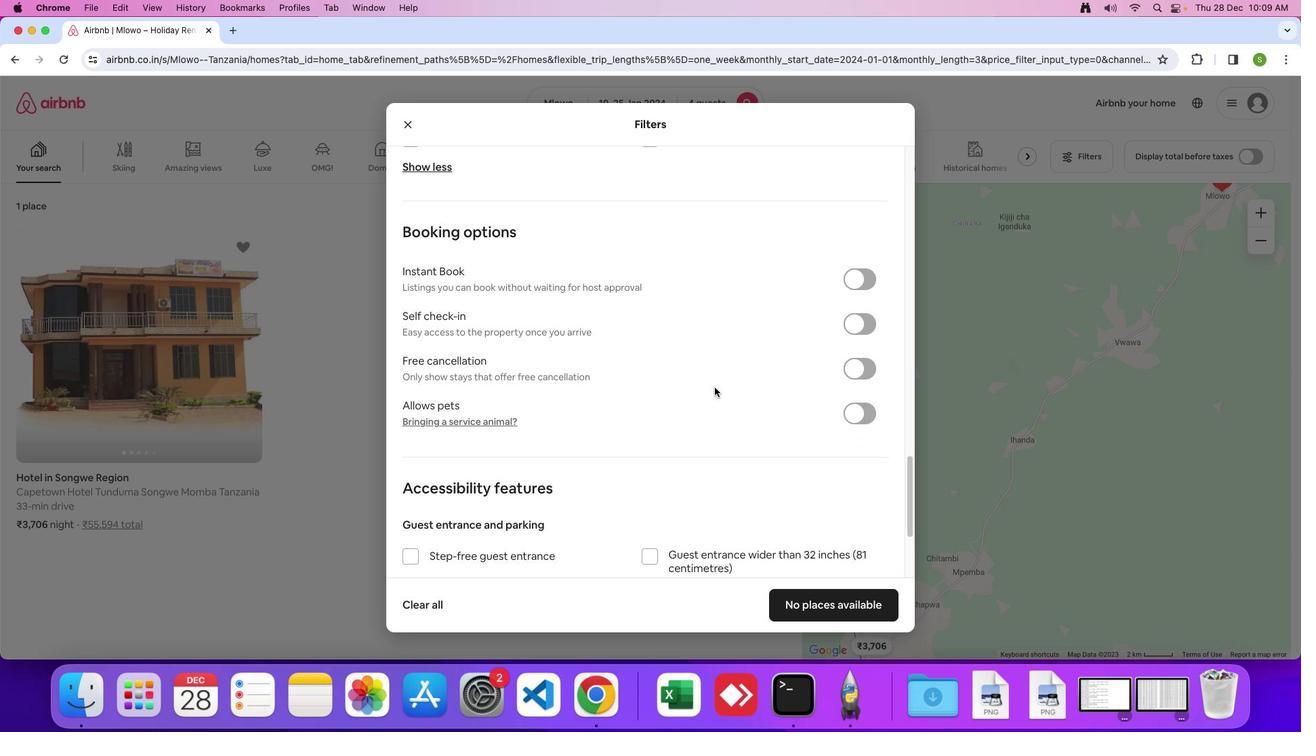 
Action: Mouse scrolled (715, 387) with delta (0, 0)
Screenshot: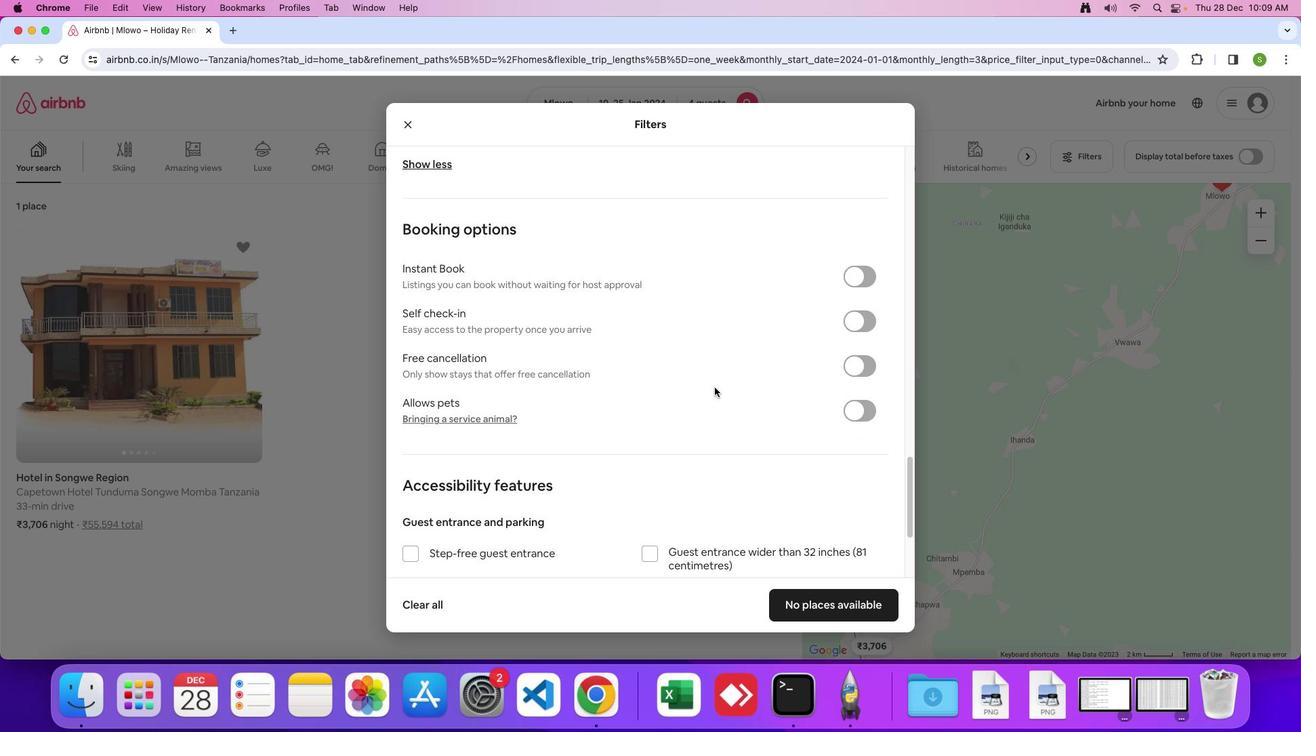 
Action: Mouse scrolled (715, 387) with delta (0, 0)
Screenshot: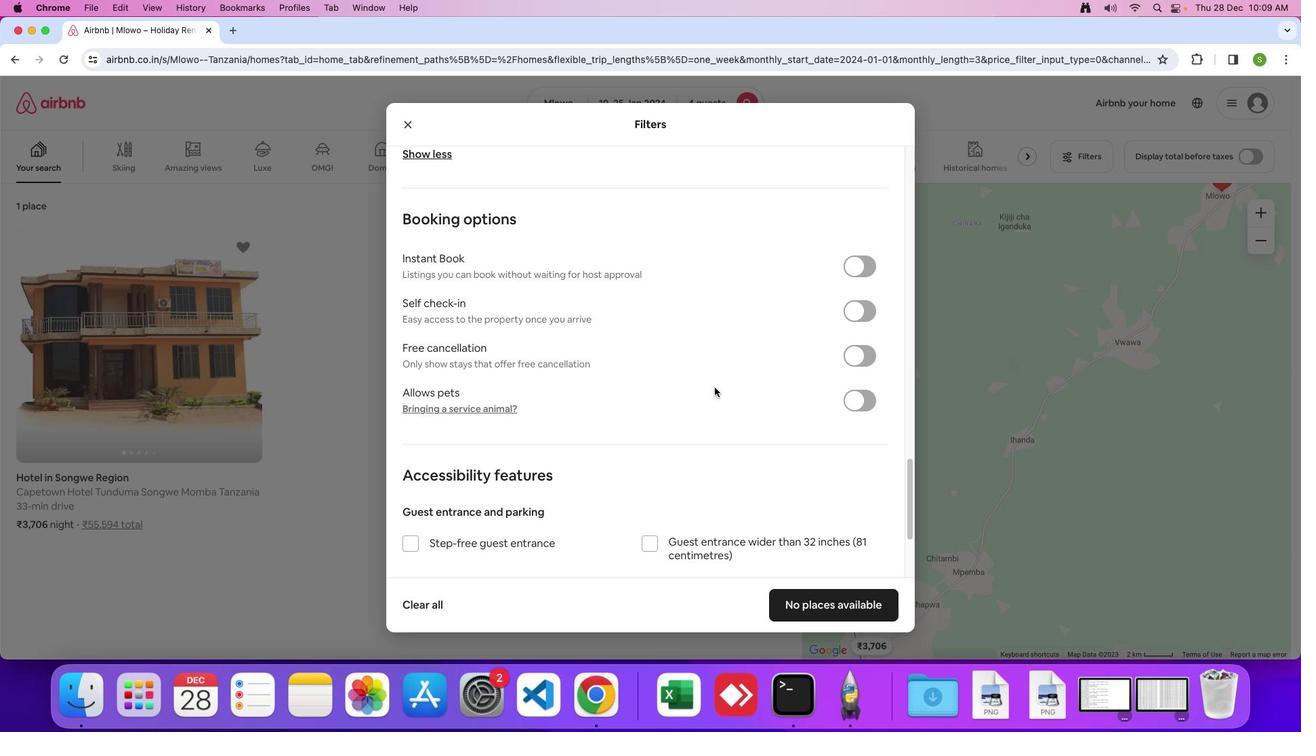 
Action: Mouse scrolled (715, 387) with delta (0, -1)
Screenshot: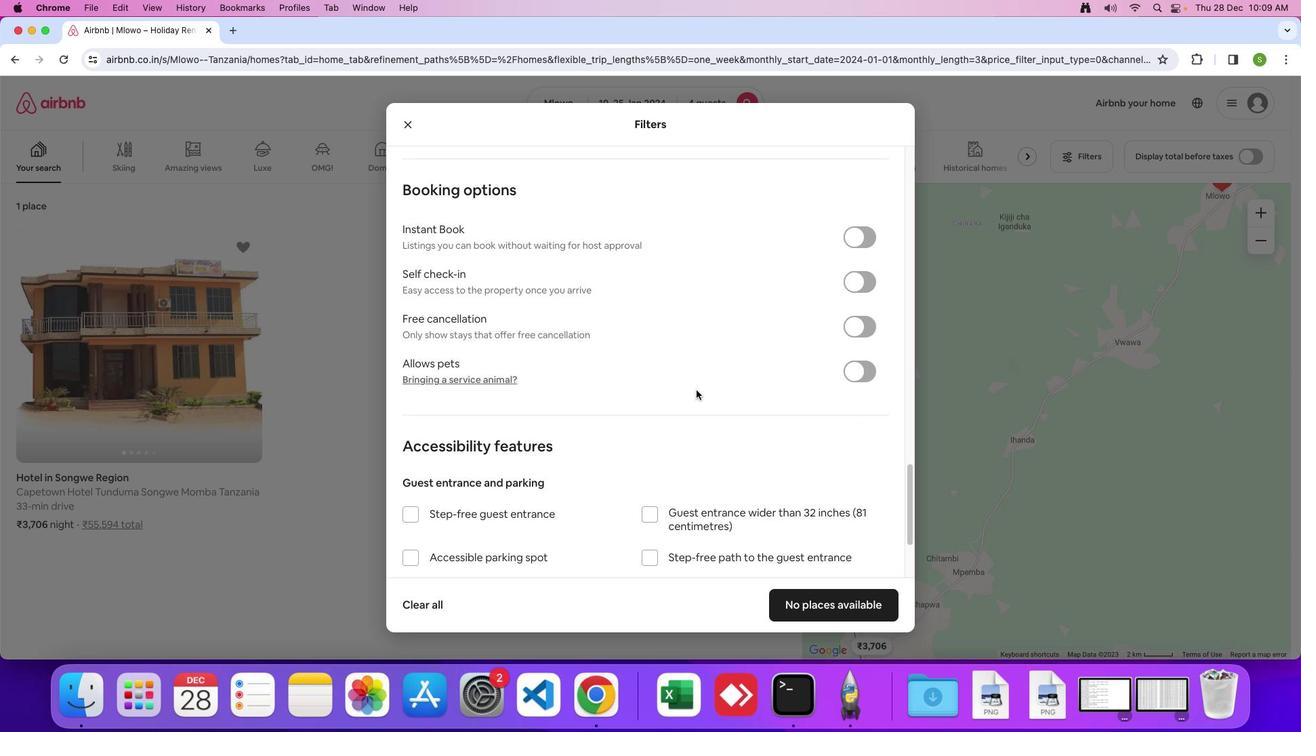 
Action: Mouse moved to (658, 399)
Screenshot: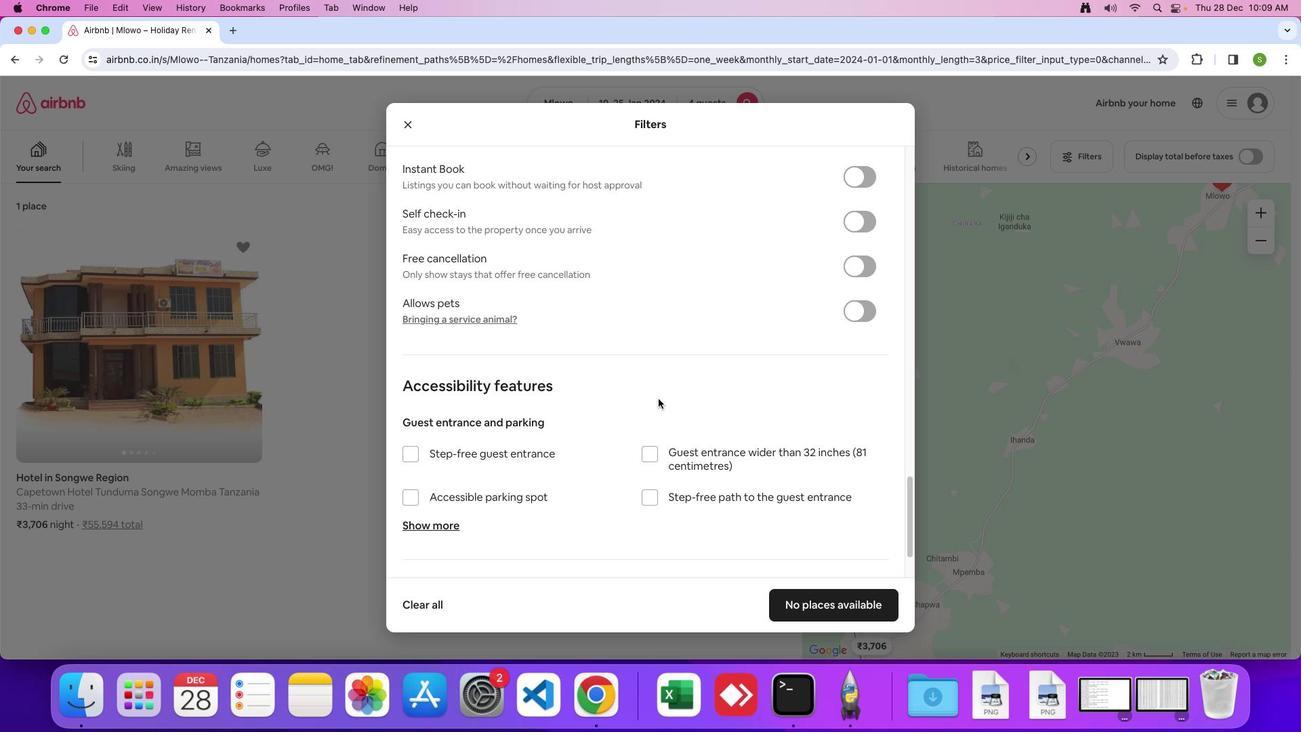 
Action: Mouse scrolled (658, 399) with delta (0, 0)
Screenshot: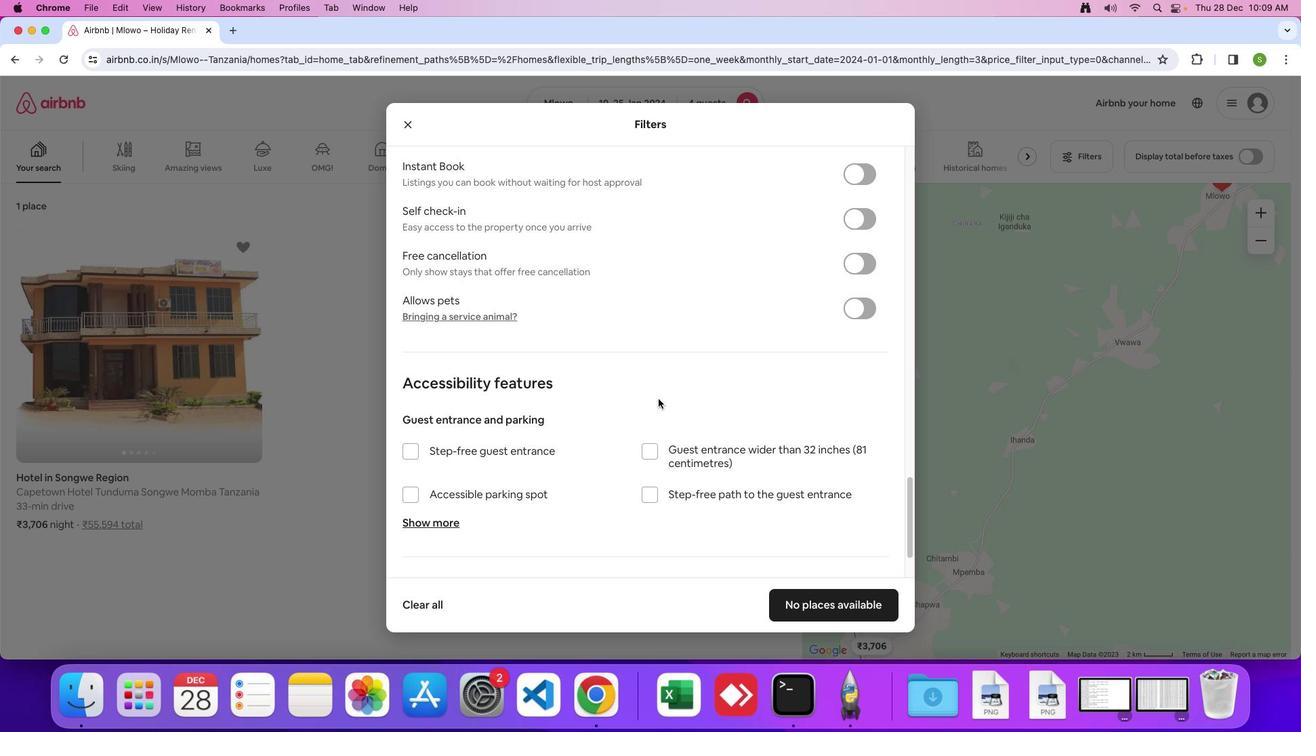 
Action: Mouse scrolled (658, 399) with delta (0, 0)
Screenshot: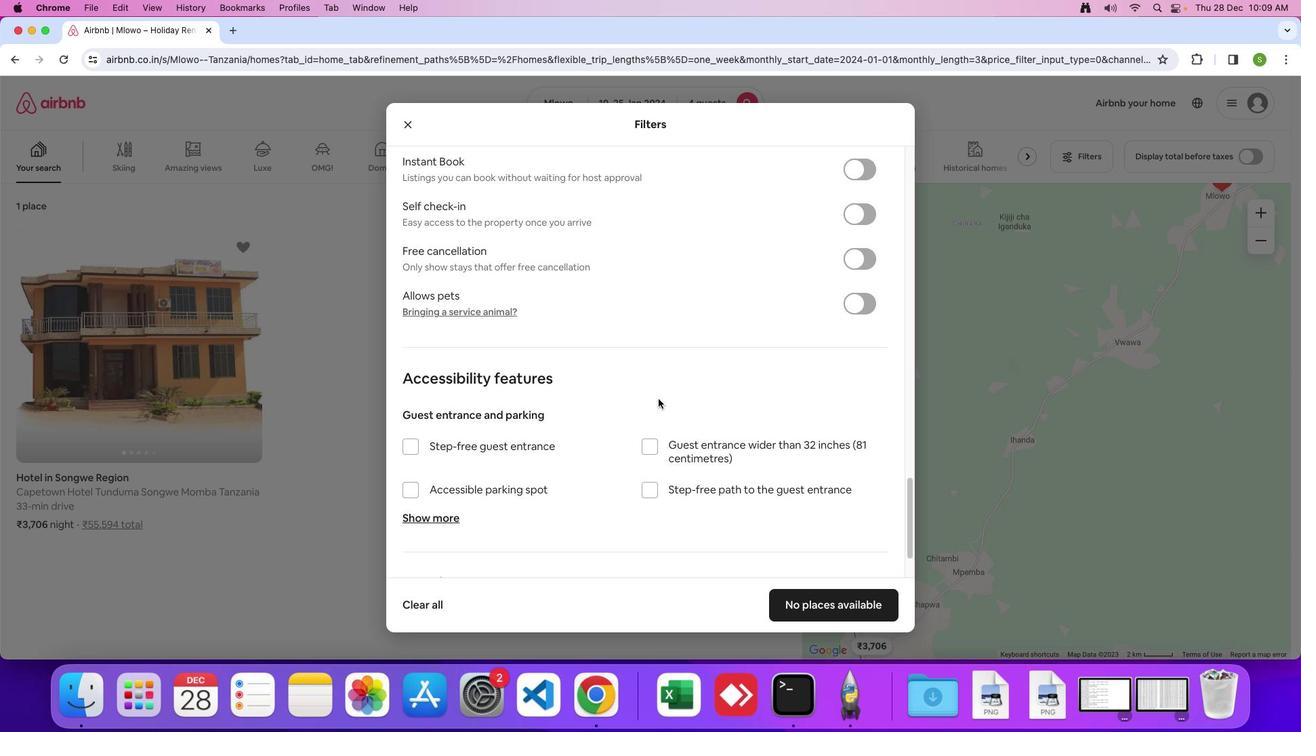 
Action: Mouse moved to (608, 400)
Screenshot: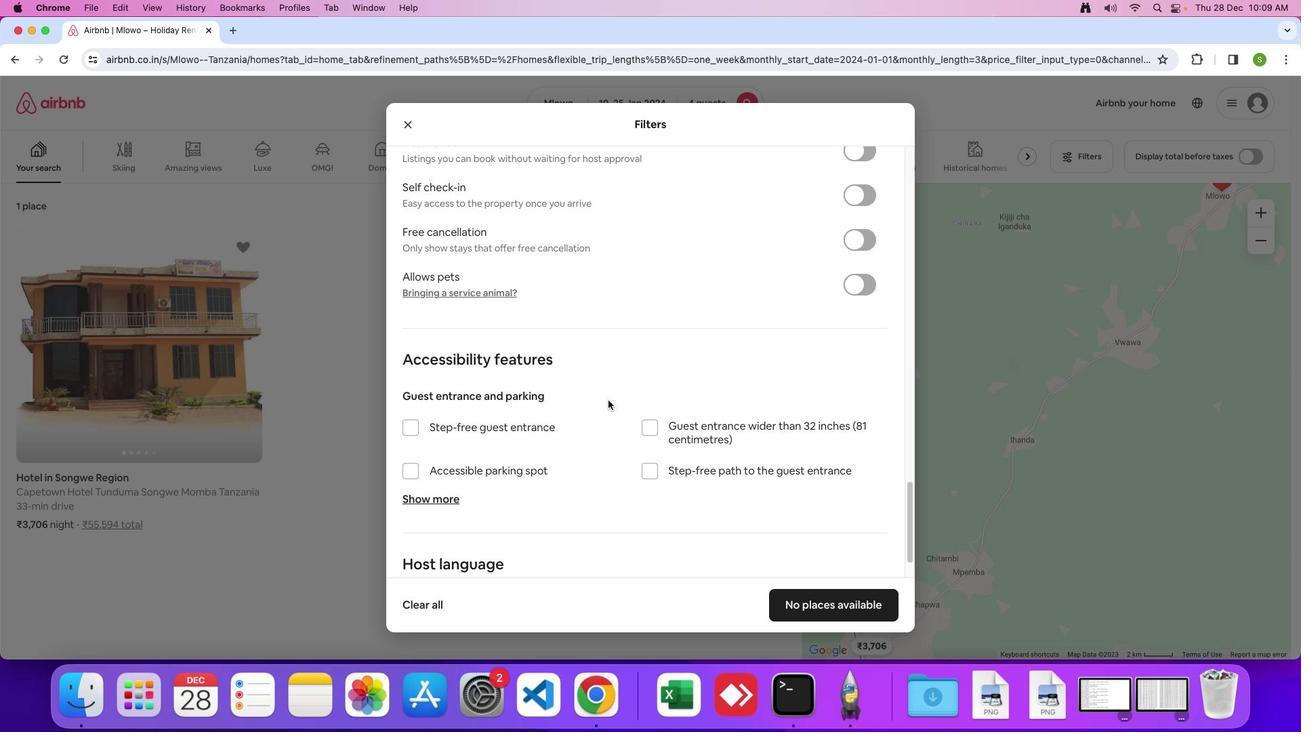 
Action: Mouse scrolled (608, 400) with delta (0, 0)
Screenshot: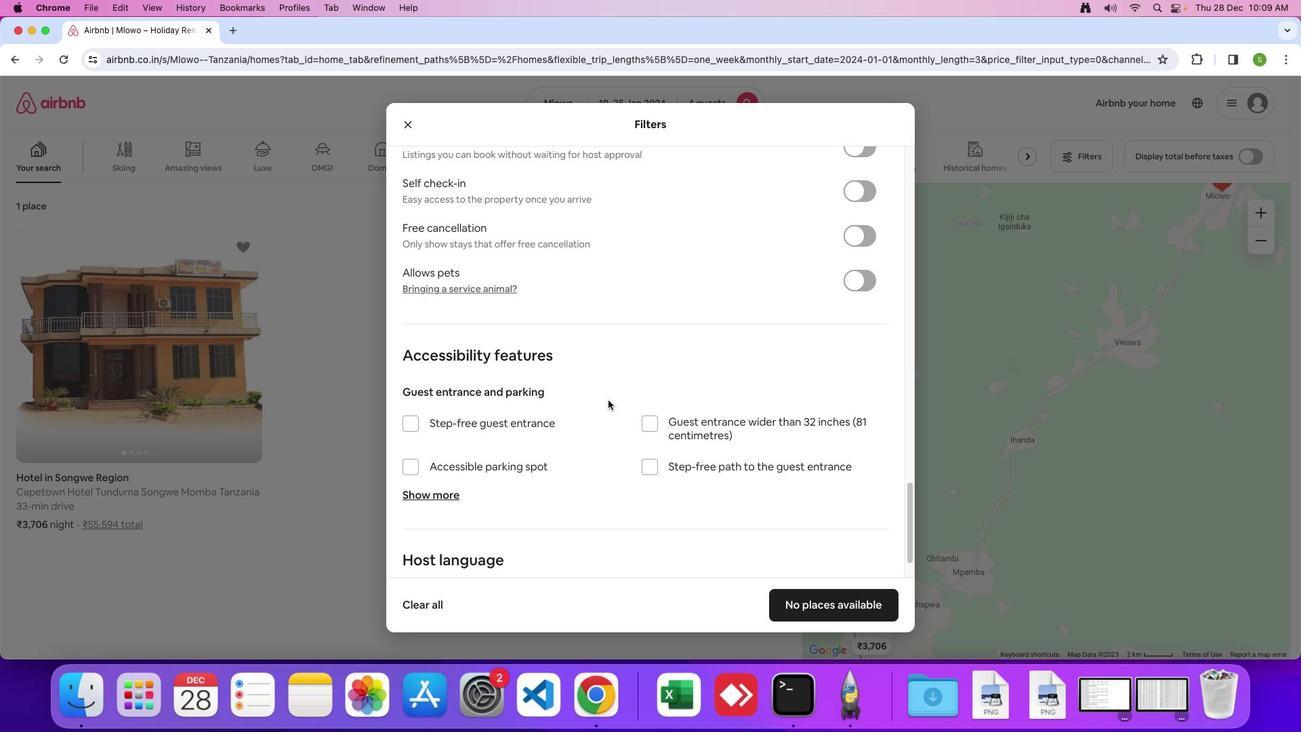 
Action: Mouse scrolled (608, 400) with delta (0, 0)
Screenshot: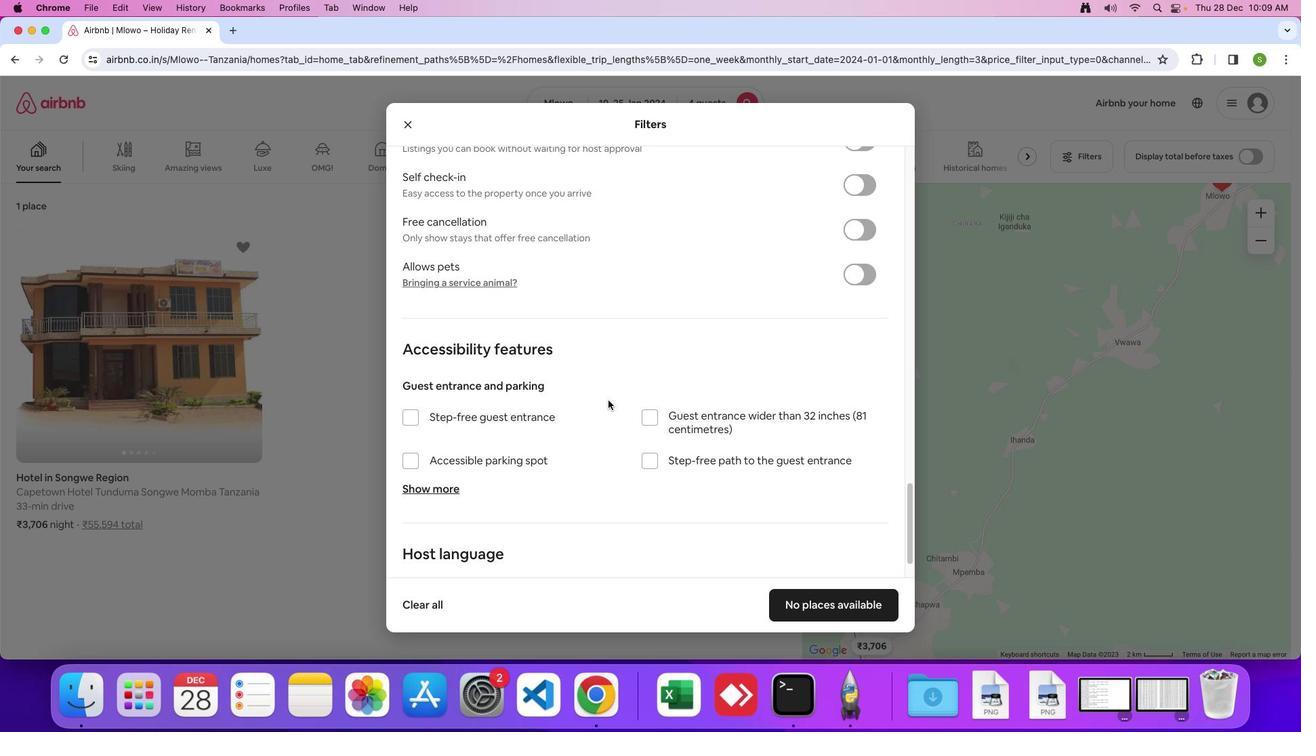 
Action: Mouse scrolled (608, 400) with delta (0, 0)
Screenshot: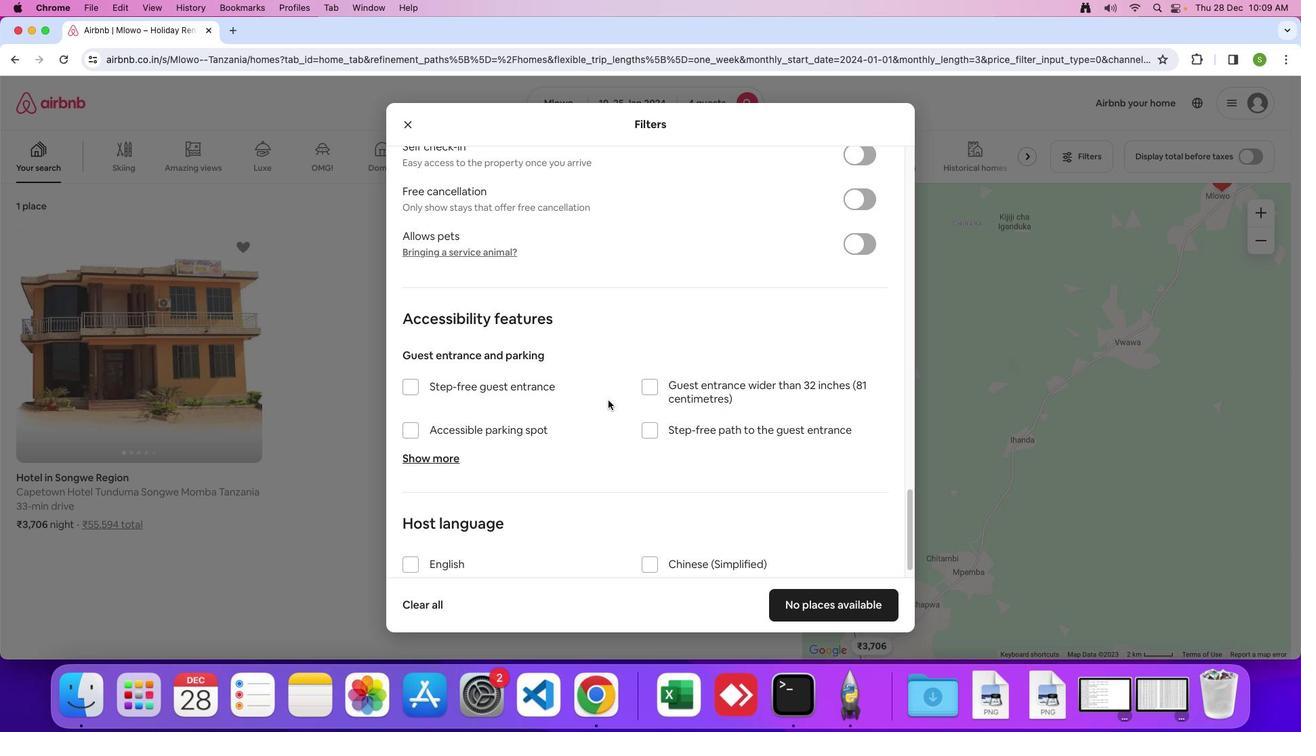 
Action: Mouse scrolled (608, 400) with delta (0, 0)
Screenshot: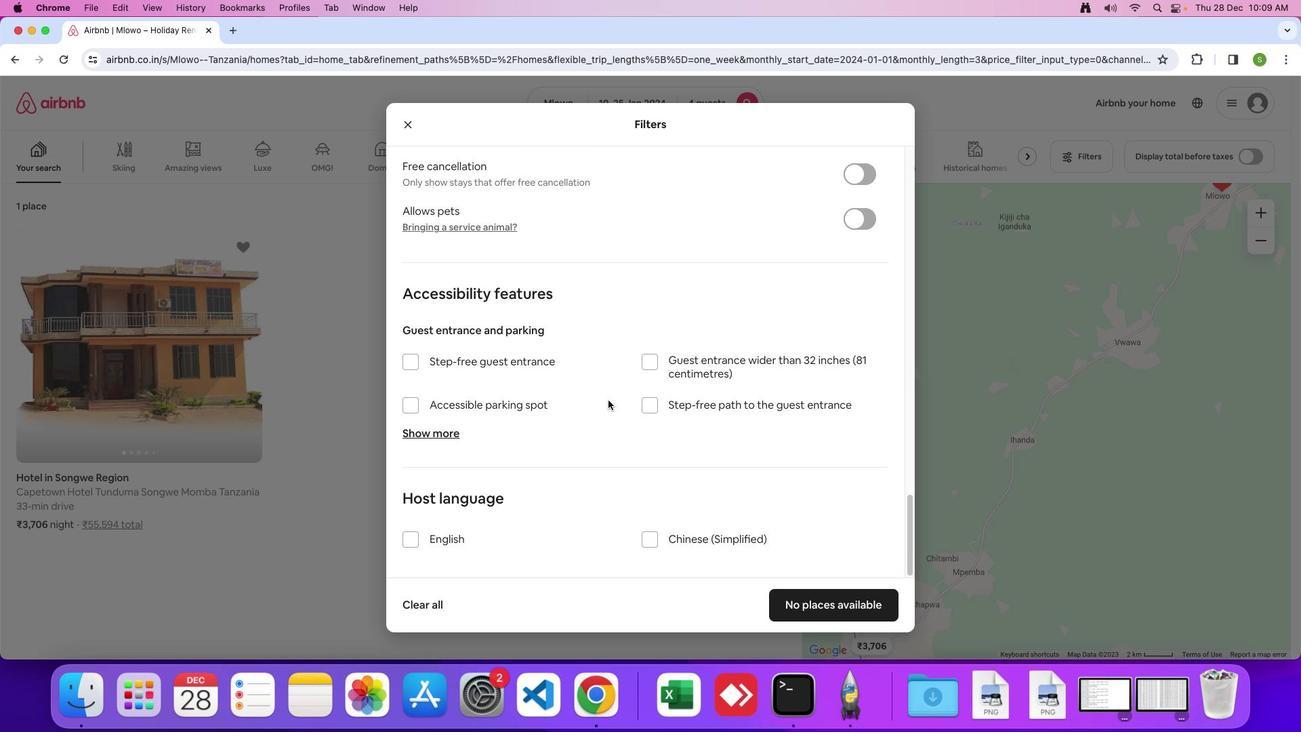 
Action: Mouse scrolled (608, 400) with delta (0, 0)
Screenshot: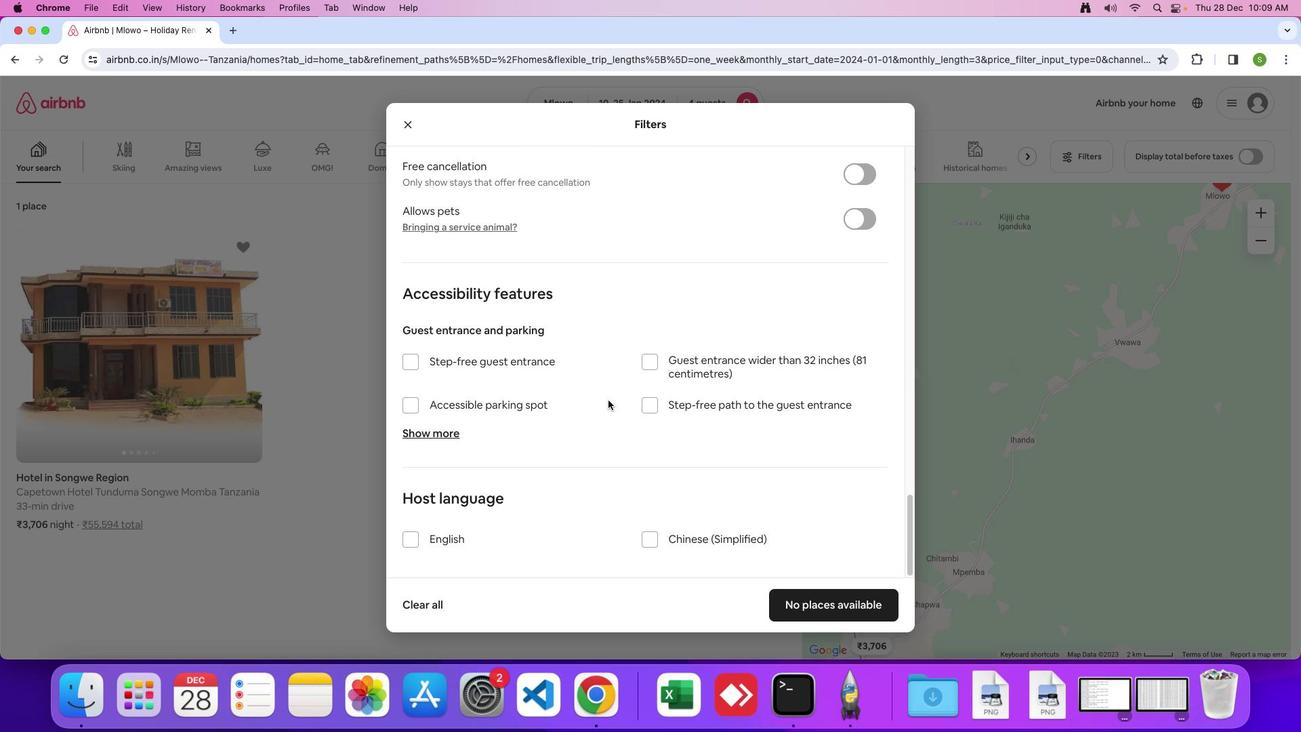 
Action: Mouse scrolled (608, 400) with delta (0, 0)
Screenshot: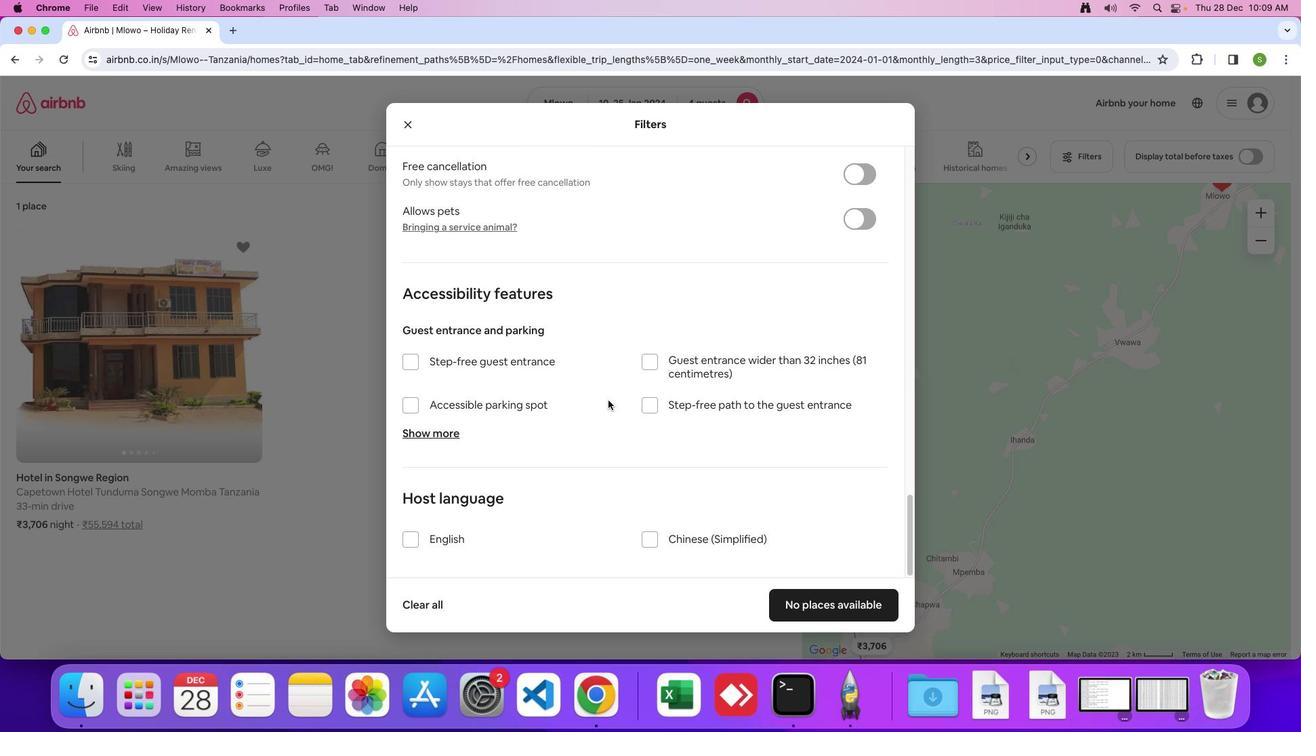 
Action: Mouse scrolled (608, 400) with delta (0, 0)
Screenshot: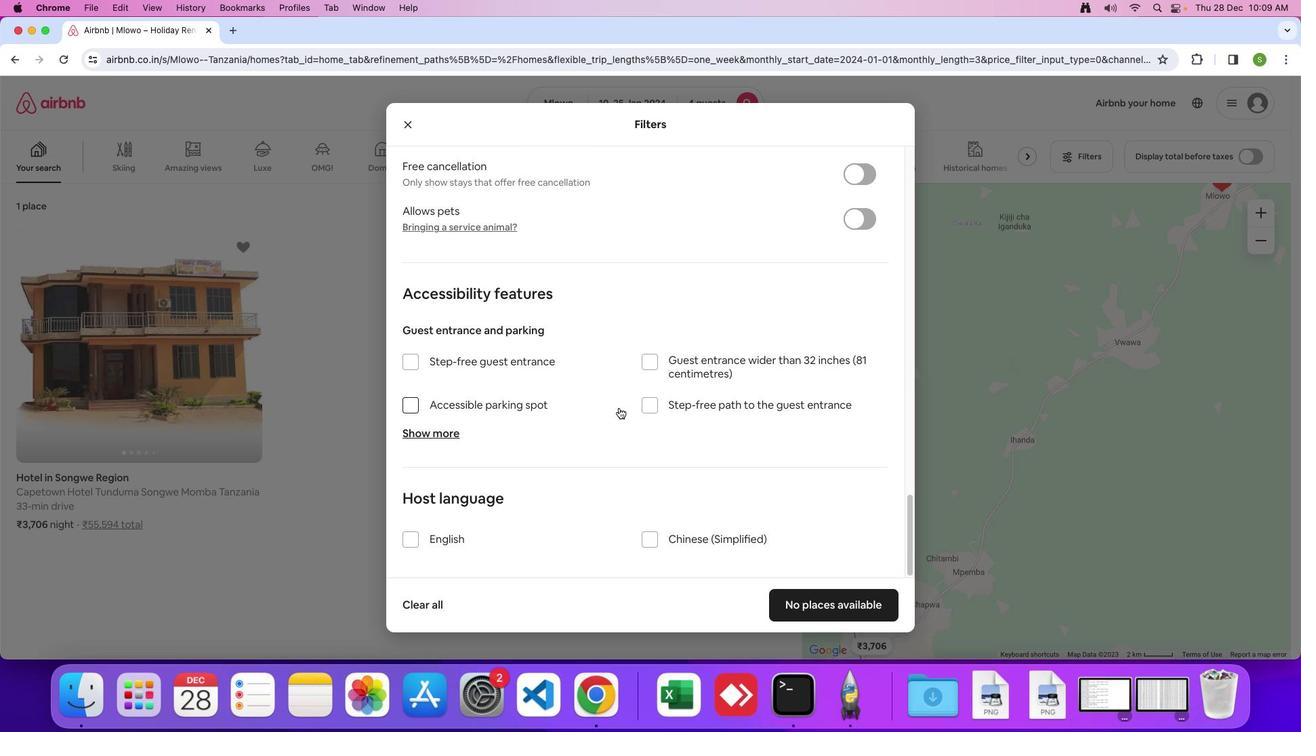 
Action: Mouse moved to (836, 604)
Screenshot: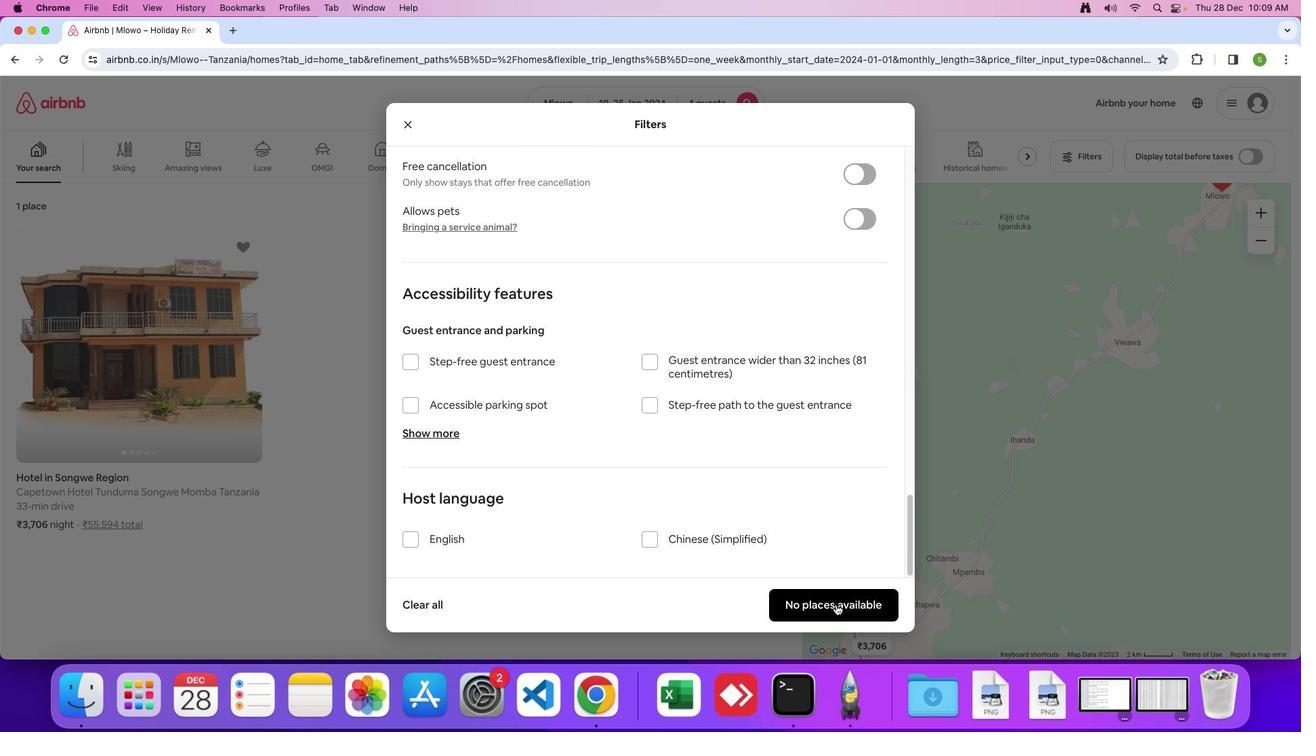 
Action: Mouse pressed left at (836, 604)
Screenshot: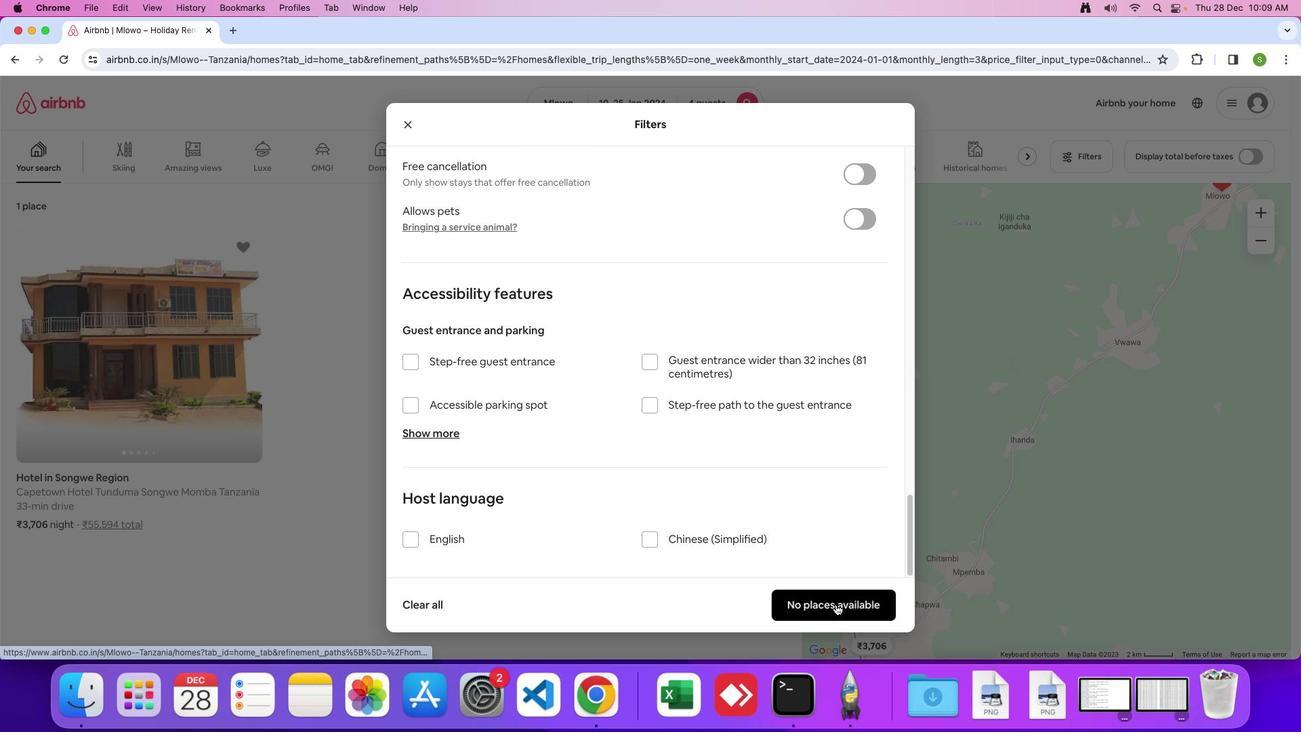 
Action: Mouse moved to (572, 379)
Screenshot: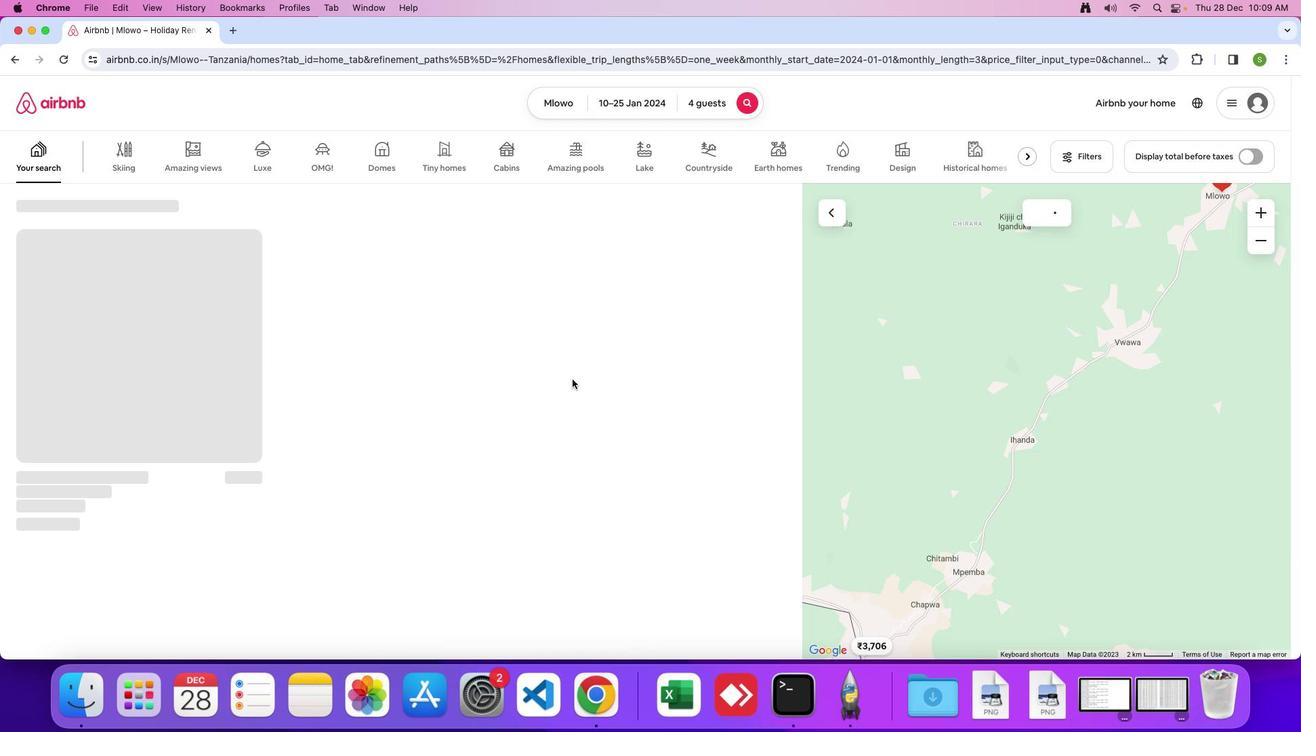 
